 Task: Look for Airbnb options in Vung TÃ u, Vietnam from 10th December, 2023 to 15th December, 2023 for 7 adults. Place can be entire room or shared room with 4 bedrooms having 7 beds and 4 bathrooms. Property type can be house. Amenities needed are: wifi, TV, free parkinig on premises, gym, breakfast.
Action: Mouse moved to (583, 132)
Screenshot: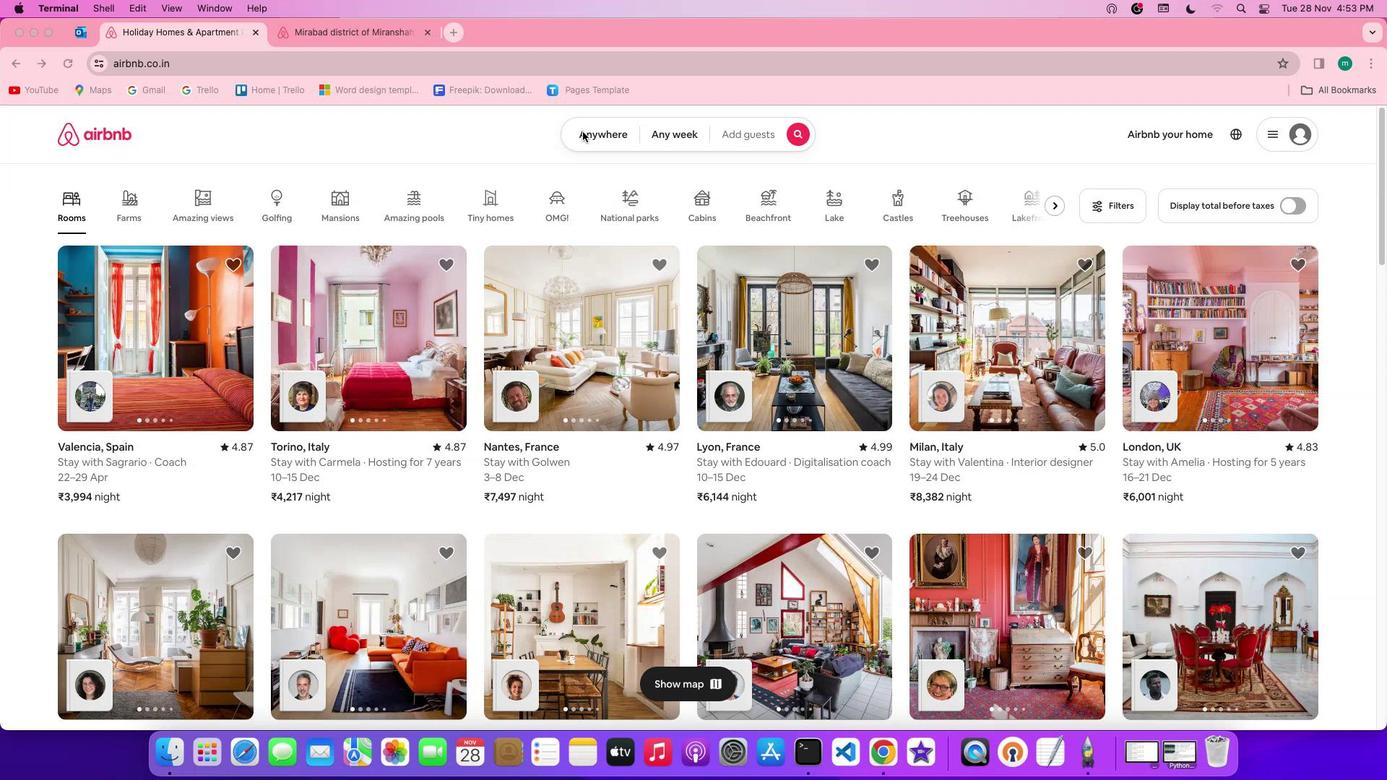 
Action: Mouse pressed left at (583, 132)
Screenshot: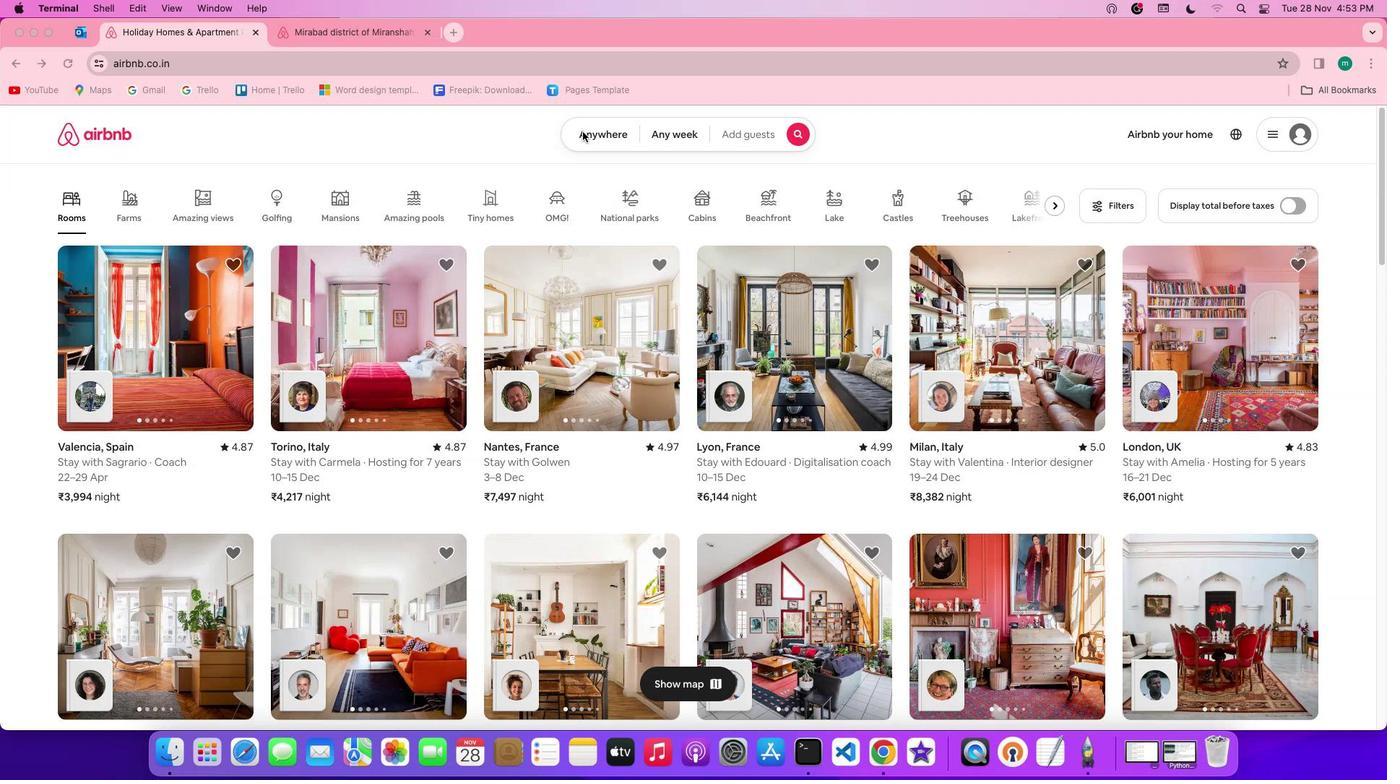 
Action: Mouse pressed left at (583, 132)
Screenshot: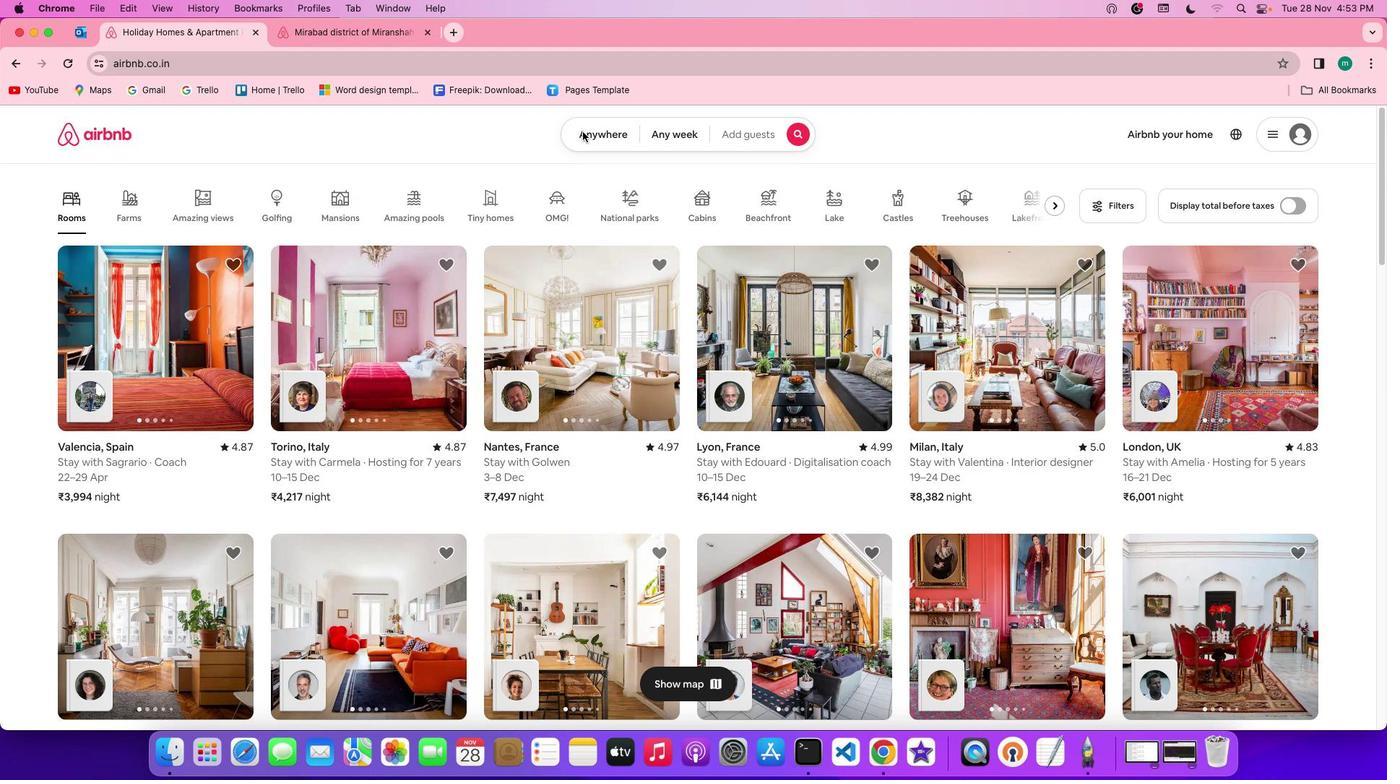 
Action: Mouse moved to (514, 196)
Screenshot: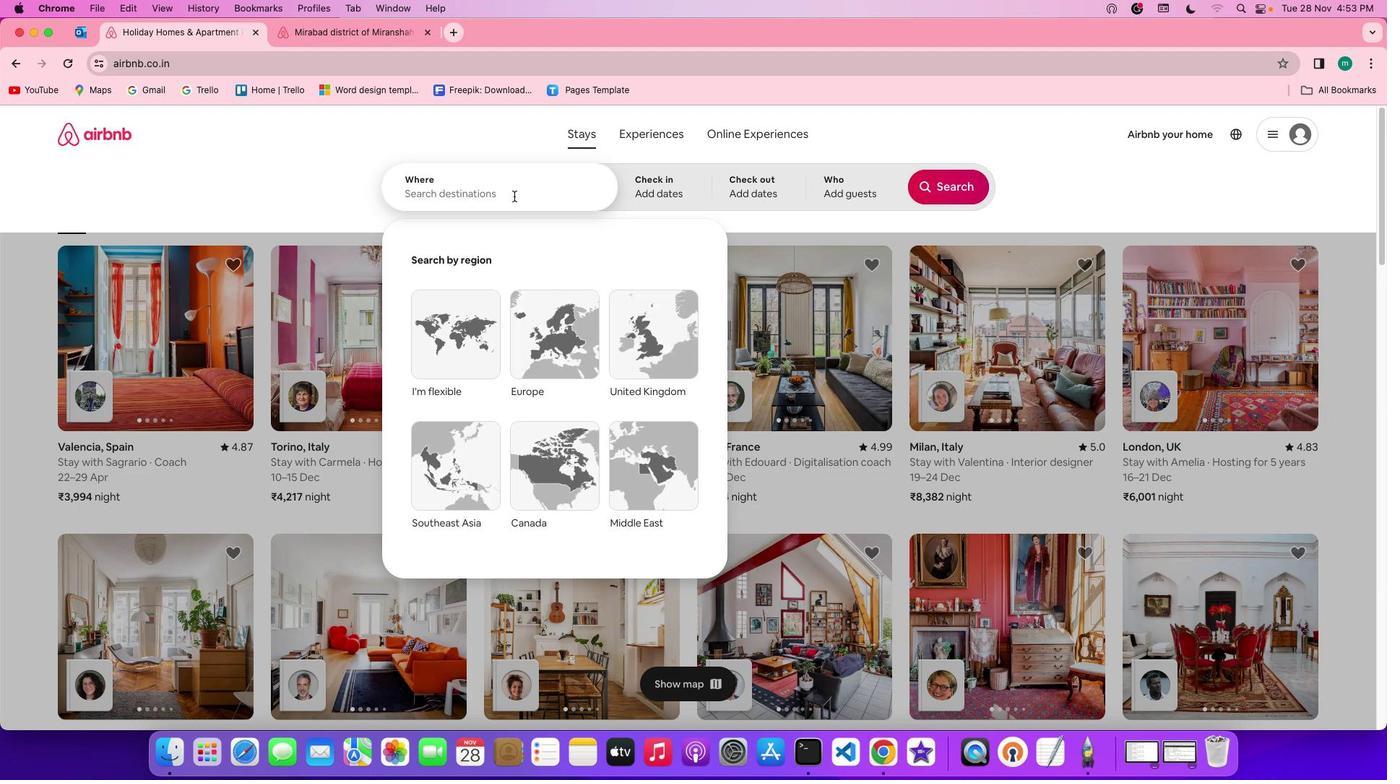 
Action: Mouse pressed left at (514, 196)
Screenshot: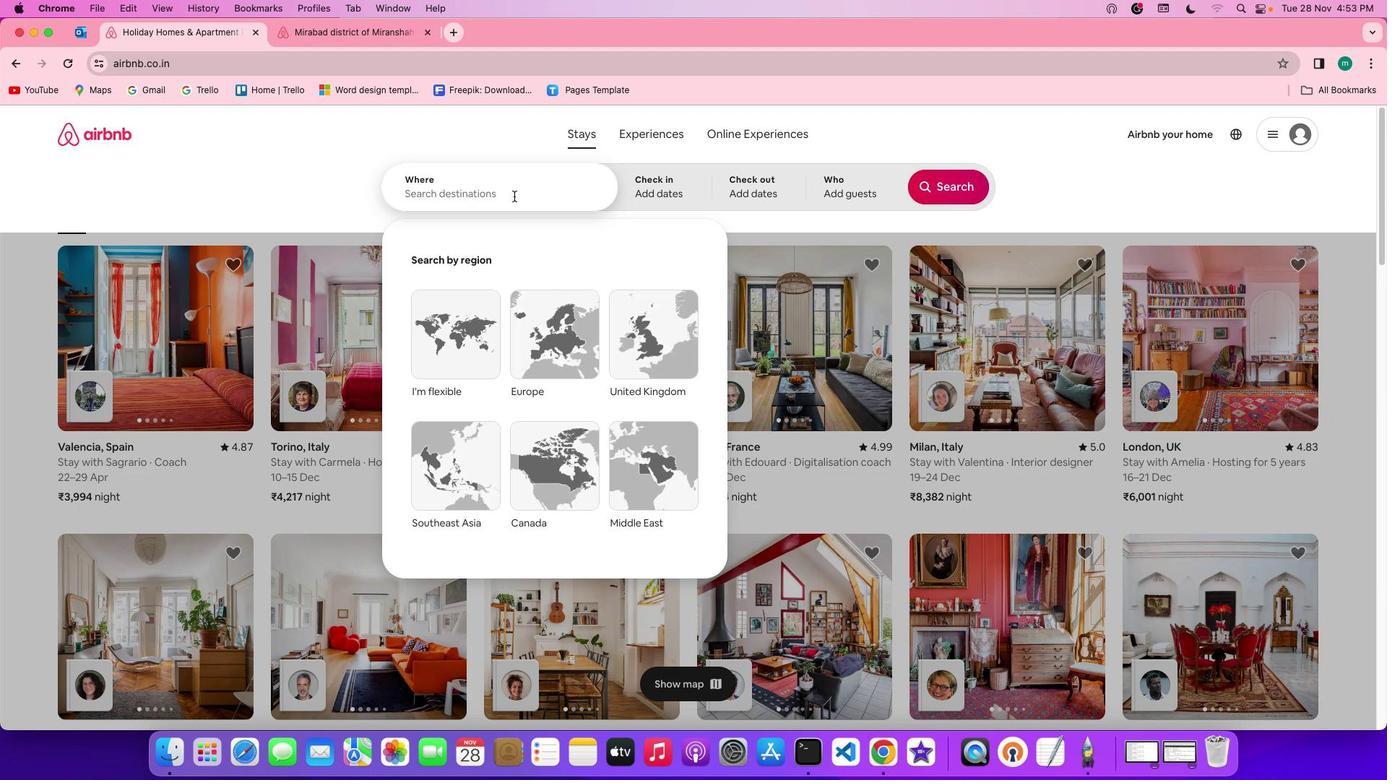 
Action: Key pressed Key.shift'V''u''n''g'Key.spaceKey.shift't''a''u'','Key.spaceKey.shift'v''i''e''t''n''a''m'
Screenshot: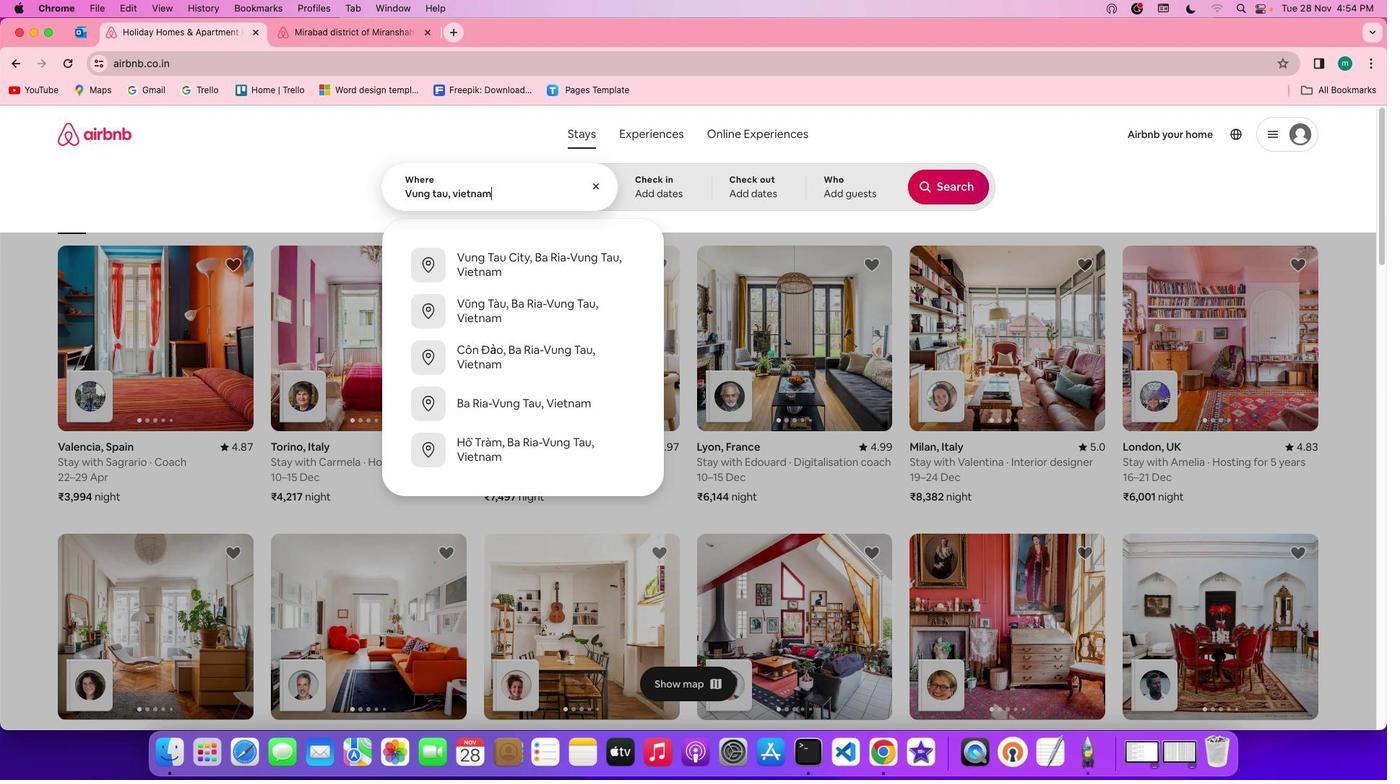 
Action: Mouse moved to (653, 197)
Screenshot: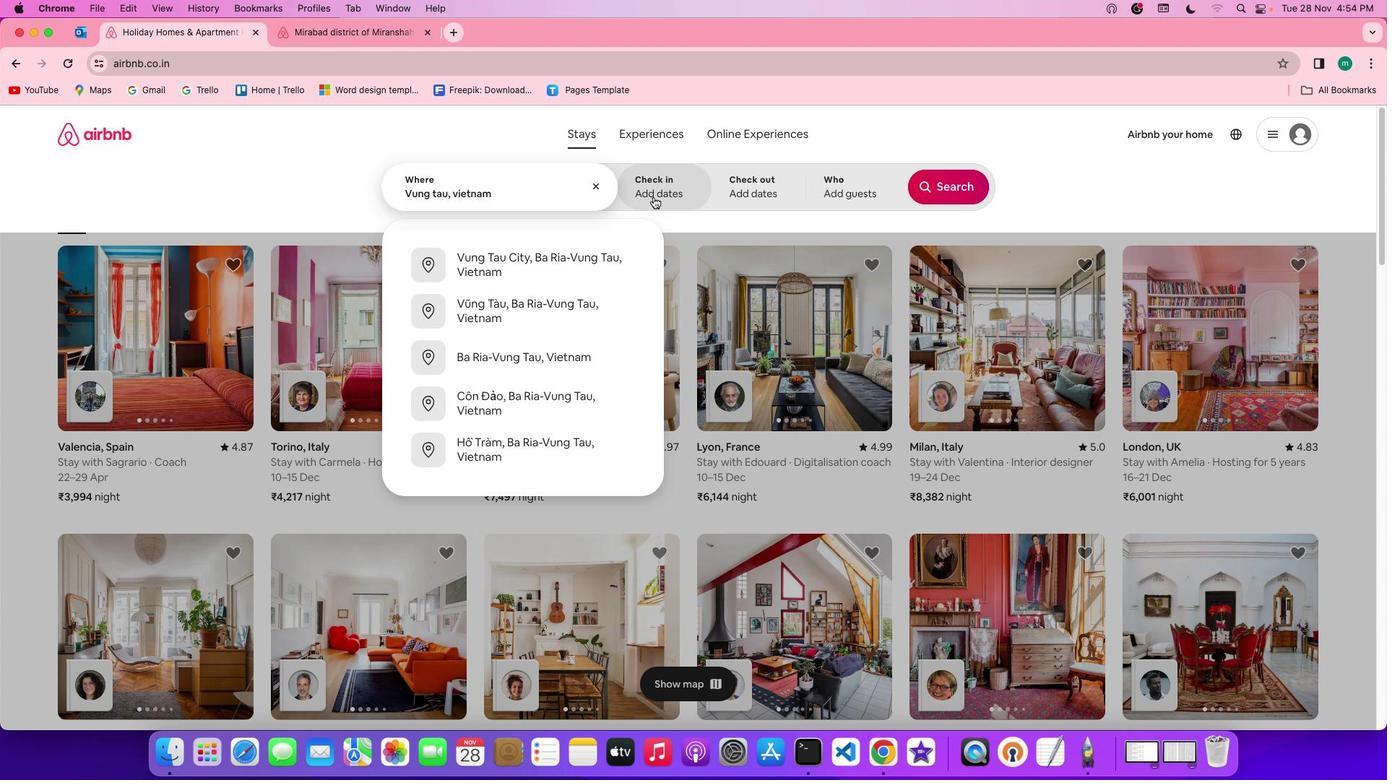 
Action: Mouse pressed left at (653, 197)
Screenshot: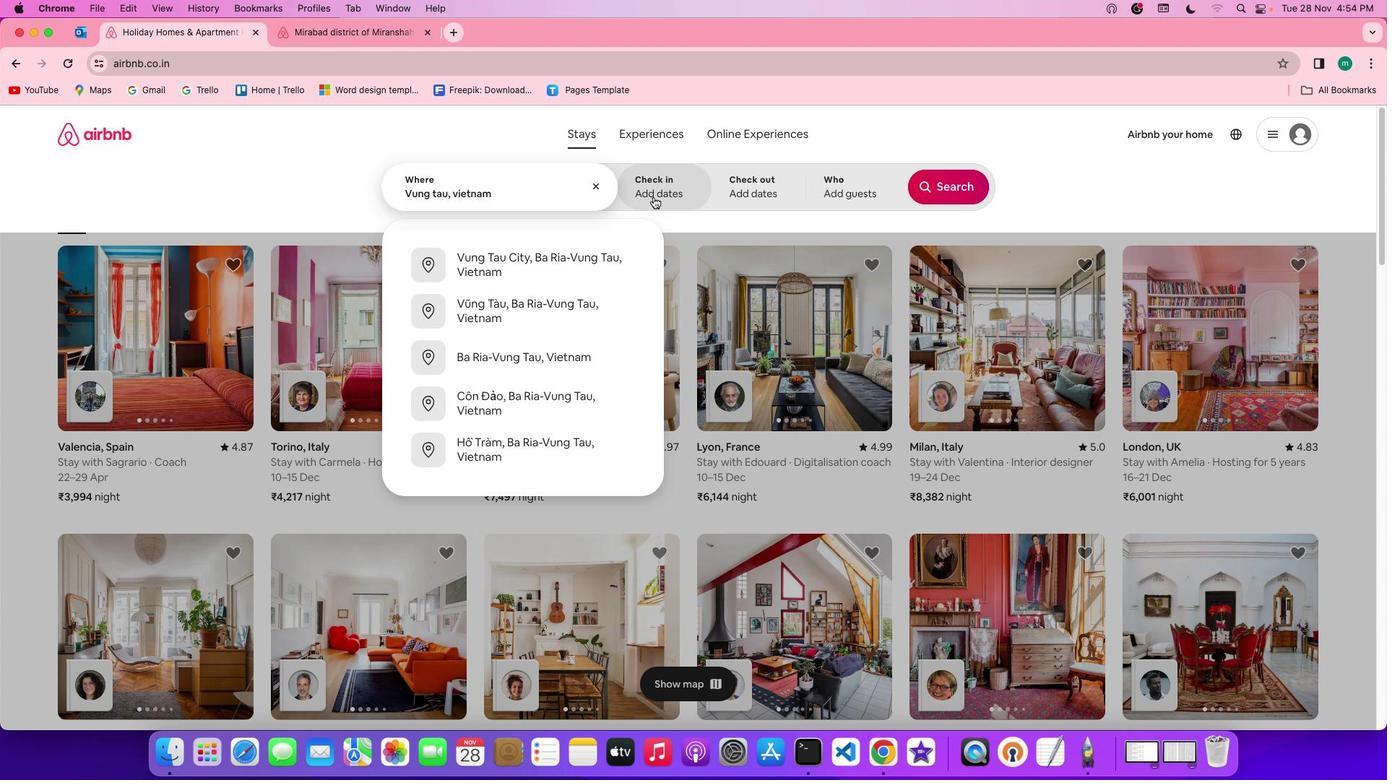 
Action: Mouse moved to (719, 439)
Screenshot: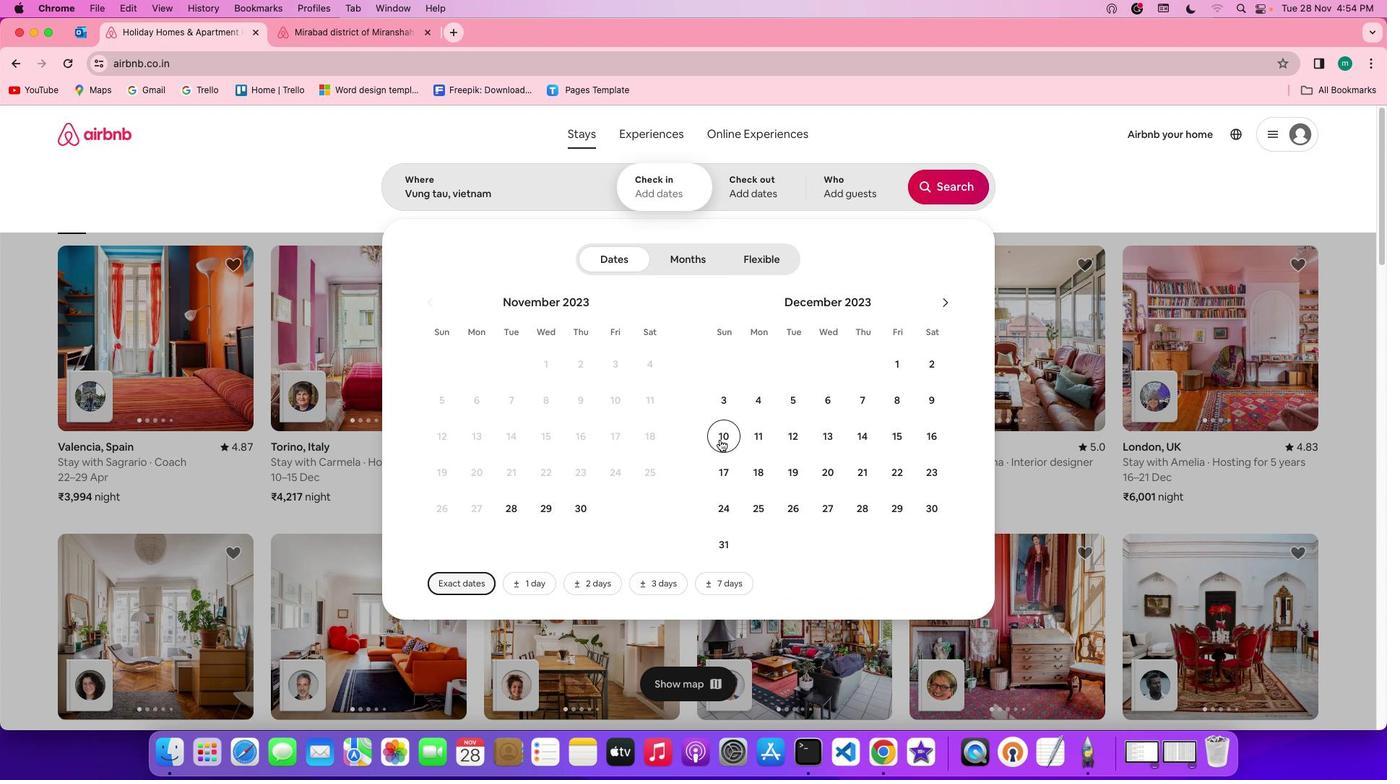 
Action: Mouse pressed left at (719, 439)
Screenshot: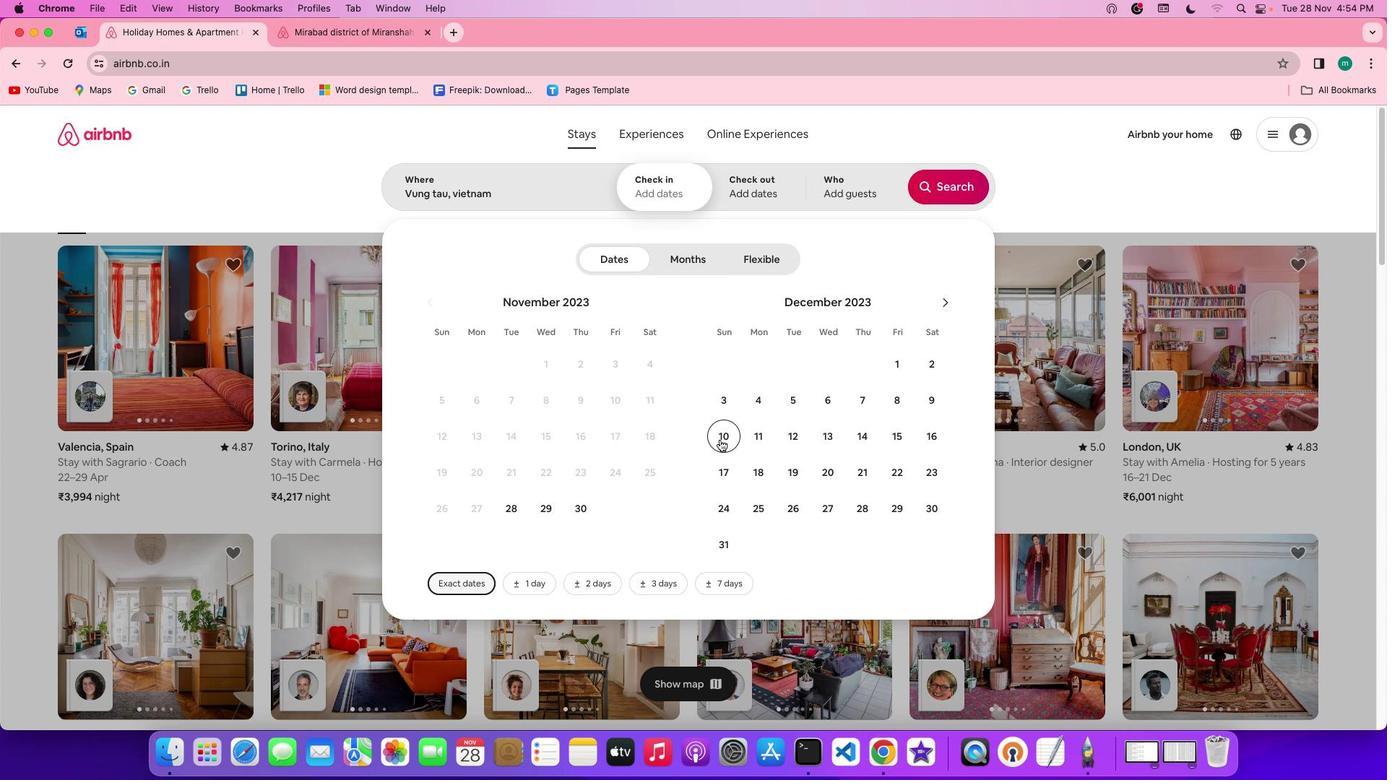 
Action: Mouse moved to (883, 437)
Screenshot: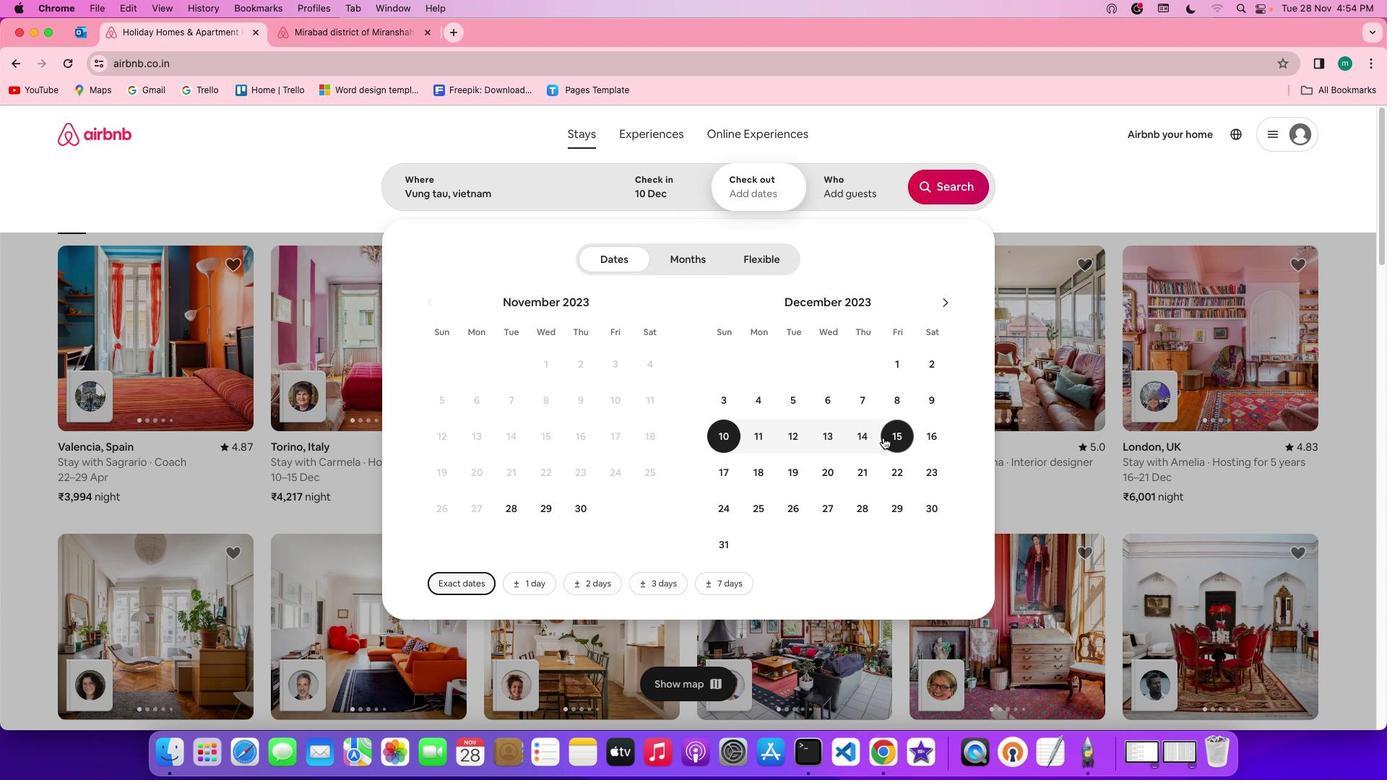 
Action: Mouse pressed left at (883, 437)
Screenshot: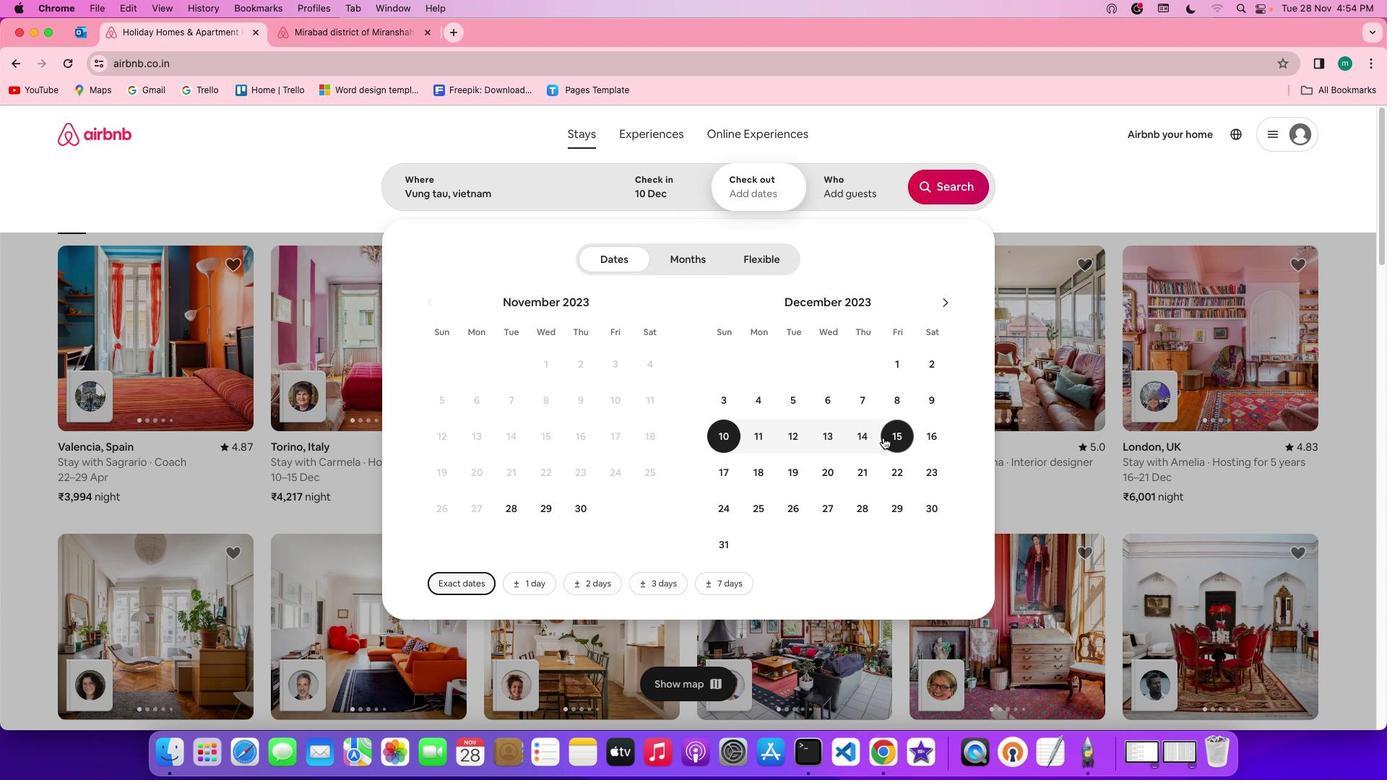 
Action: Mouse moved to (851, 183)
Screenshot: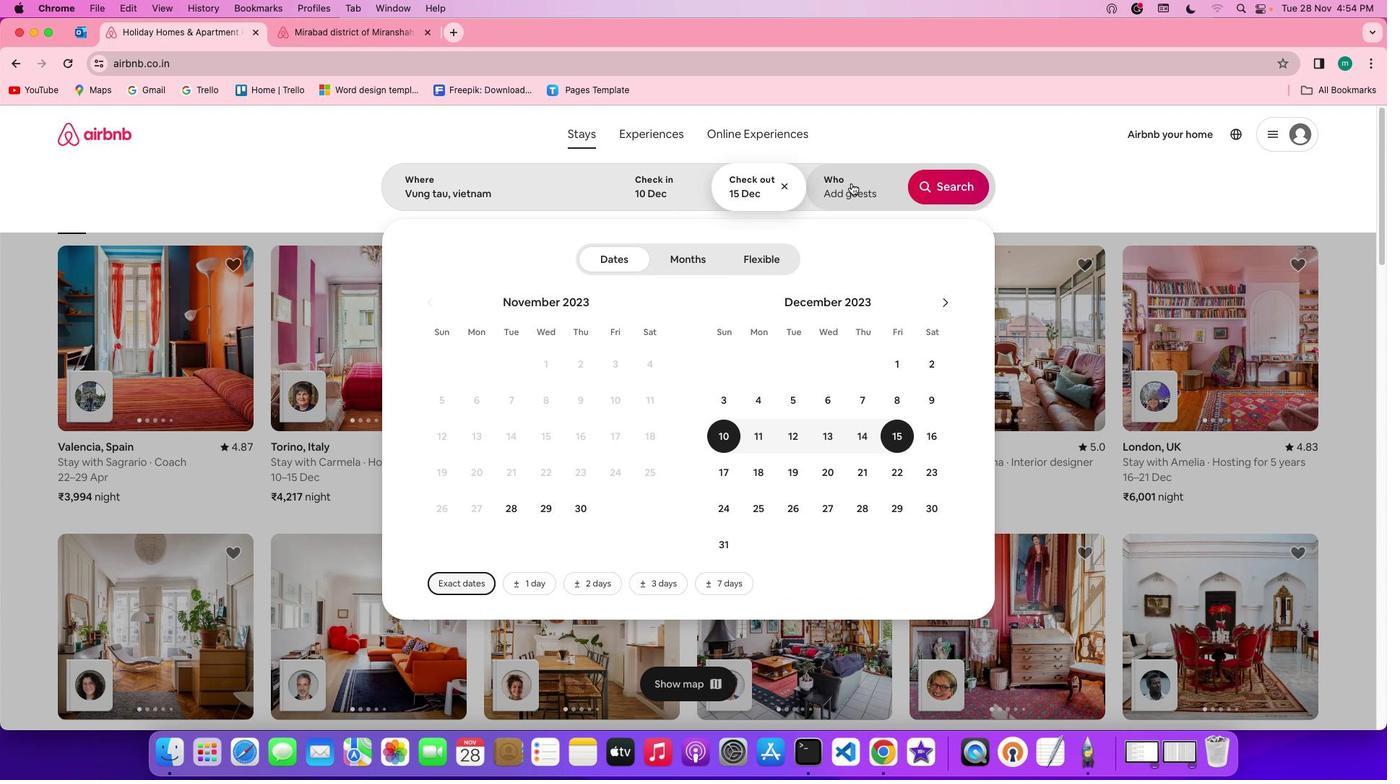 
Action: Mouse pressed left at (851, 183)
Screenshot: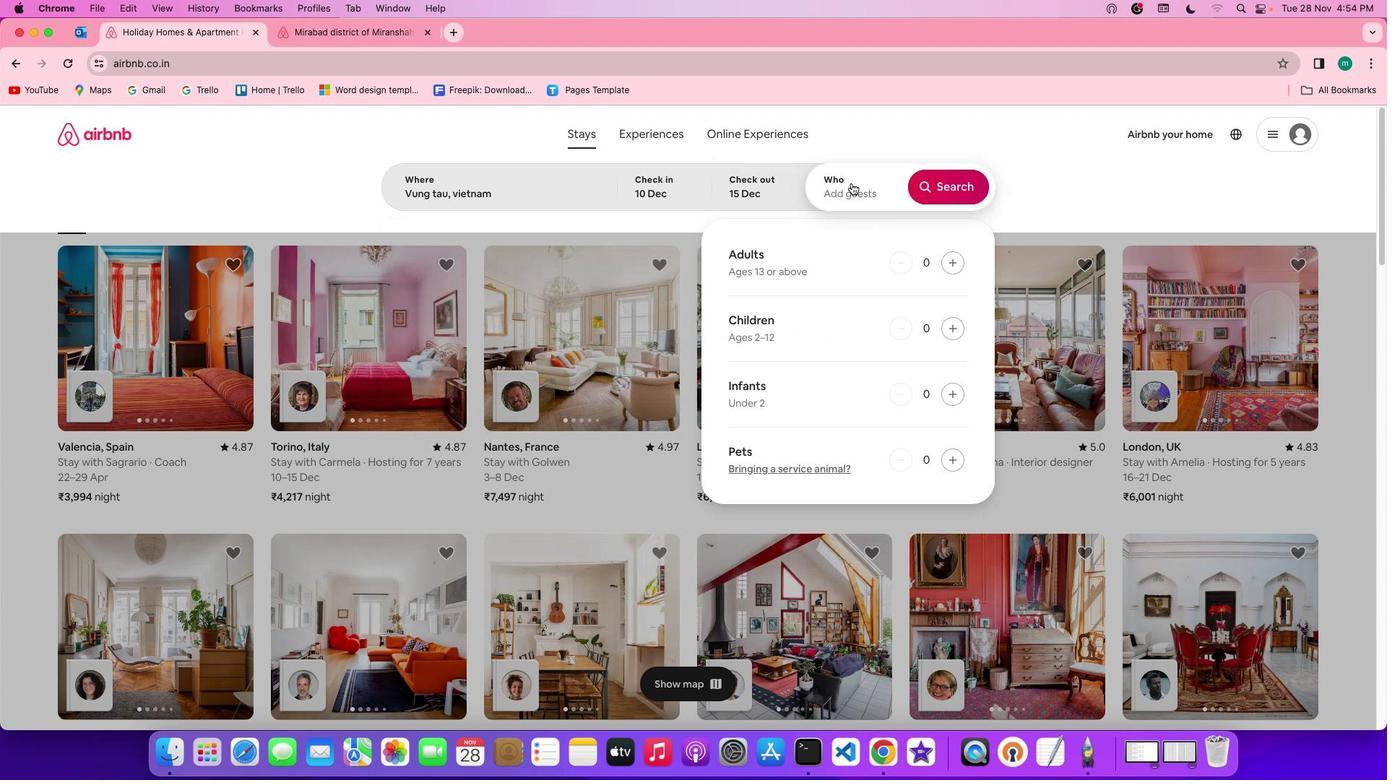 
Action: Mouse moved to (958, 257)
Screenshot: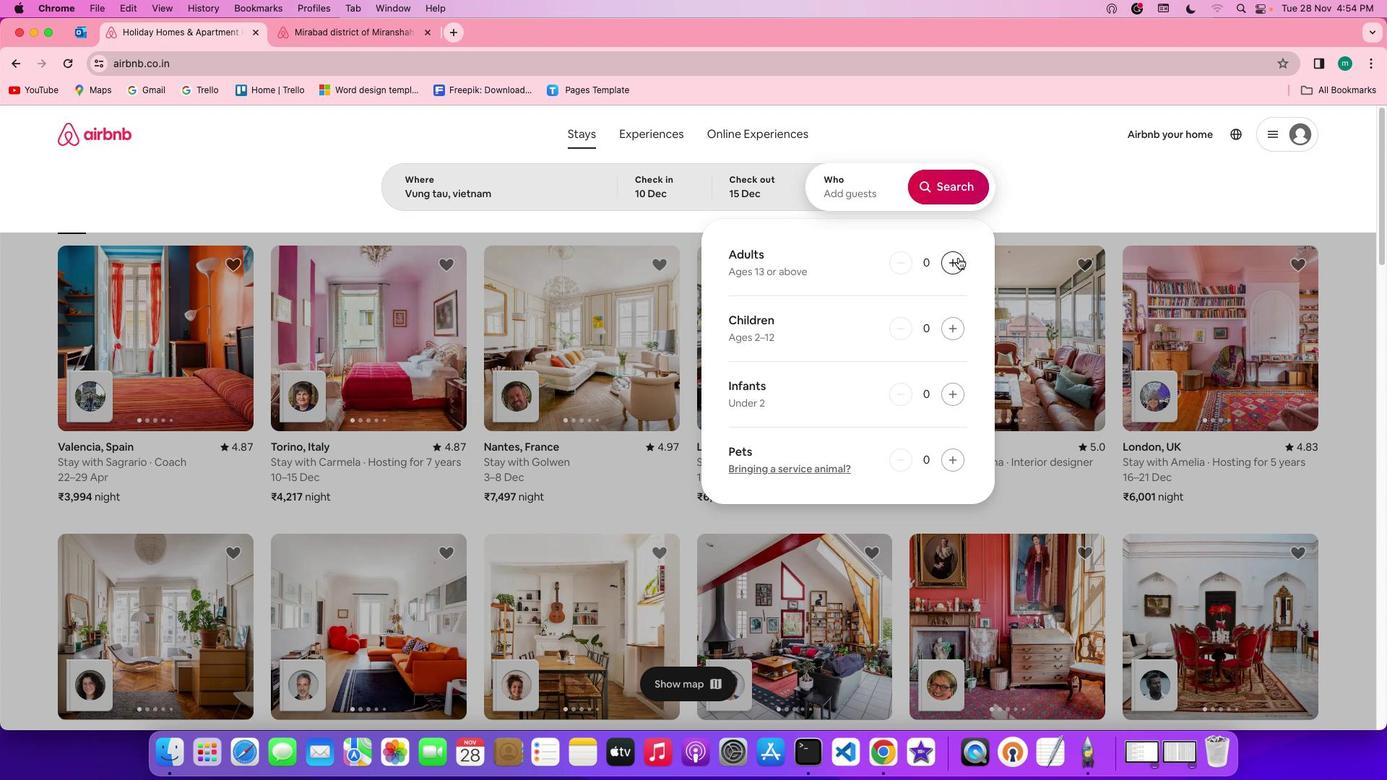
Action: Mouse pressed left at (958, 257)
Screenshot: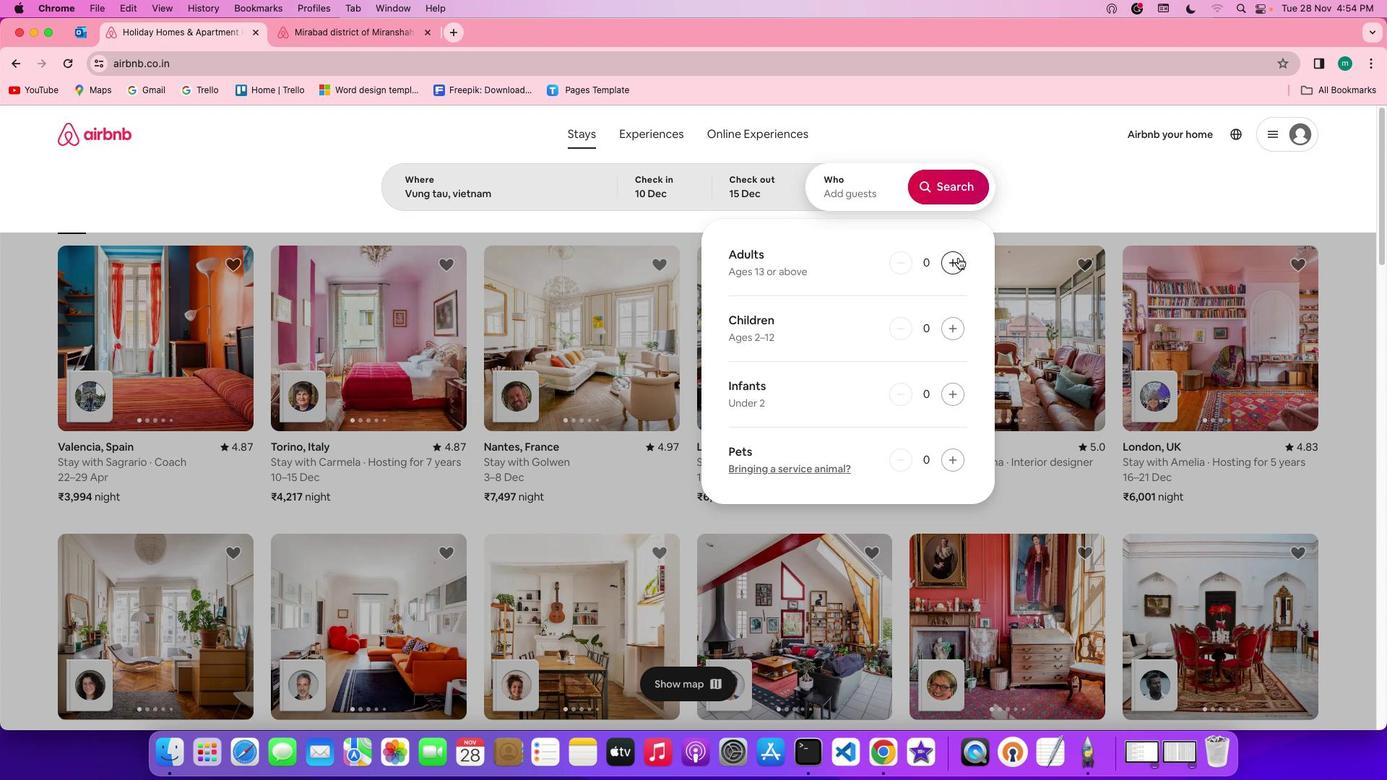 
Action: Mouse pressed left at (958, 257)
Screenshot: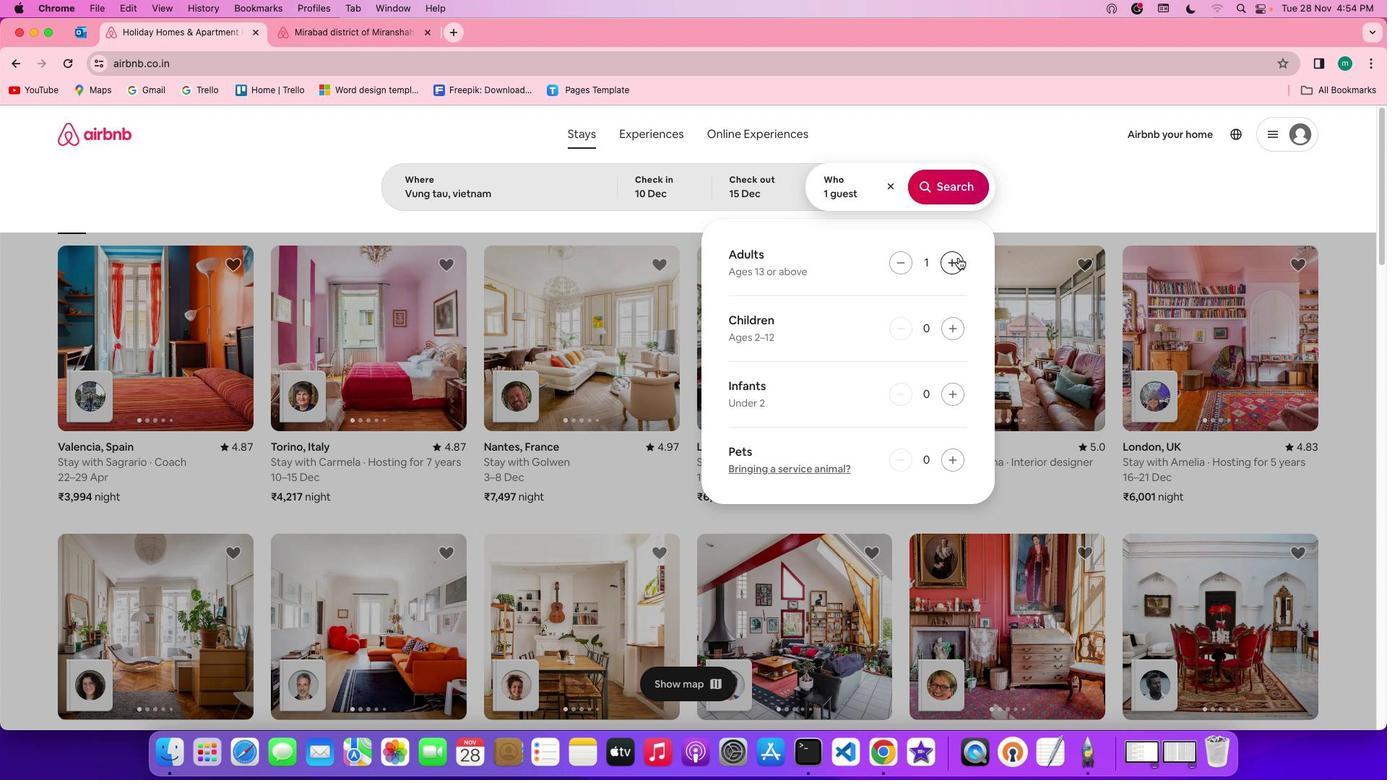 
Action: Mouse pressed left at (958, 257)
Screenshot: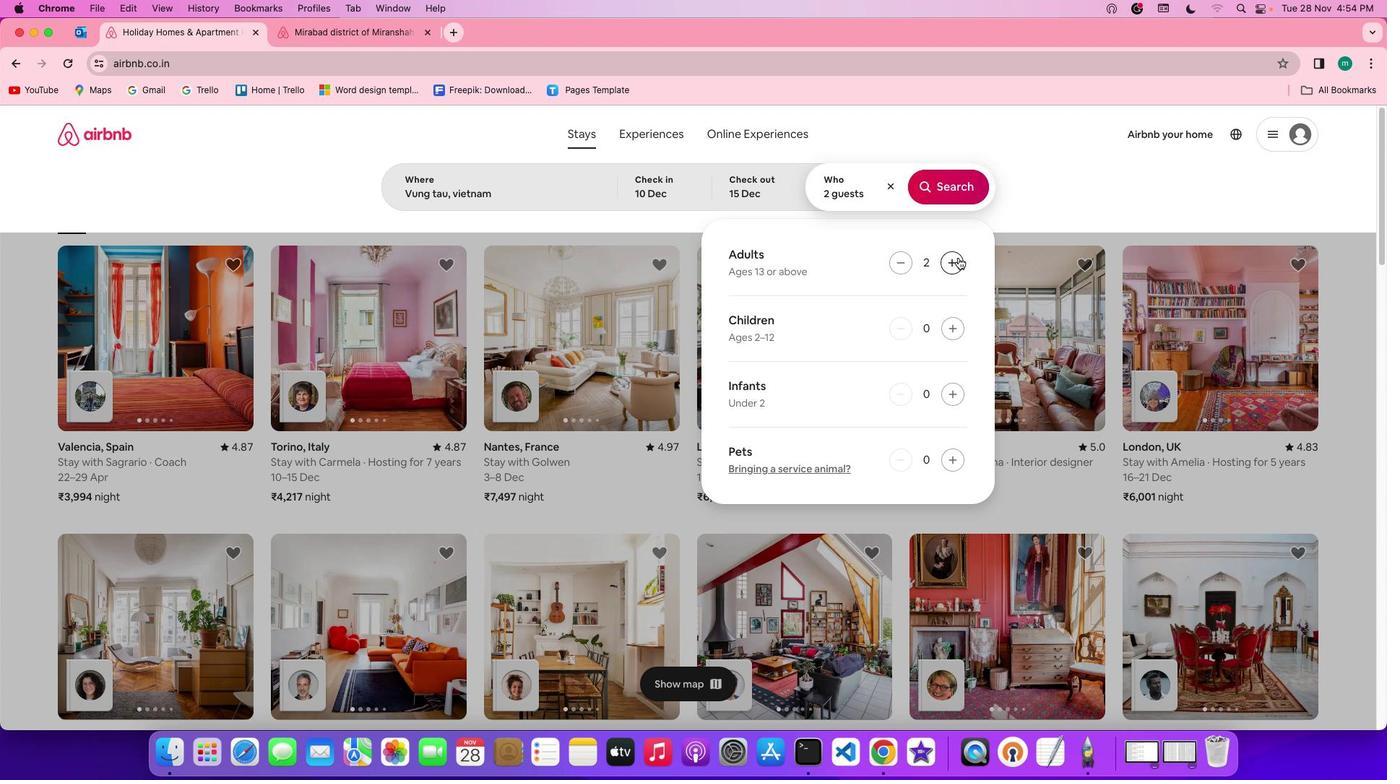 
Action: Mouse pressed left at (958, 257)
Screenshot: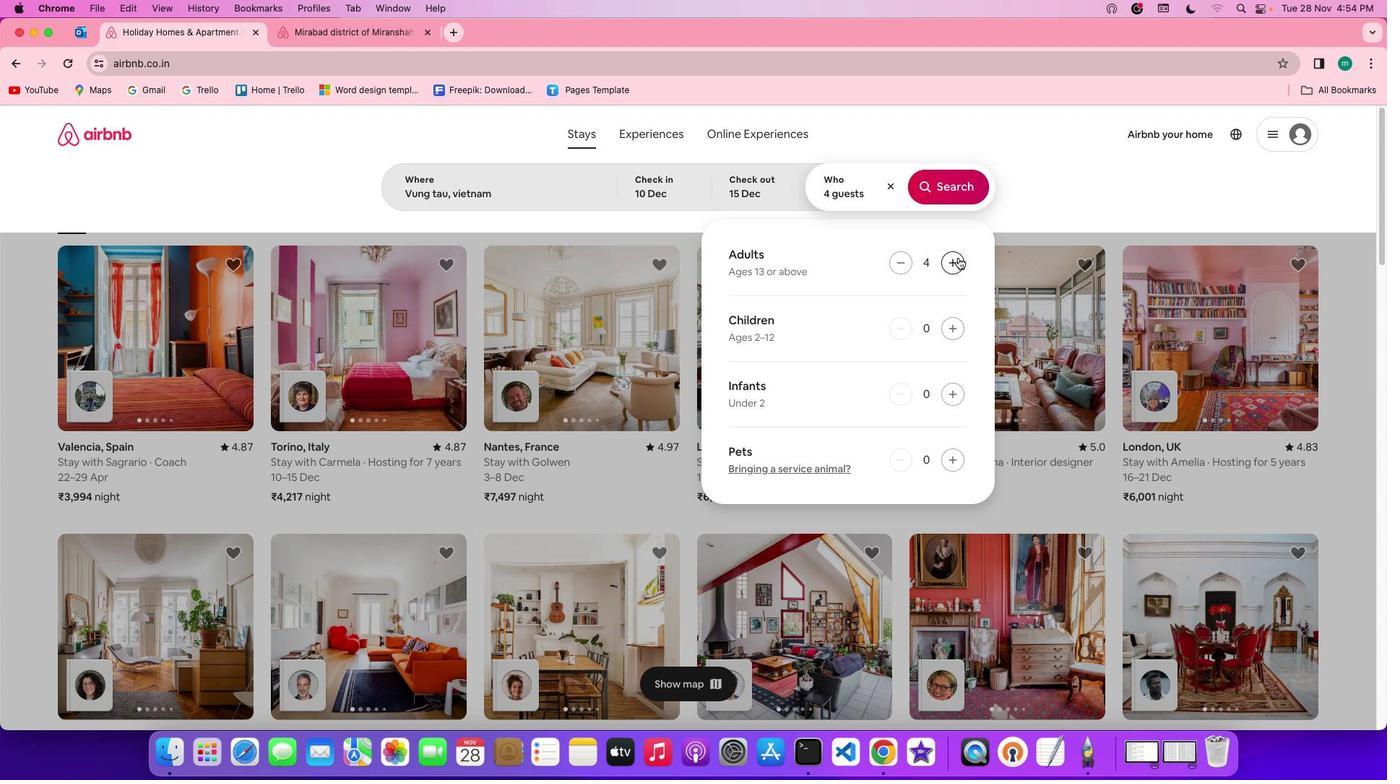 
Action: Mouse pressed left at (958, 257)
Screenshot: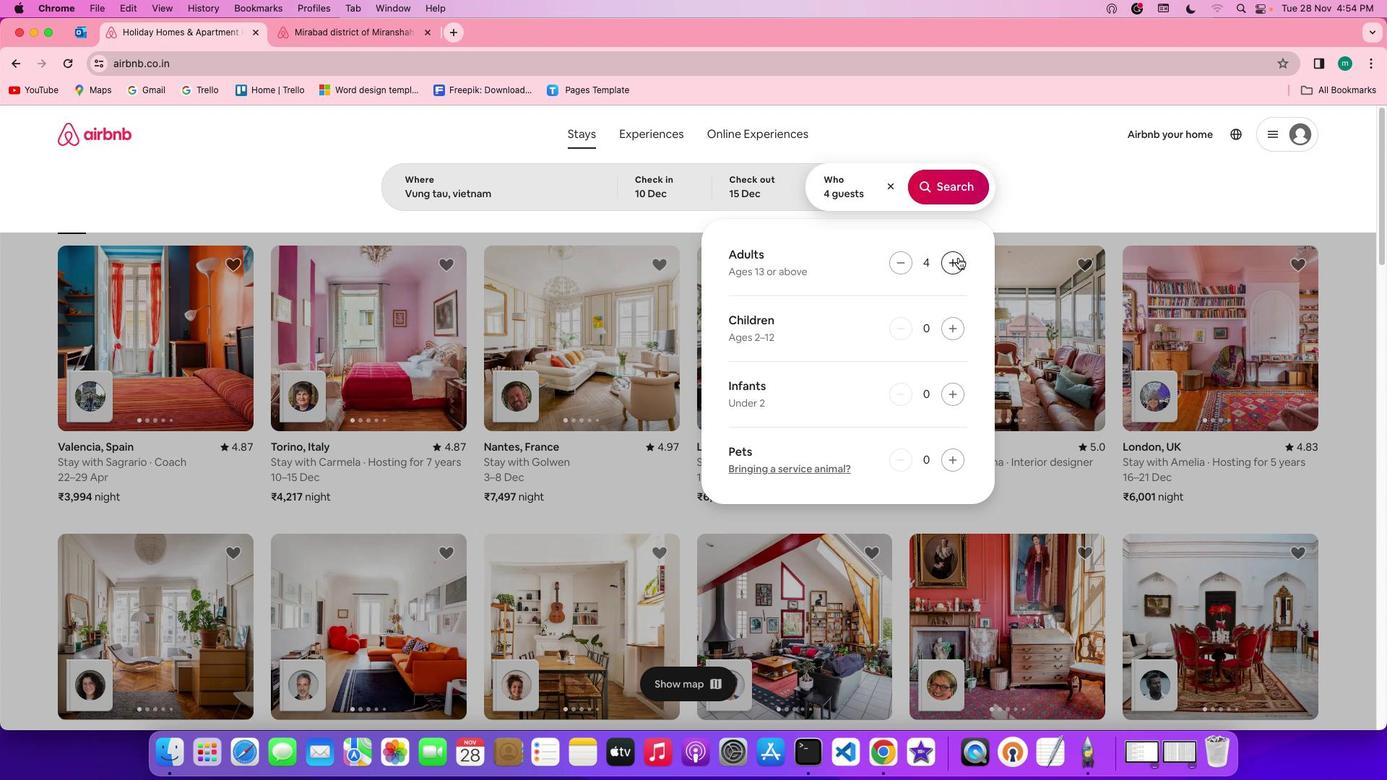 
Action: Mouse pressed left at (958, 257)
Screenshot: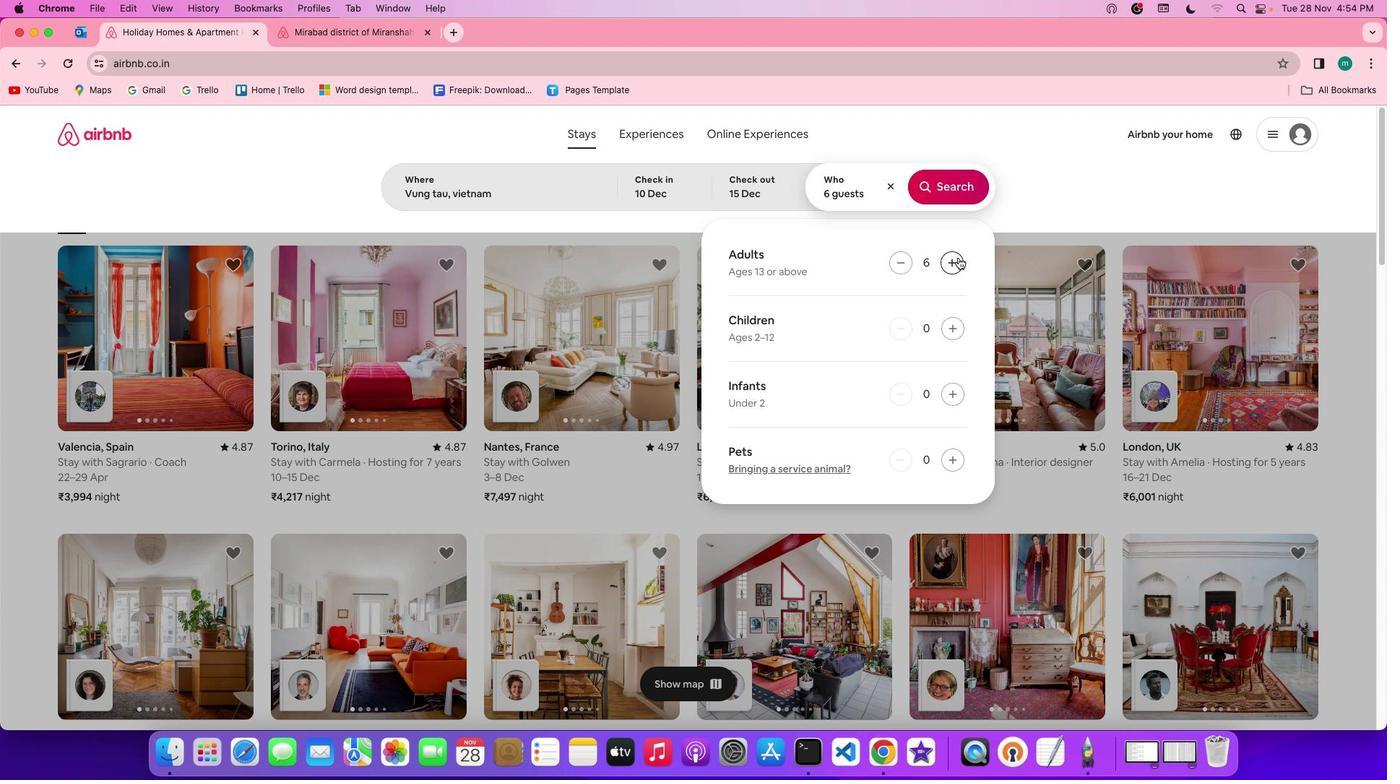 
Action: Mouse pressed left at (958, 257)
Screenshot: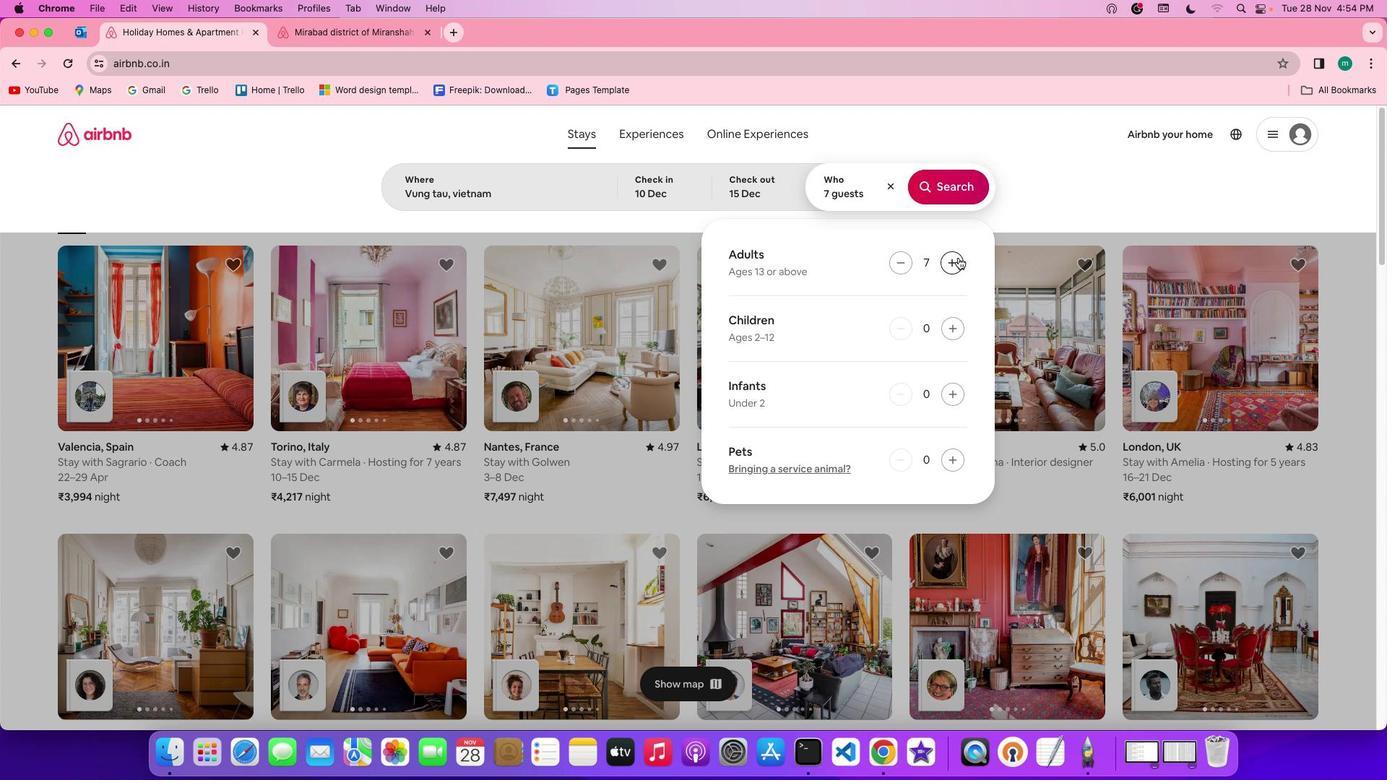 
Action: Mouse moved to (943, 184)
Screenshot: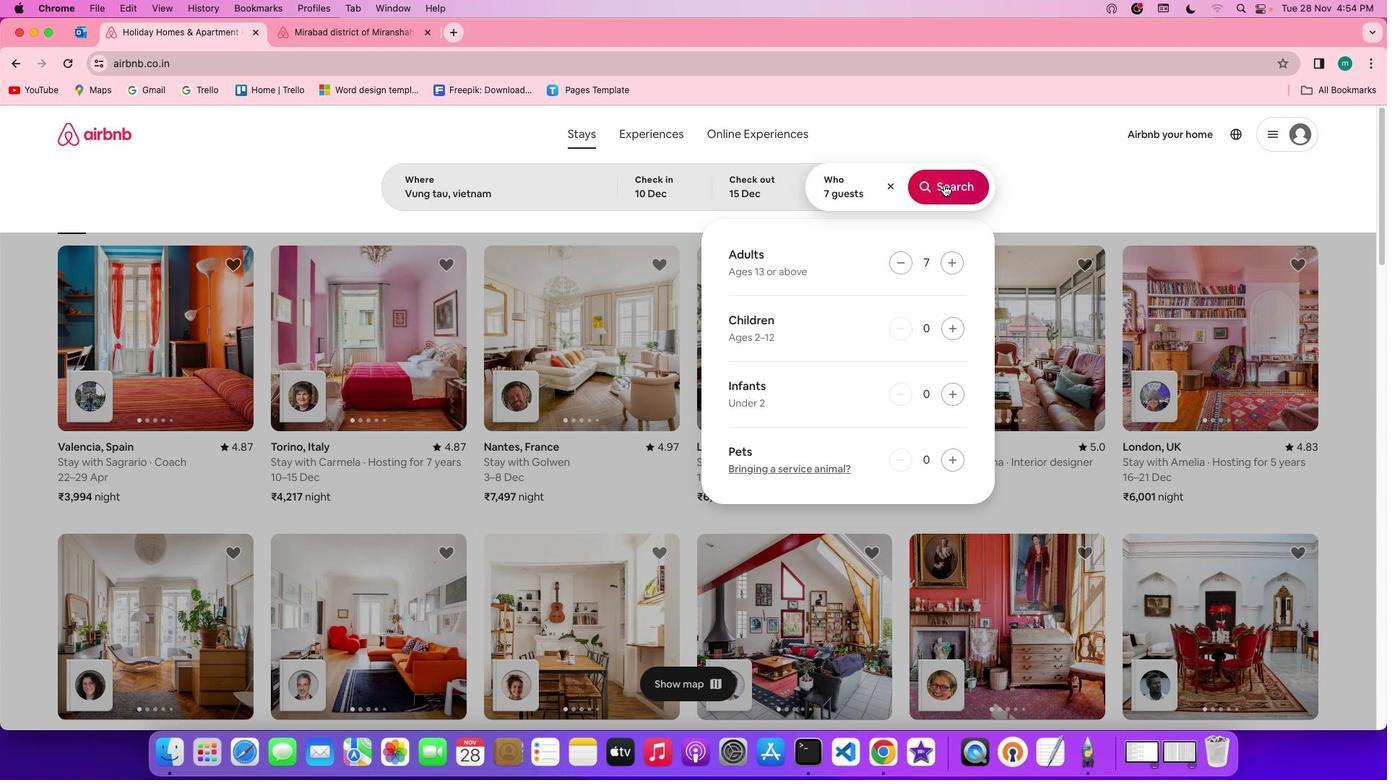 
Action: Mouse pressed left at (943, 184)
Screenshot: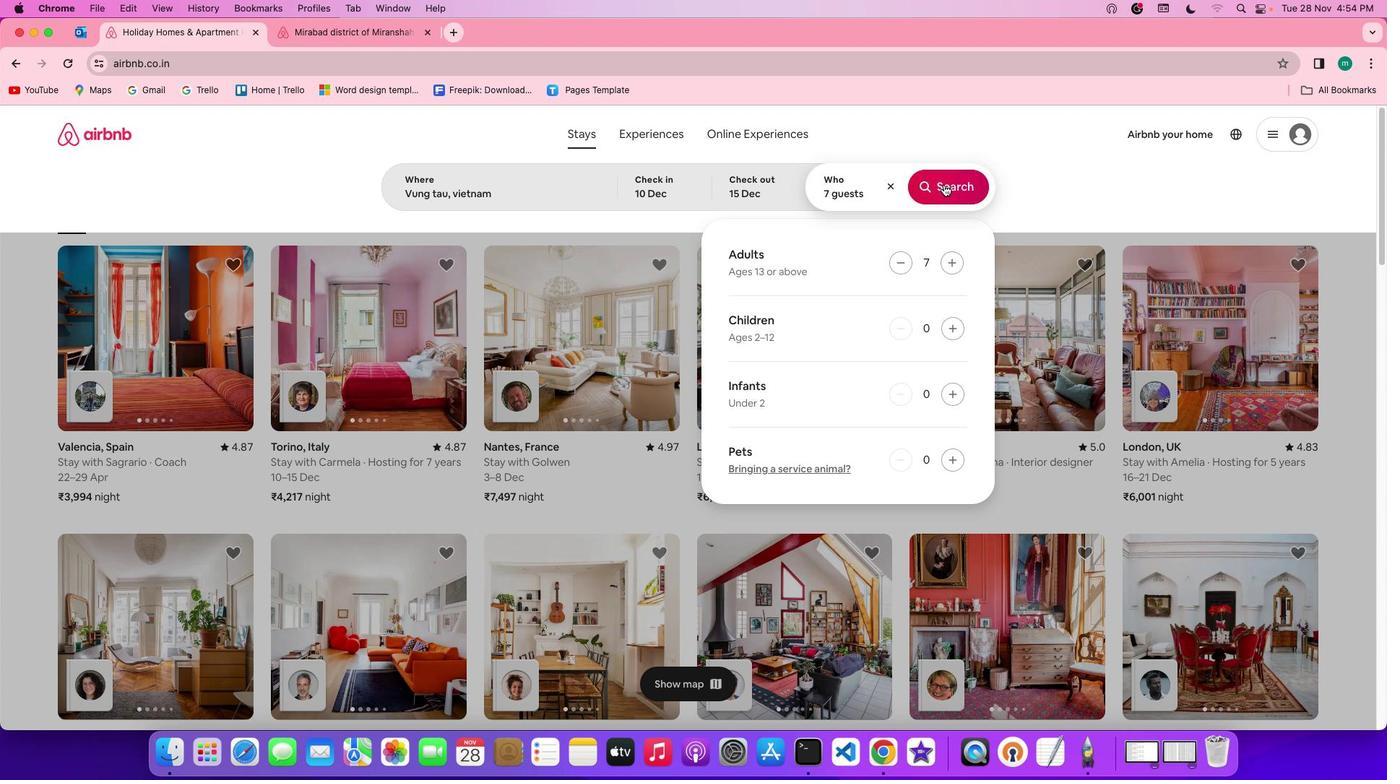 
Action: Mouse moved to (1159, 183)
Screenshot: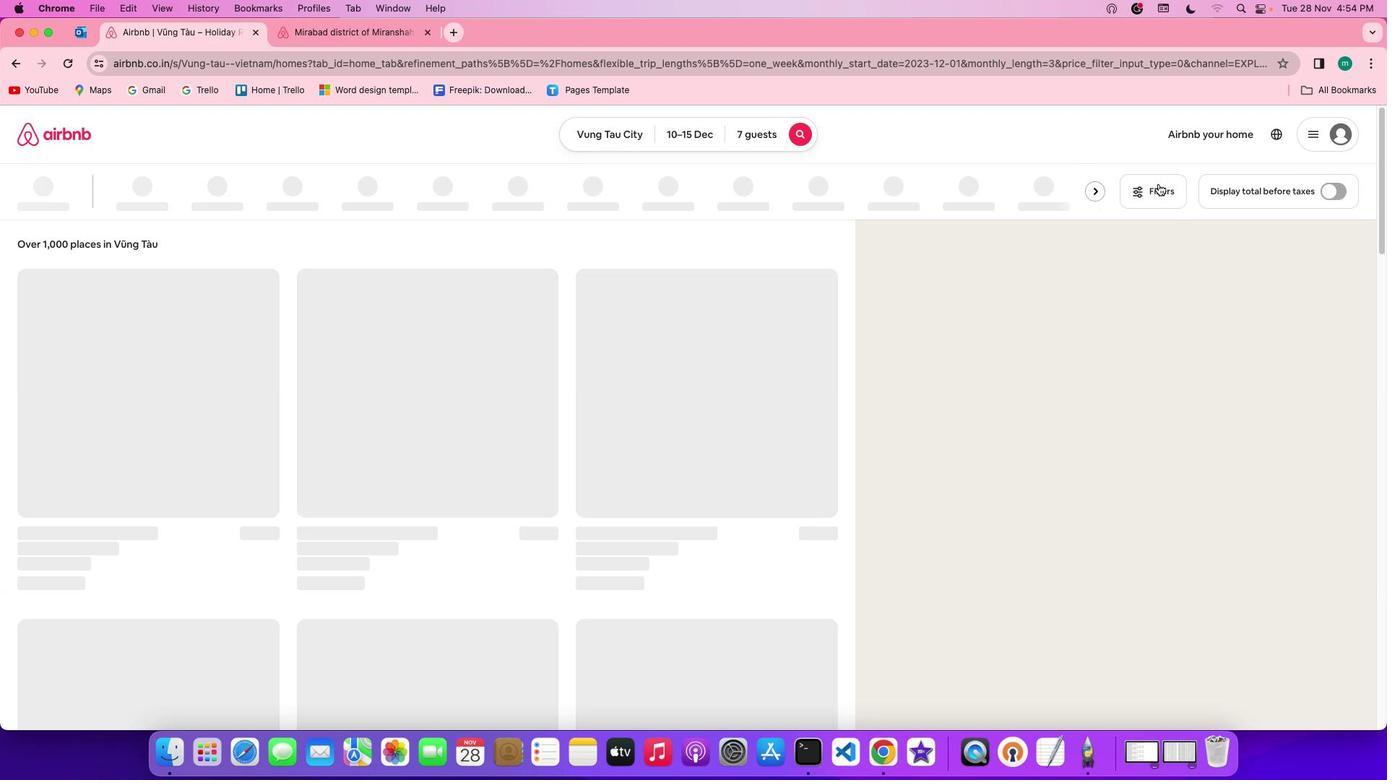 
Action: Mouse pressed left at (1159, 183)
Screenshot: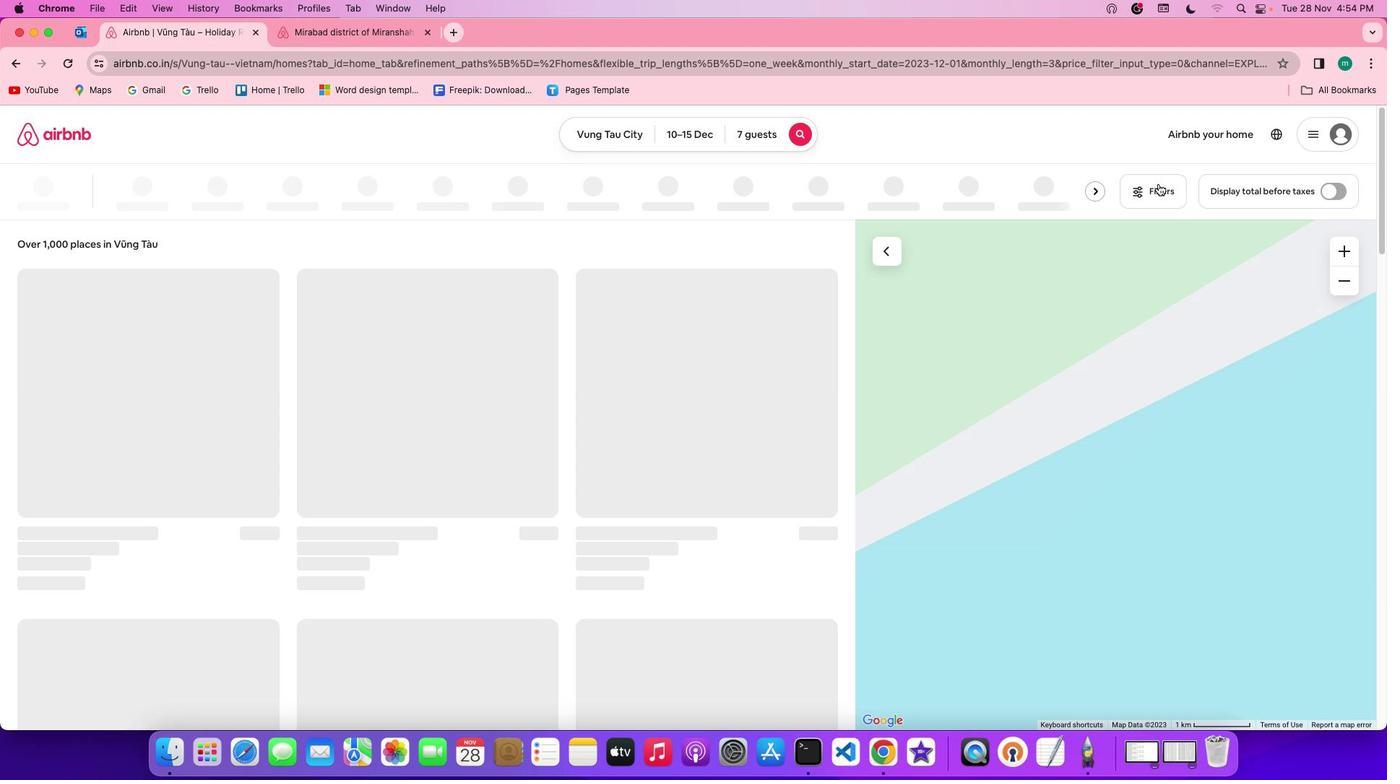
Action: Mouse moved to (709, 376)
Screenshot: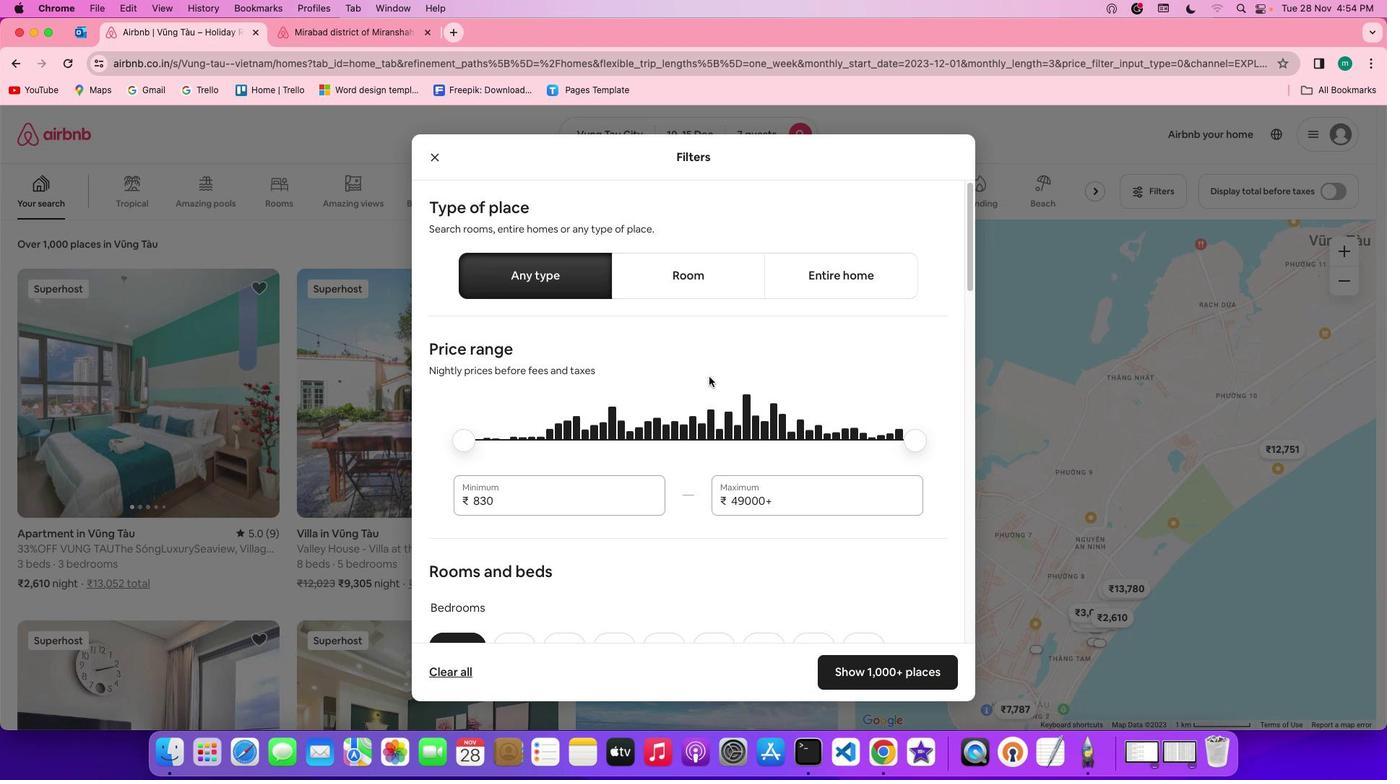 
Action: Mouse scrolled (709, 376) with delta (0, 0)
Screenshot: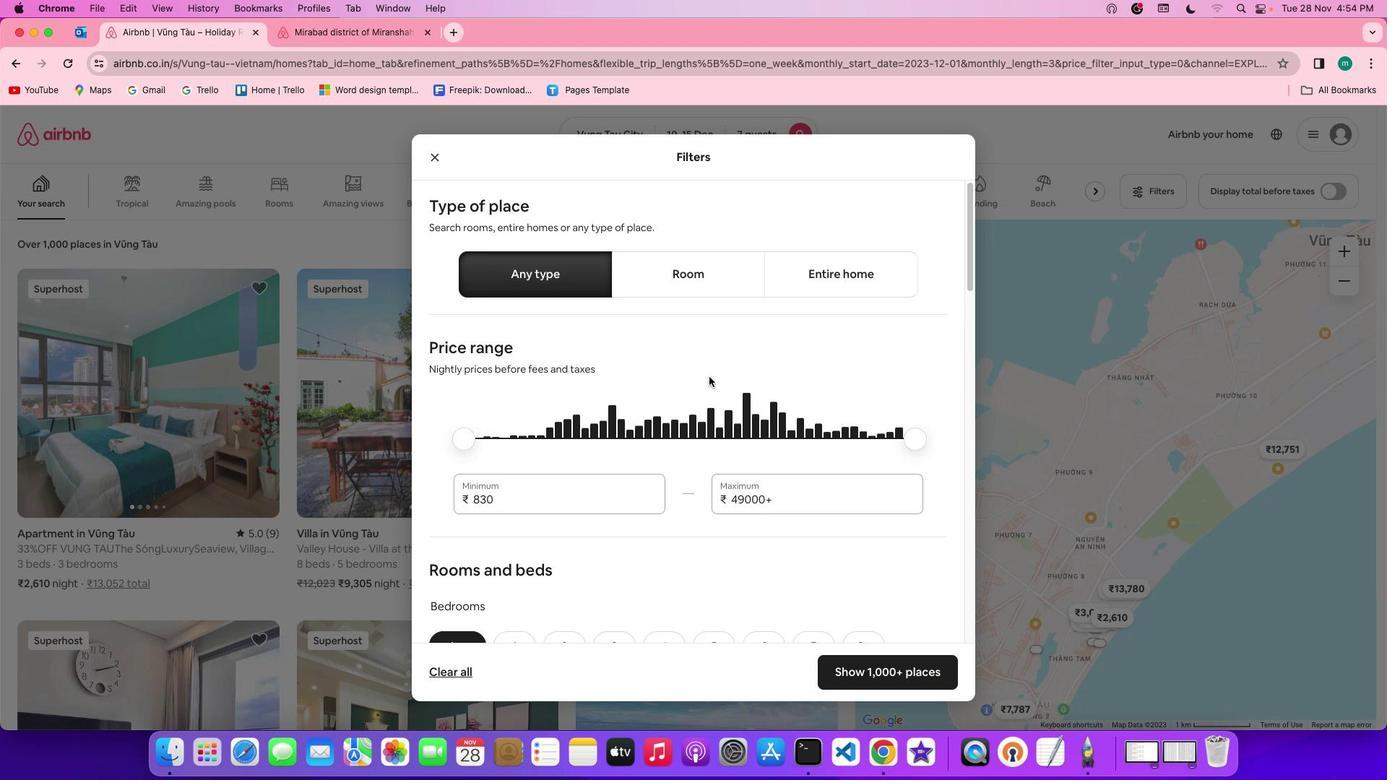 
Action: Mouse scrolled (709, 376) with delta (0, 0)
Screenshot: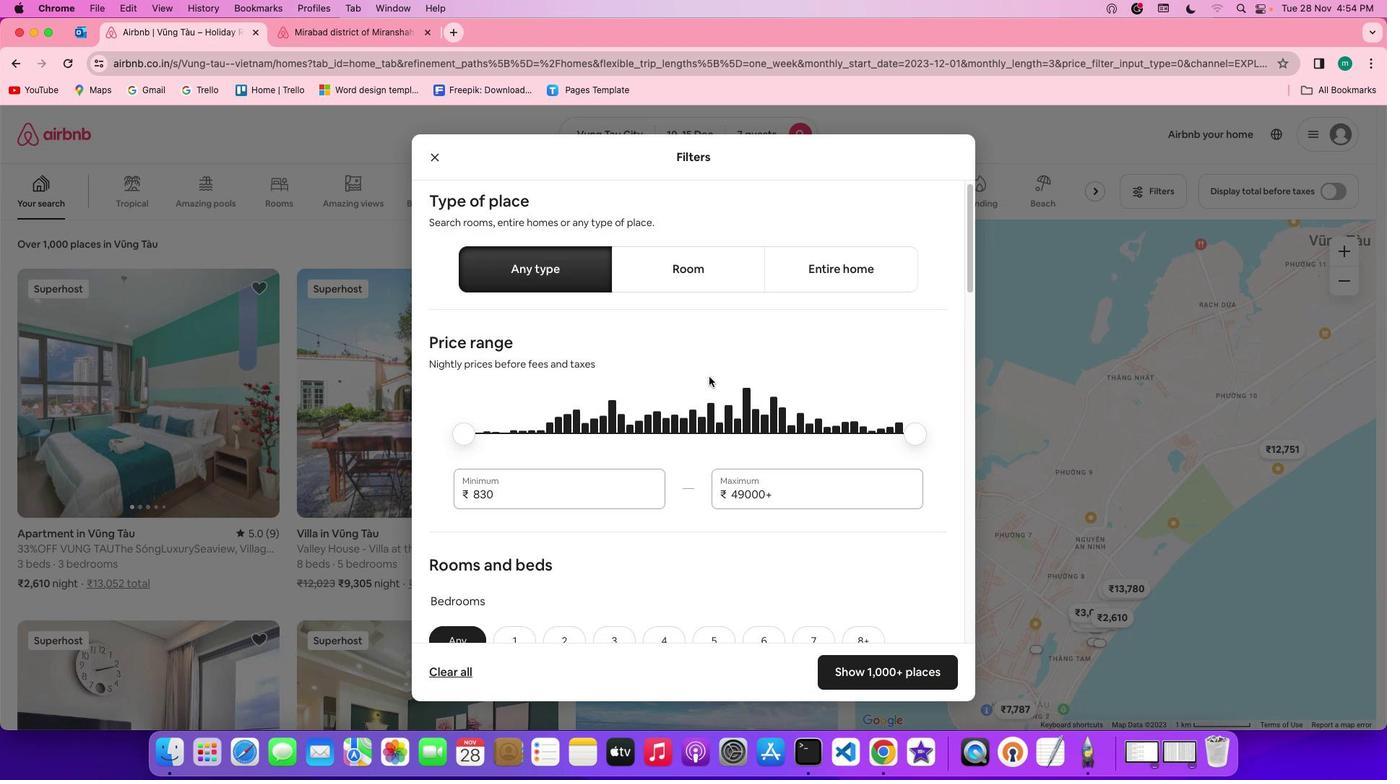 
Action: Mouse scrolled (709, 376) with delta (0, 0)
Screenshot: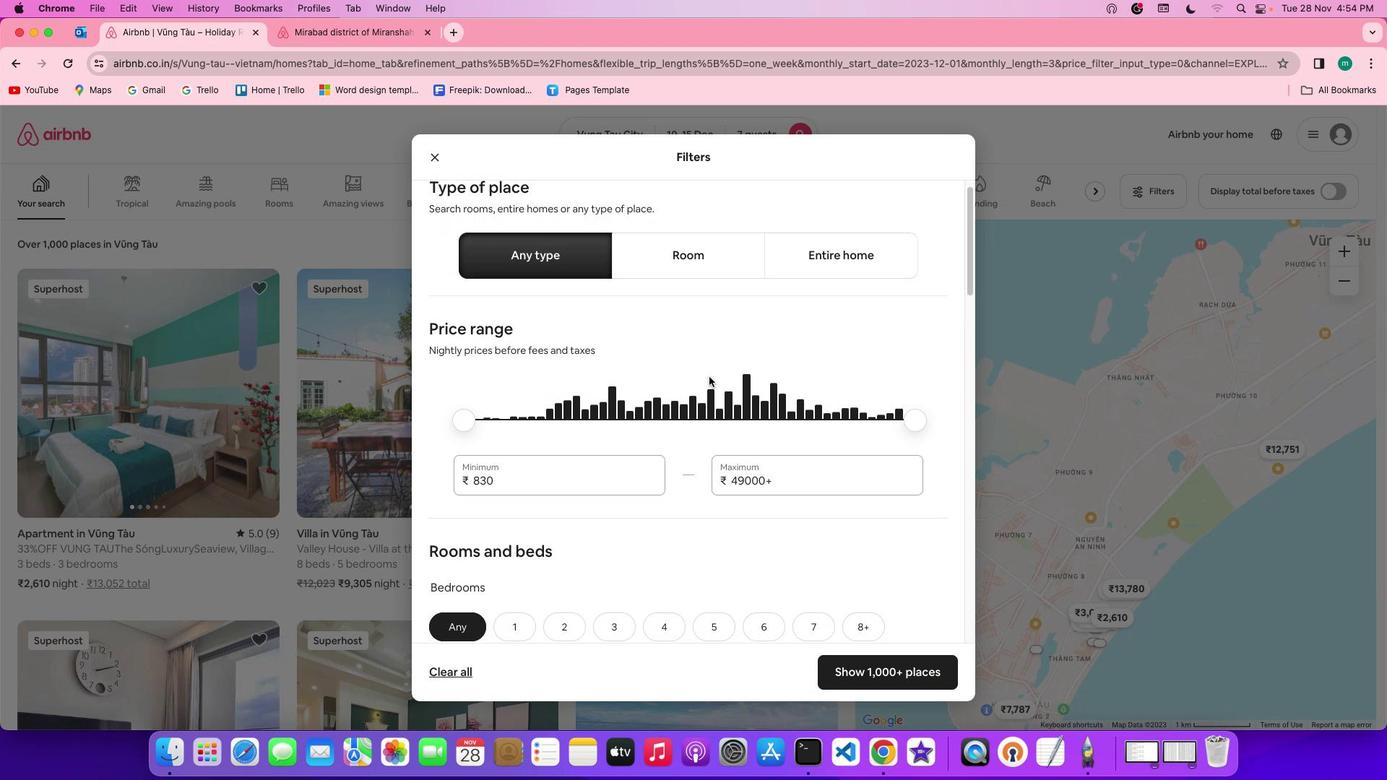 
Action: Mouse scrolled (709, 376) with delta (0, 0)
Screenshot: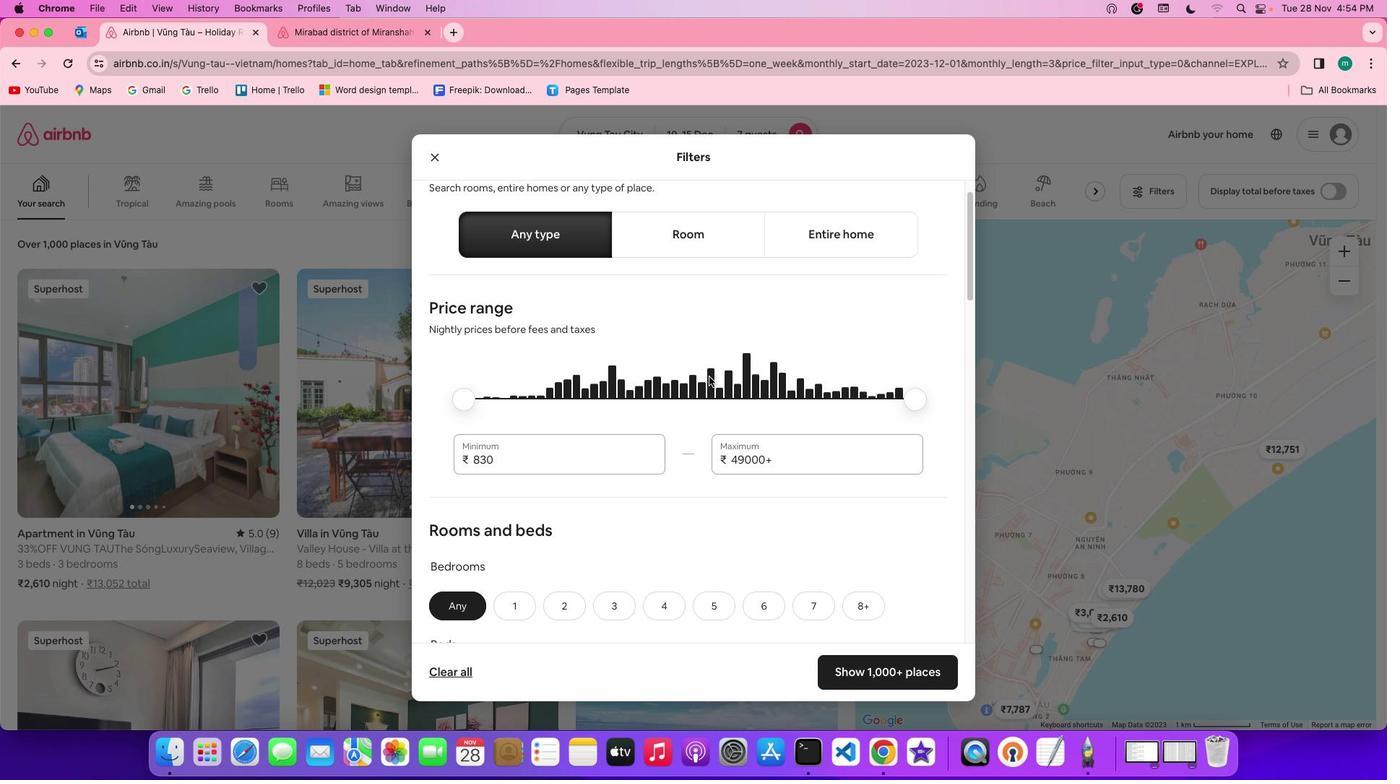 
Action: Mouse scrolled (709, 376) with delta (0, 0)
Screenshot: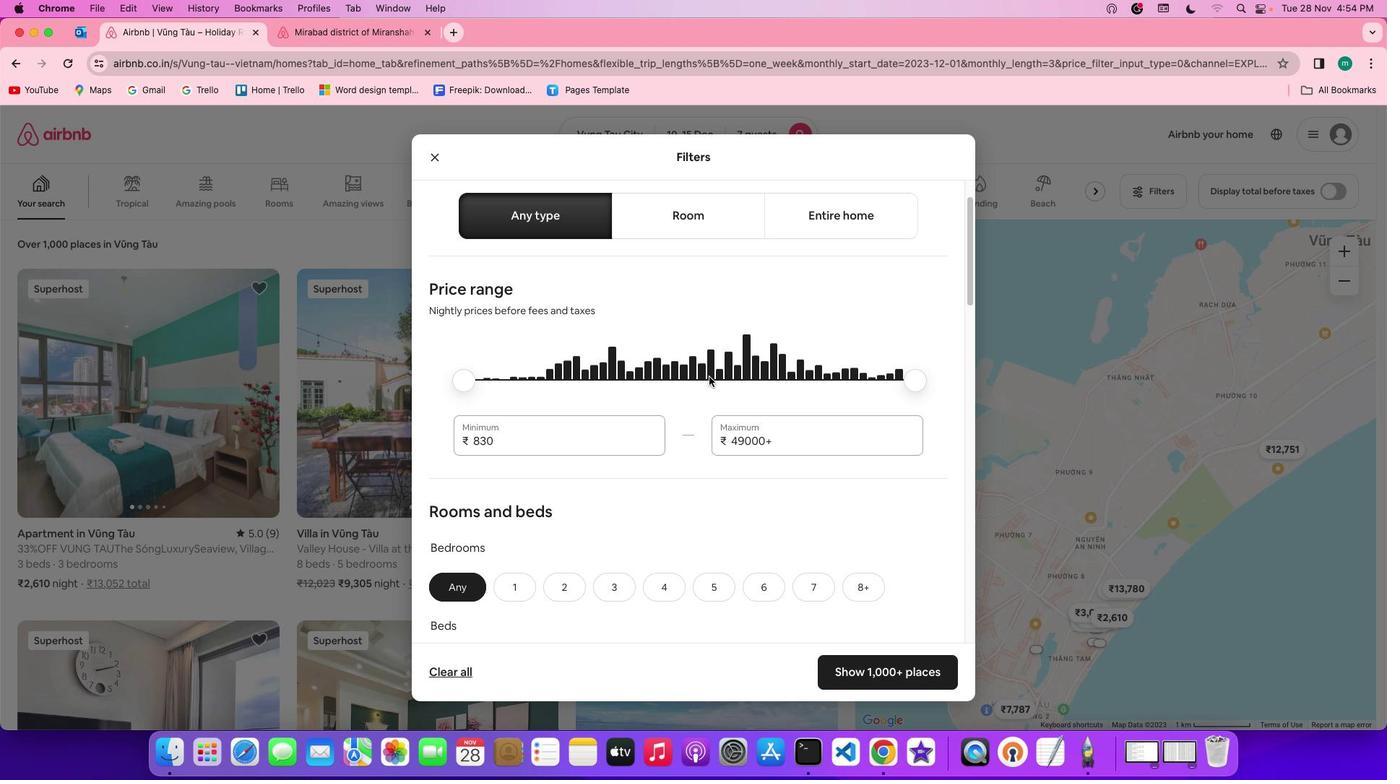 
Action: Mouse scrolled (709, 376) with delta (0, 0)
Screenshot: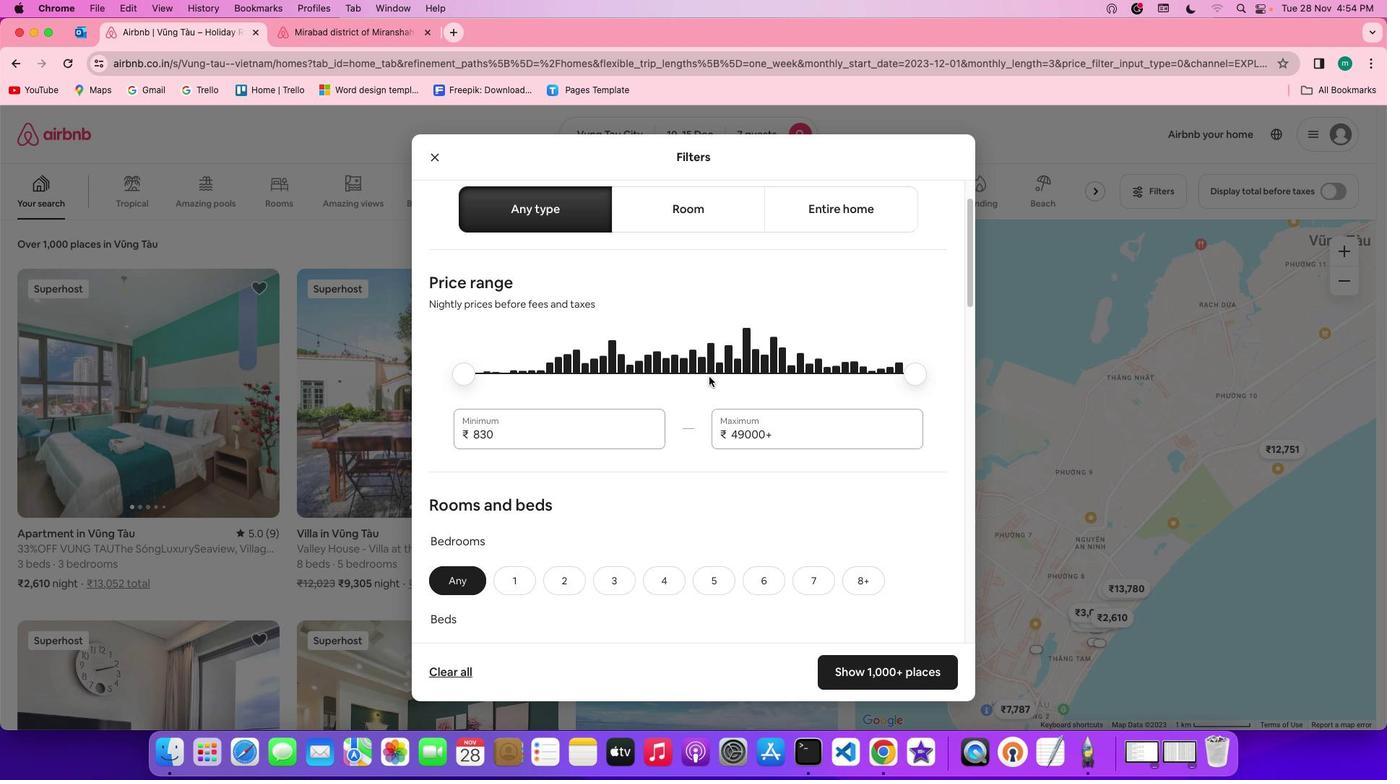 
Action: Mouse scrolled (709, 376) with delta (0, 0)
Screenshot: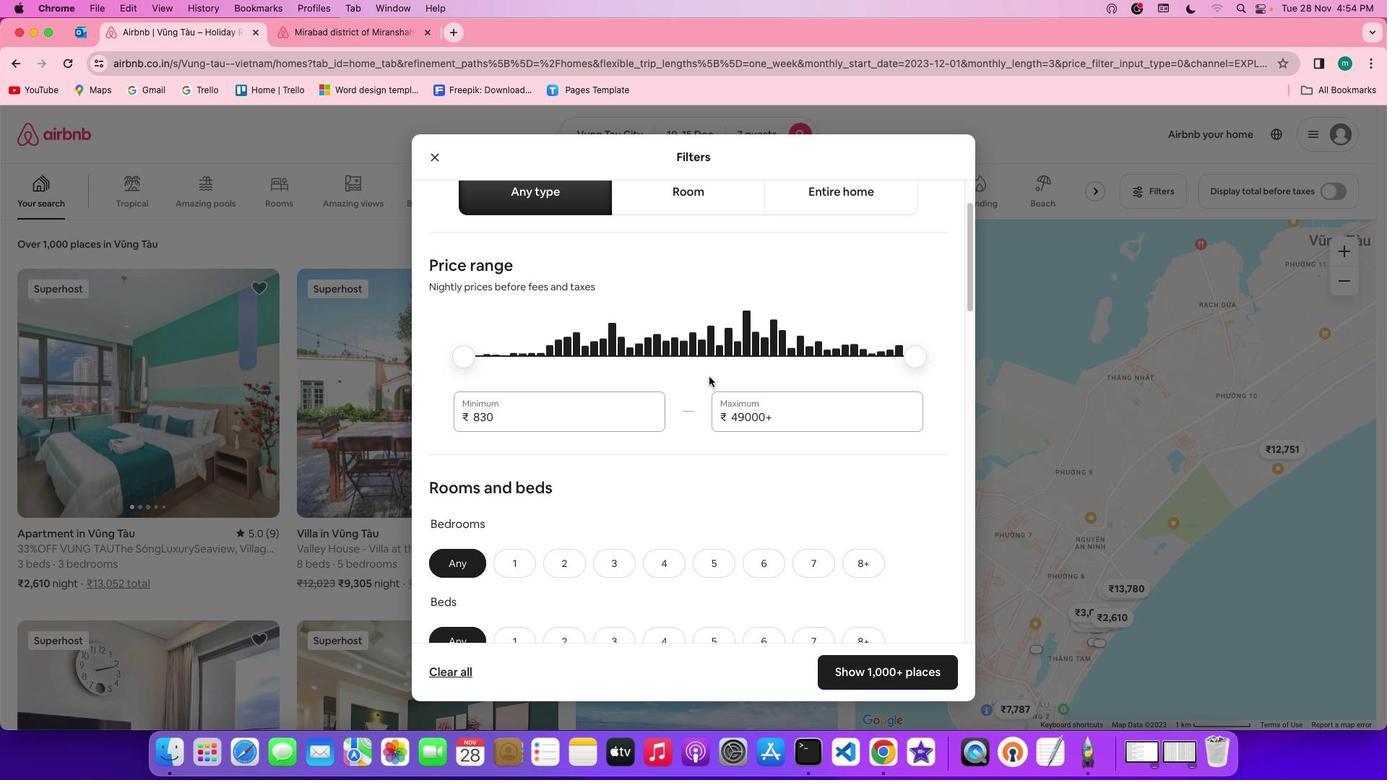 
Action: Mouse scrolled (709, 376) with delta (0, 0)
Screenshot: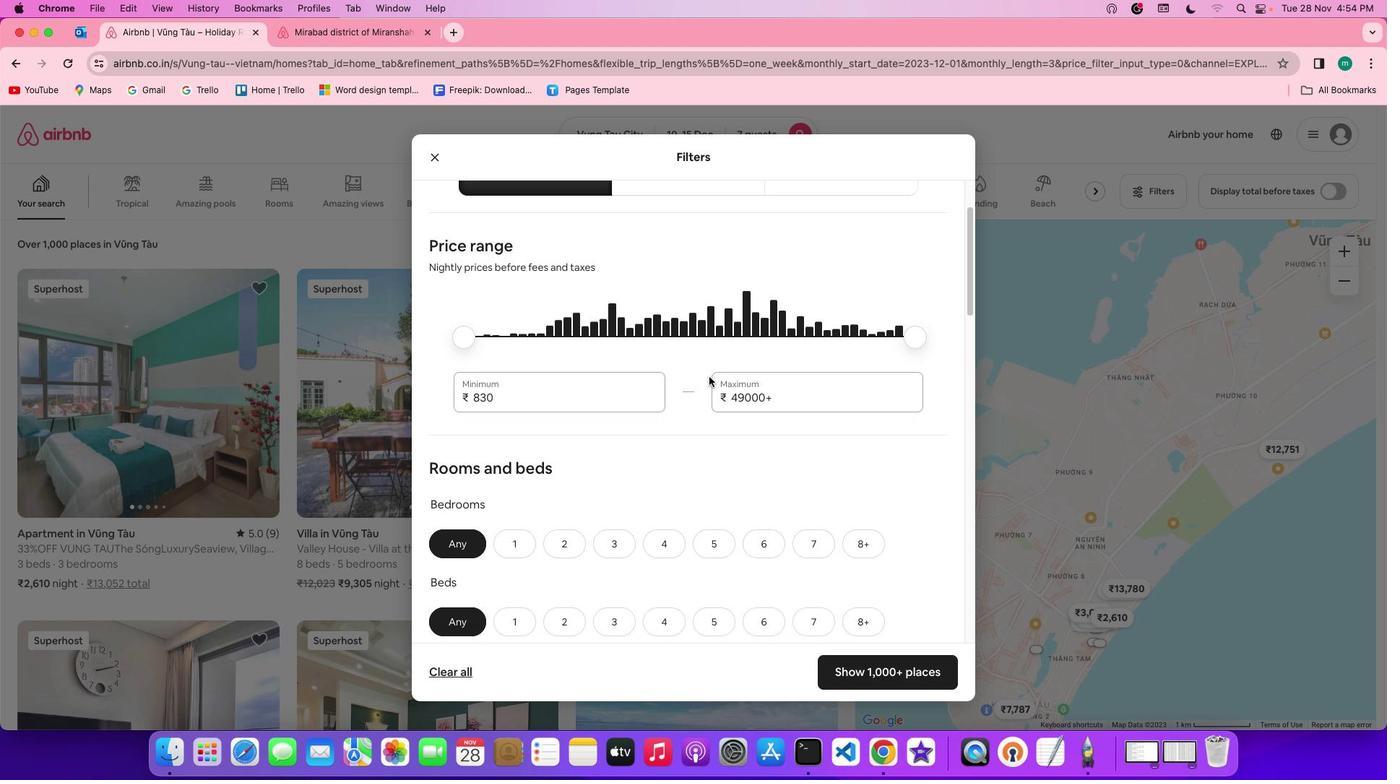 
Action: Mouse scrolled (709, 376) with delta (0, 0)
Screenshot: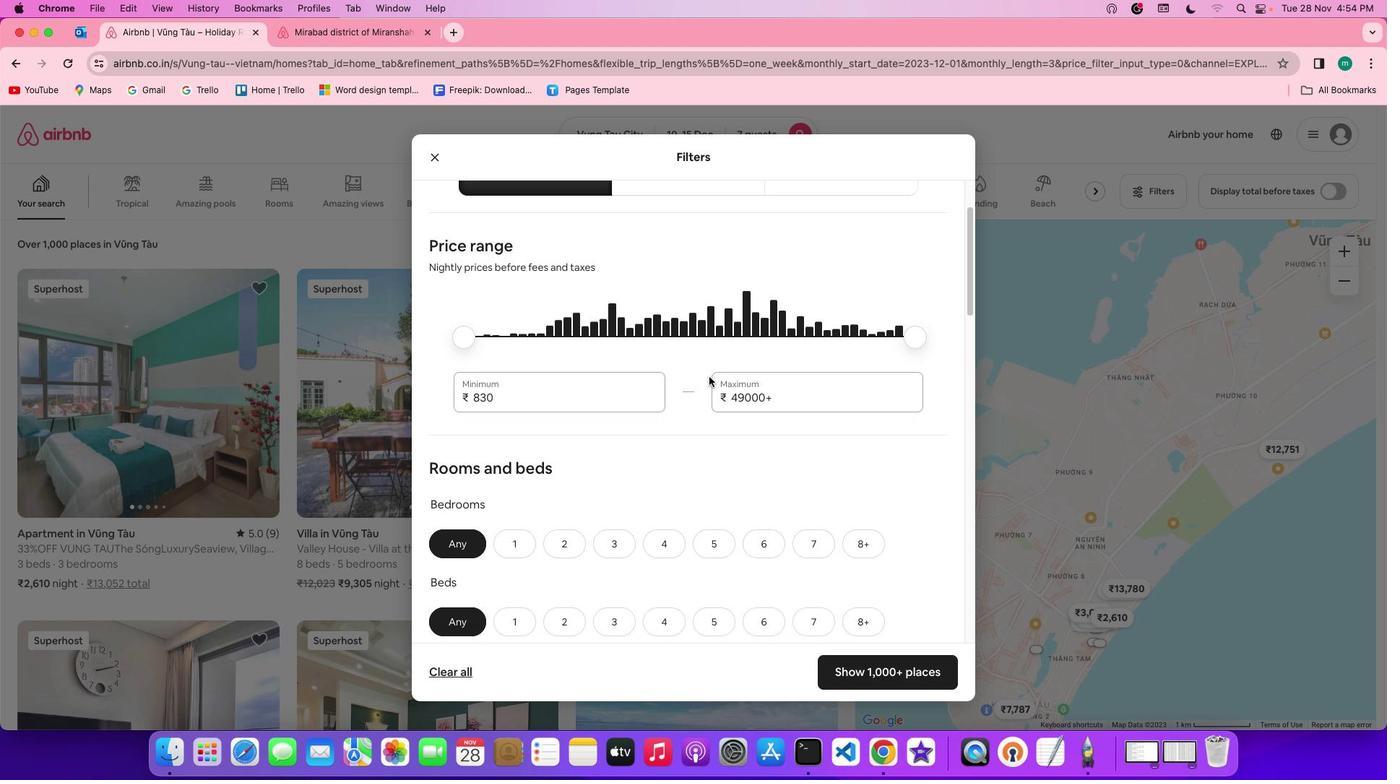 
Action: Mouse scrolled (709, 376) with delta (0, -1)
Screenshot: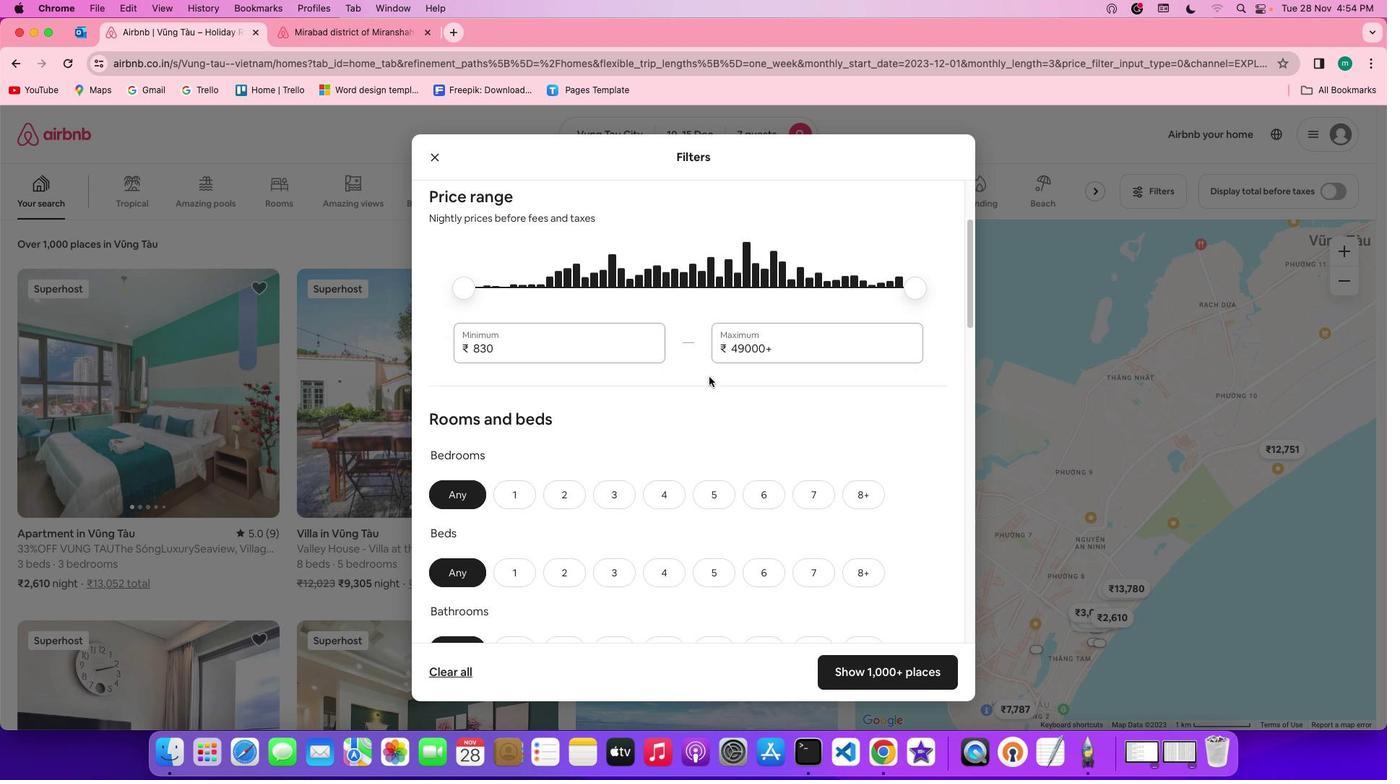 
Action: Mouse moved to (672, 434)
Screenshot: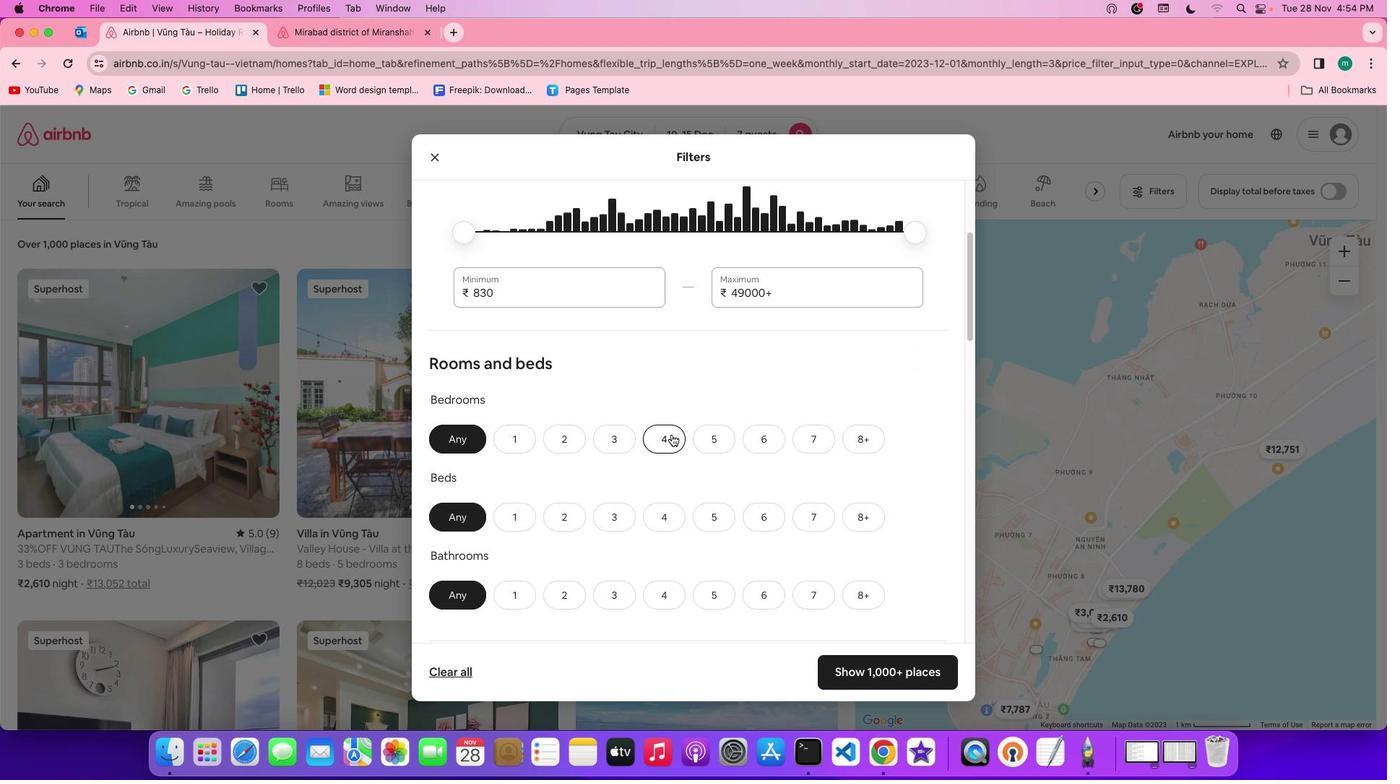 
Action: Mouse pressed left at (672, 434)
Screenshot: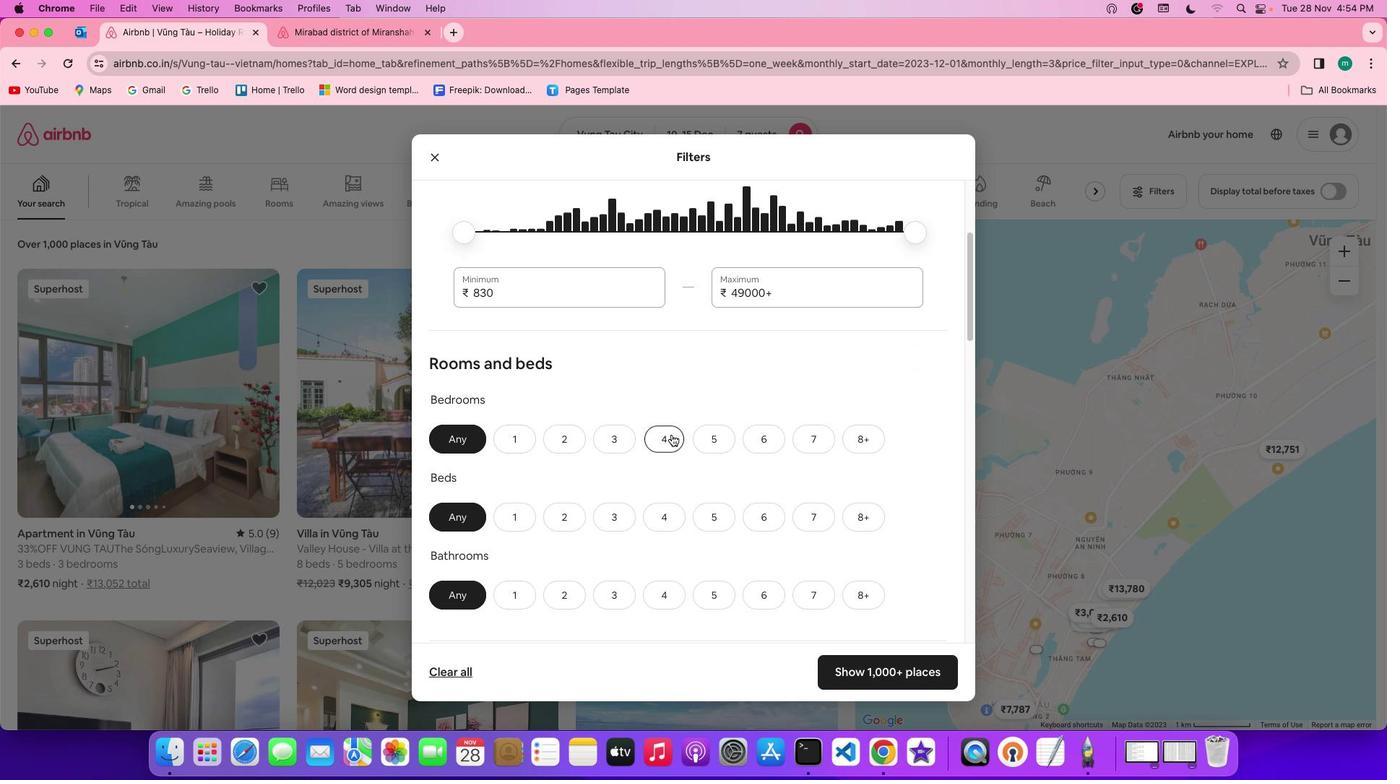 
Action: Mouse moved to (806, 517)
Screenshot: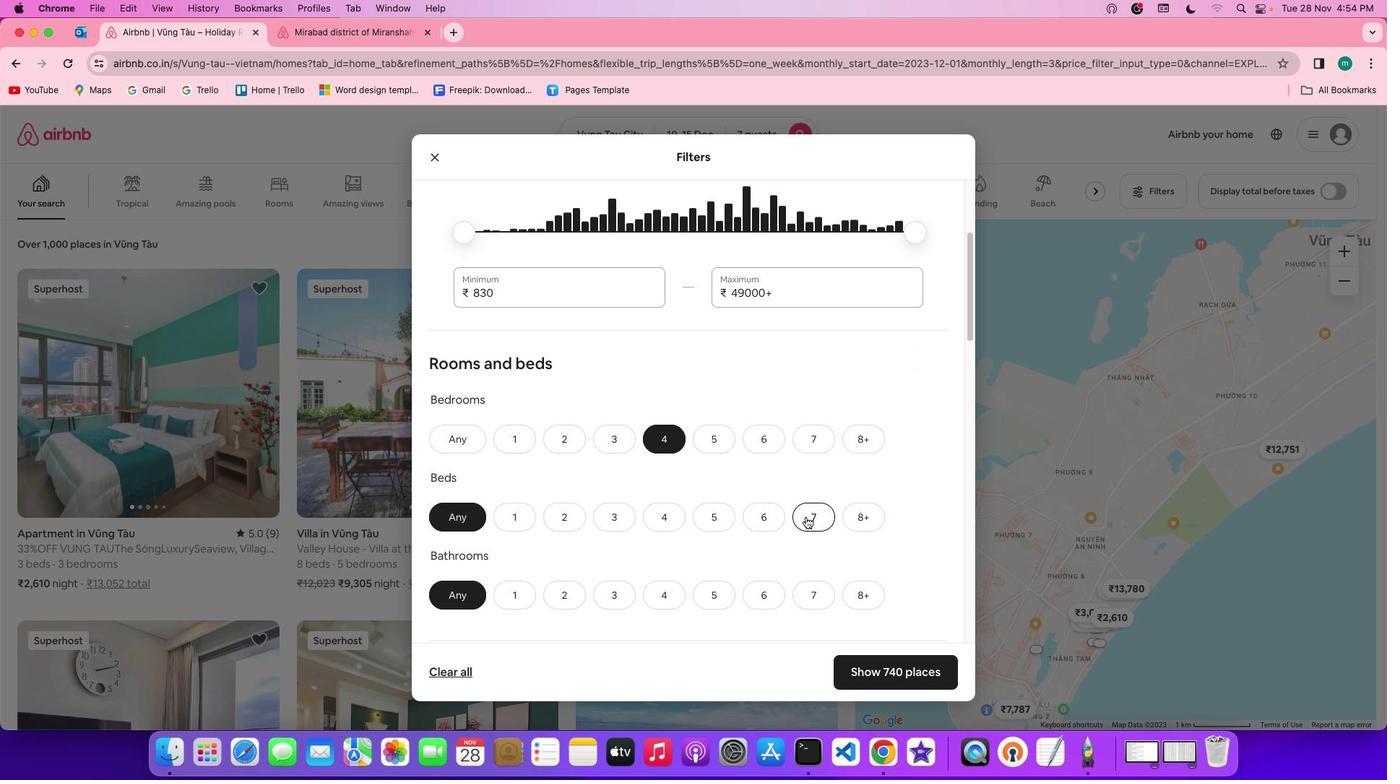 
Action: Mouse pressed left at (806, 517)
Screenshot: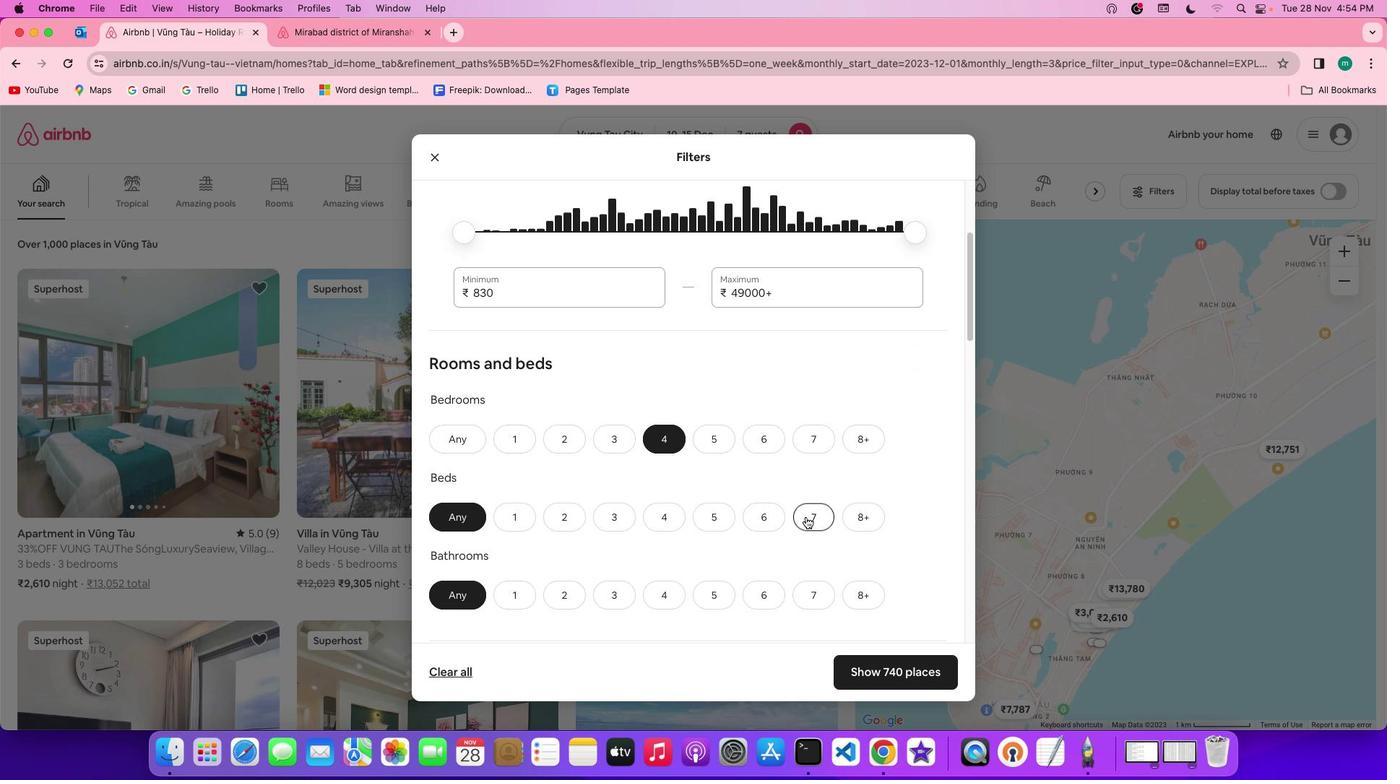 
Action: Mouse moved to (662, 596)
Screenshot: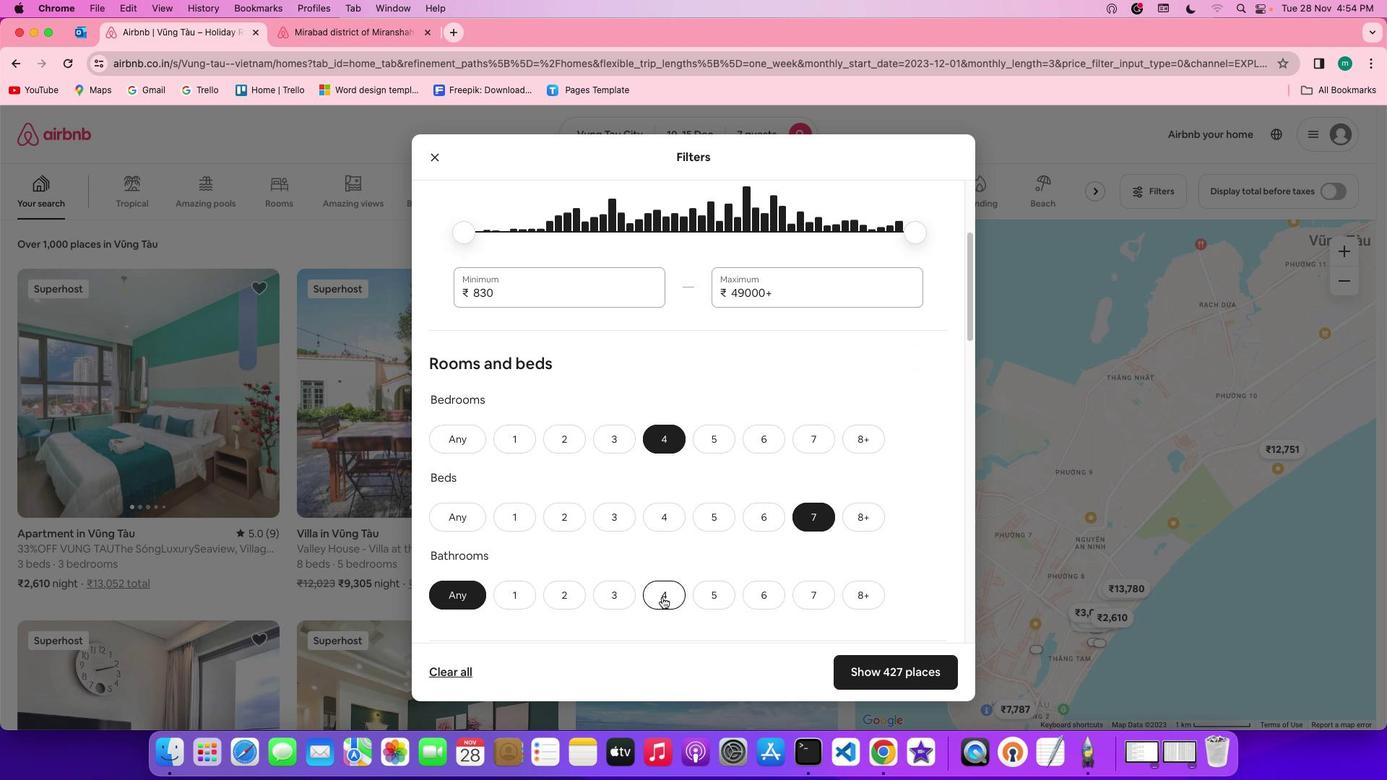 
Action: Mouse pressed left at (662, 596)
Screenshot: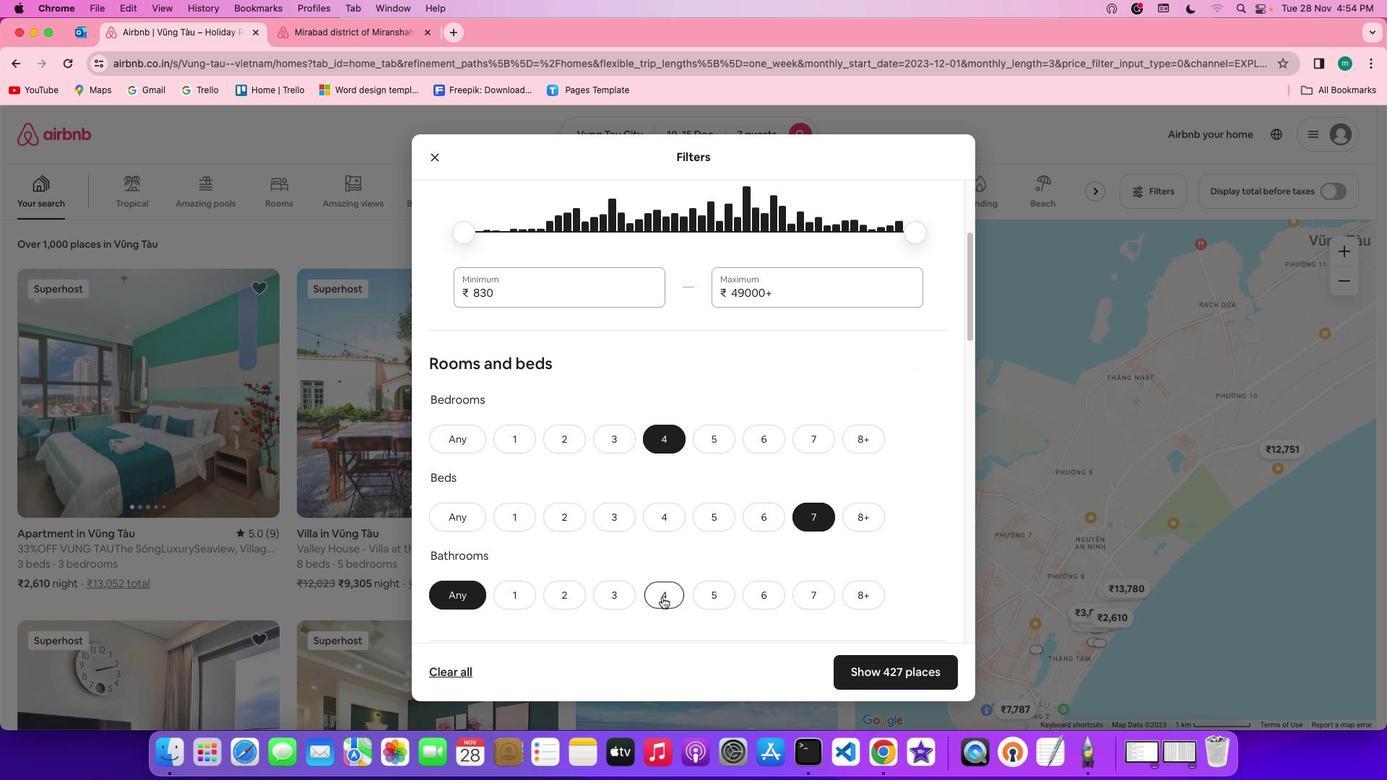 
Action: Mouse moved to (733, 544)
Screenshot: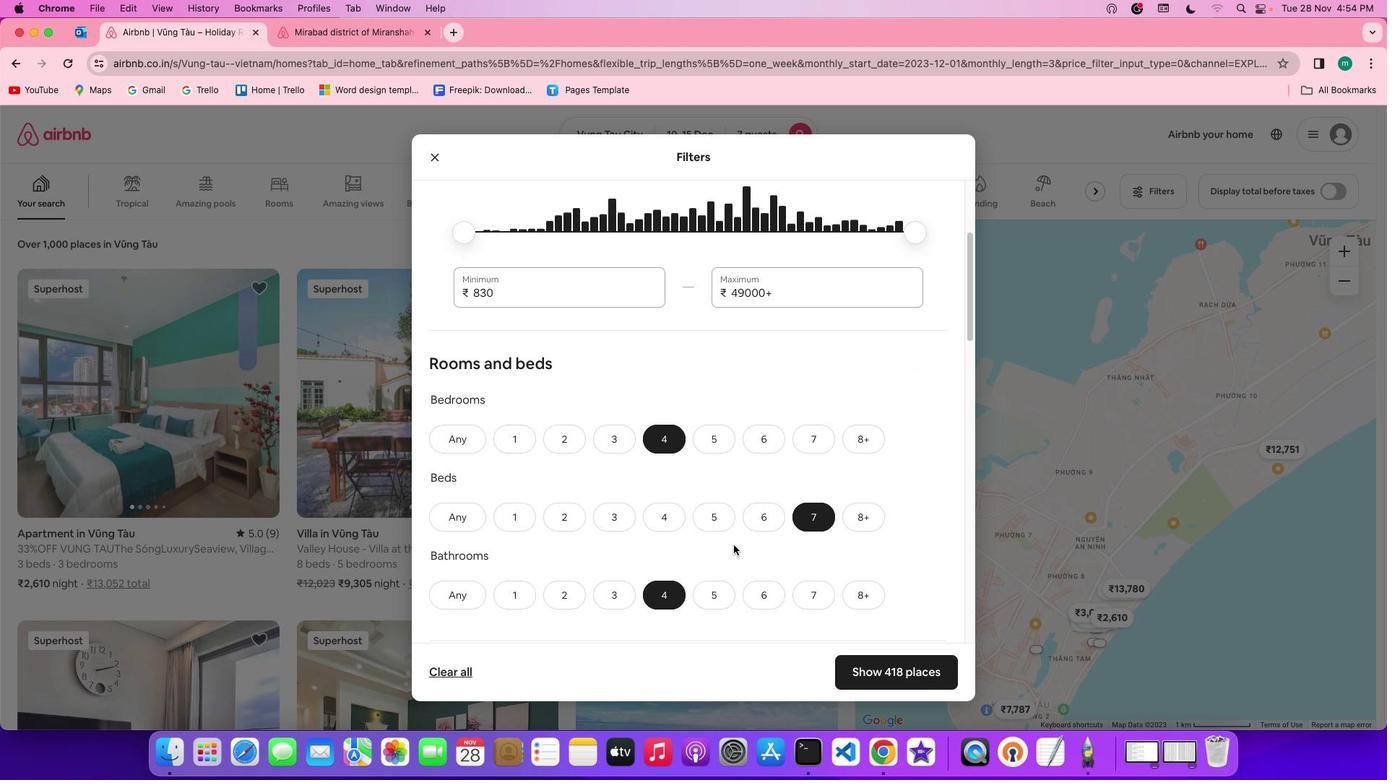 
Action: Mouse scrolled (733, 544) with delta (0, 0)
Screenshot: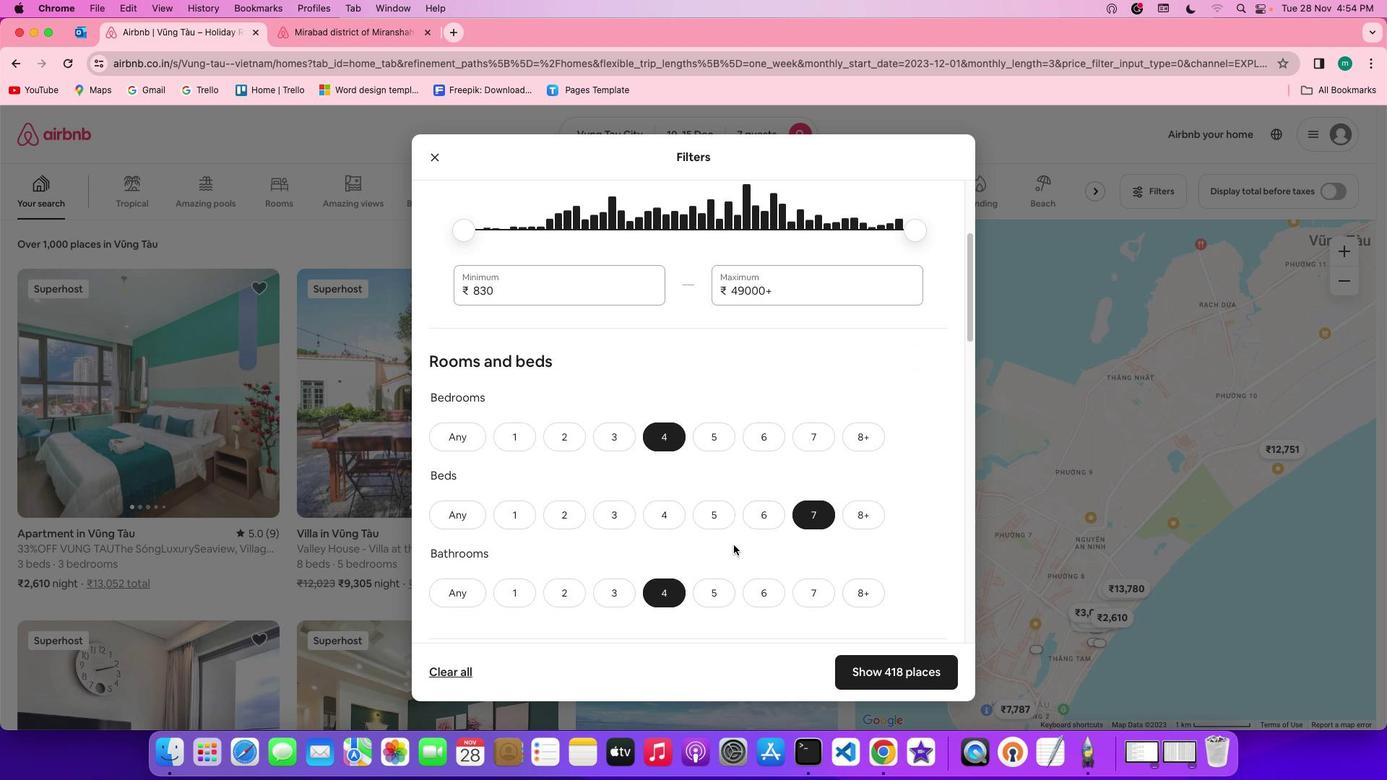 
Action: Mouse scrolled (733, 544) with delta (0, 0)
Screenshot: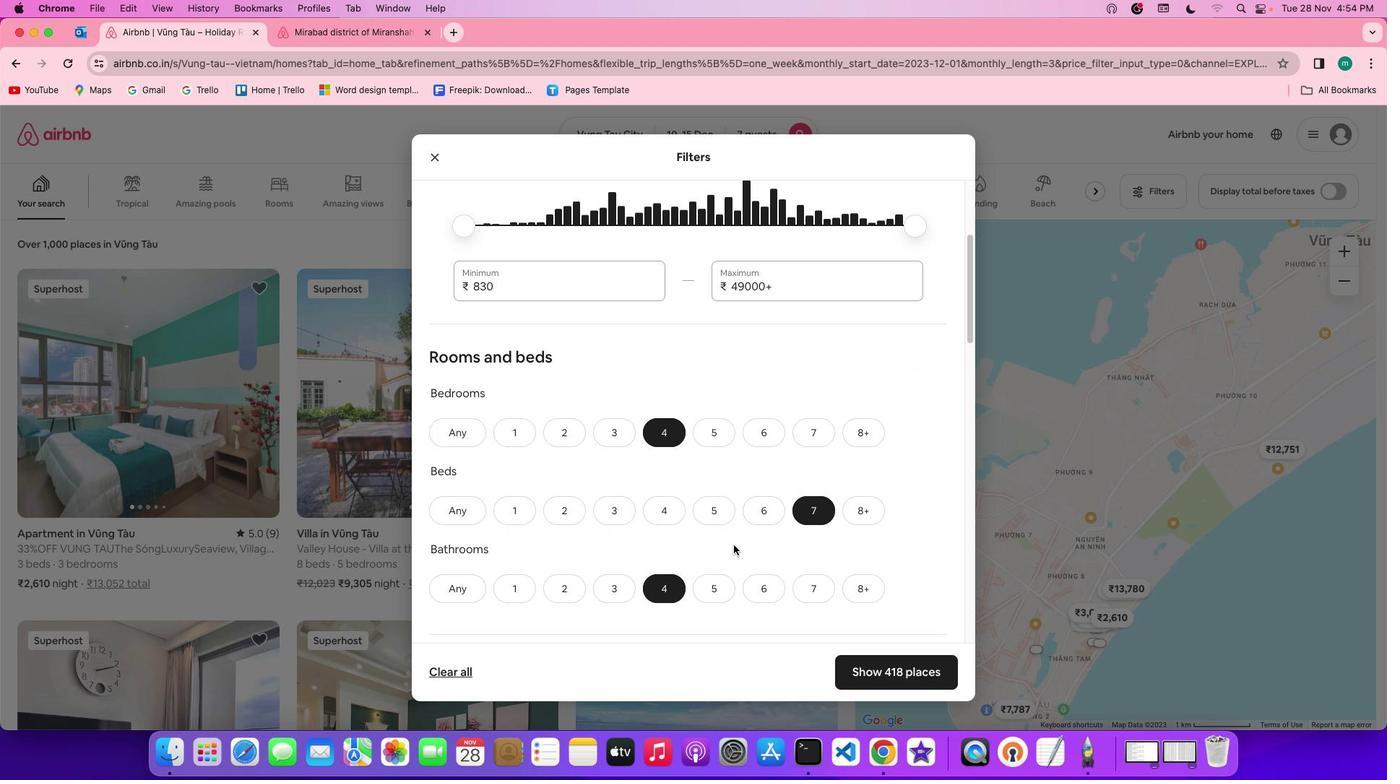 
Action: Mouse scrolled (733, 544) with delta (0, 0)
Screenshot: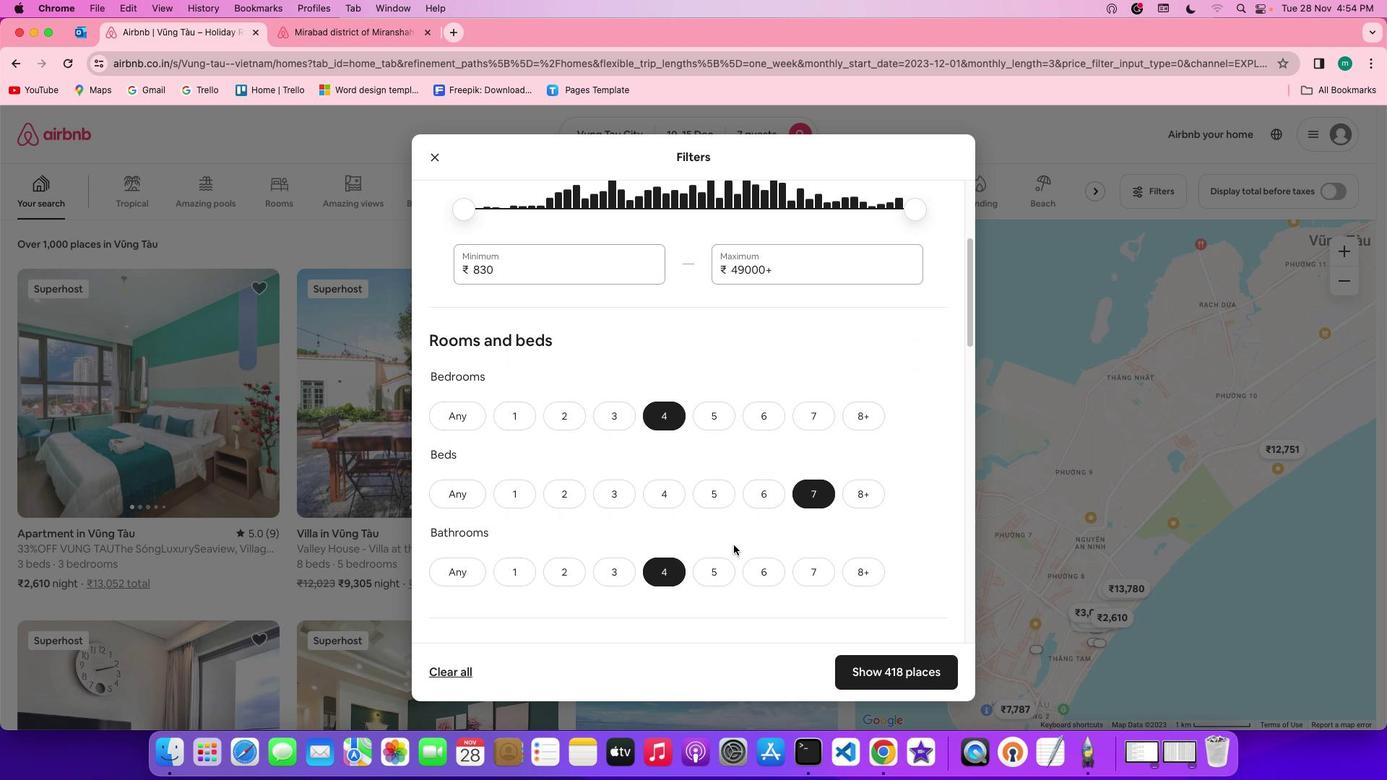 
Action: Mouse moved to (732, 534)
Screenshot: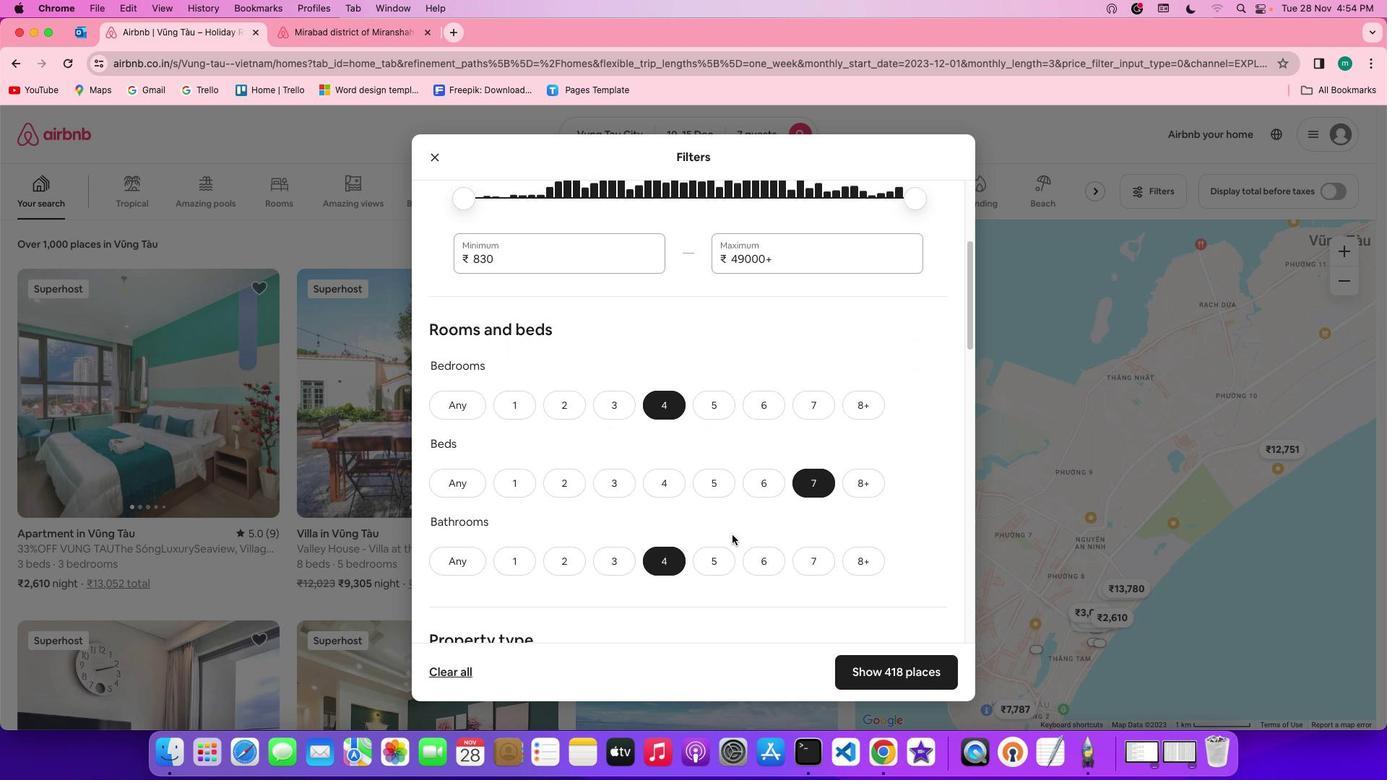 
Action: Mouse scrolled (732, 534) with delta (0, 0)
Screenshot: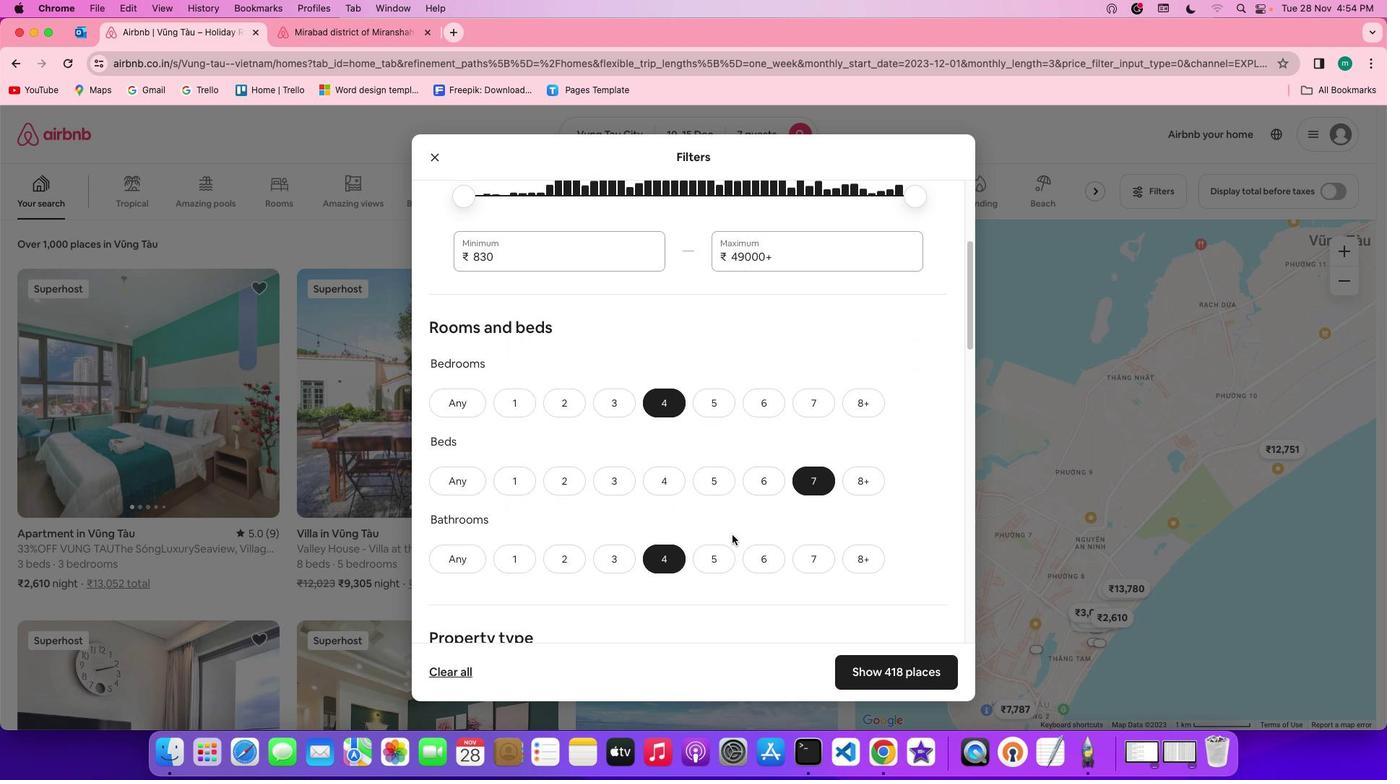 
Action: Mouse scrolled (732, 534) with delta (0, 0)
Screenshot: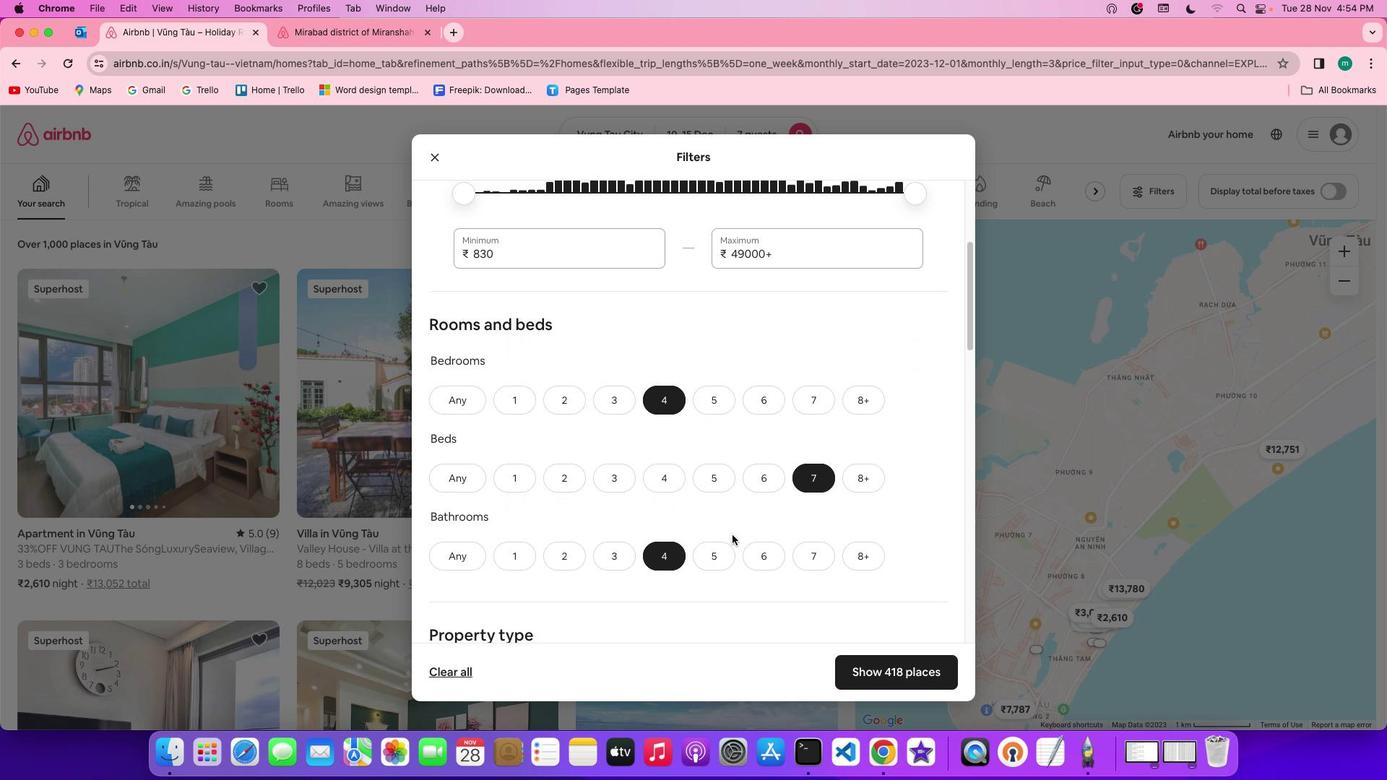 
Action: Mouse moved to (729, 539)
Screenshot: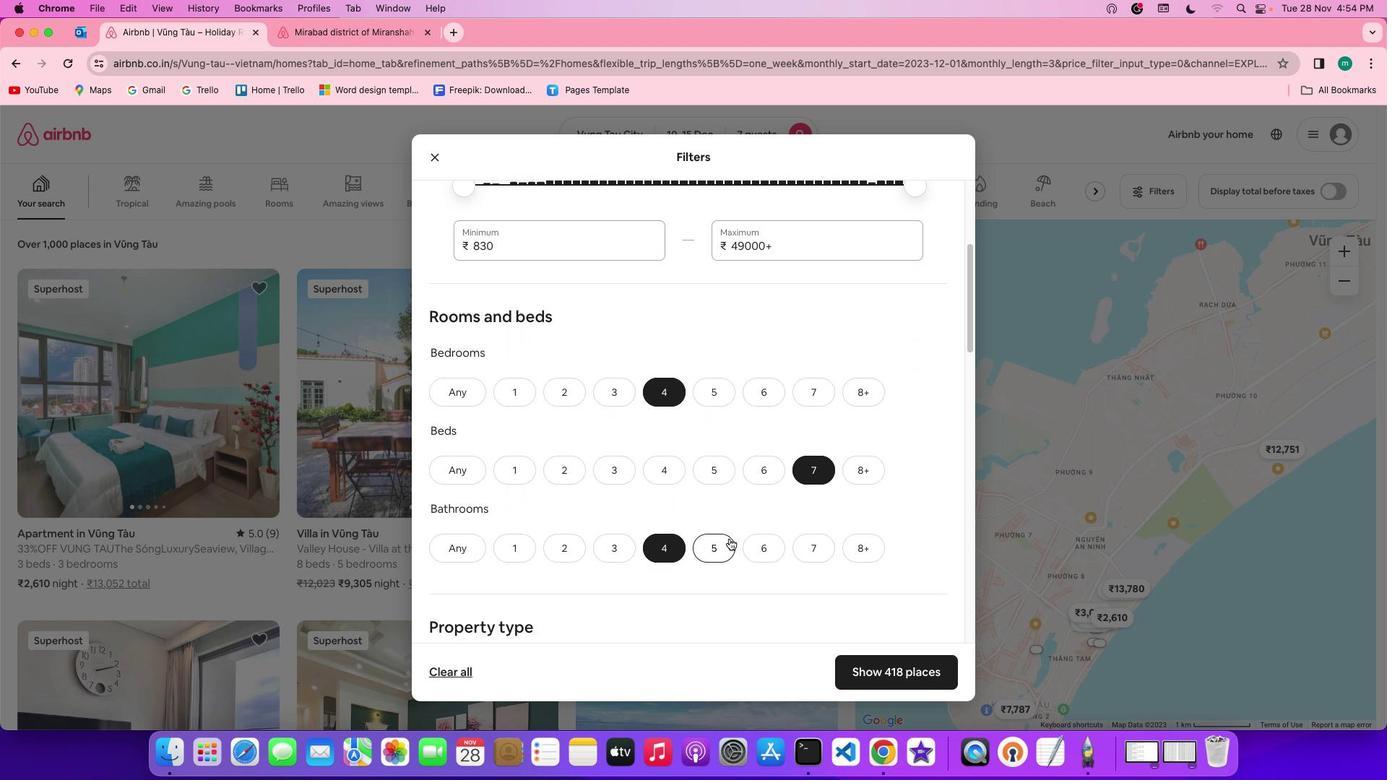 
Action: Mouse scrolled (729, 539) with delta (0, 0)
Screenshot: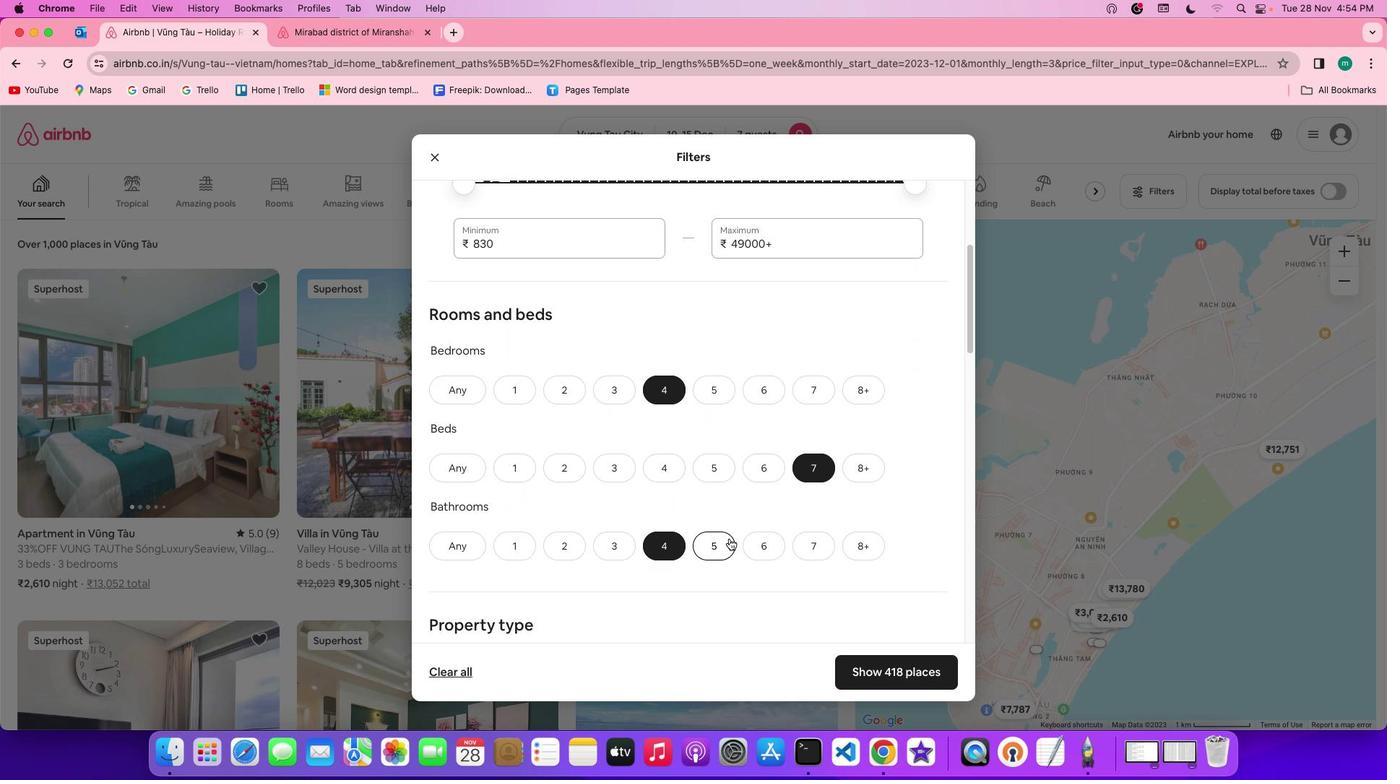 
Action: Mouse scrolled (729, 539) with delta (0, 0)
Screenshot: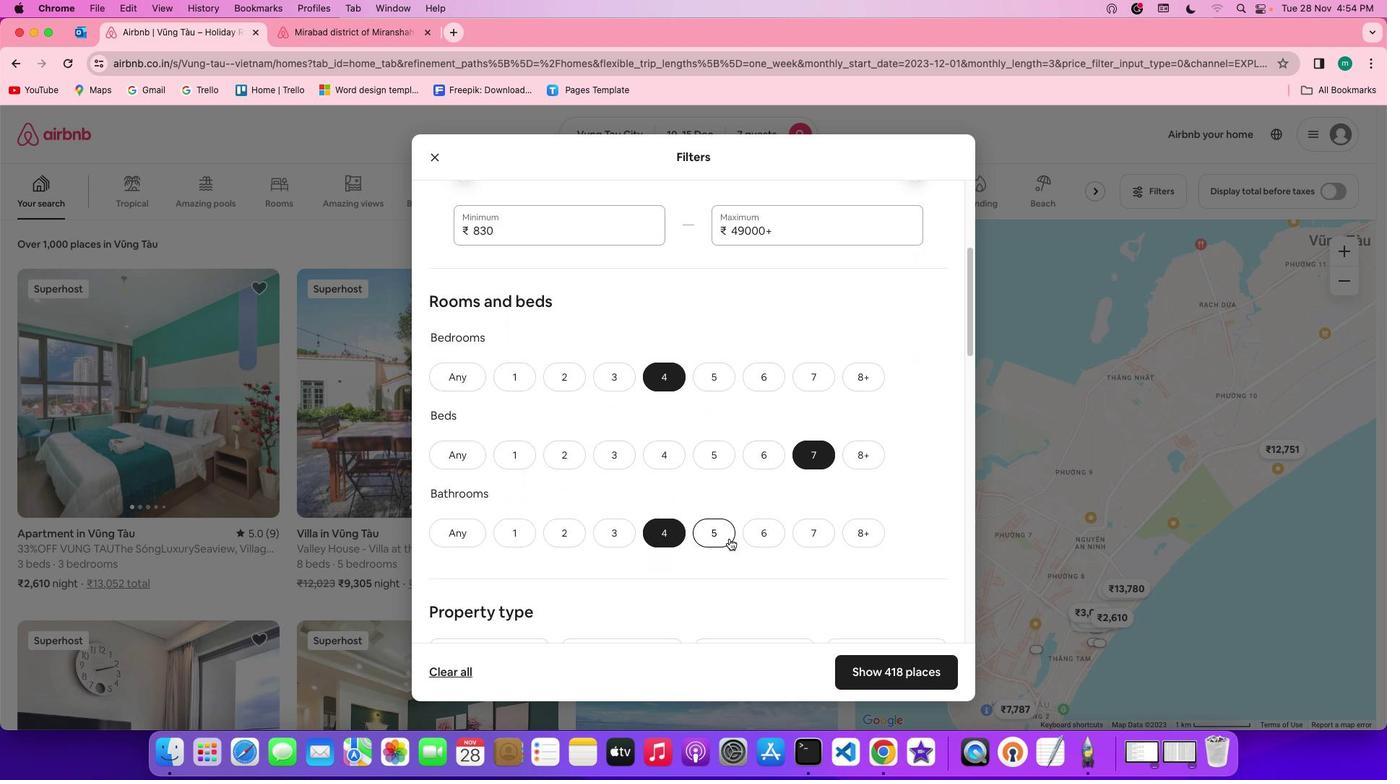 
Action: Mouse scrolled (729, 539) with delta (0, -1)
Screenshot: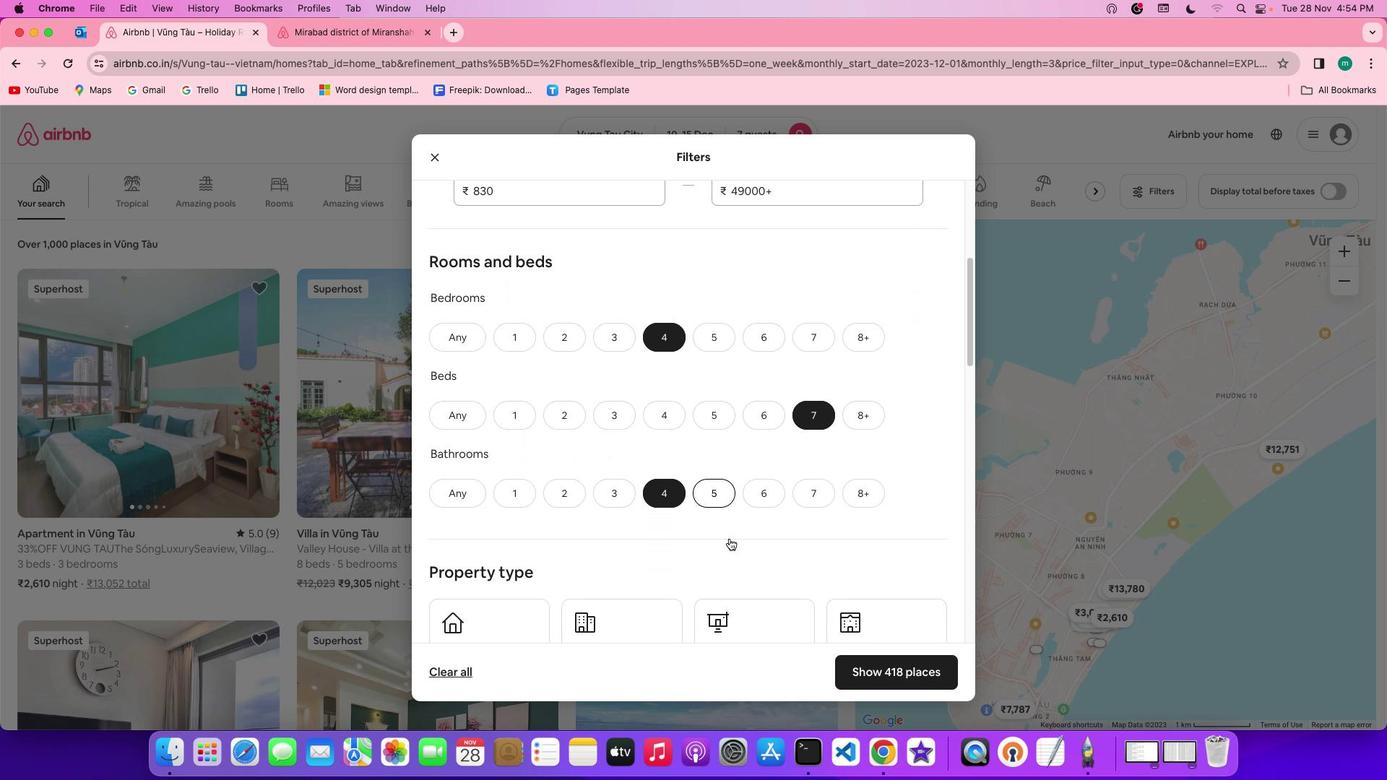 
Action: Mouse scrolled (729, 539) with delta (0, -1)
Screenshot: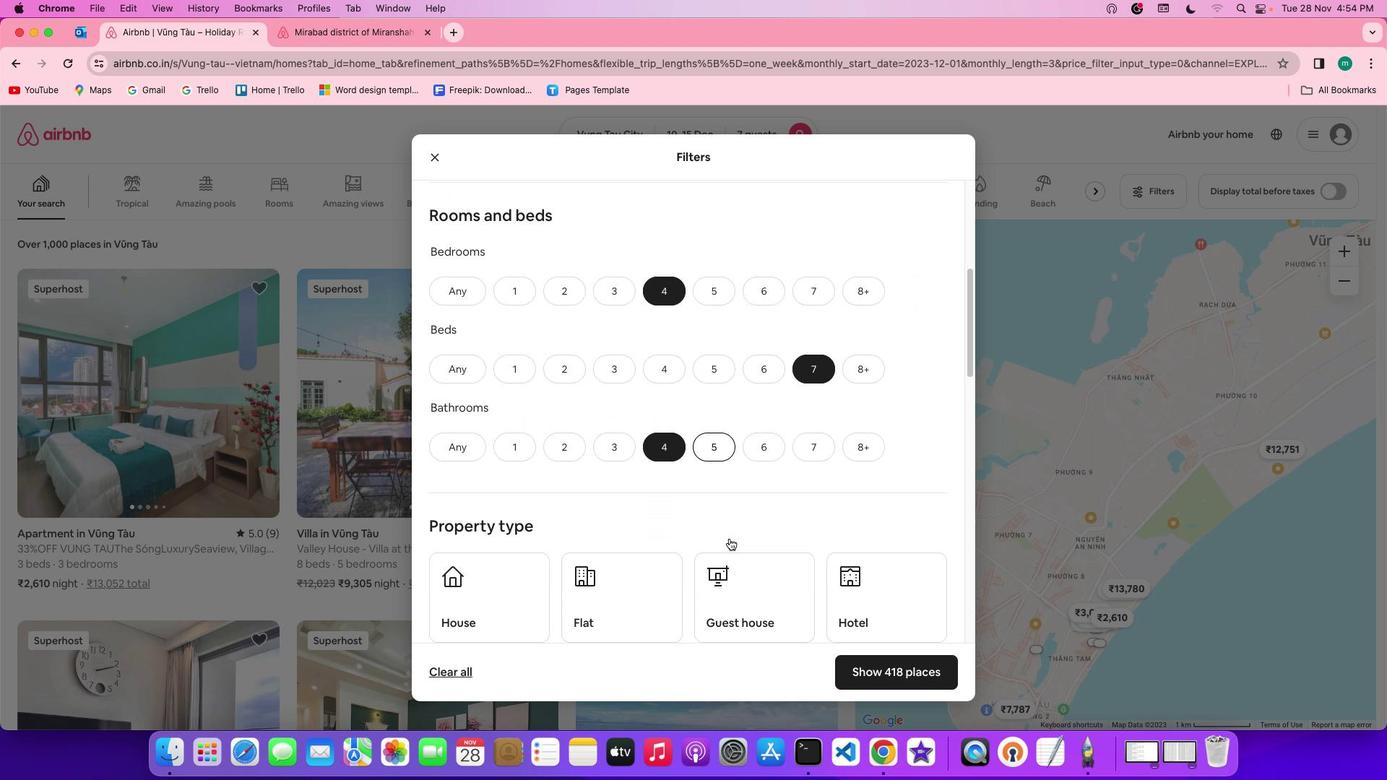 
Action: Mouse moved to (725, 536)
Screenshot: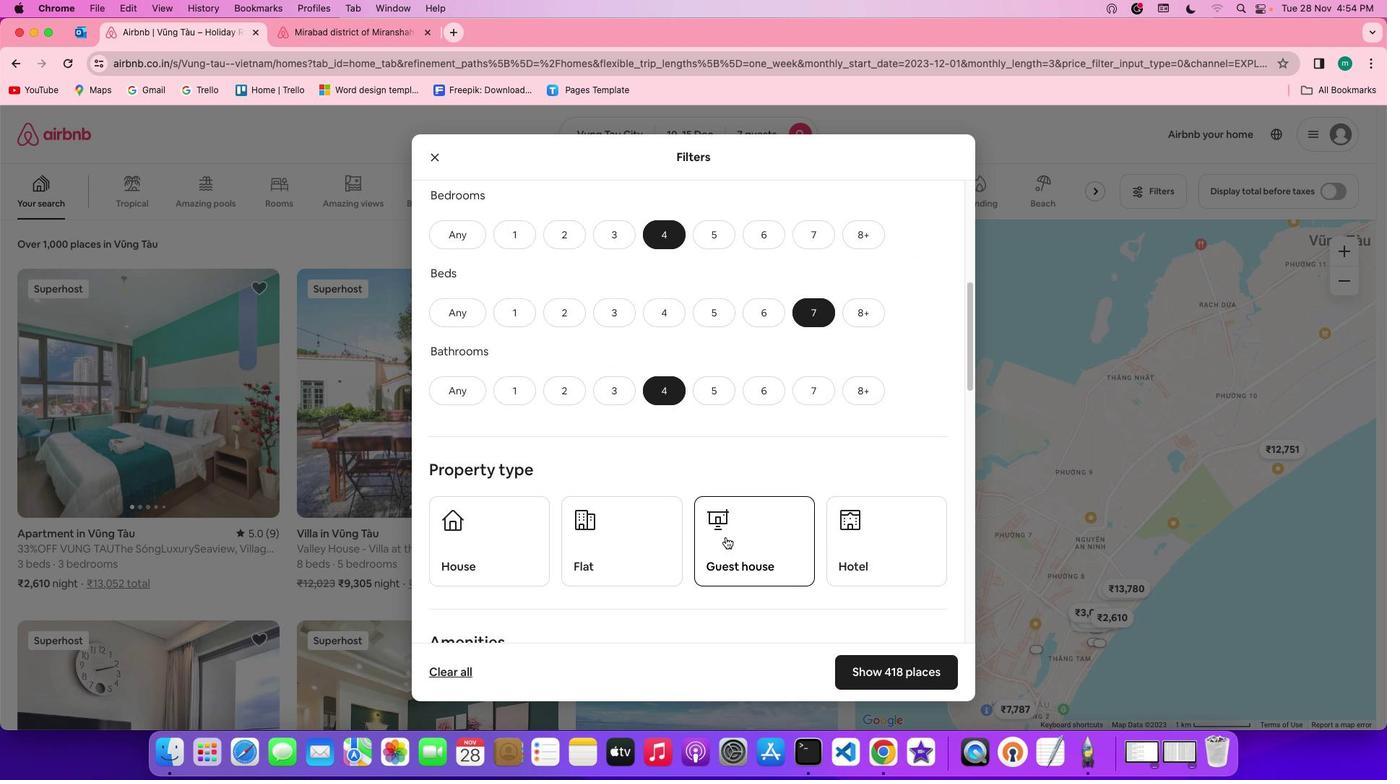 
Action: Mouse scrolled (725, 536) with delta (0, 0)
Screenshot: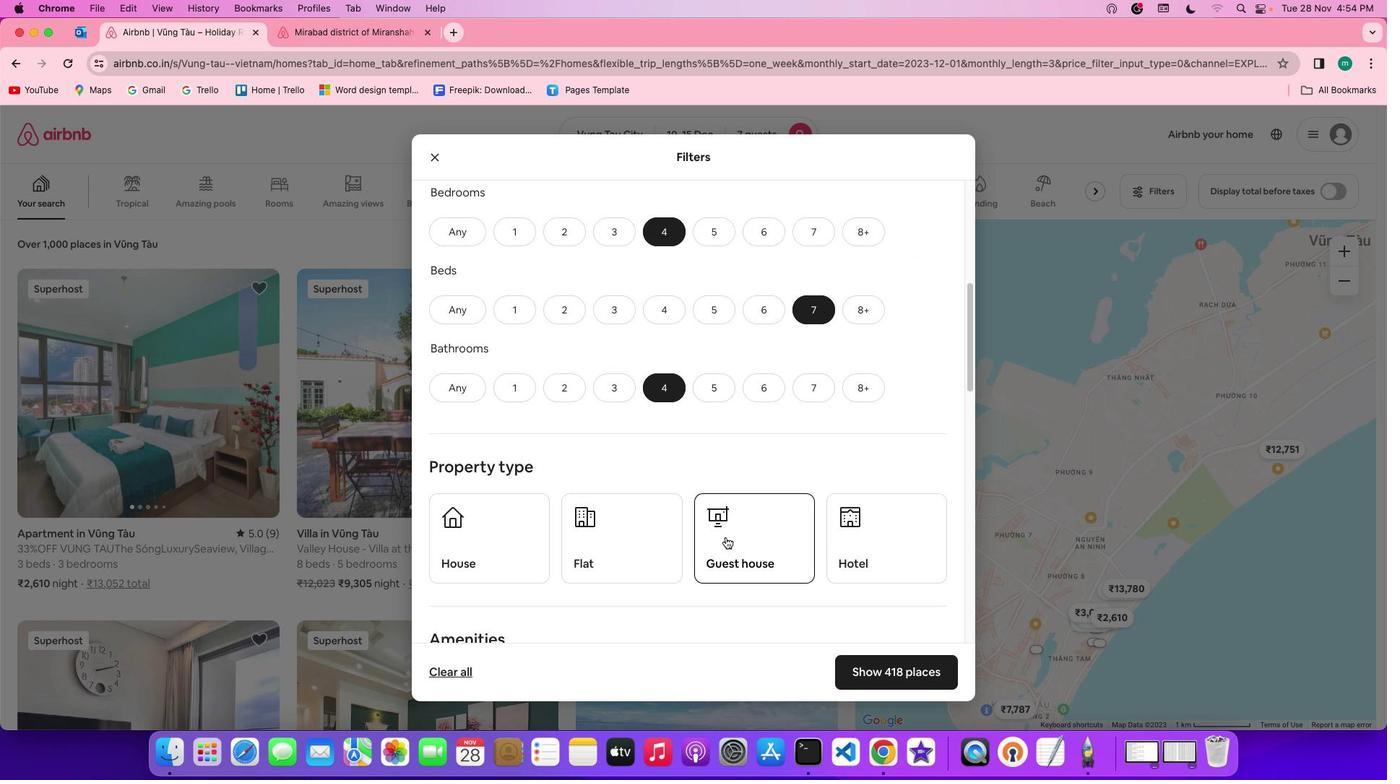 
Action: Mouse scrolled (725, 536) with delta (0, 0)
Screenshot: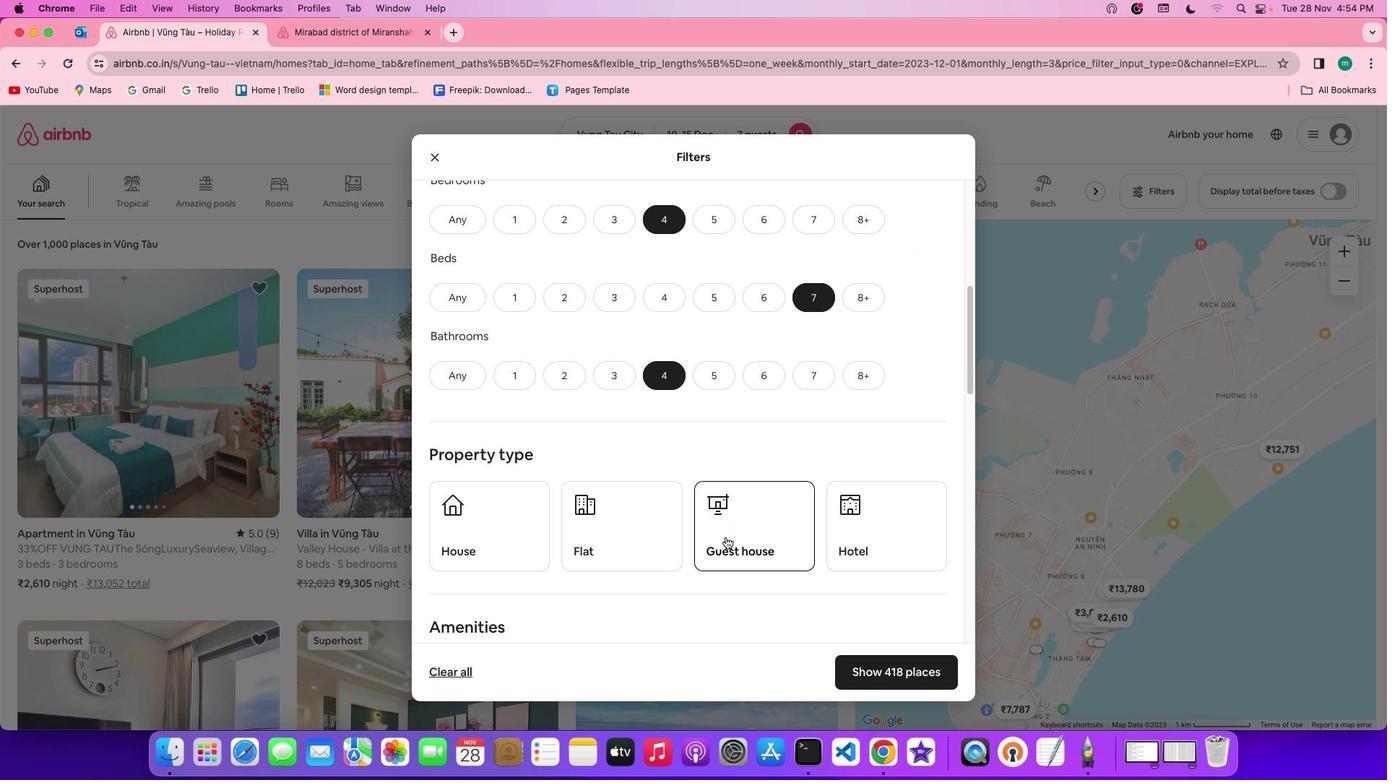 
Action: Mouse scrolled (725, 536) with delta (0, 0)
Screenshot: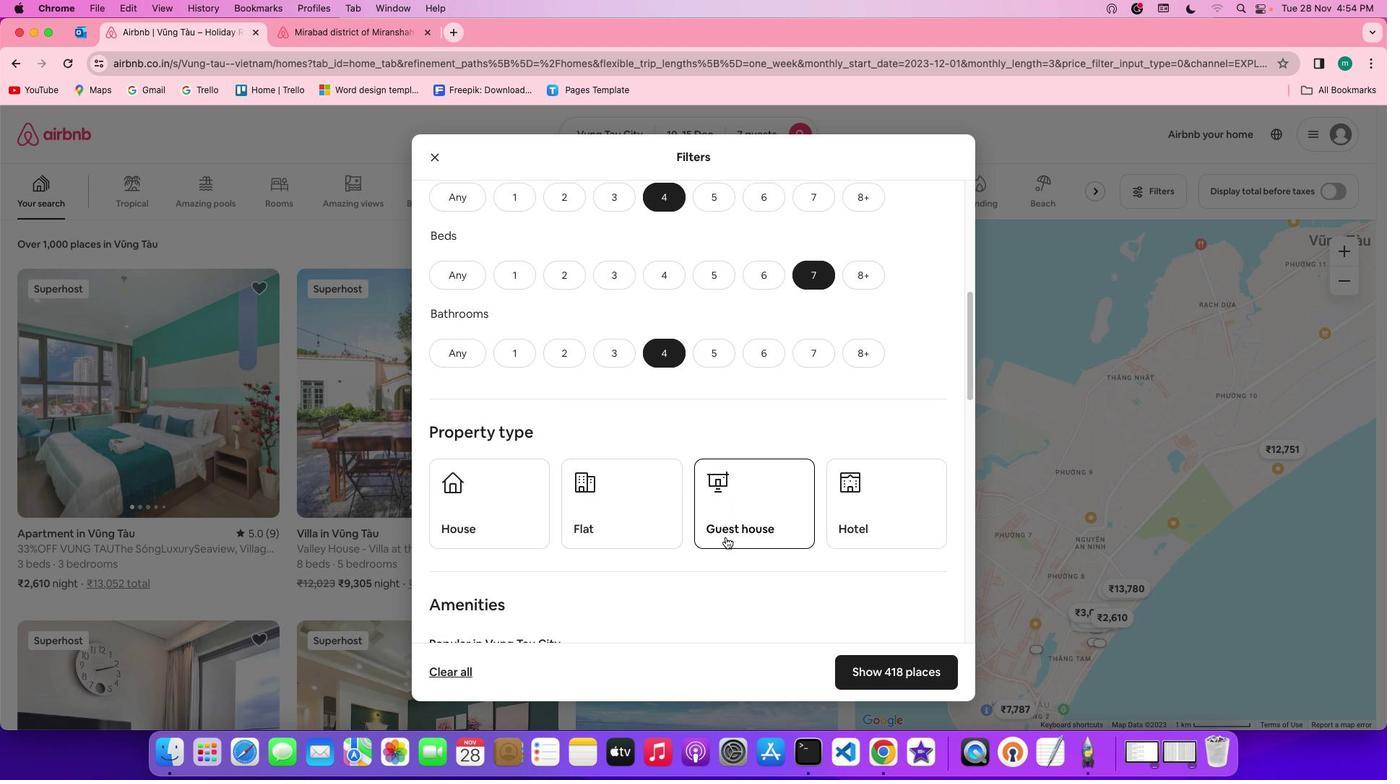 
Action: Mouse moved to (474, 455)
Screenshot: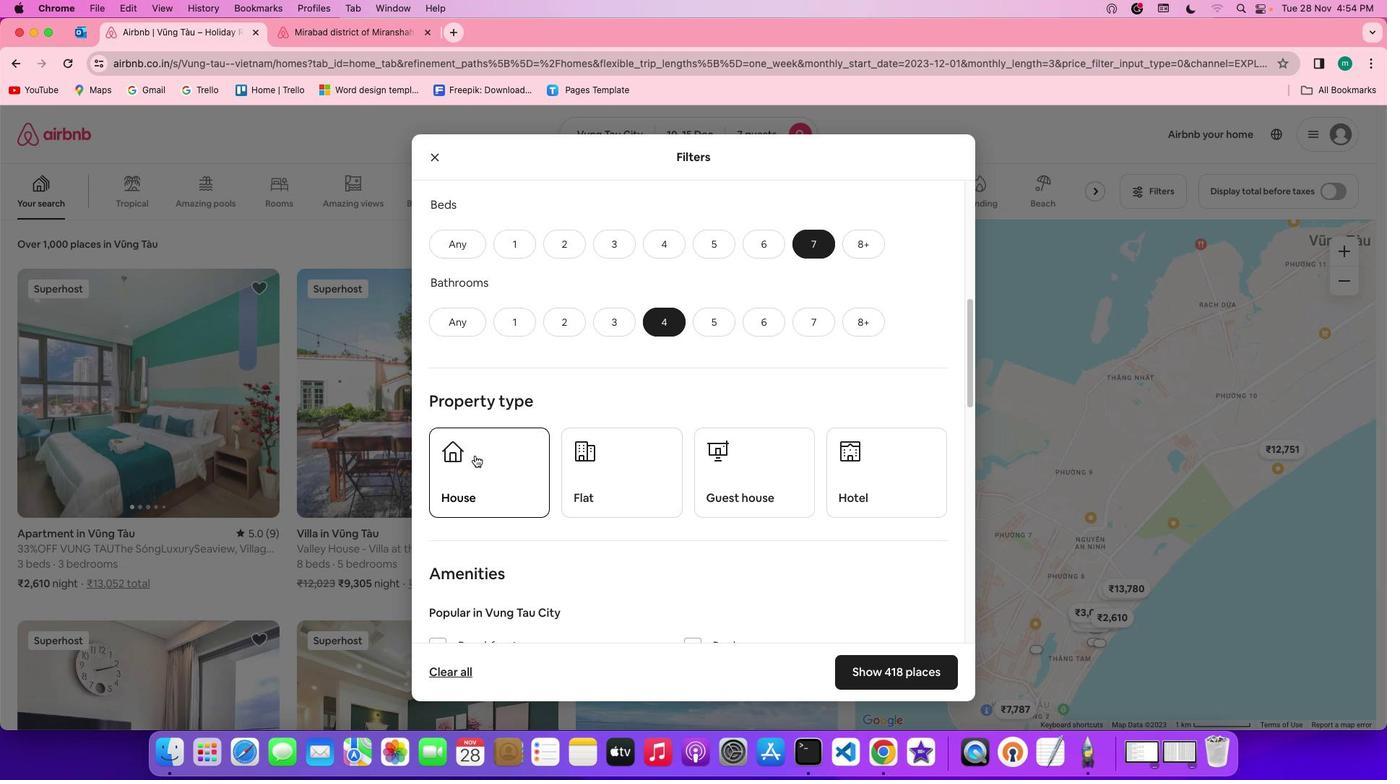 
Action: Mouse pressed left at (474, 455)
Screenshot: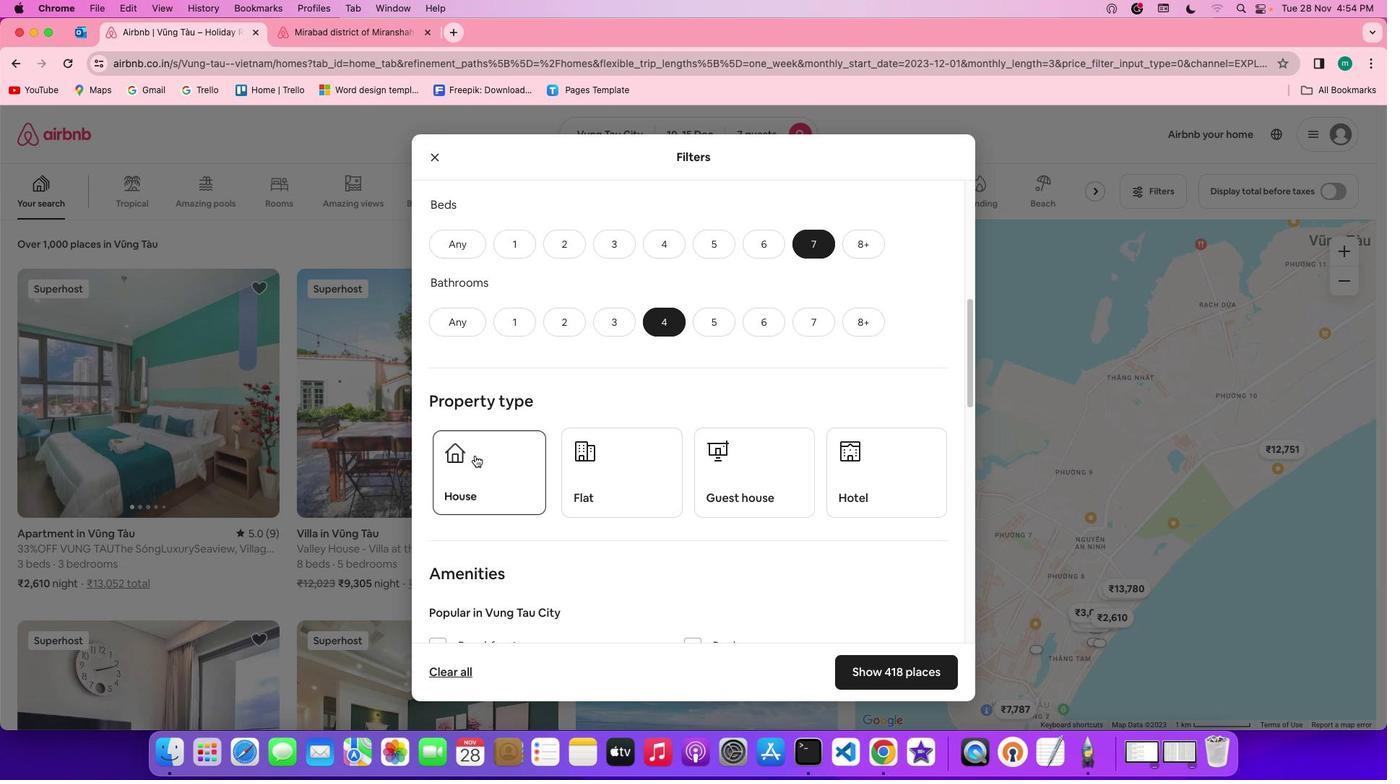 
Action: Mouse moved to (682, 526)
Screenshot: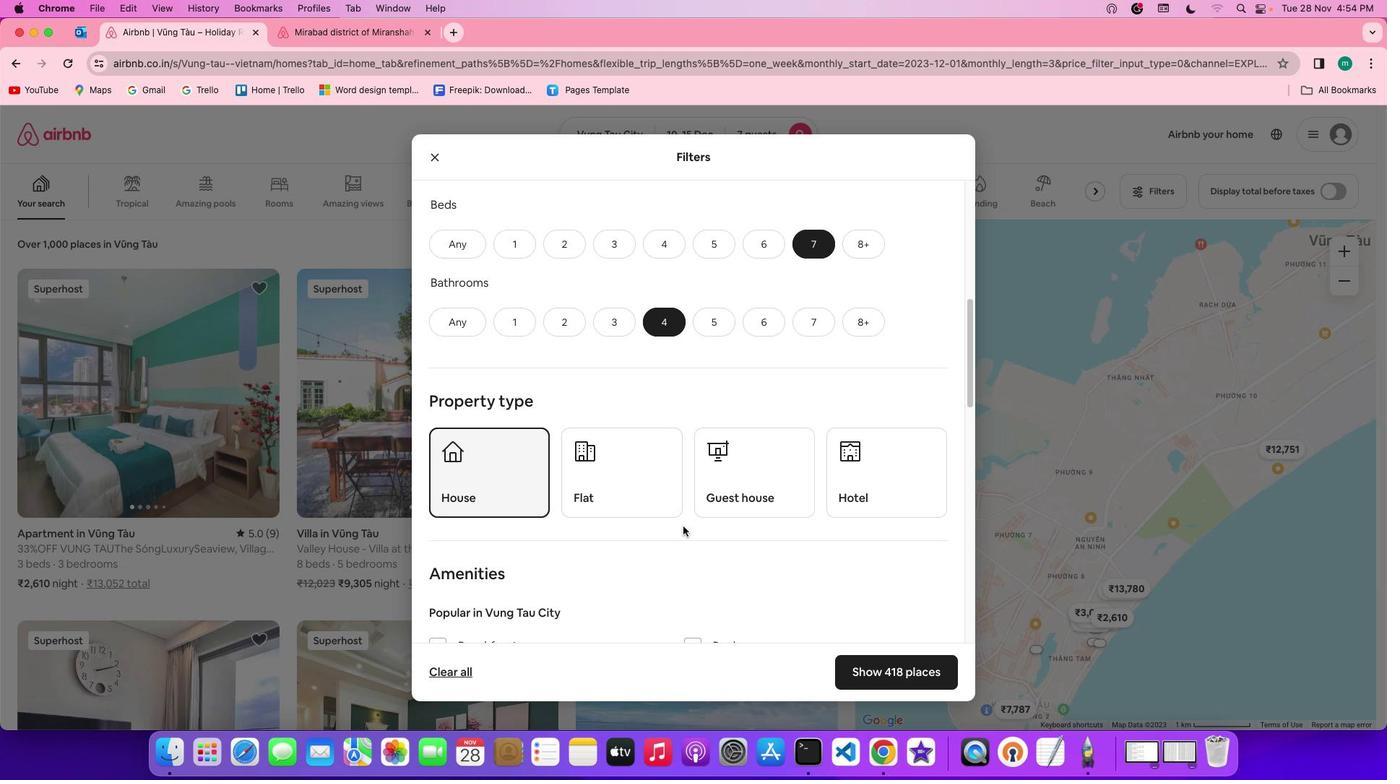 
Action: Mouse scrolled (682, 526) with delta (0, 0)
Screenshot: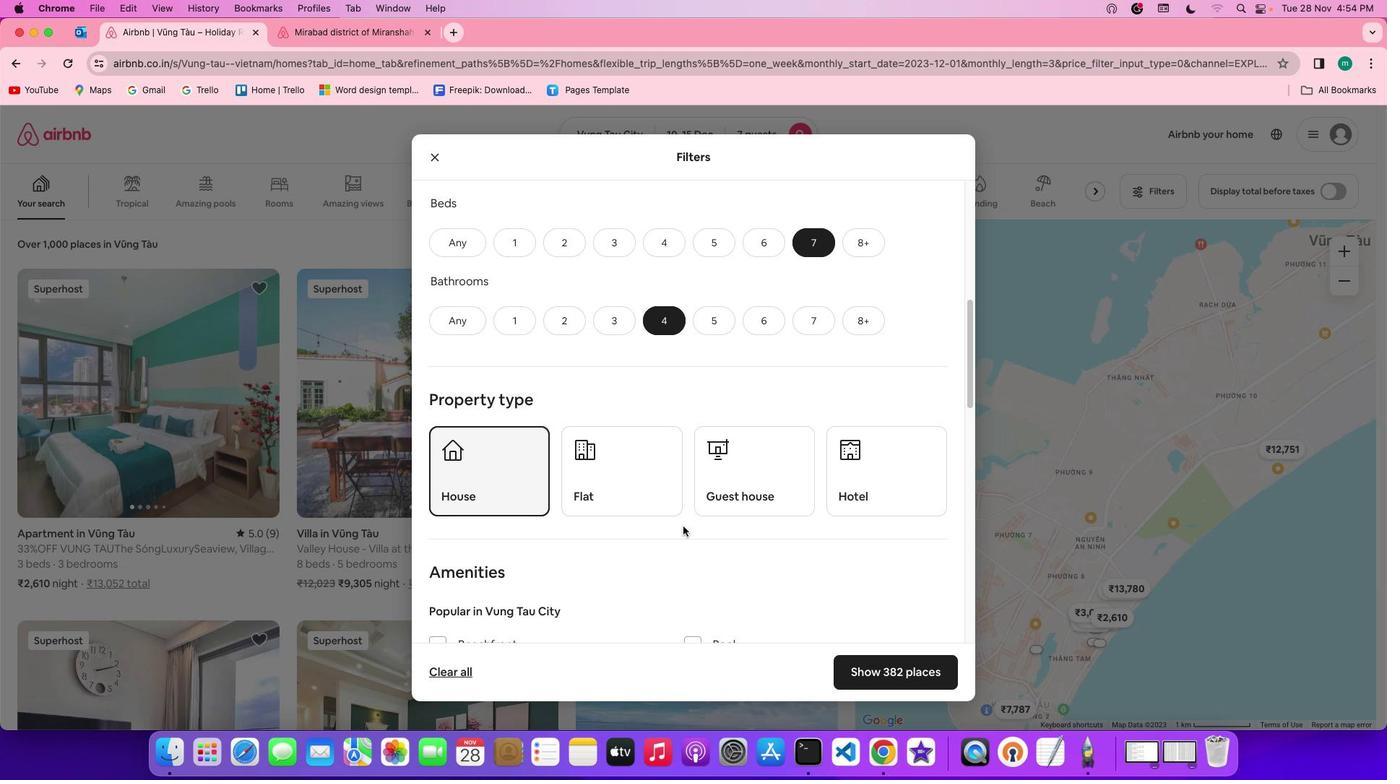 
Action: Mouse scrolled (682, 526) with delta (0, 0)
Screenshot: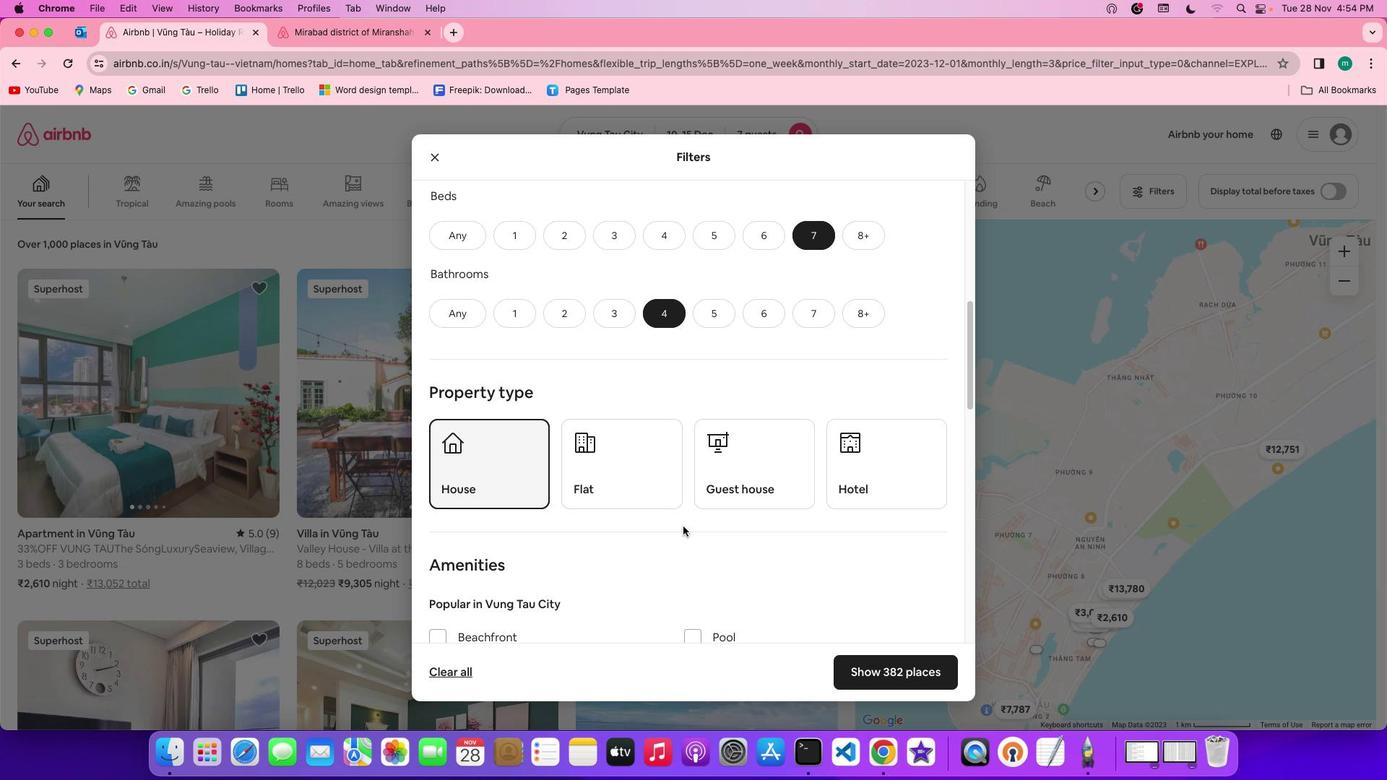 
Action: Mouse scrolled (682, 526) with delta (0, 0)
Screenshot: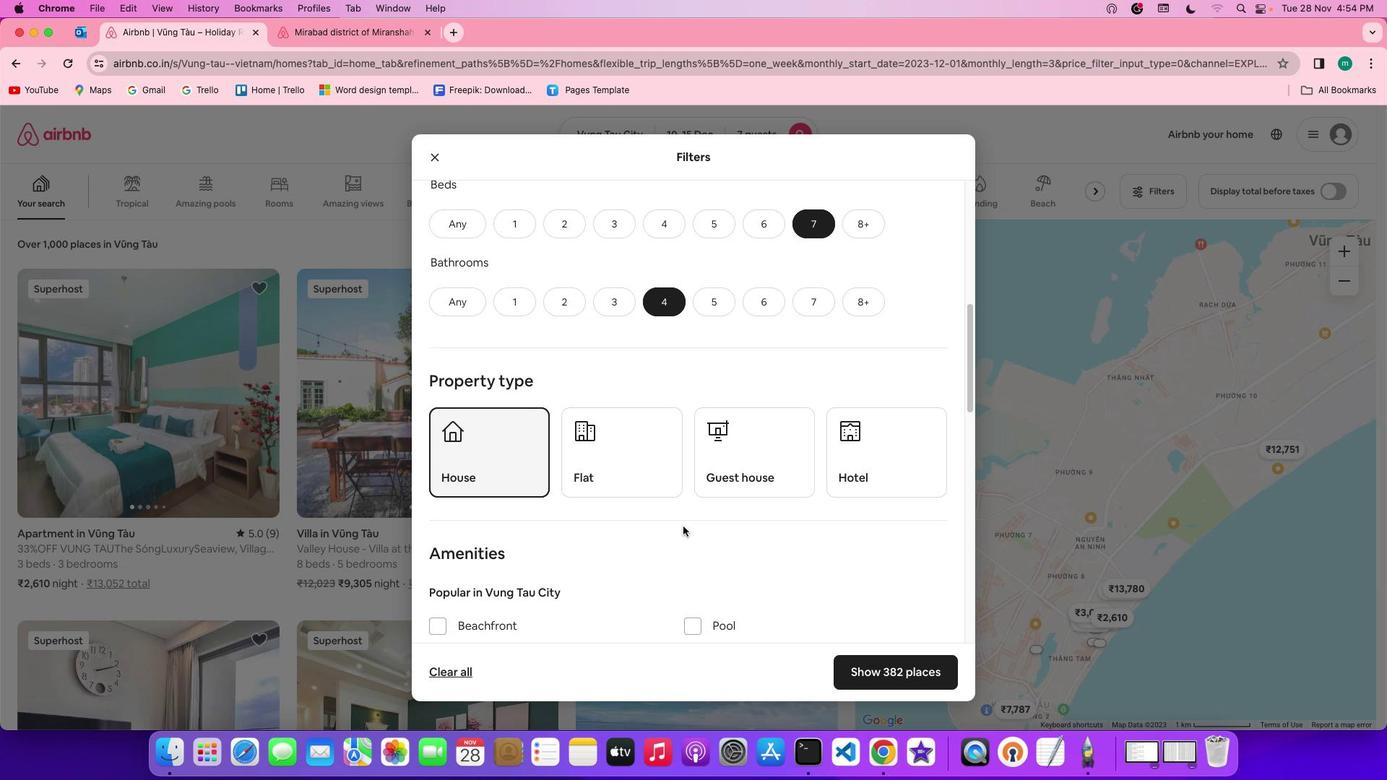 
Action: Mouse scrolled (682, 526) with delta (0, 0)
Screenshot: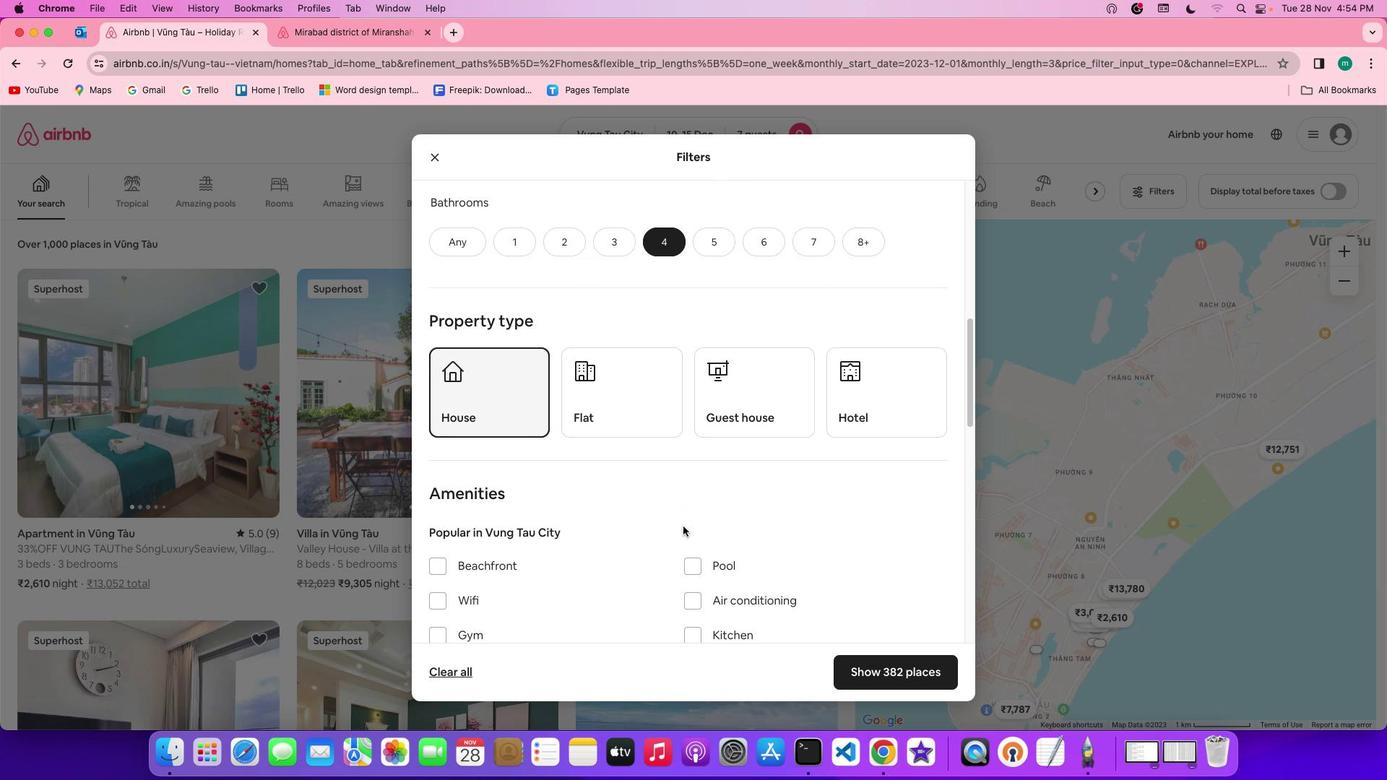 
Action: Mouse moved to (682, 526)
Screenshot: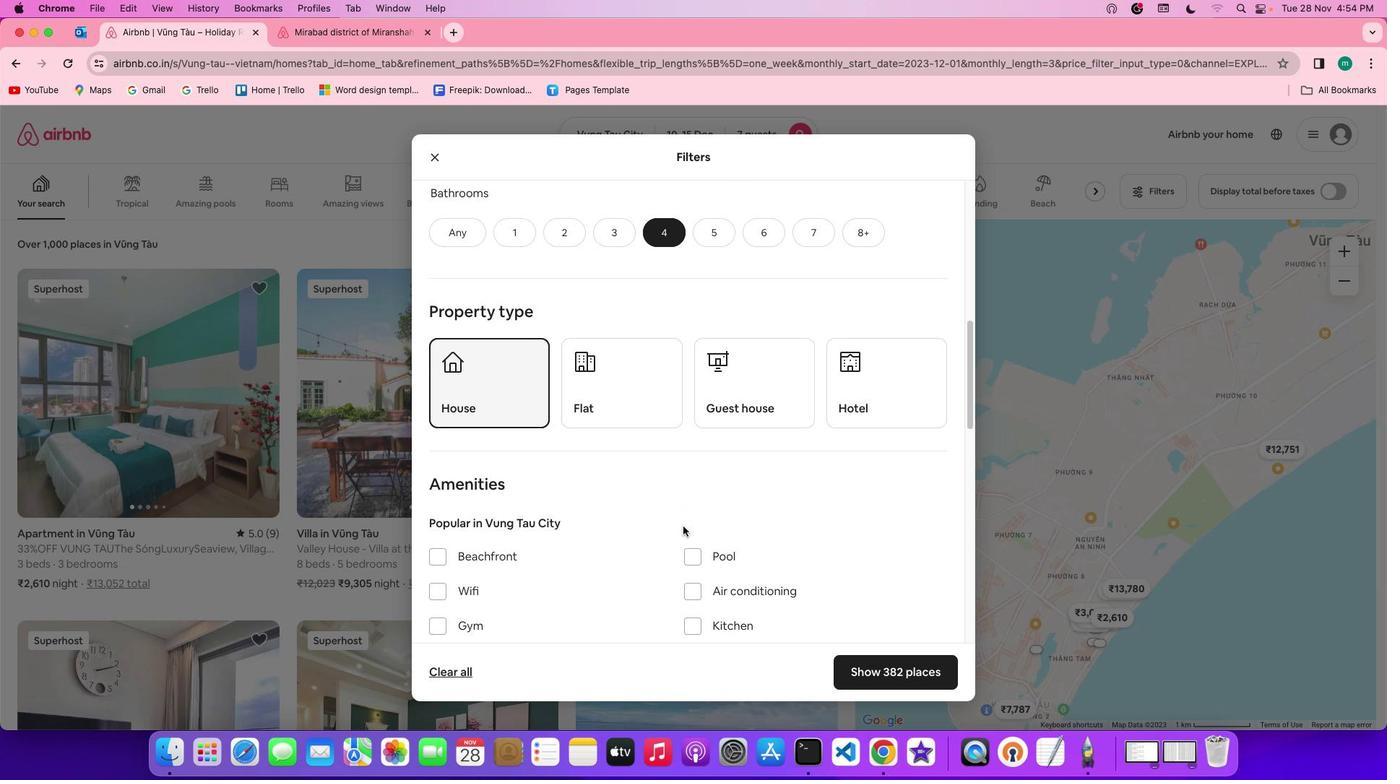 
Action: Mouse scrolled (682, 526) with delta (0, 0)
Screenshot: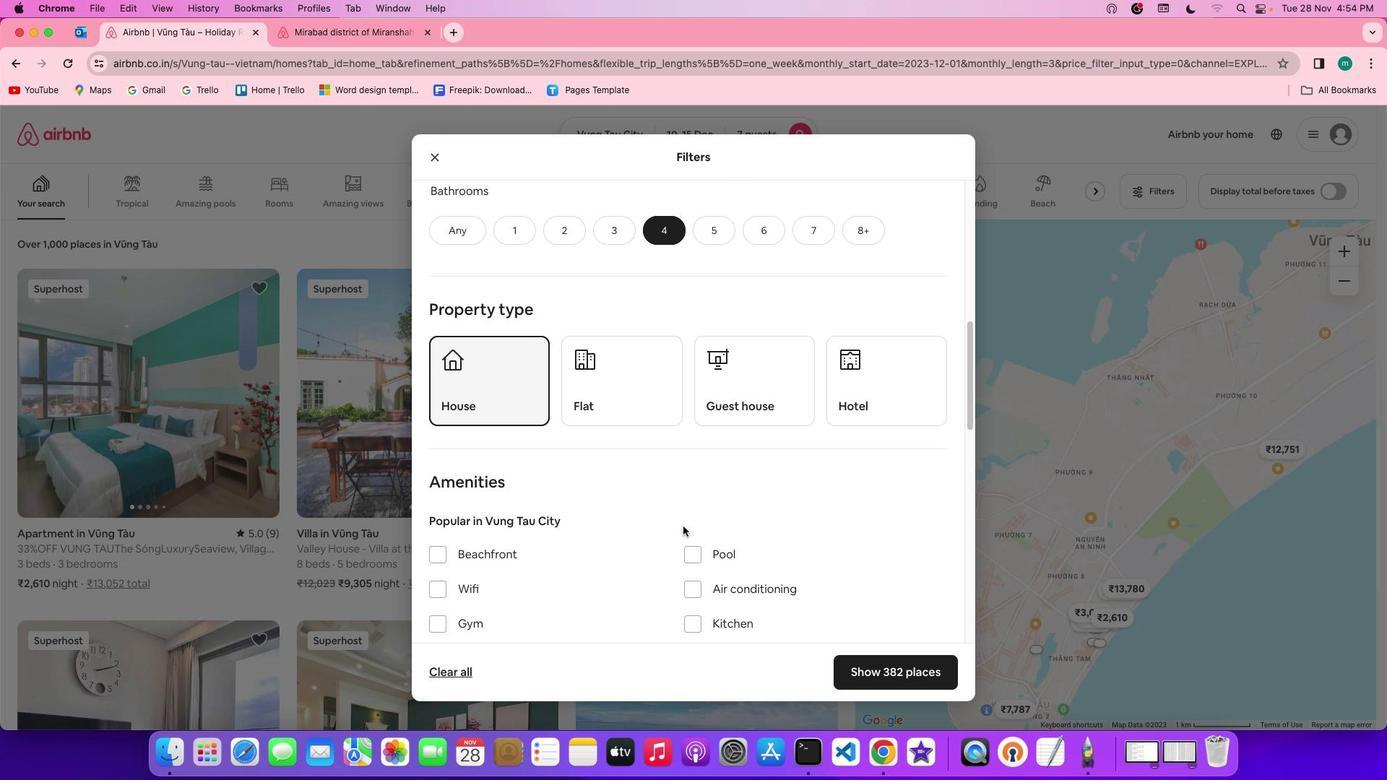 
Action: Mouse scrolled (682, 526) with delta (0, 0)
Screenshot: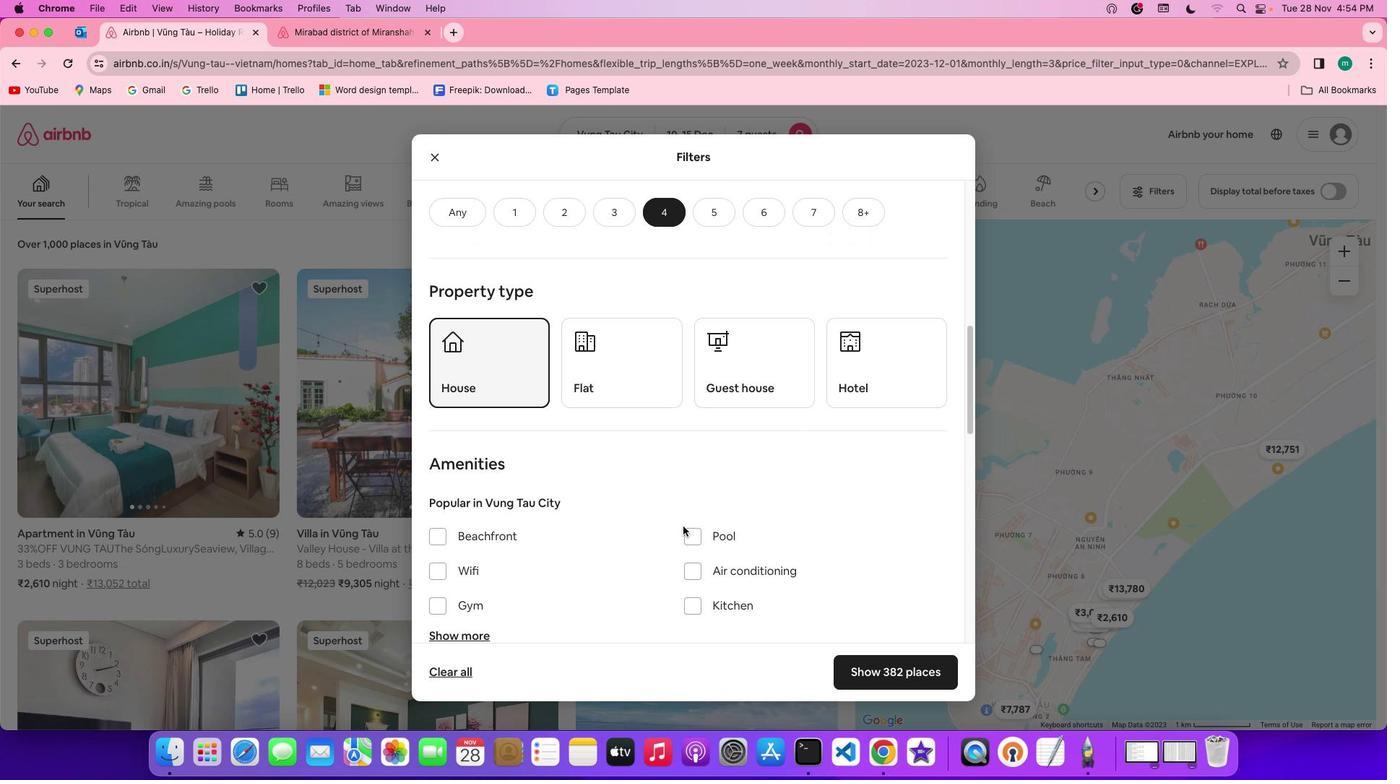 
Action: Mouse scrolled (682, 526) with delta (0, 0)
Screenshot: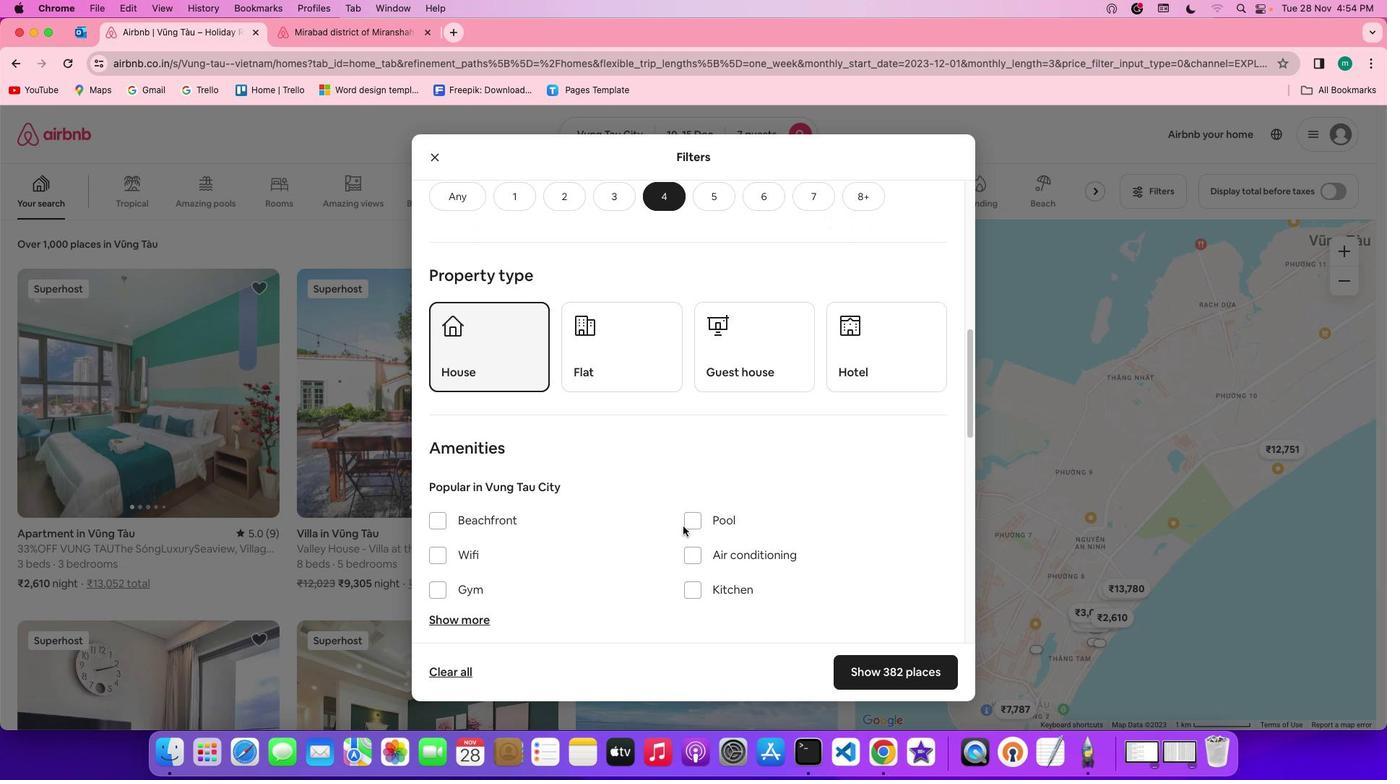 
Action: Mouse scrolled (682, 526) with delta (0, 0)
Screenshot: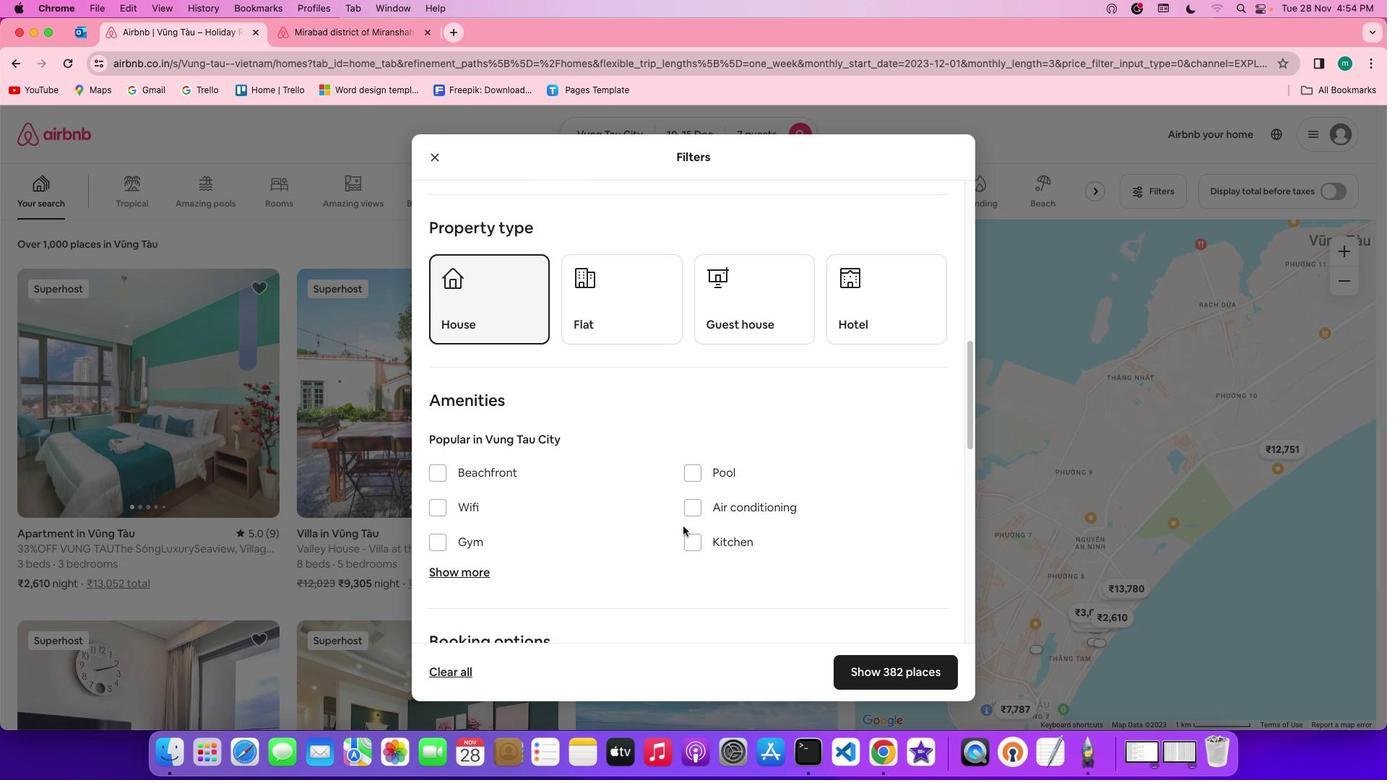 
Action: Mouse scrolled (682, 526) with delta (0, 0)
Screenshot: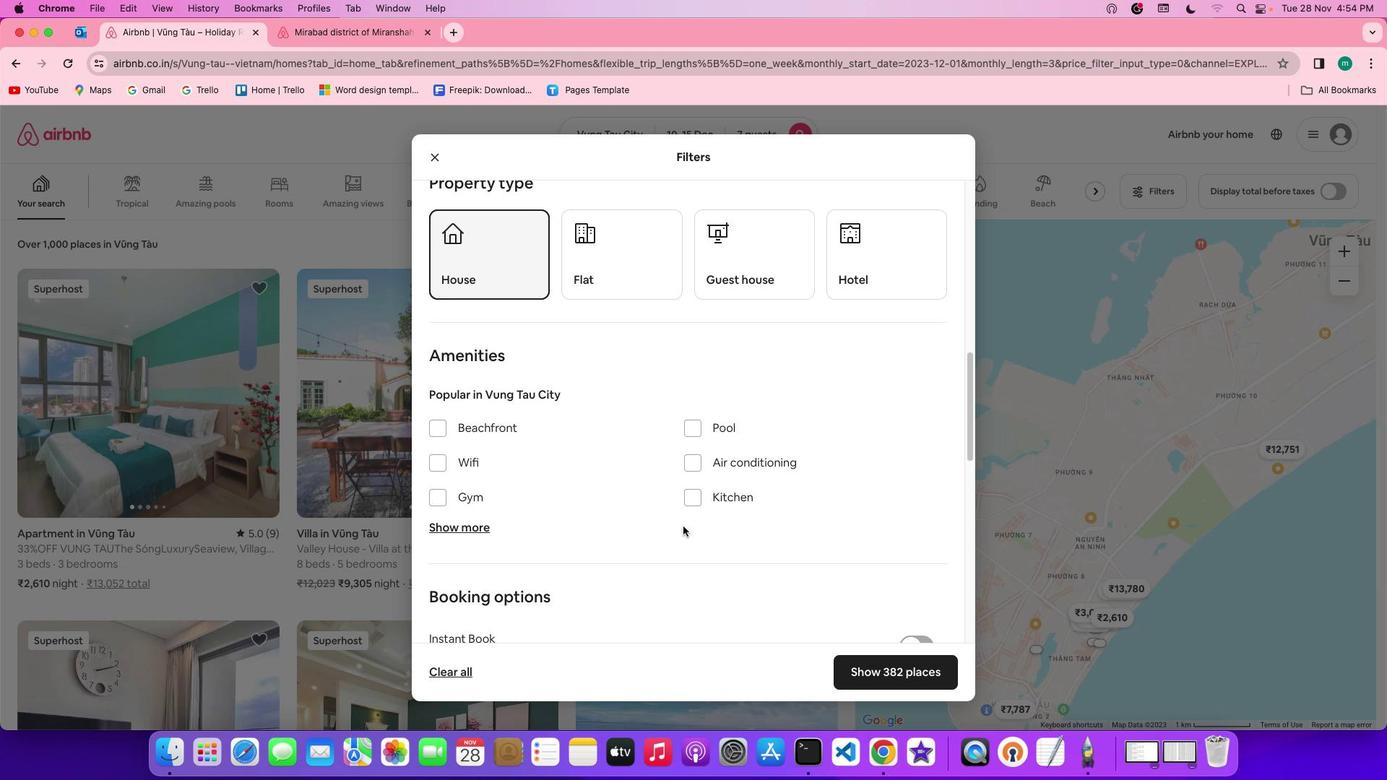 
Action: Mouse scrolled (682, 526) with delta (0, 0)
Screenshot: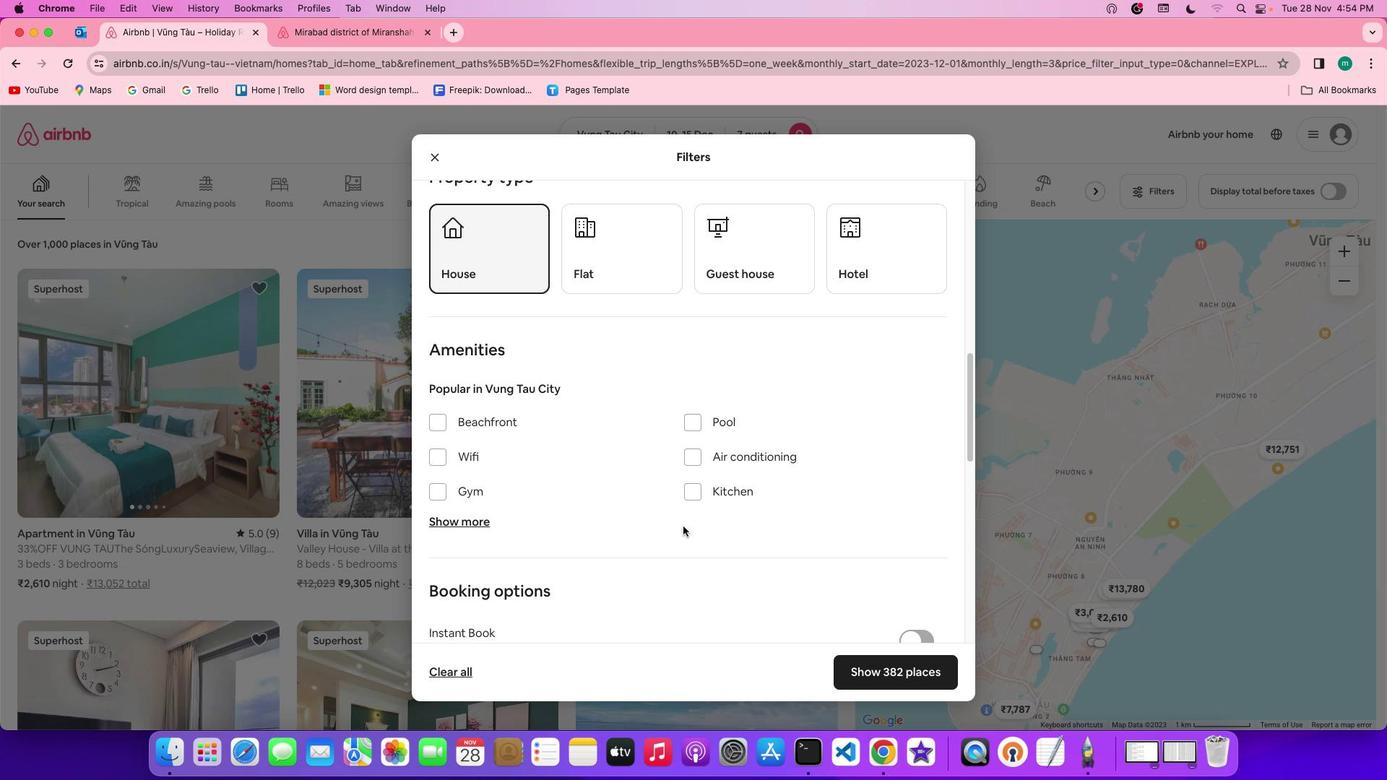 
Action: Mouse scrolled (682, 526) with delta (0, 0)
Screenshot: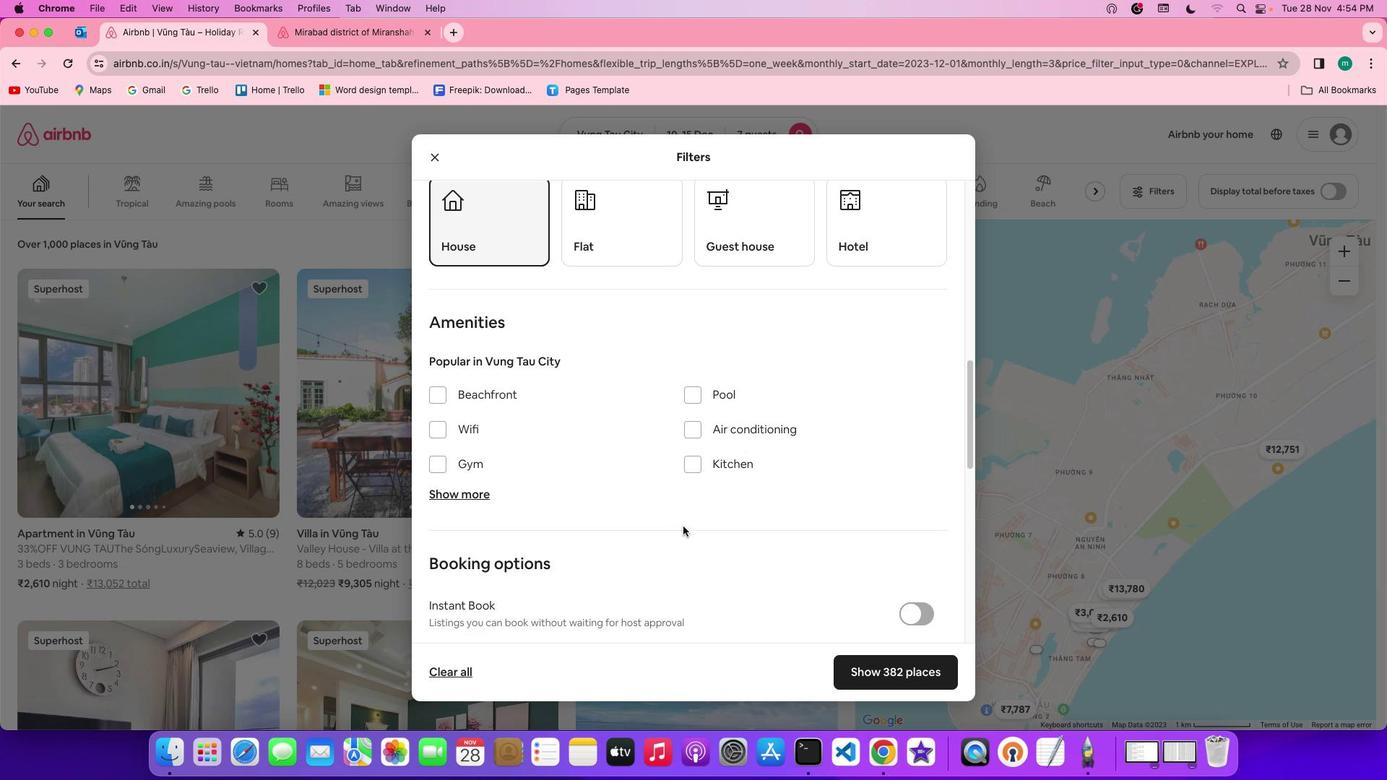 
Action: Mouse moved to (444, 391)
Screenshot: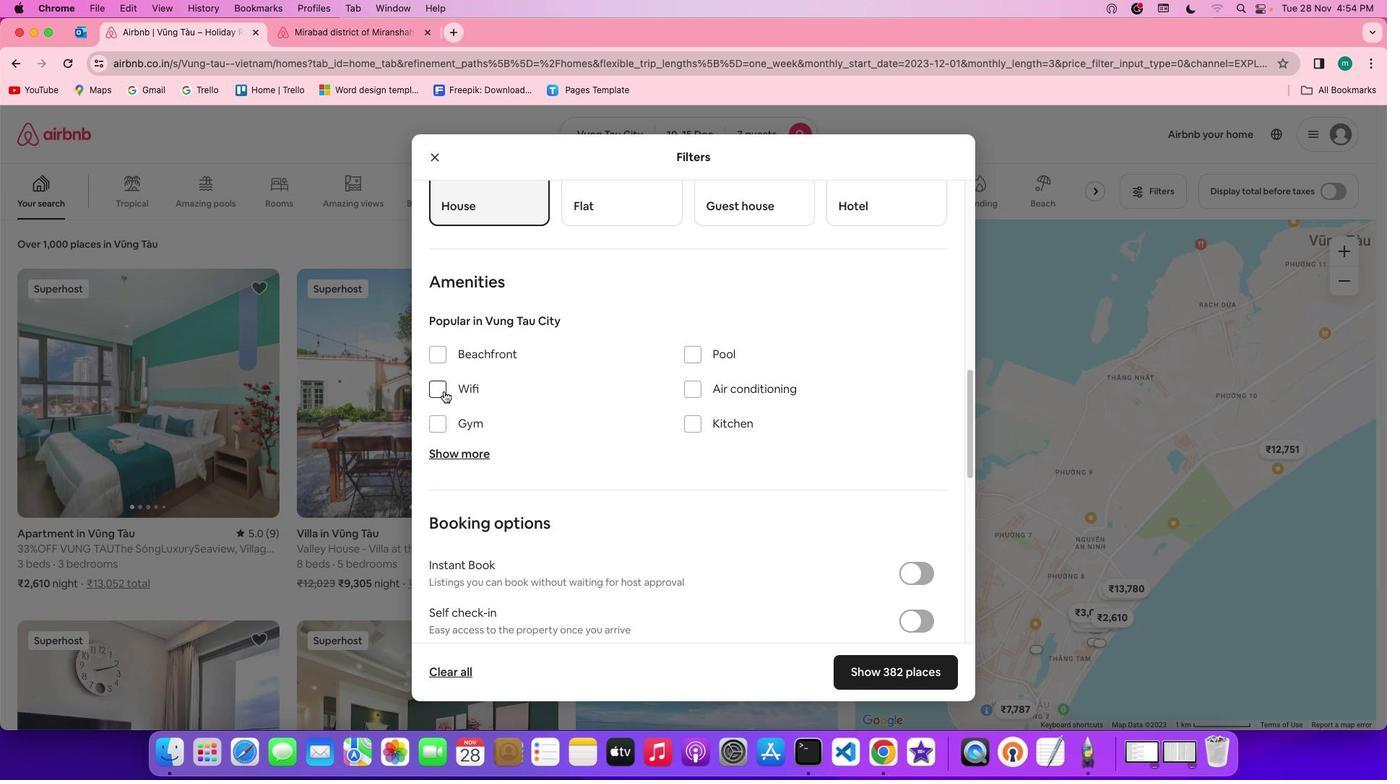 
Action: Mouse pressed left at (444, 391)
Screenshot: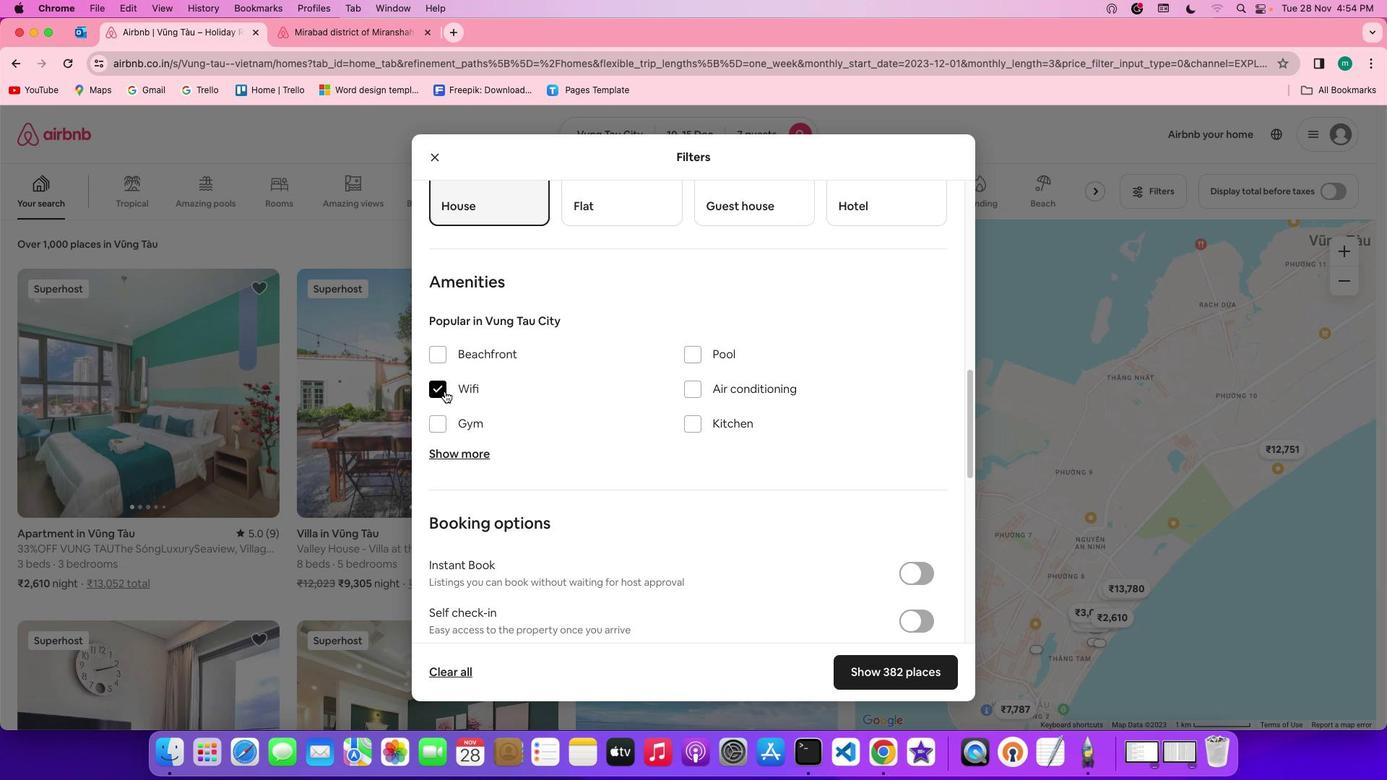 
Action: Mouse moved to (440, 456)
Screenshot: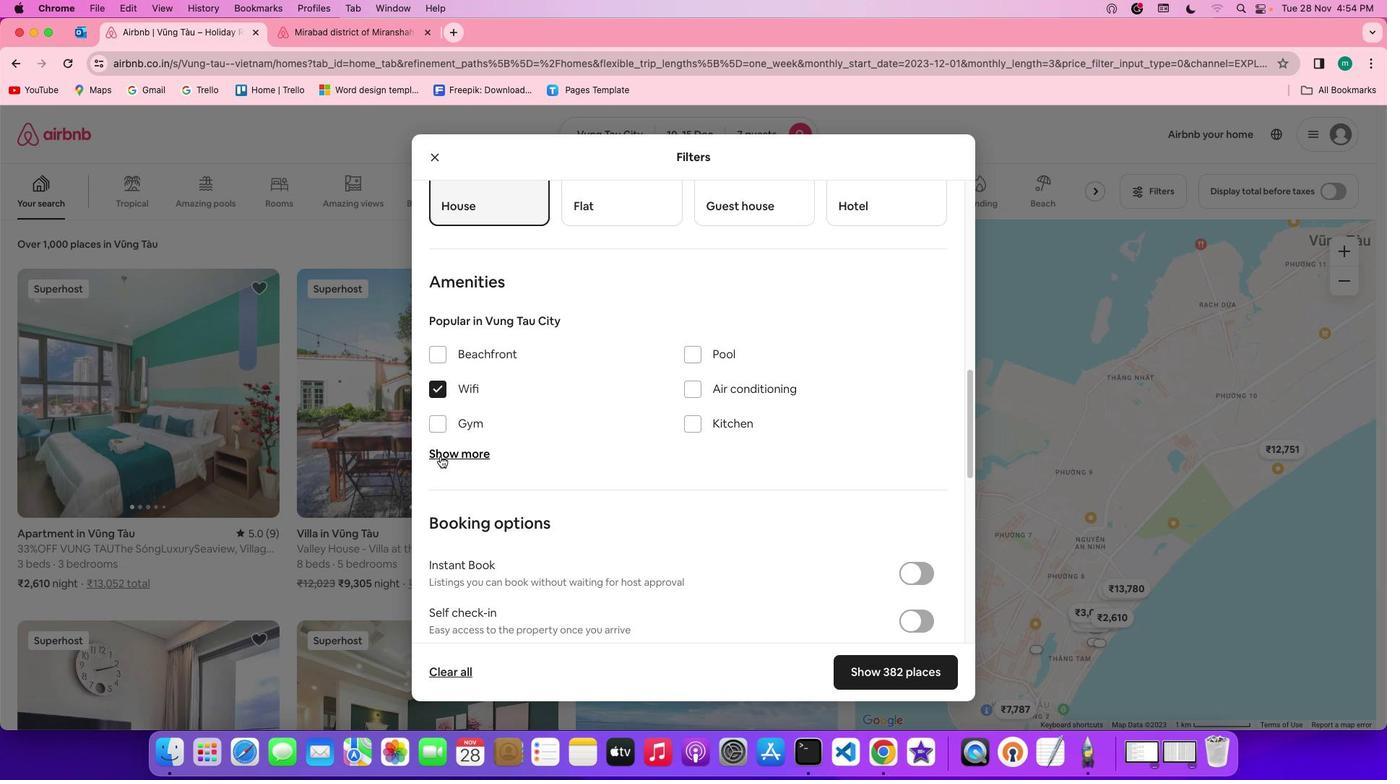 
Action: Mouse pressed left at (440, 456)
Screenshot: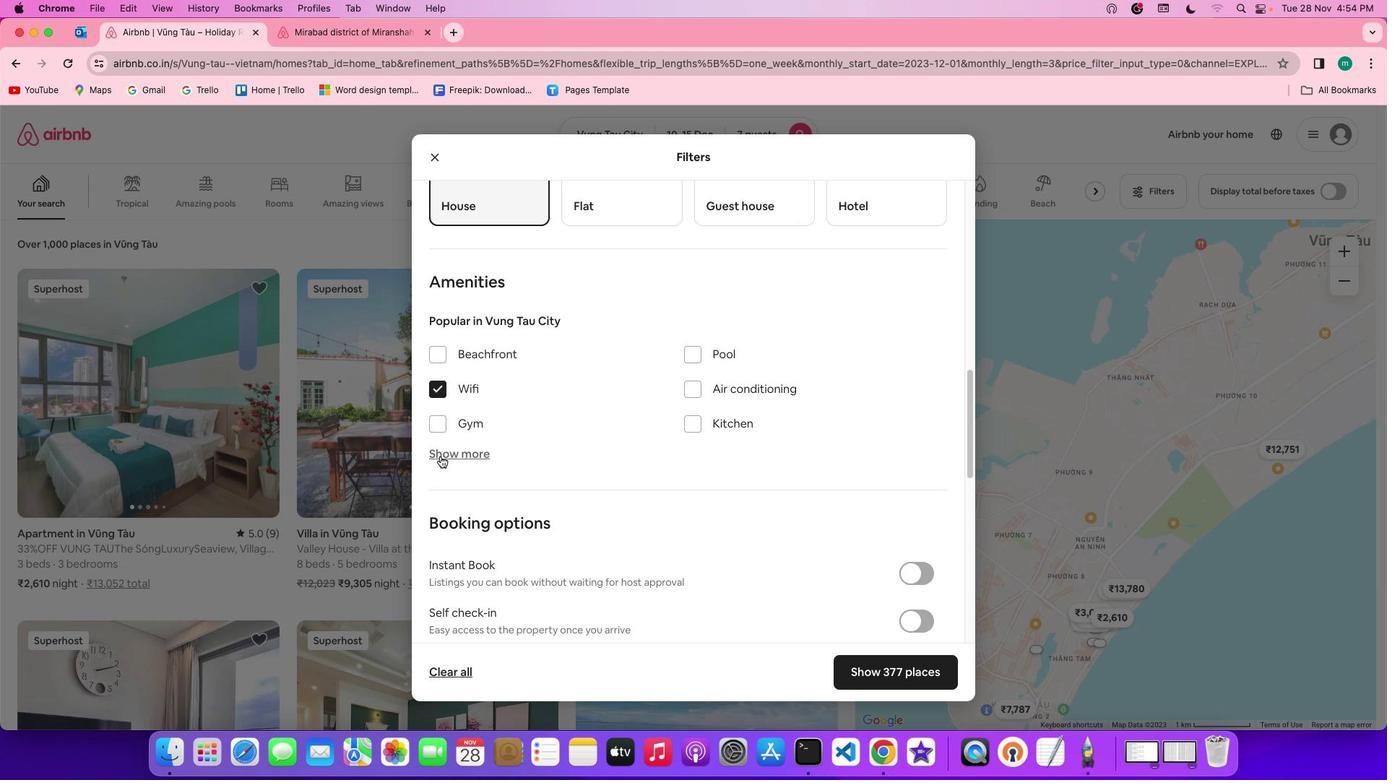 
Action: Mouse moved to (566, 499)
Screenshot: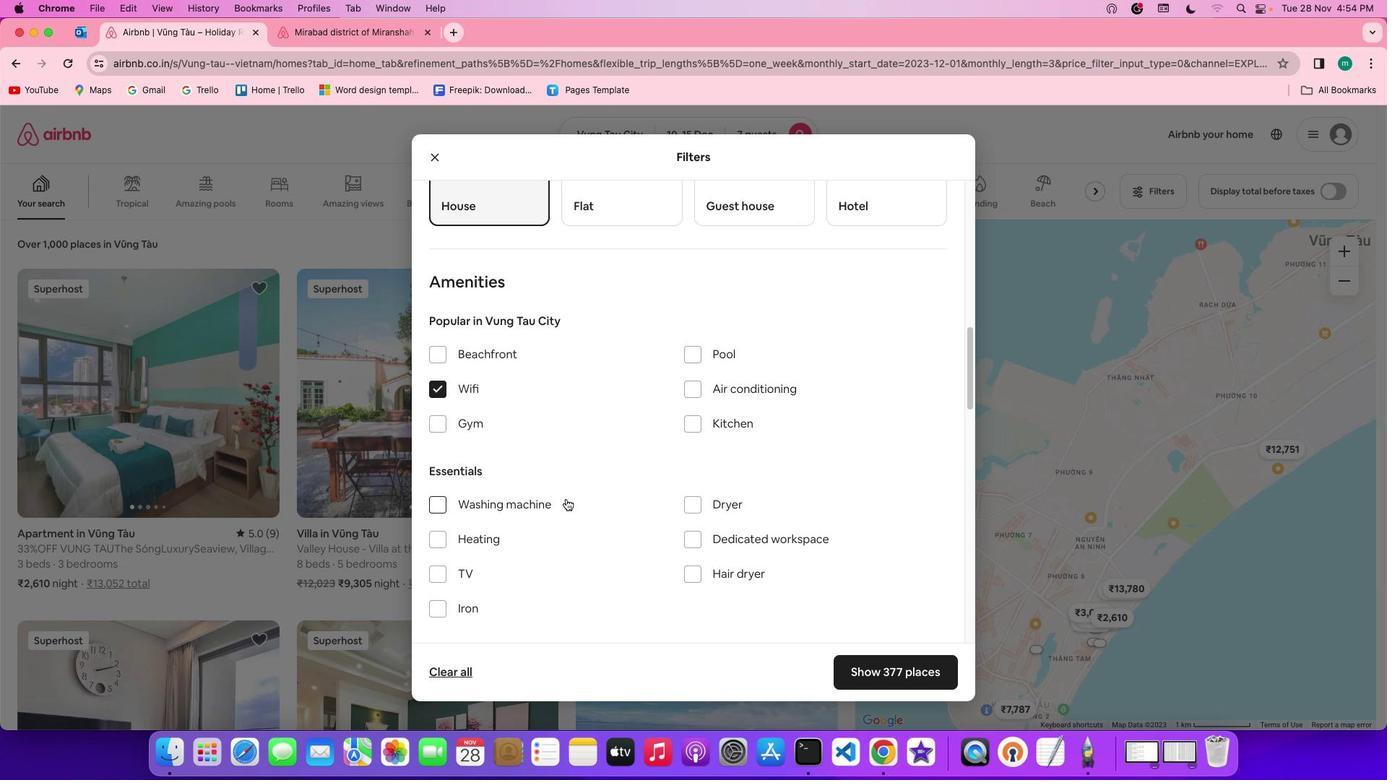 
Action: Mouse scrolled (566, 499) with delta (0, 0)
Screenshot: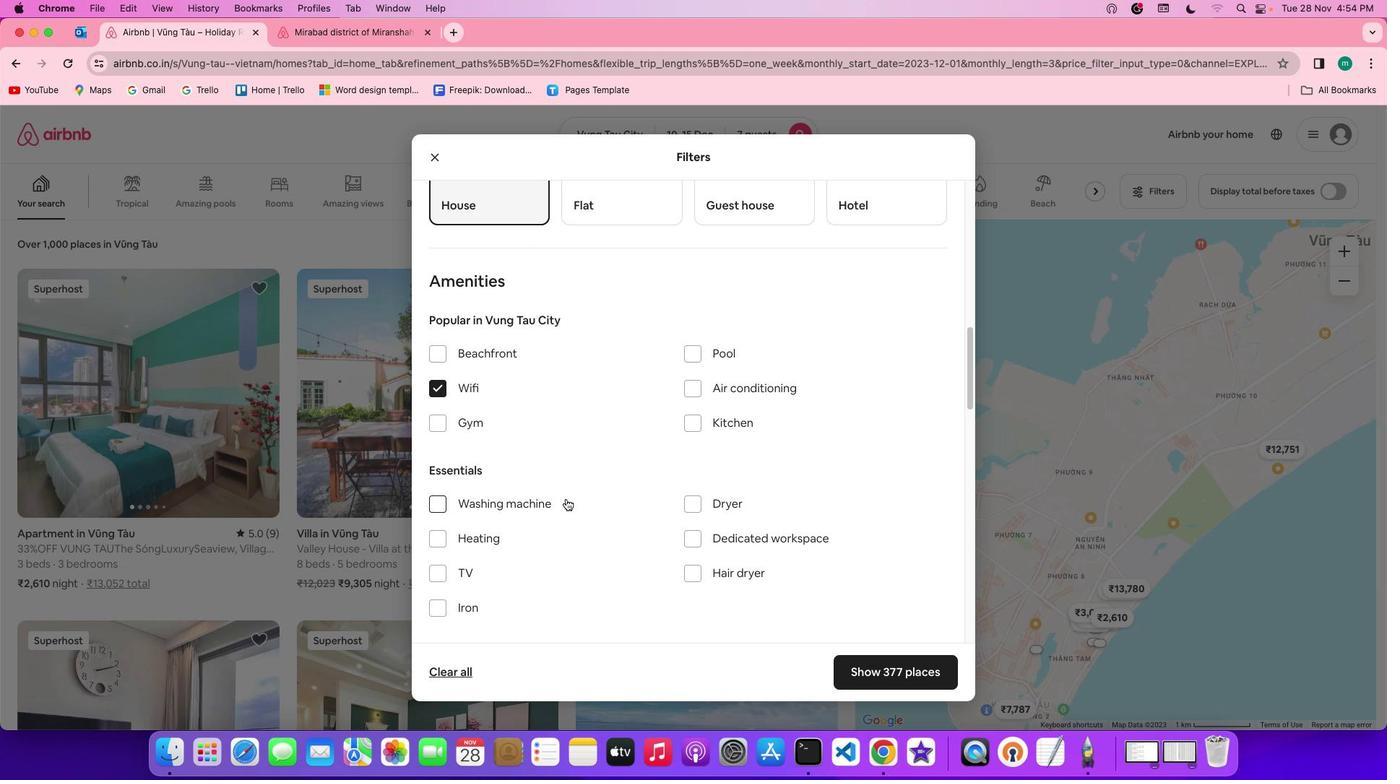 
Action: Mouse scrolled (566, 499) with delta (0, 0)
Screenshot: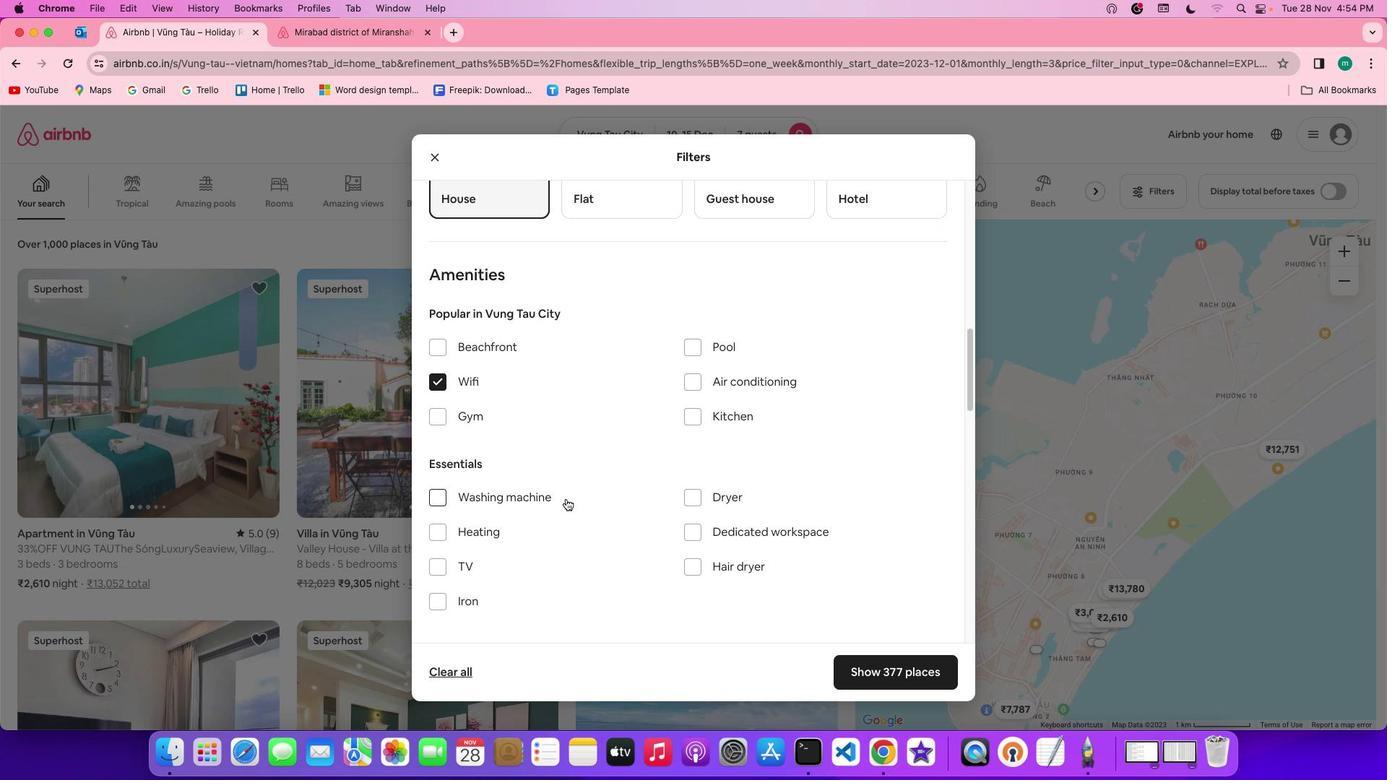 
Action: Mouse scrolled (566, 499) with delta (0, 0)
Screenshot: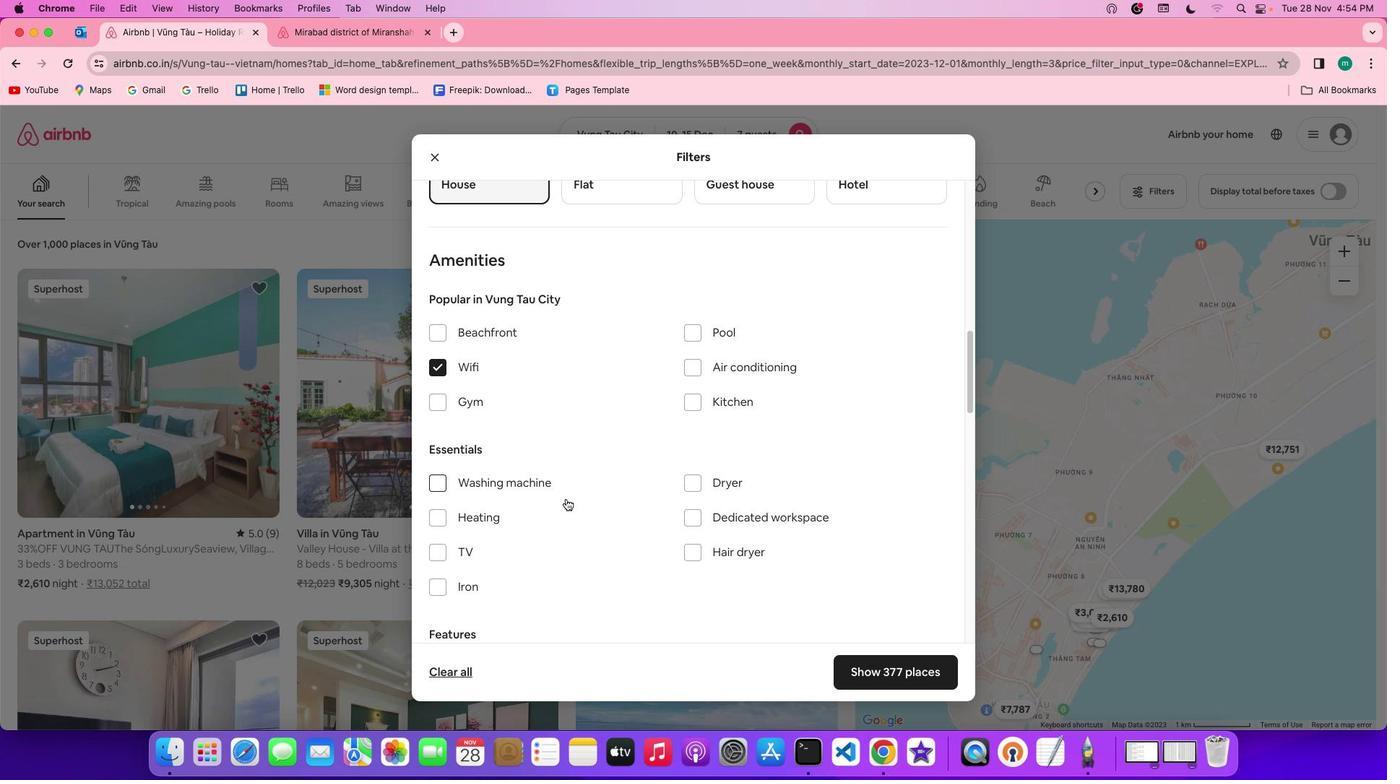 
Action: Mouse scrolled (566, 499) with delta (0, 0)
Screenshot: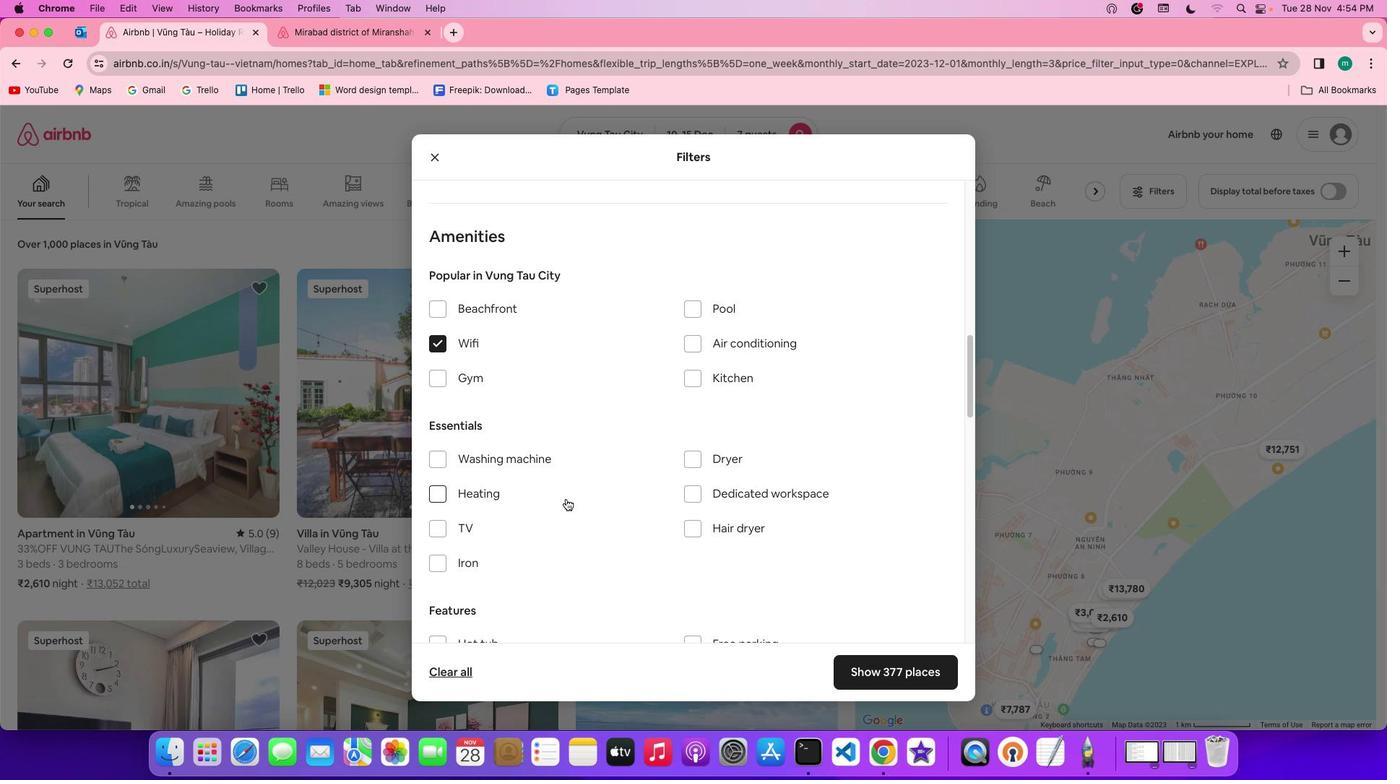 
Action: Mouse scrolled (566, 499) with delta (0, 0)
Screenshot: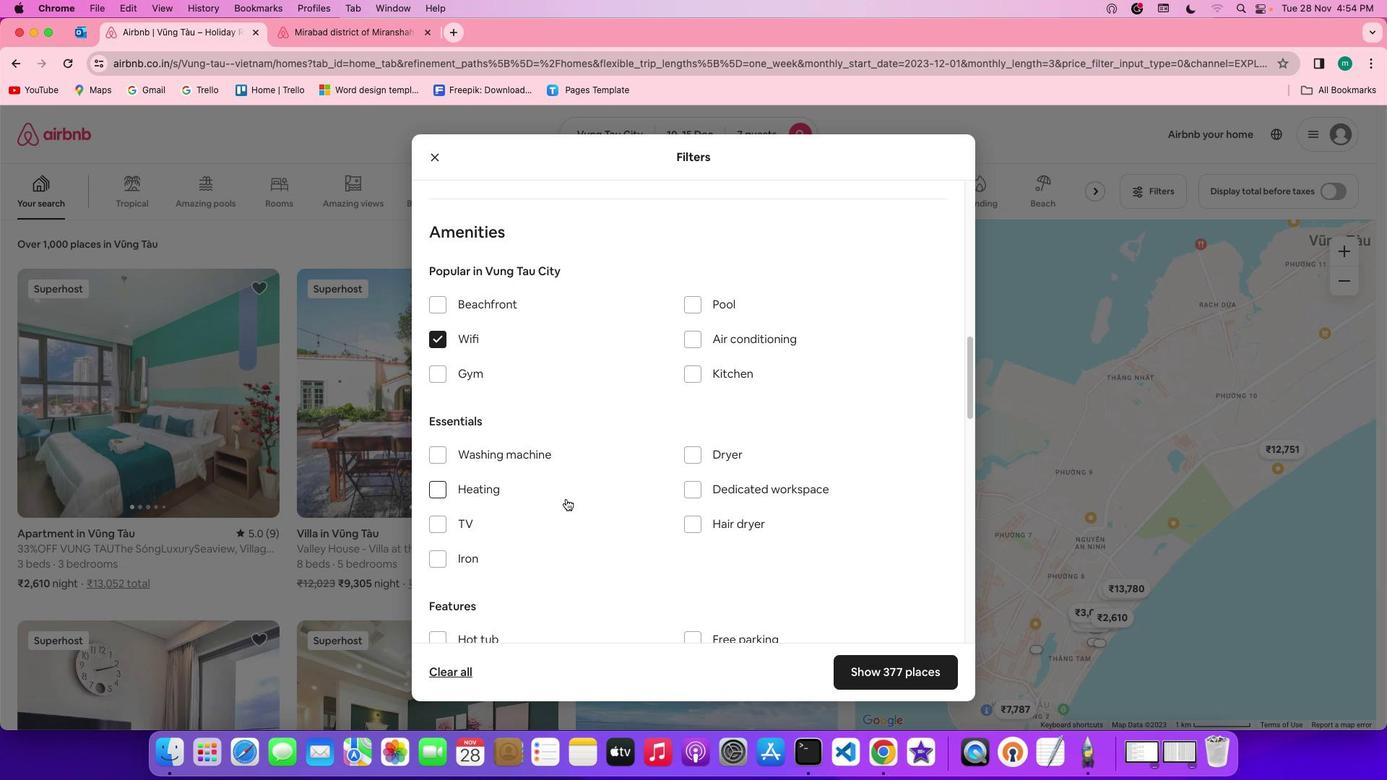 
Action: Mouse scrolled (566, 499) with delta (0, 0)
Screenshot: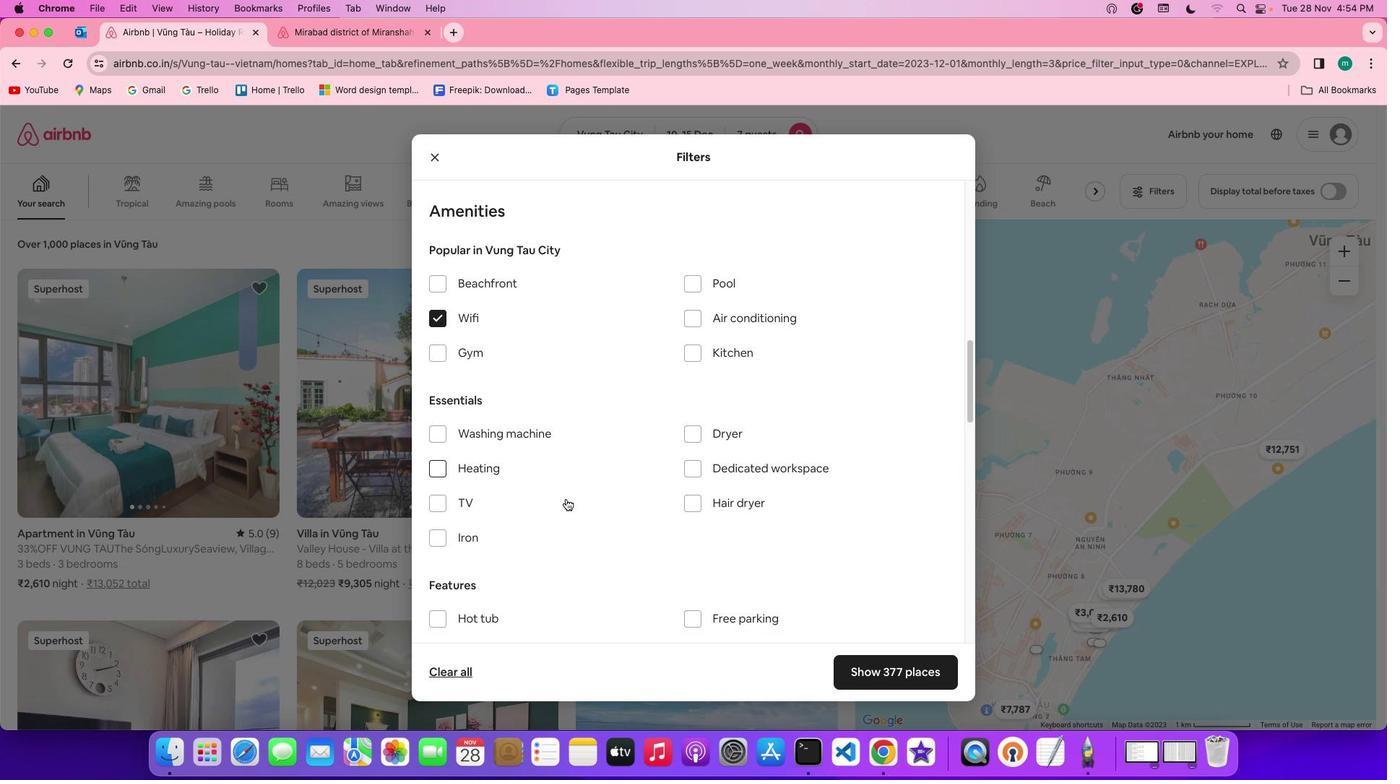 
Action: Mouse moved to (613, 424)
Screenshot: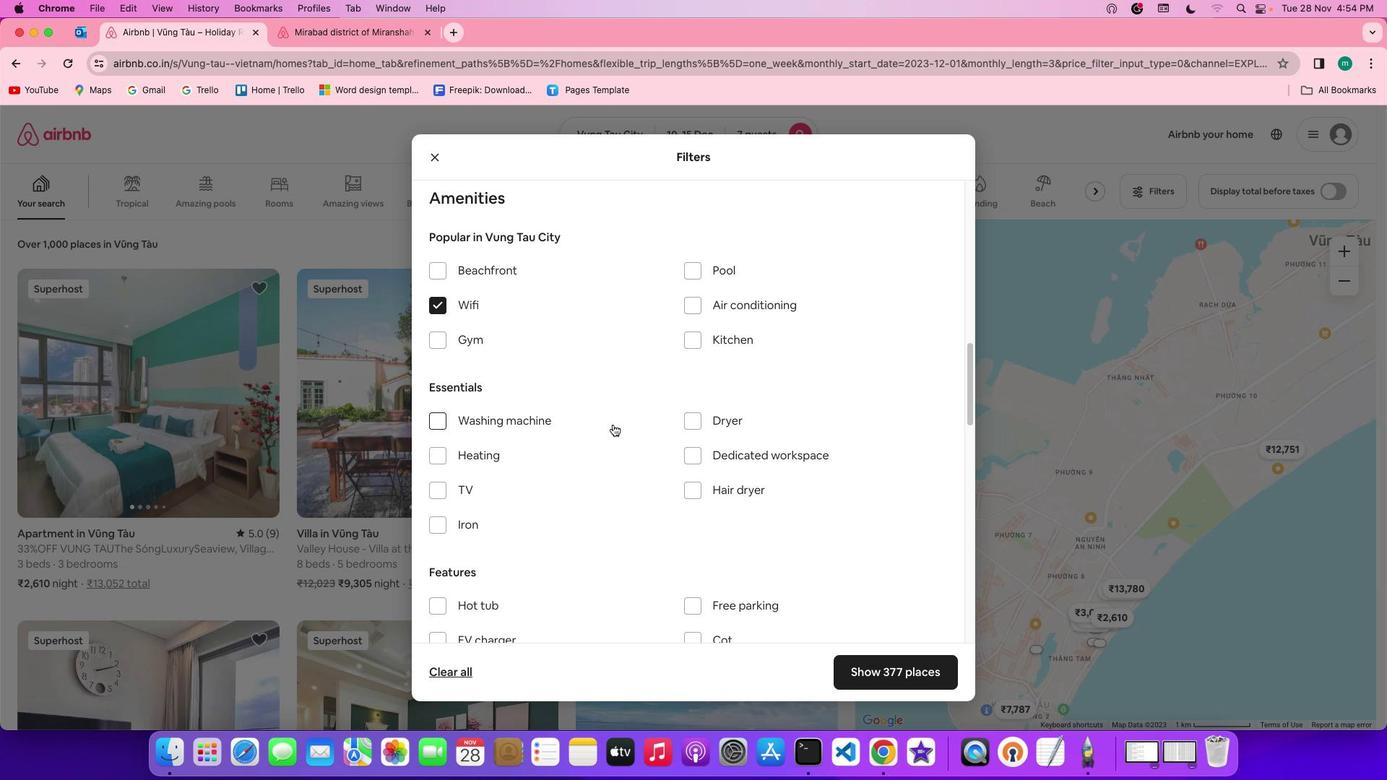 
Action: Mouse scrolled (613, 424) with delta (0, 0)
Screenshot: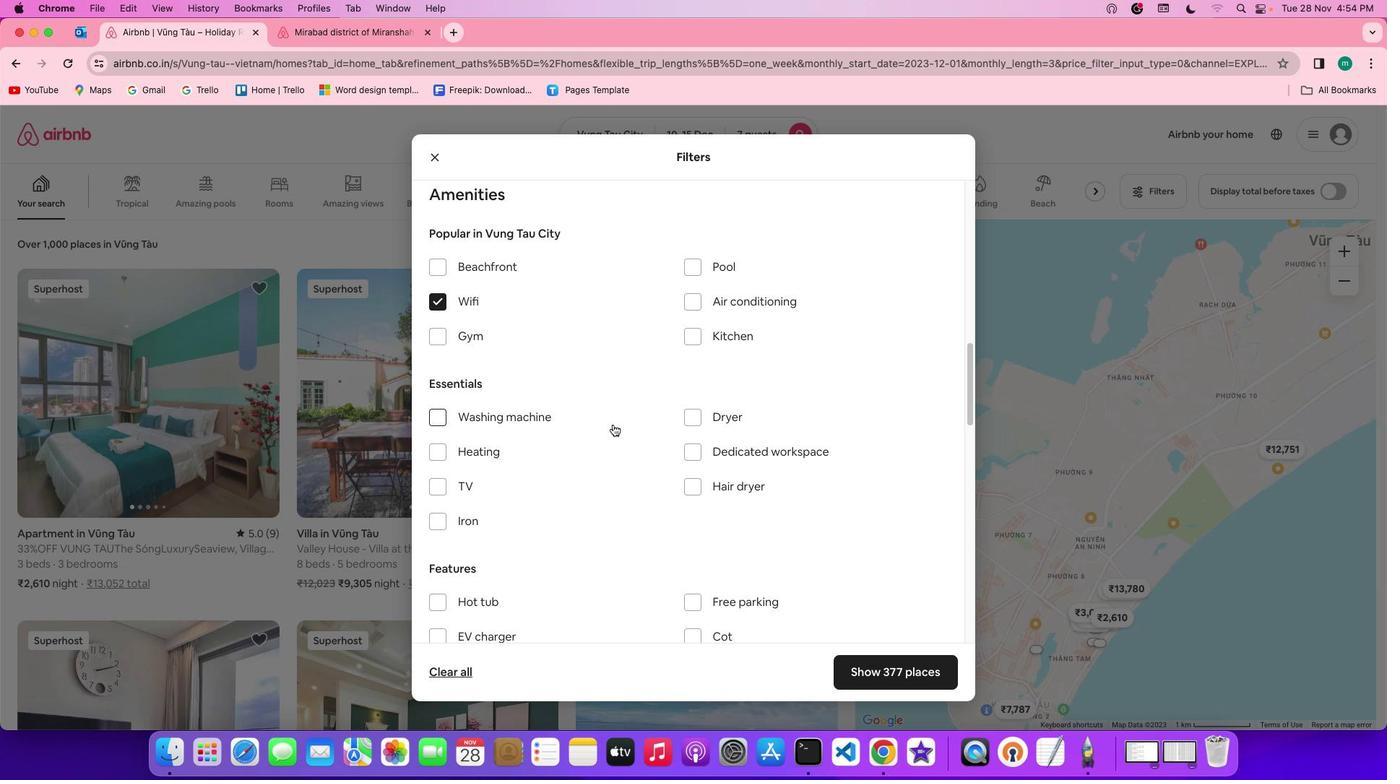 
Action: Mouse scrolled (613, 424) with delta (0, 0)
Screenshot: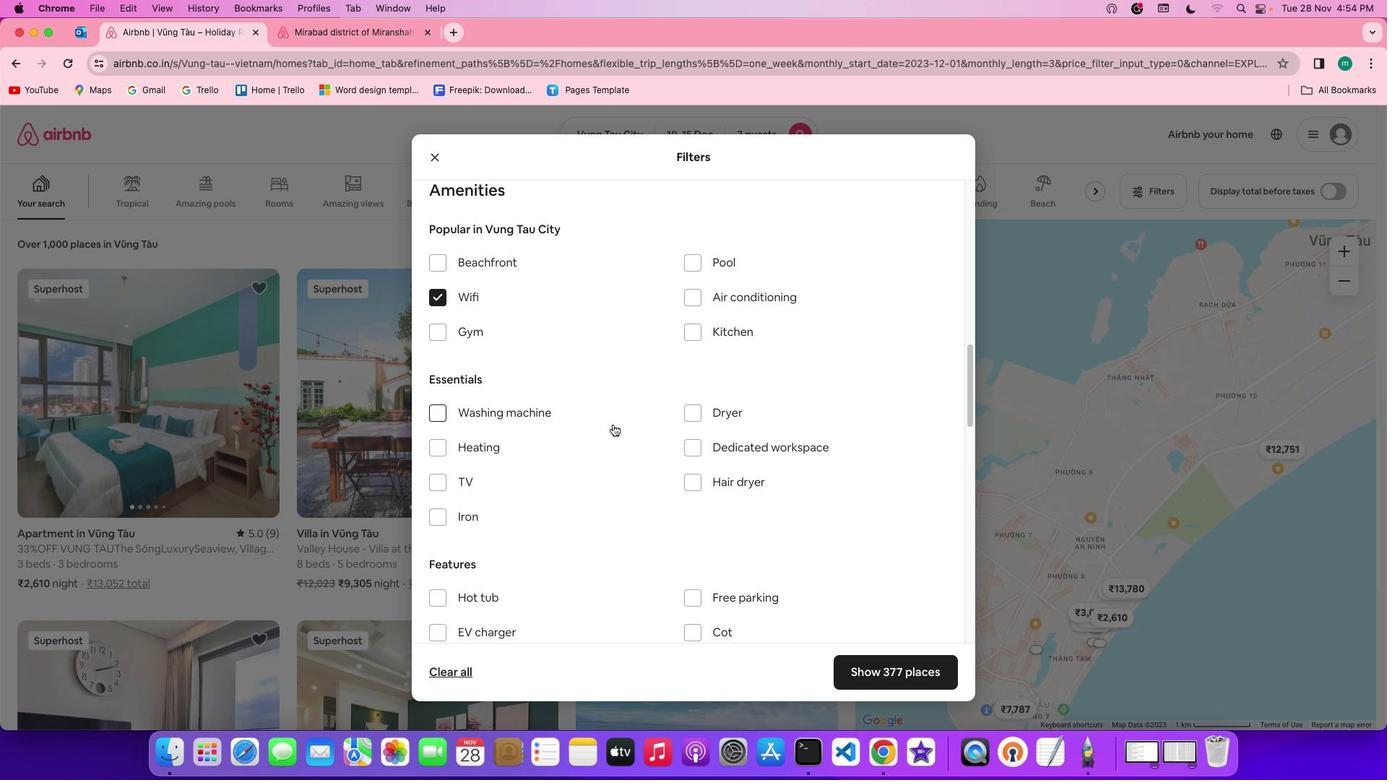 
Action: Mouse scrolled (613, 424) with delta (0, 0)
Screenshot: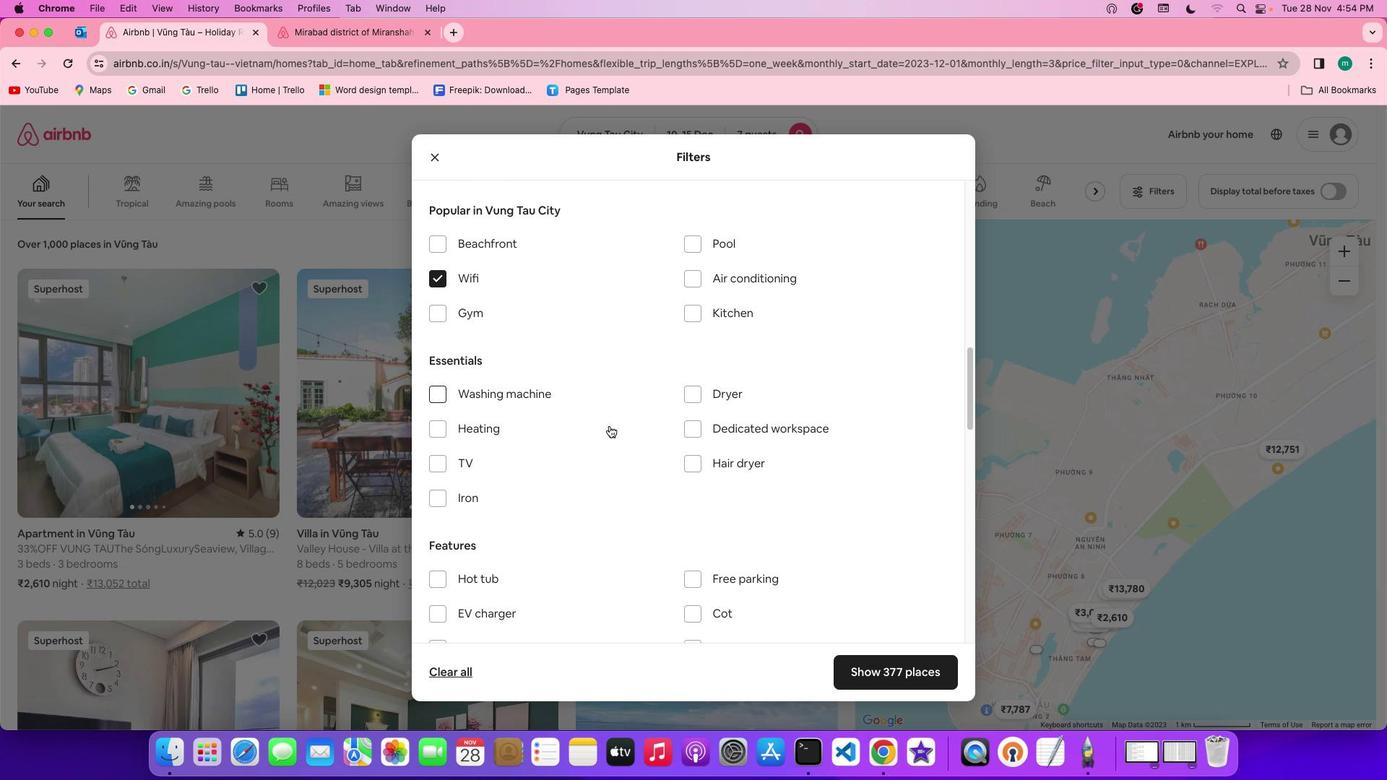 
Action: Mouse moved to (440, 442)
Screenshot: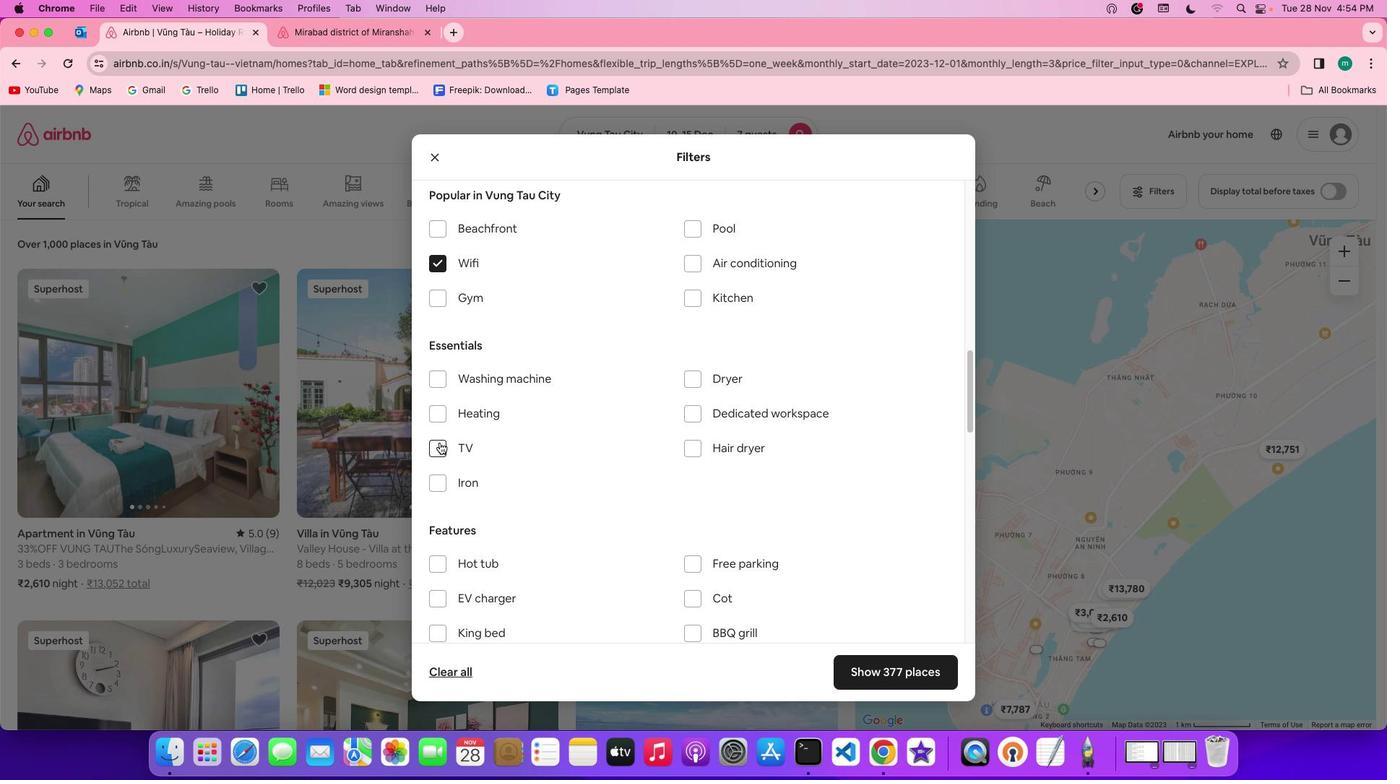 
Action: Mouse pressed left at (440, 442)
Screenshot: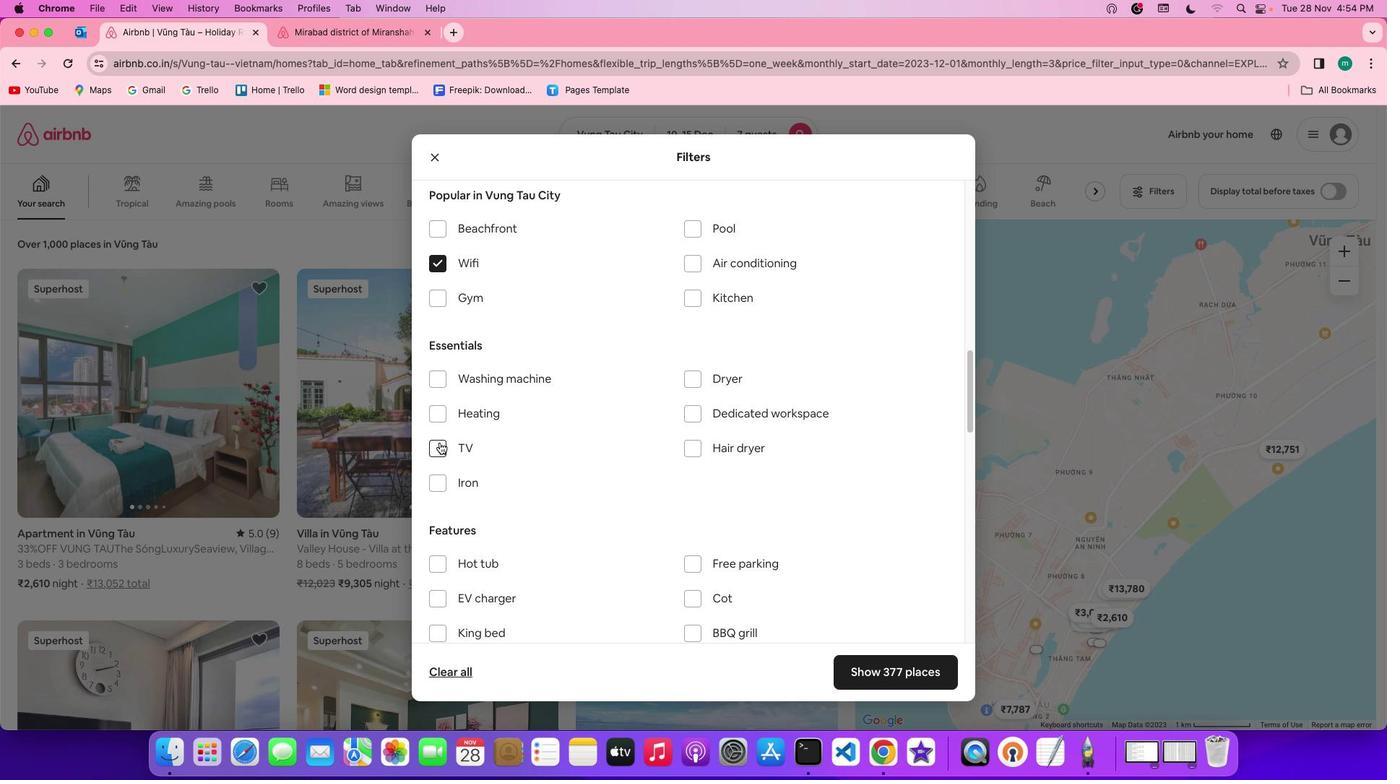 
Action: Mouse moved to (557, 463)
Screenshot: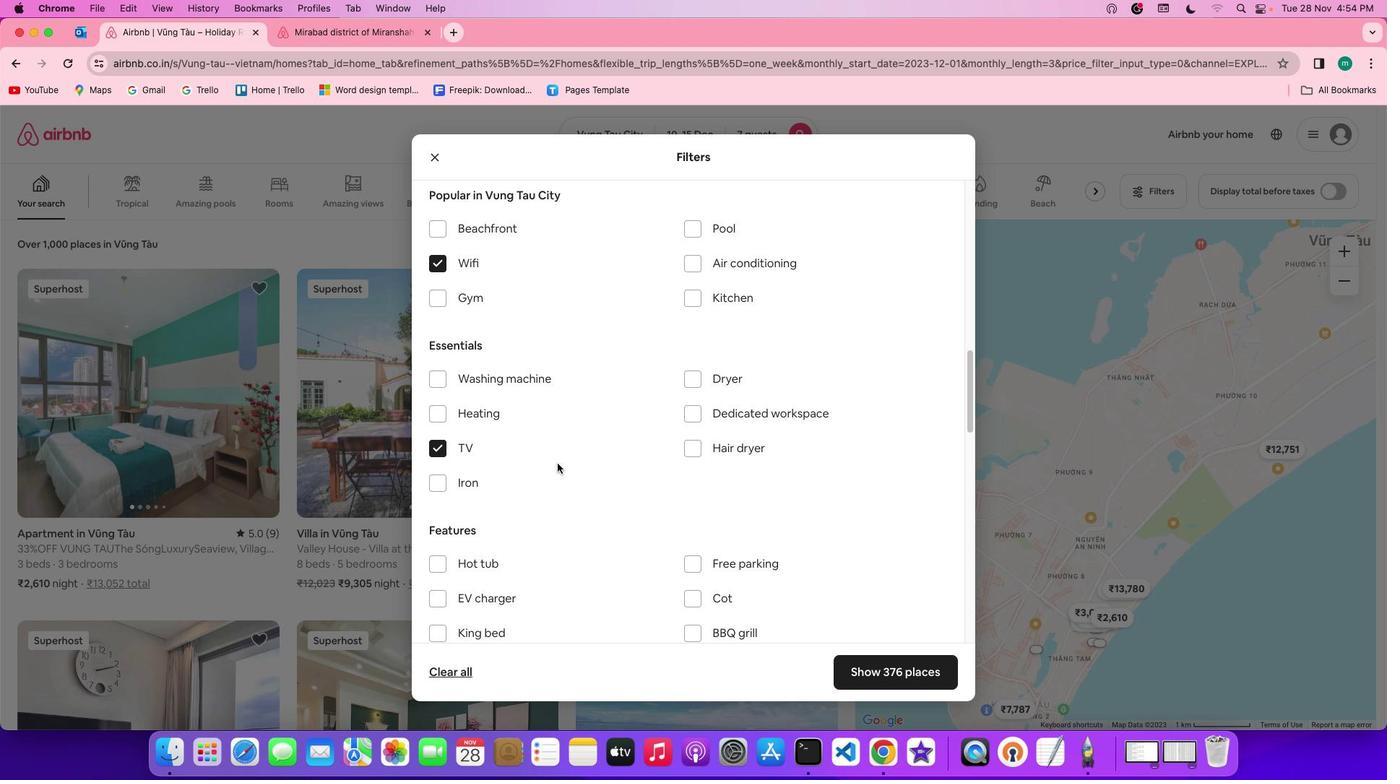 
Action: Mouse scrolled (557, 463) with delta (0, 0)
Screenshot: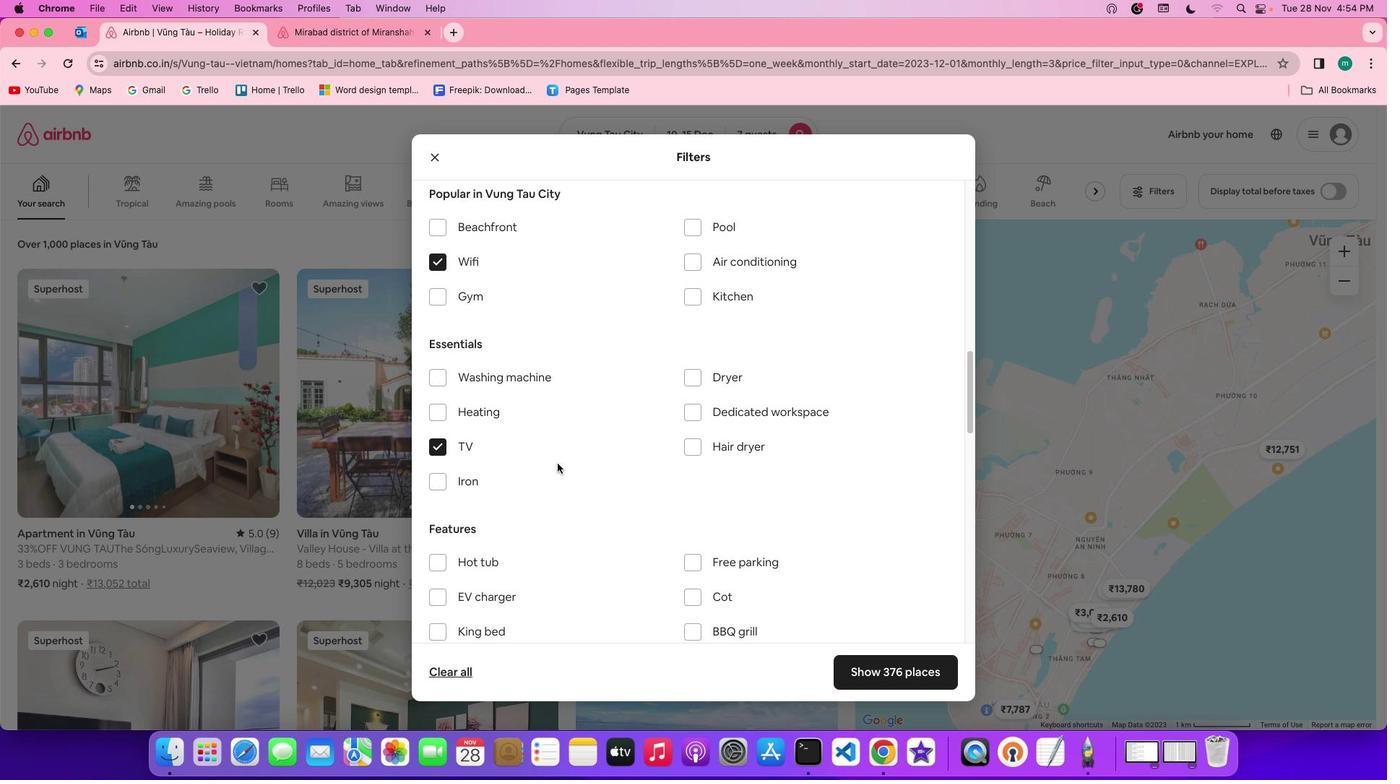 
Action: Mouse scrolled (557, 463) with delta (0, 0)
Screenshot: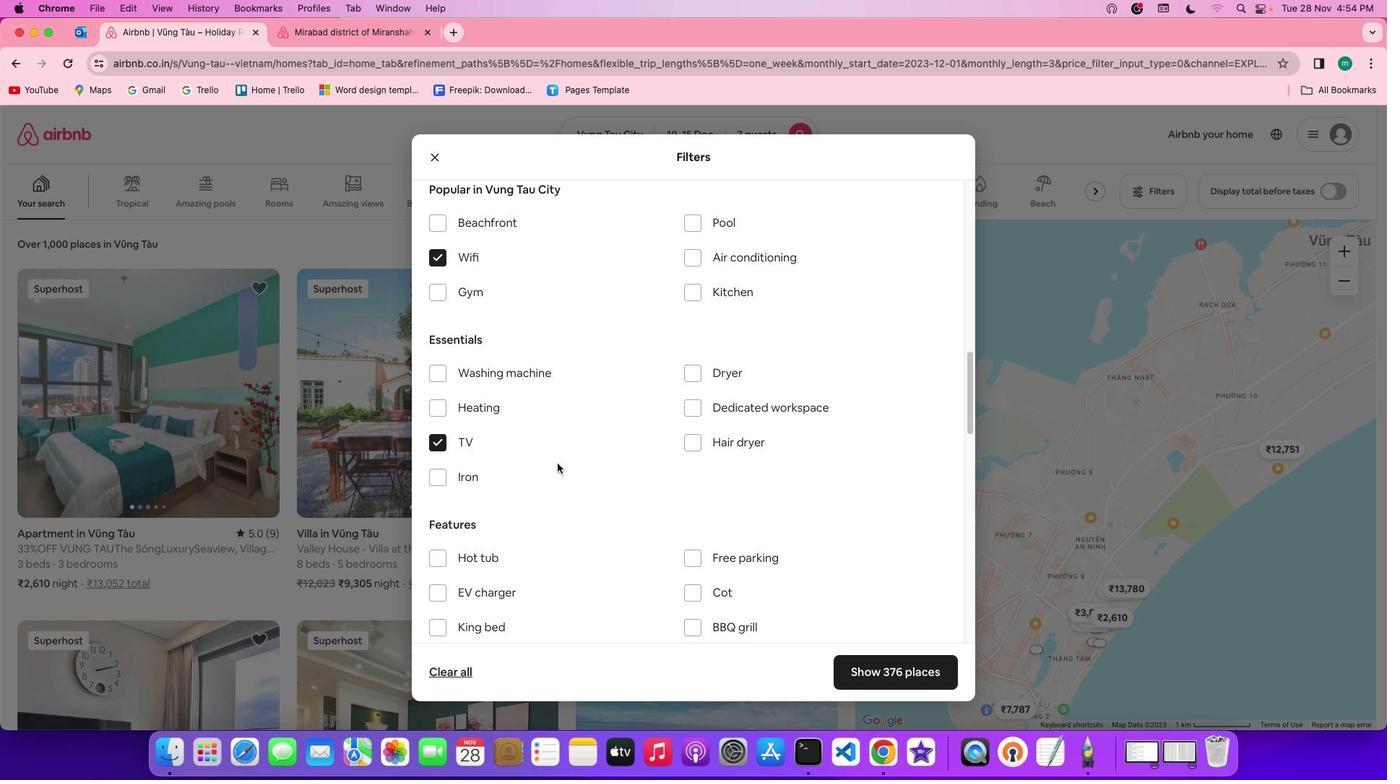 
Action: Mouse scrolled (557, 463) with delta (0, 0)
Screenshot: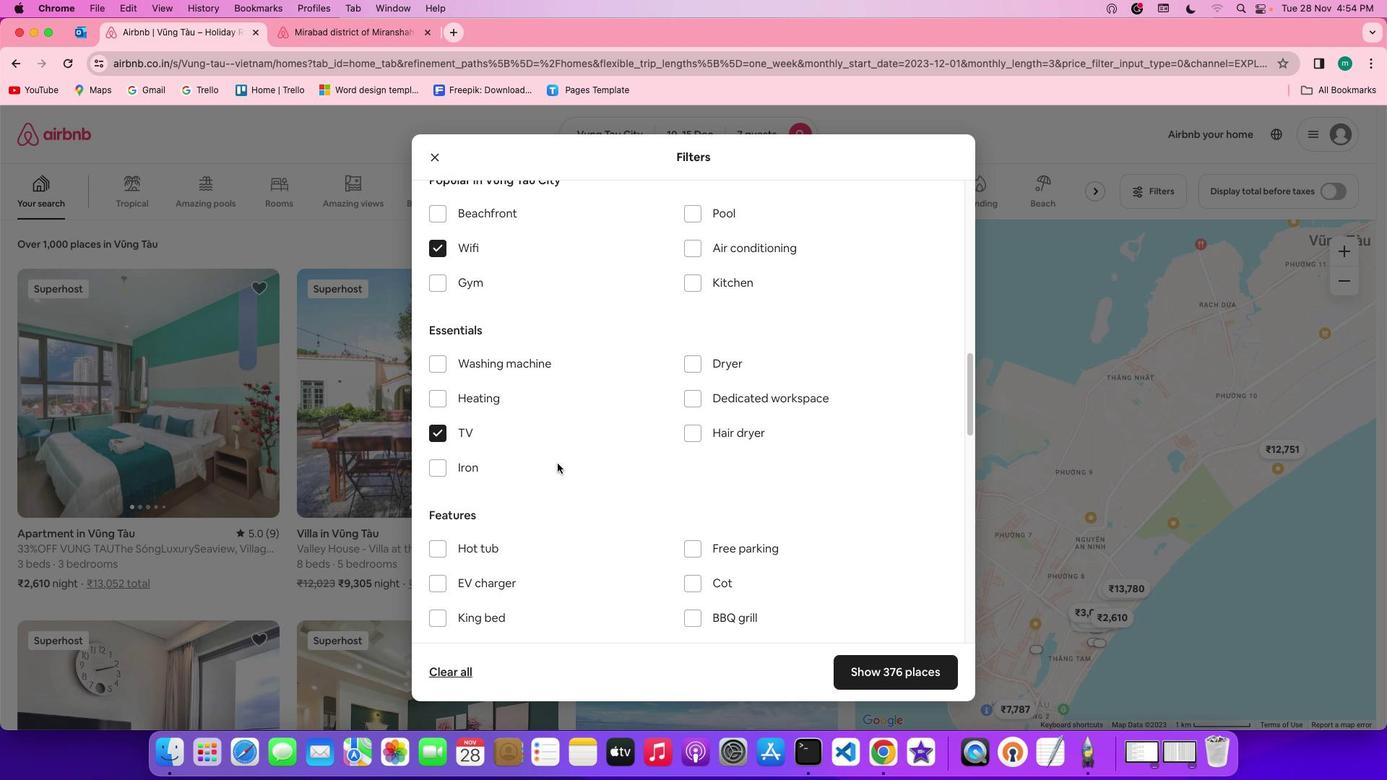 
Action: Mouse moved to (615, 363)
Screenshot: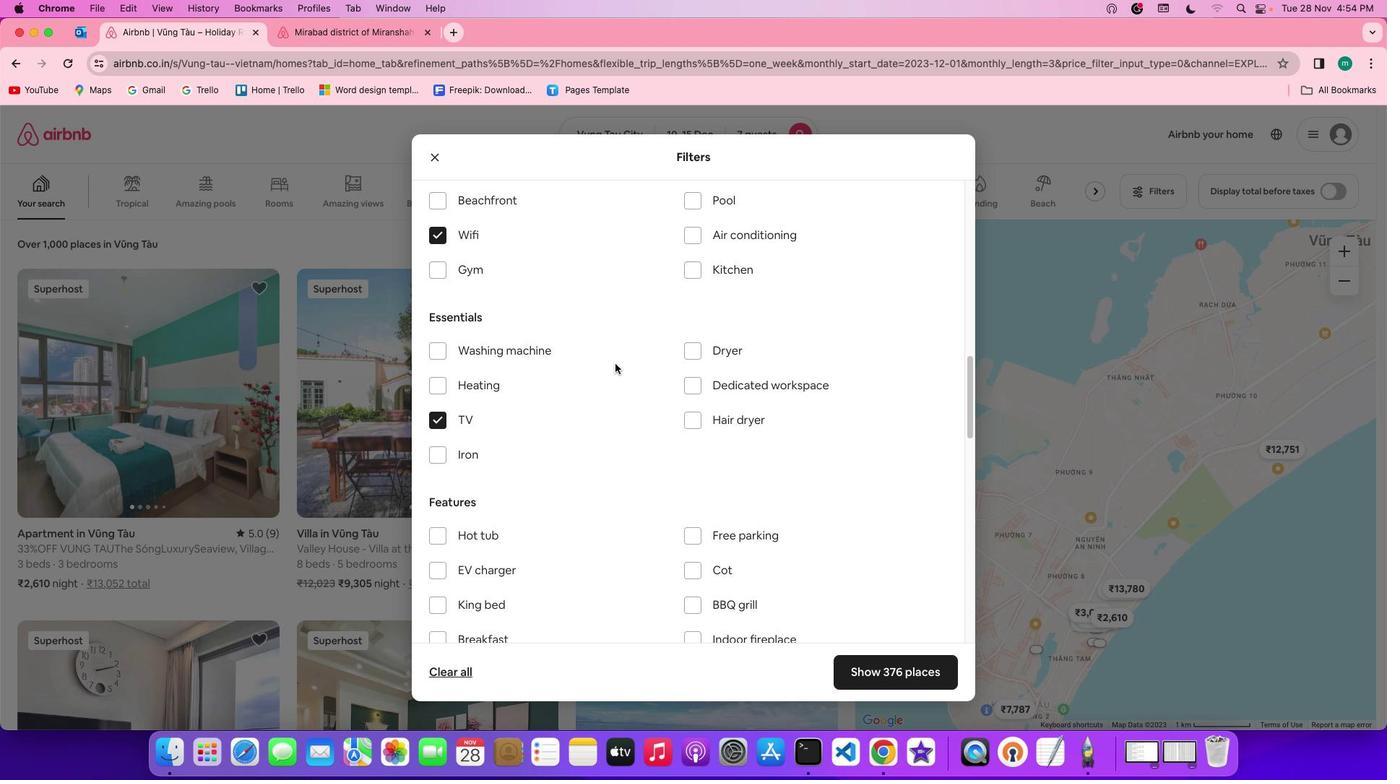 
Action: Mouse scrolled (615, 363) with delta (0, 0)
Screenshot: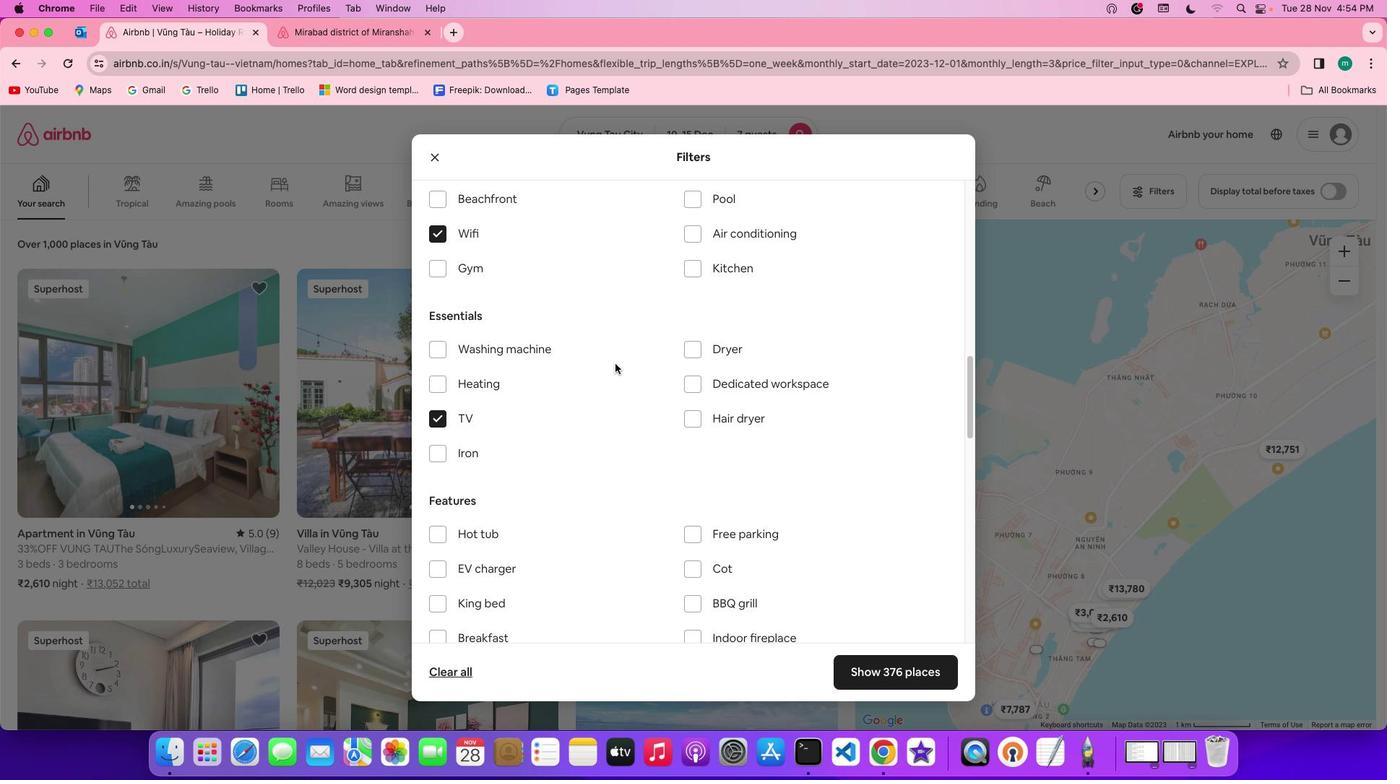 
Action: Mouse scrolled (615, 363) with delta (0, 0)
Screenshot: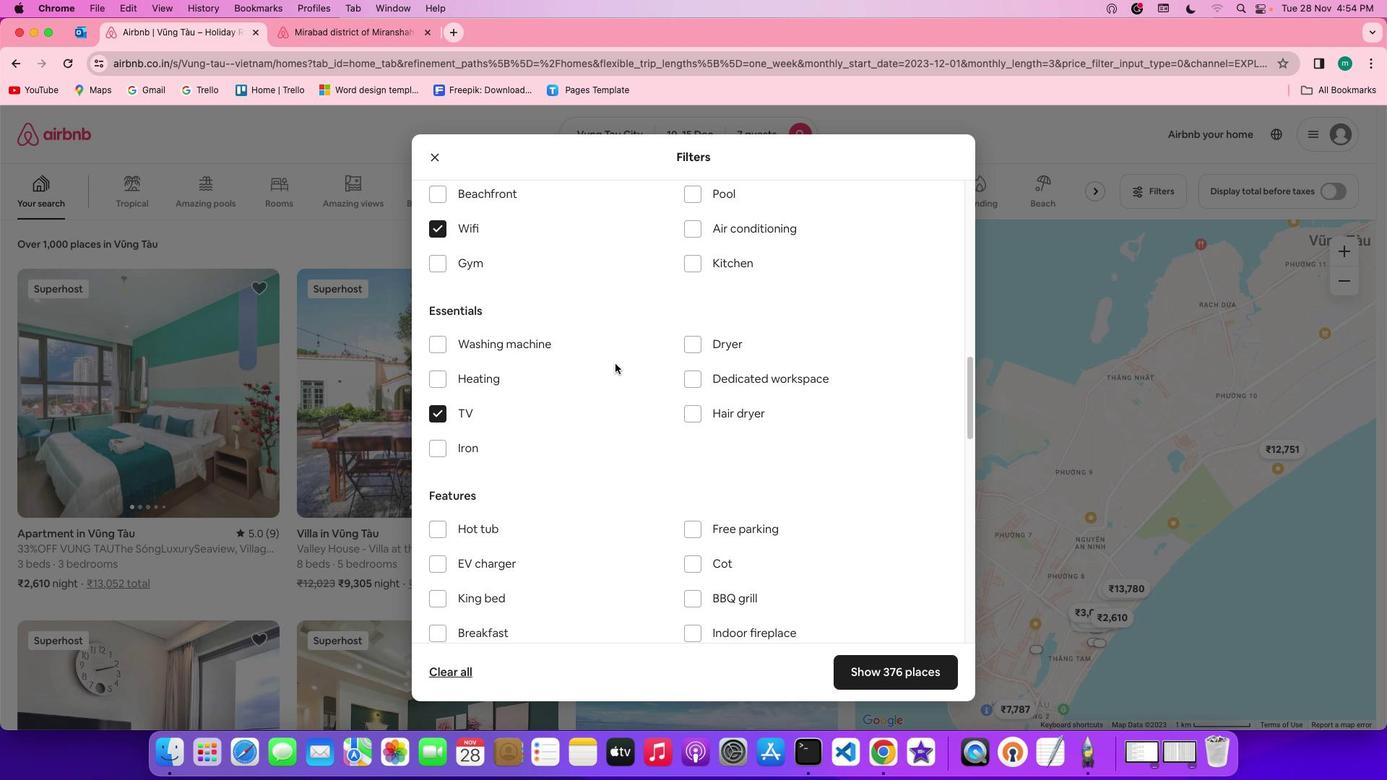 
Action: Mouse moved to (595, 330)
Screenshot: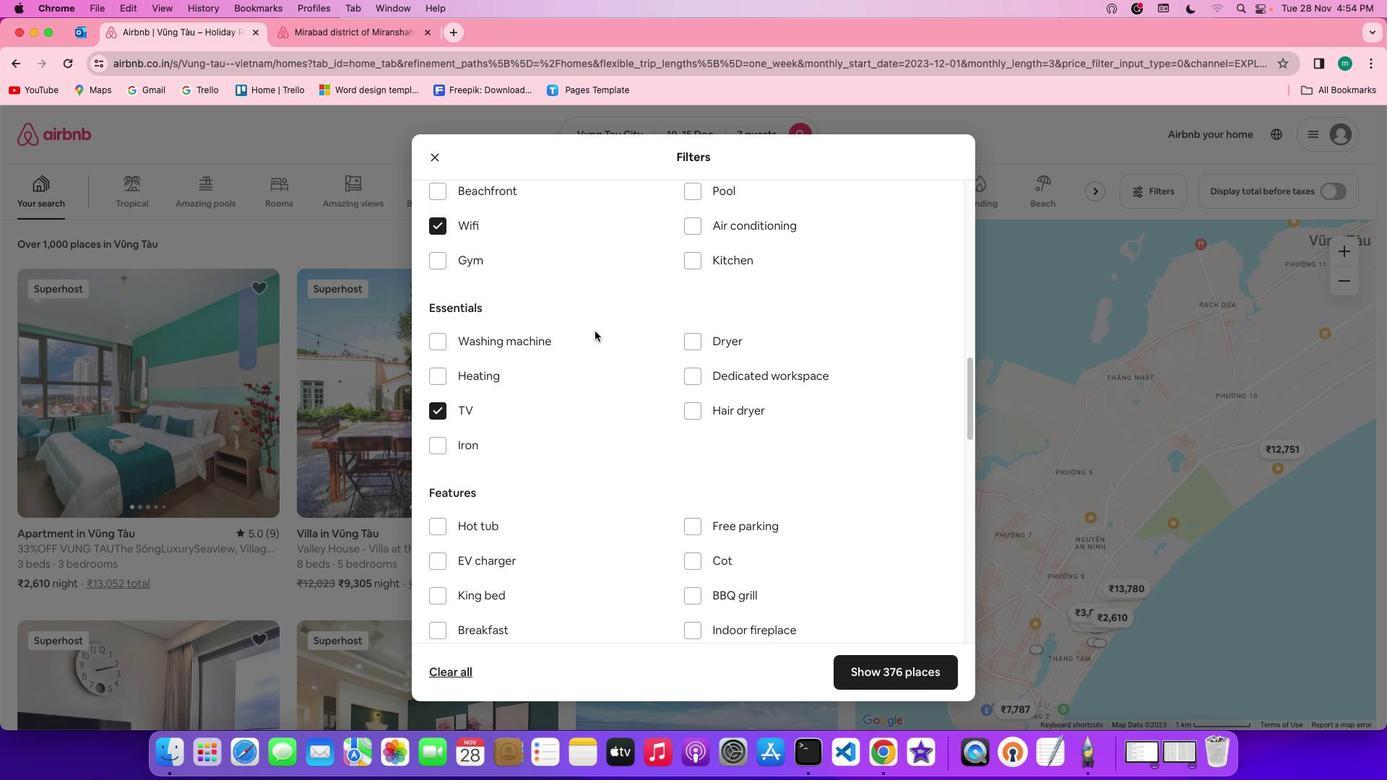 
Action: Mouse scrolled (595, 330) with delta (0, 0)
Screenshot: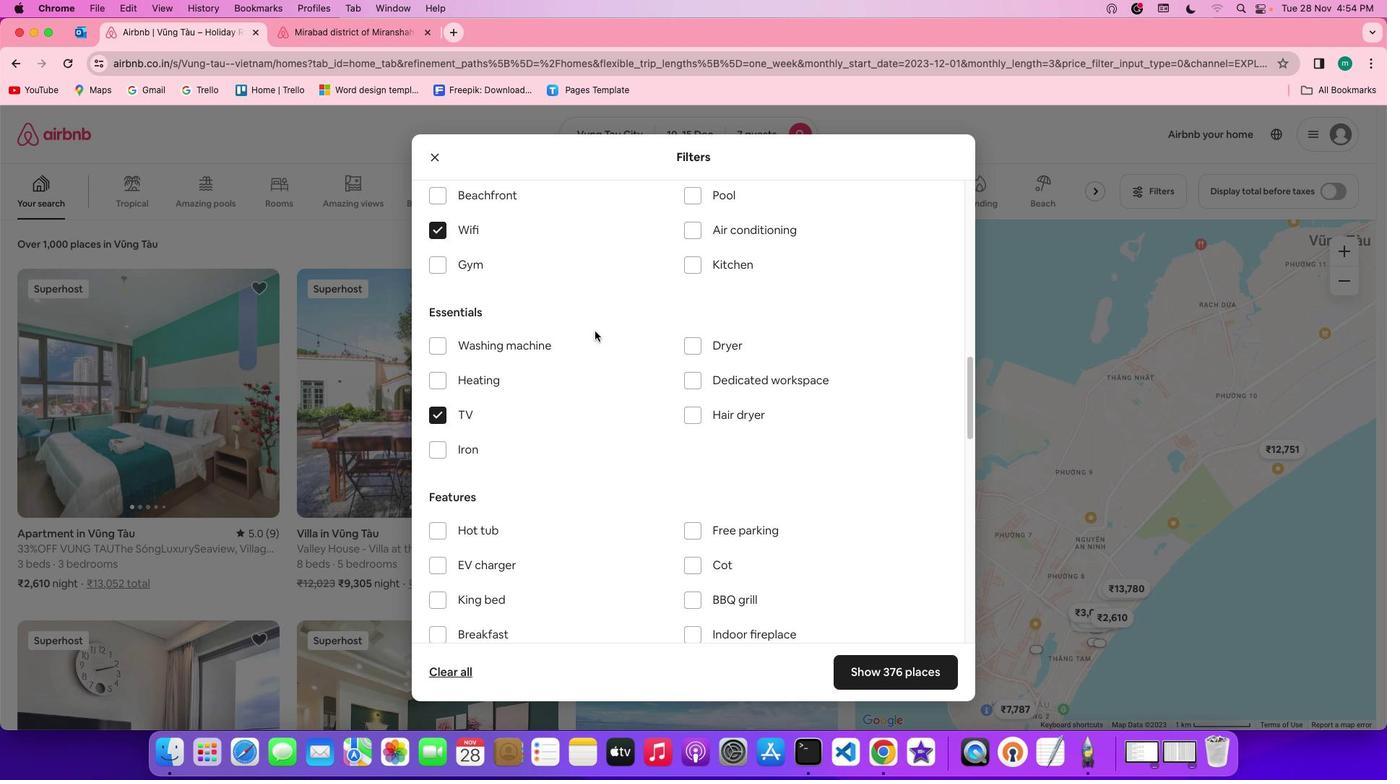 
Action: Mouse scrolled (595, 330) with delta (0, 0)
Screenshot: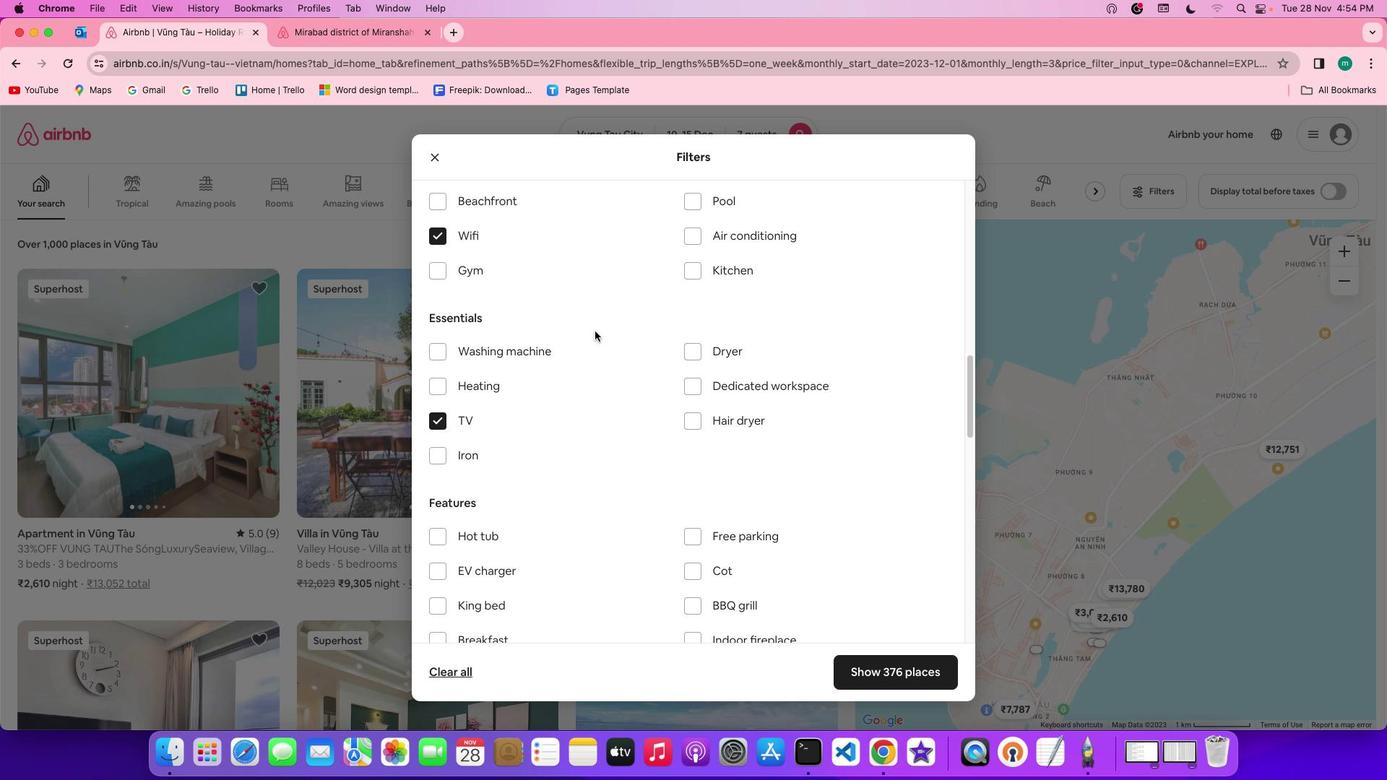
Action: Mouse scrolled (595, 330) with delta (0, 0)
Screenshot: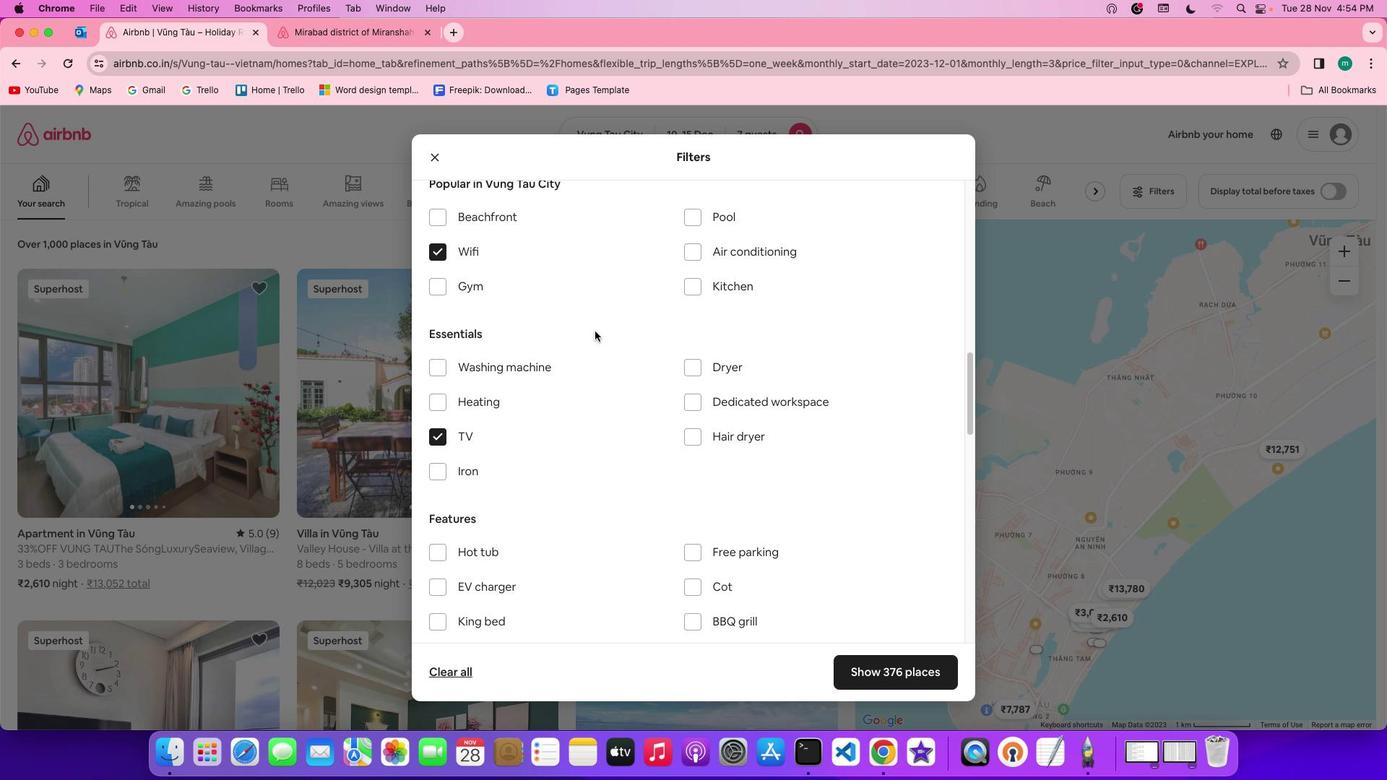 
Action: Mouse scrolled (595, 330) with delta (0, 0)
Screenshot: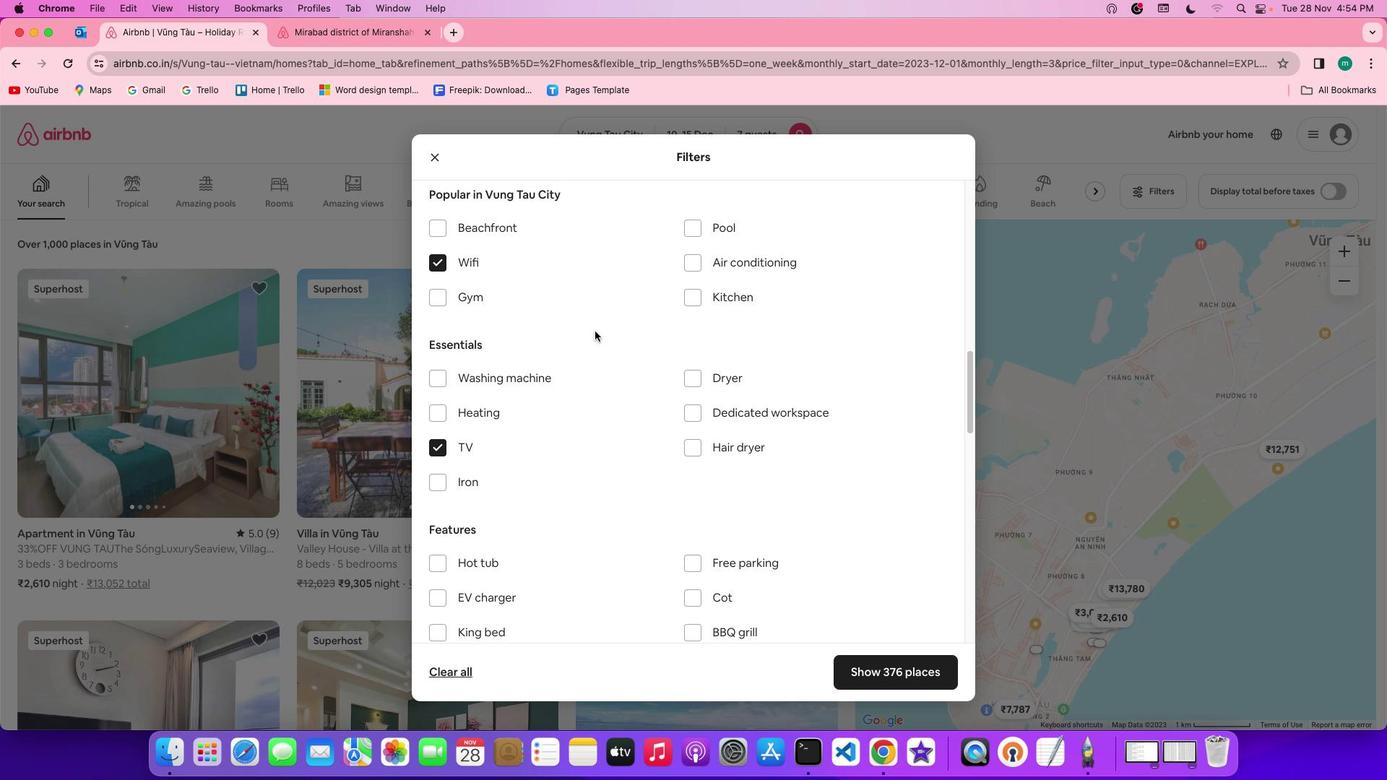 
Action: Mouse scrolled (595, 330) with delta (0, 0)
Screenshot: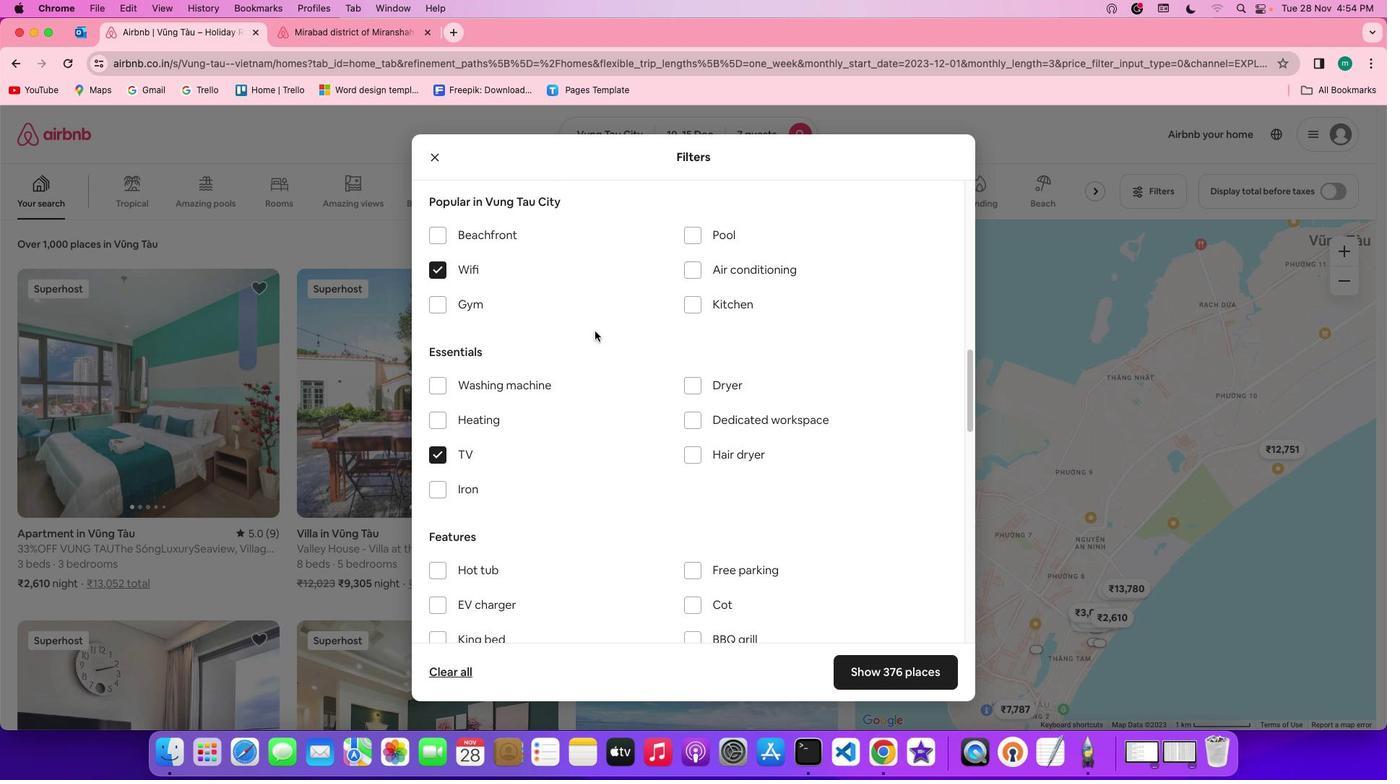 
Action: Mouse moved to (625, 406)
Screenshot: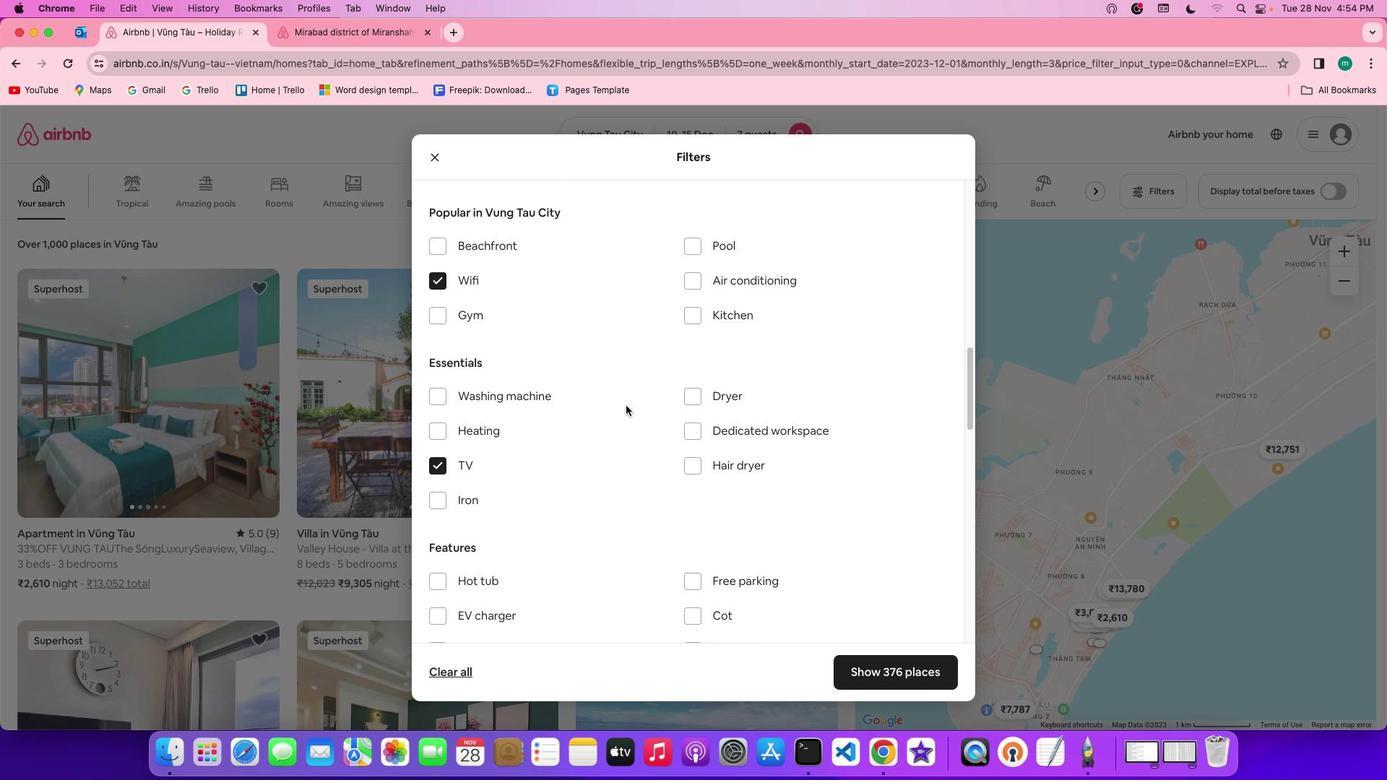 
Action: Mouse scrolled (625, 406) with delta (0, 0)
Screenshot: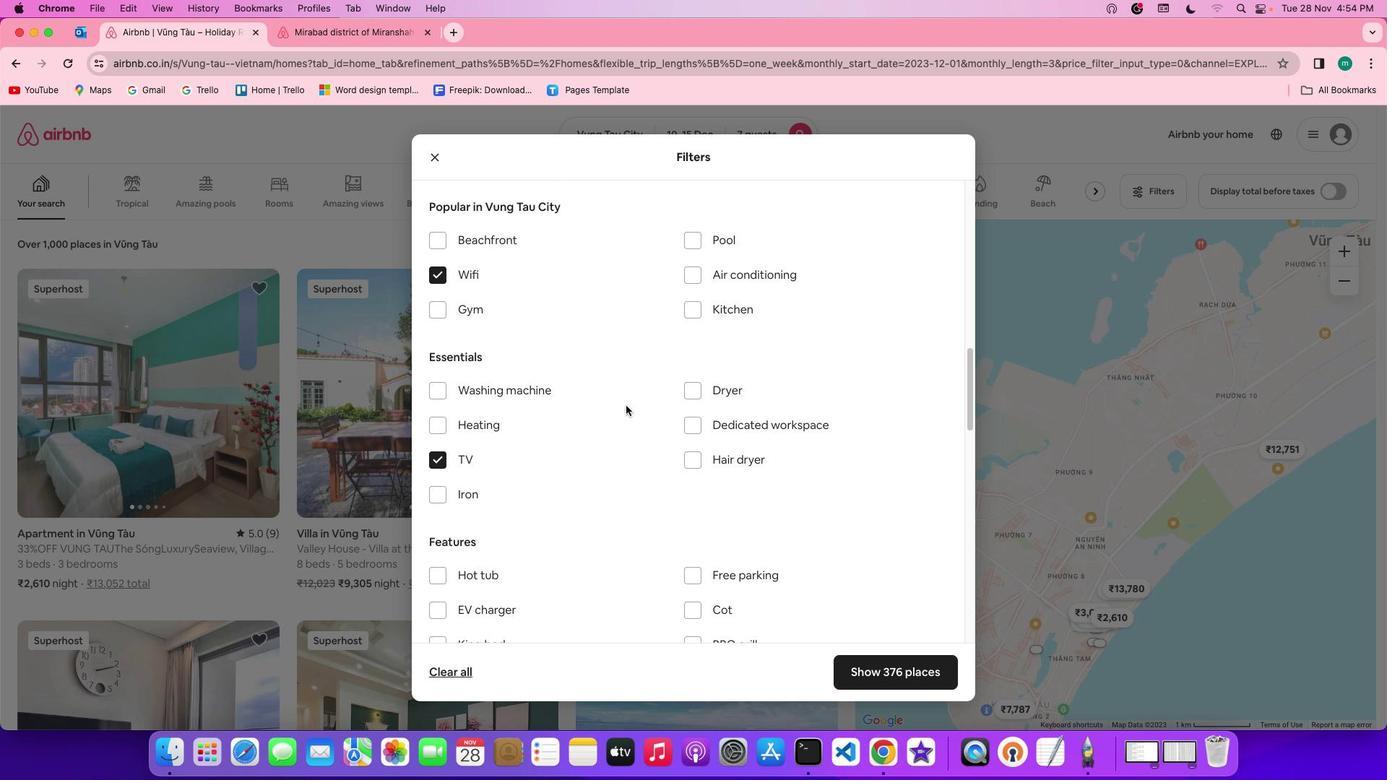 
Action: Mouse scrolled (625, 406) with delta (0, 0)
Screenshot: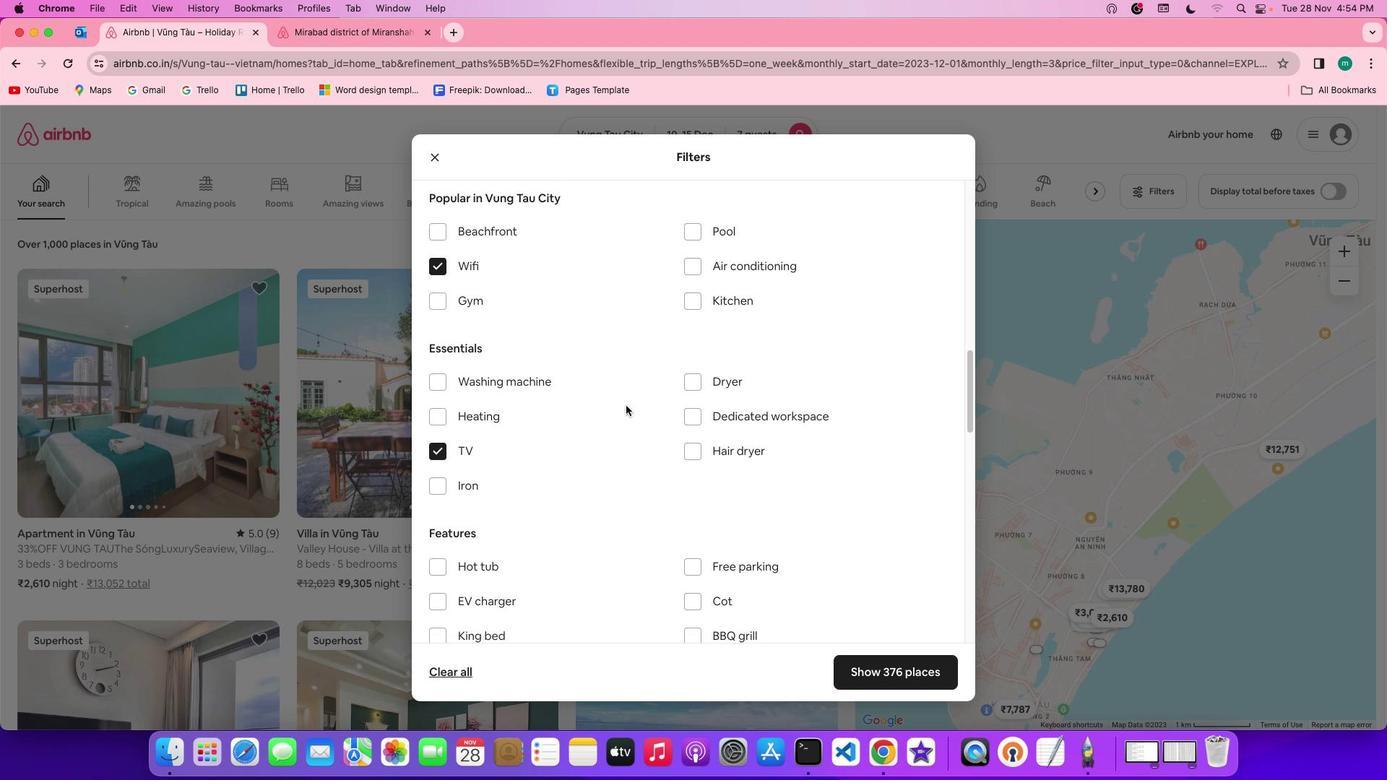 
Action: Mouse scrolled (625, 406) with delta (0, -1)
Screenshot: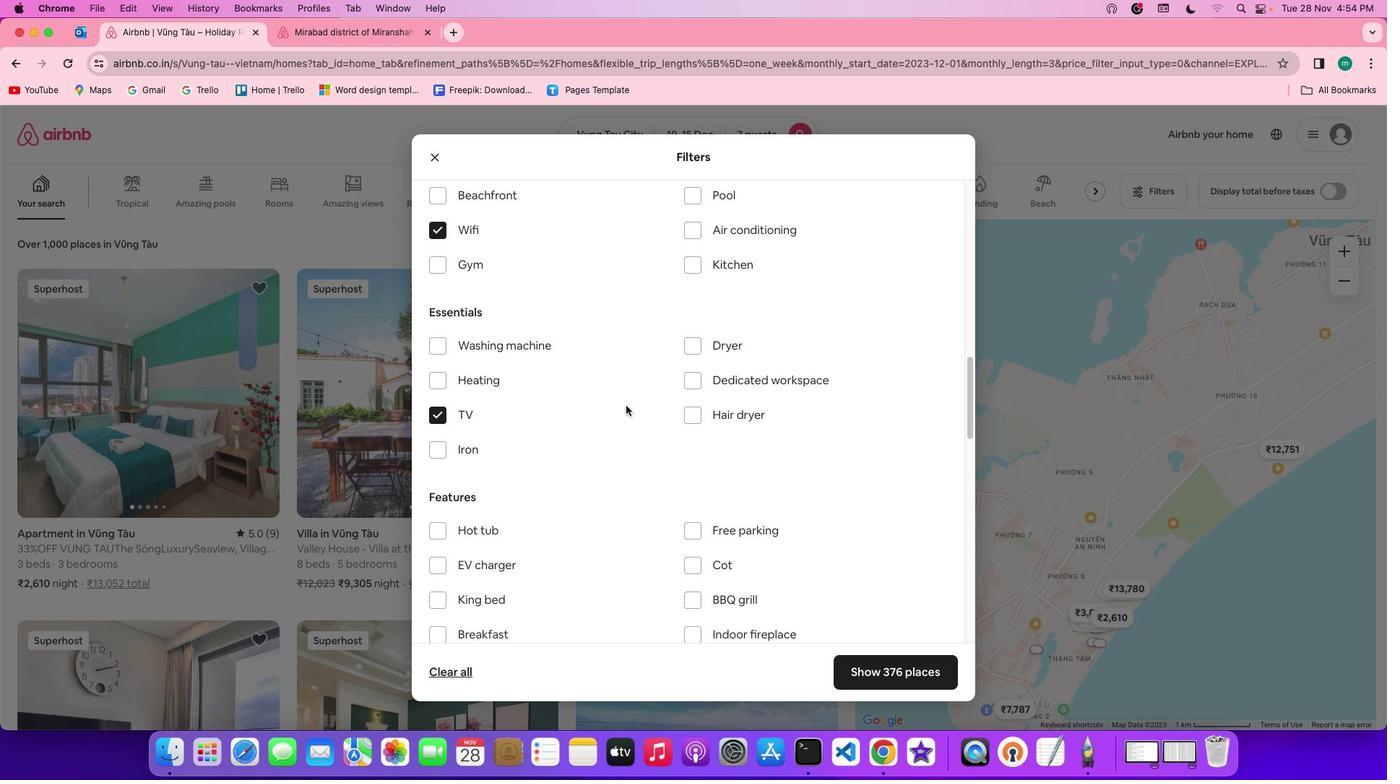
Action: Mouse moved to (625, 407)
Screenshot: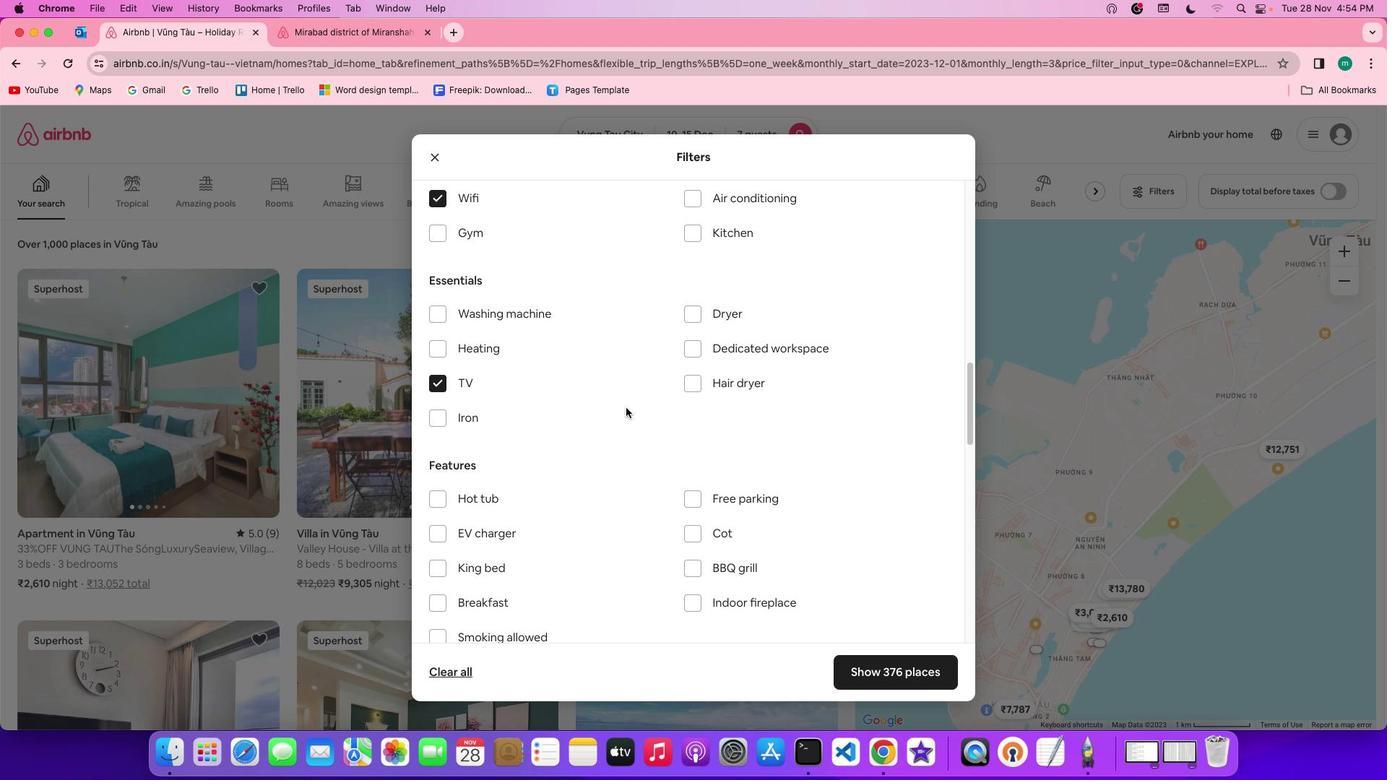 
Action: Mouse scrolled (625, 407) with delta (0, 0)
Screenshot: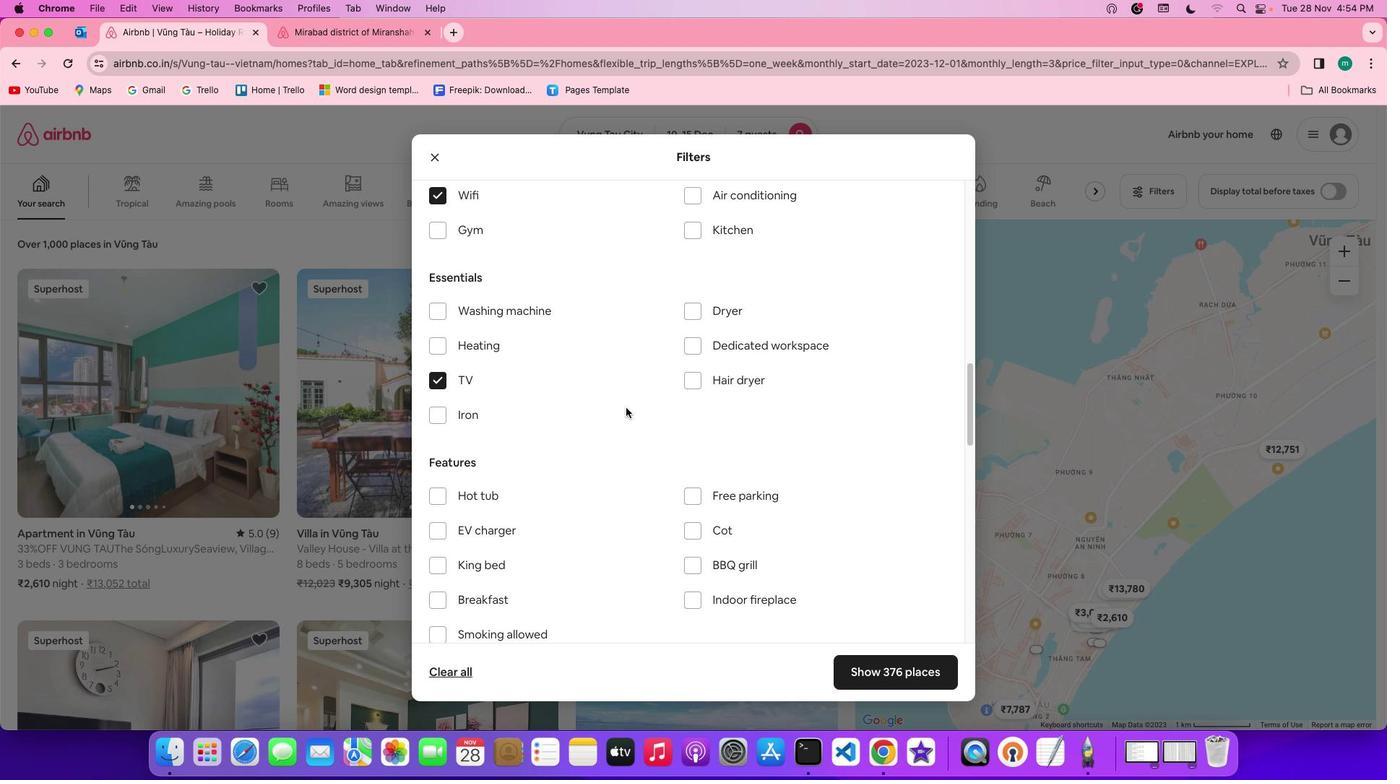 
Action: Mouse scrolled (625, 407) with delta (0, 0)
Screenshot: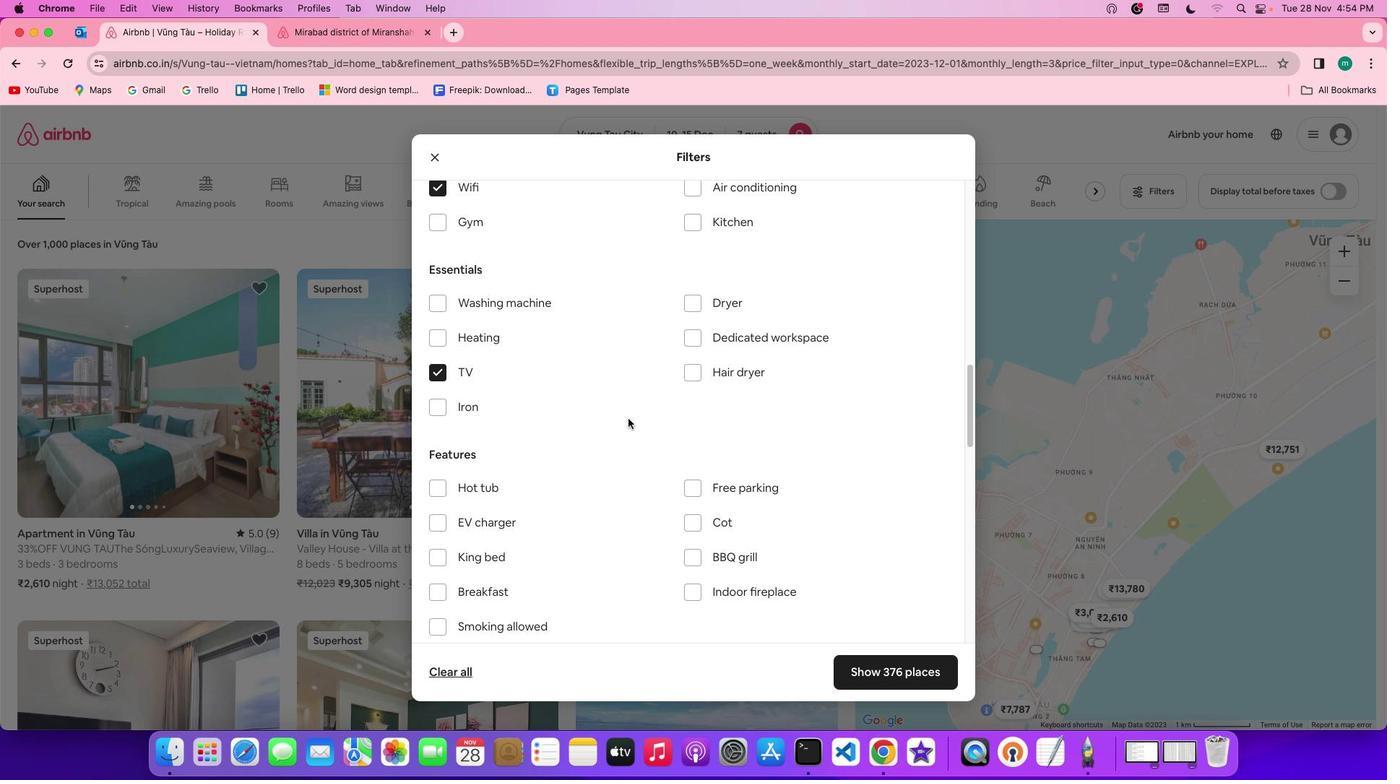 
Action: Mouse moved to (690, 482)
Screenshot: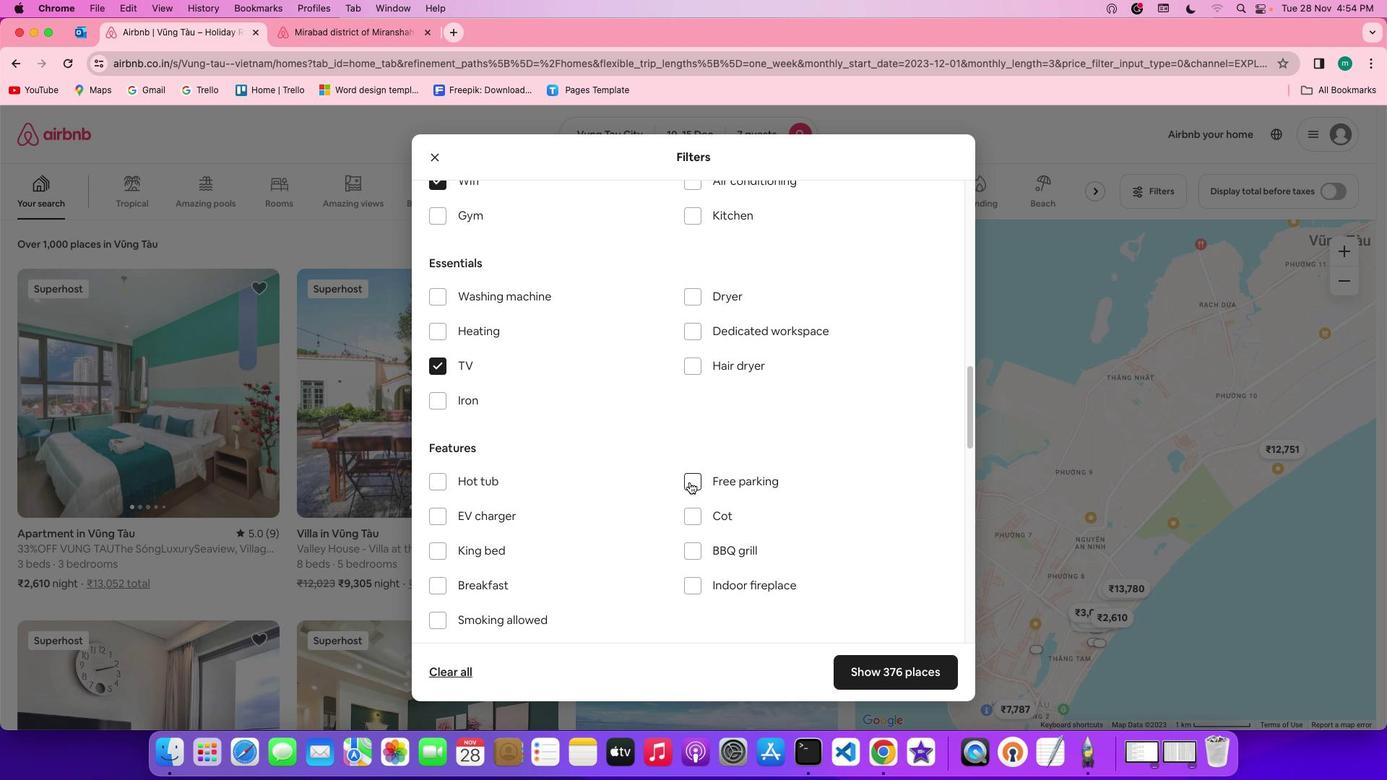 
Action: Mouse pressed left at (690, 482)
Screenshot: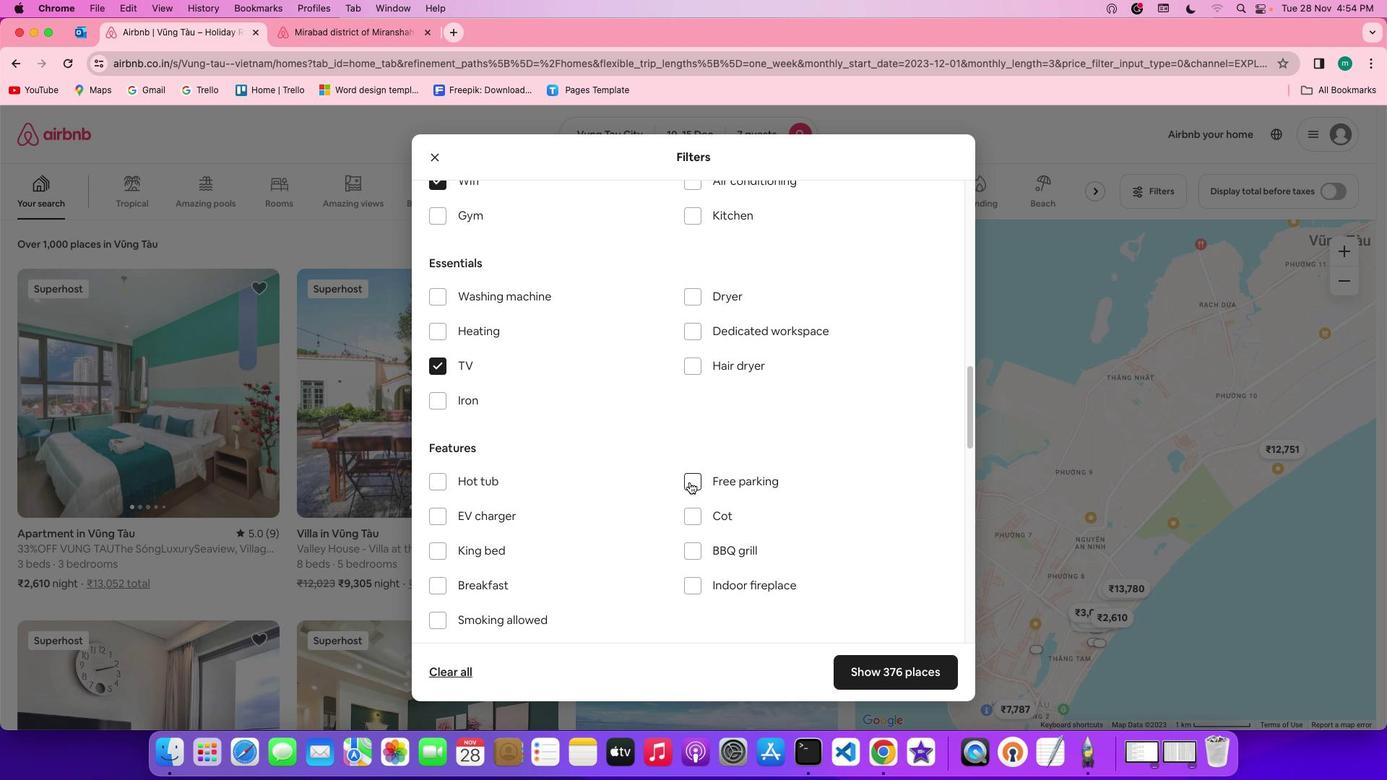 
Action: Mouse moved to (591, 481)
Screenshot: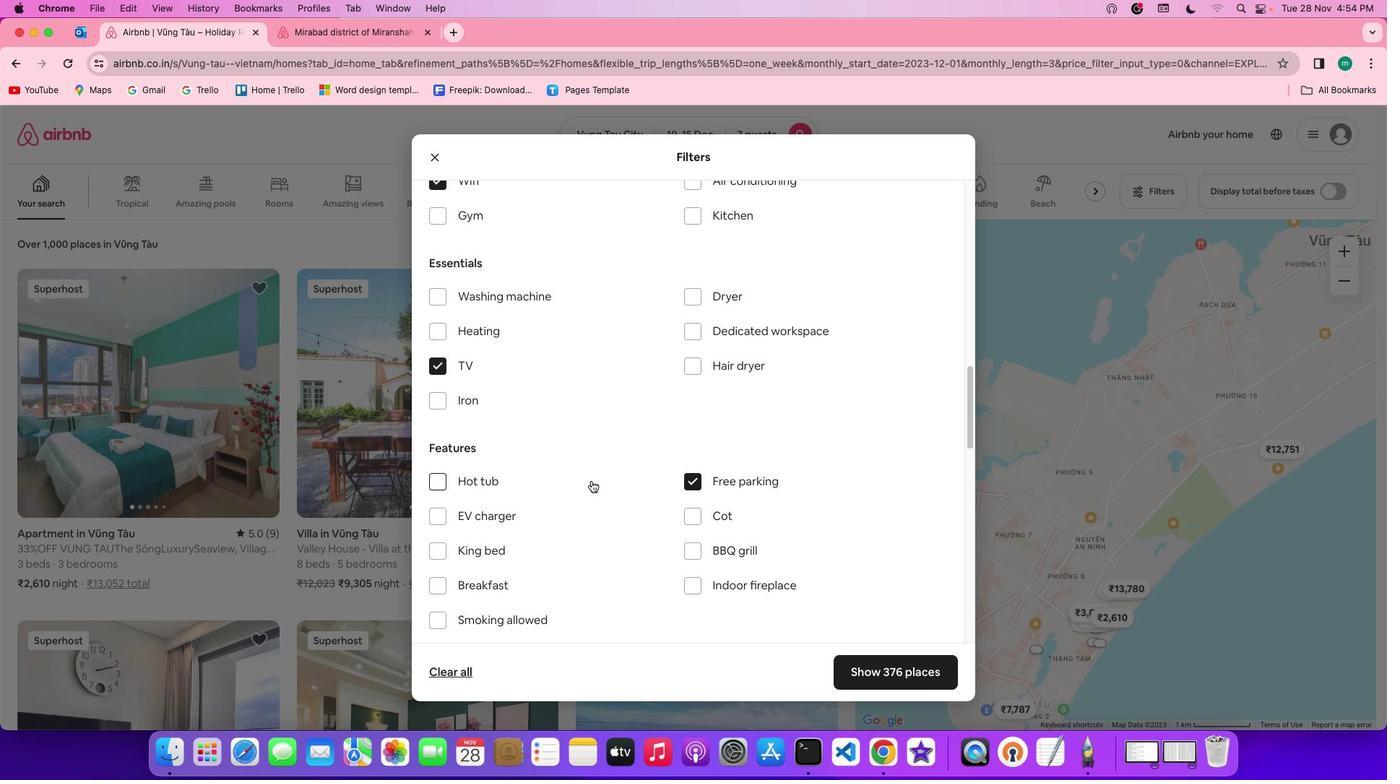 
Action: Mouse scrolled (591, 481) with delta (0, 0)
Screenshot: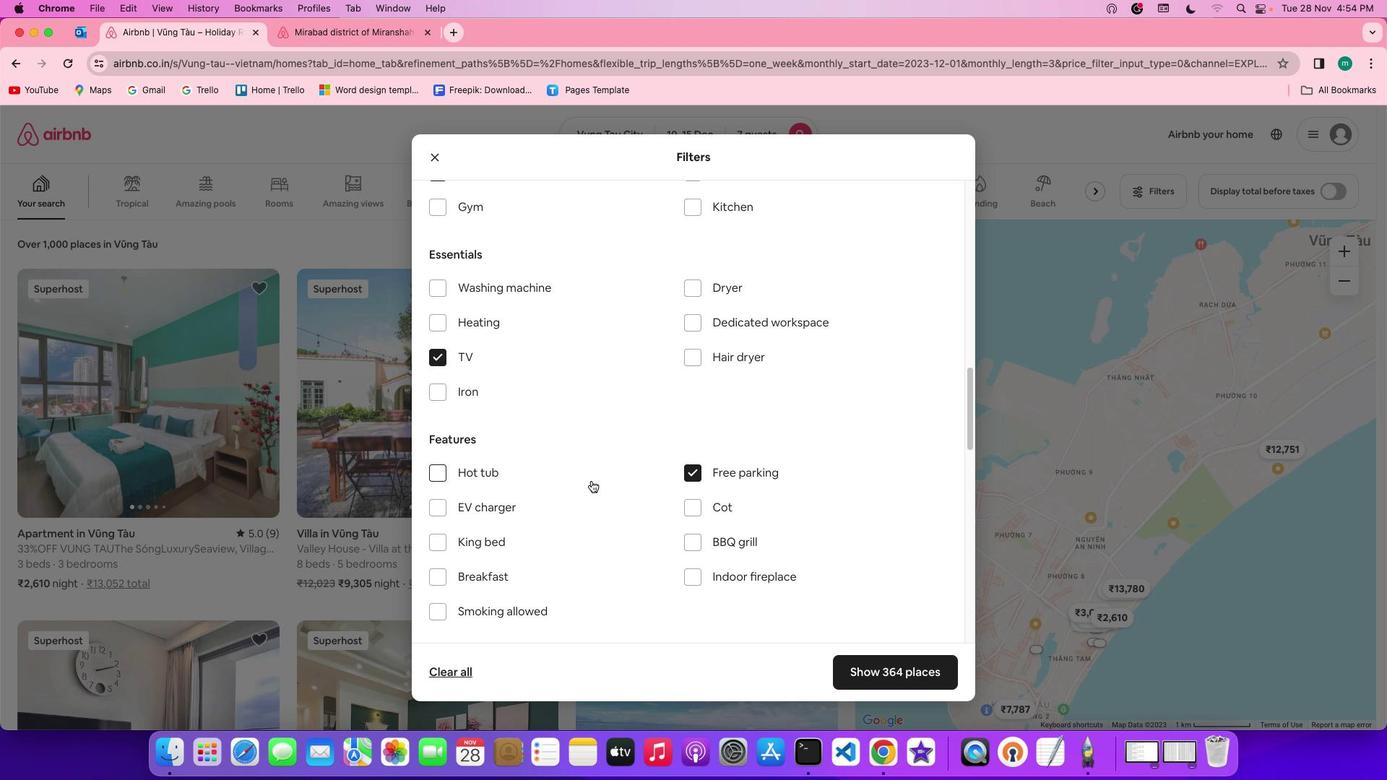 
Action: Mouse scrolled (591, 481) with delta (0, 0)
Screenshot: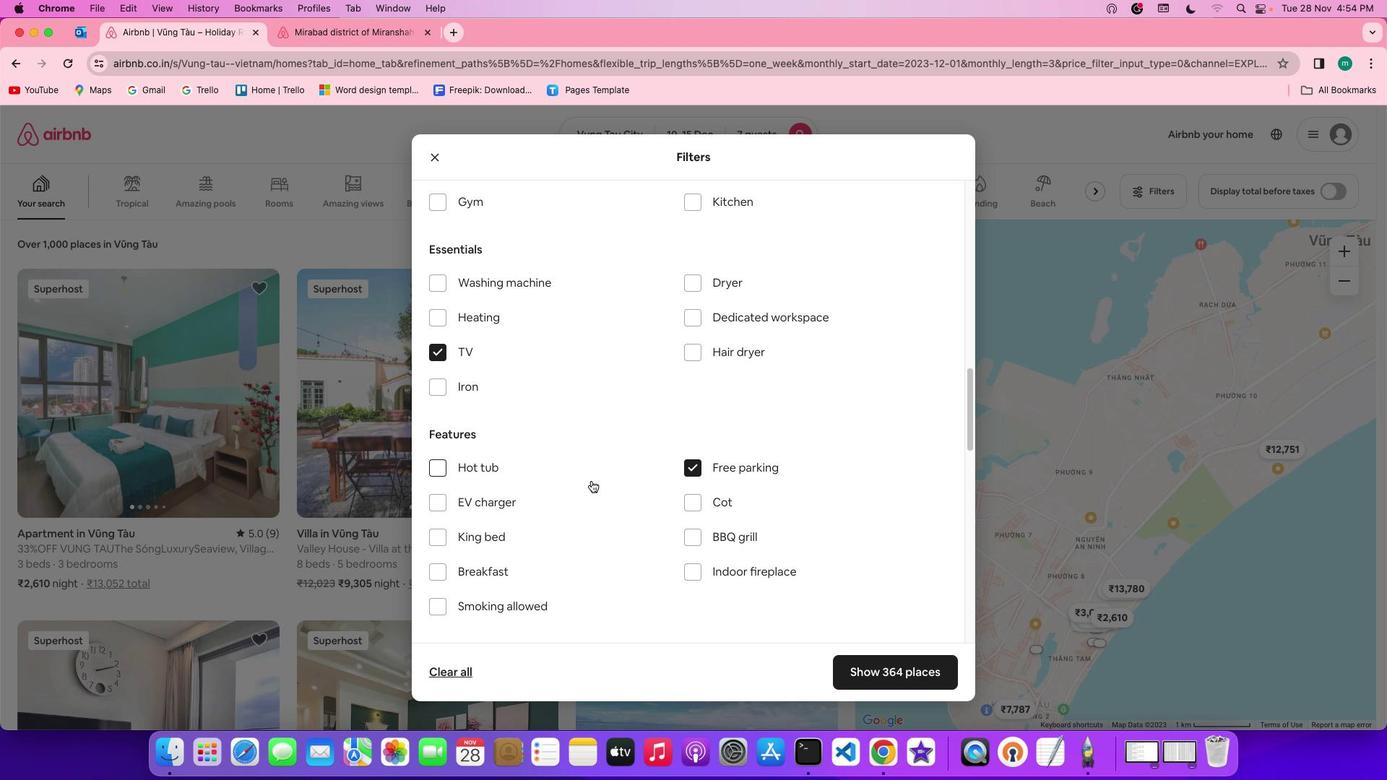 
Action: Mouse scrolled (591, 481) with delta (0, -1)
Screenshot: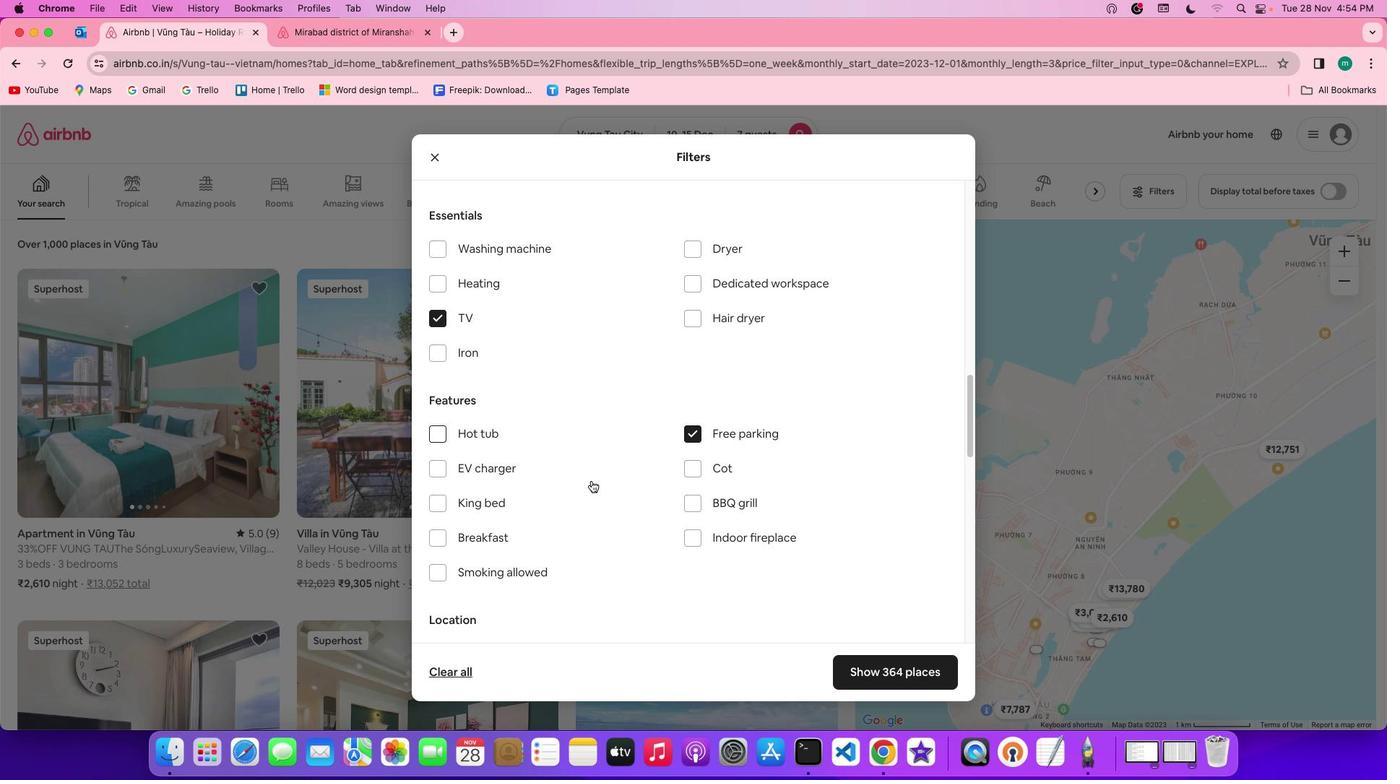 
Action: Mouse scrolled (591, 481) with delta (0, 0)
Screenshot: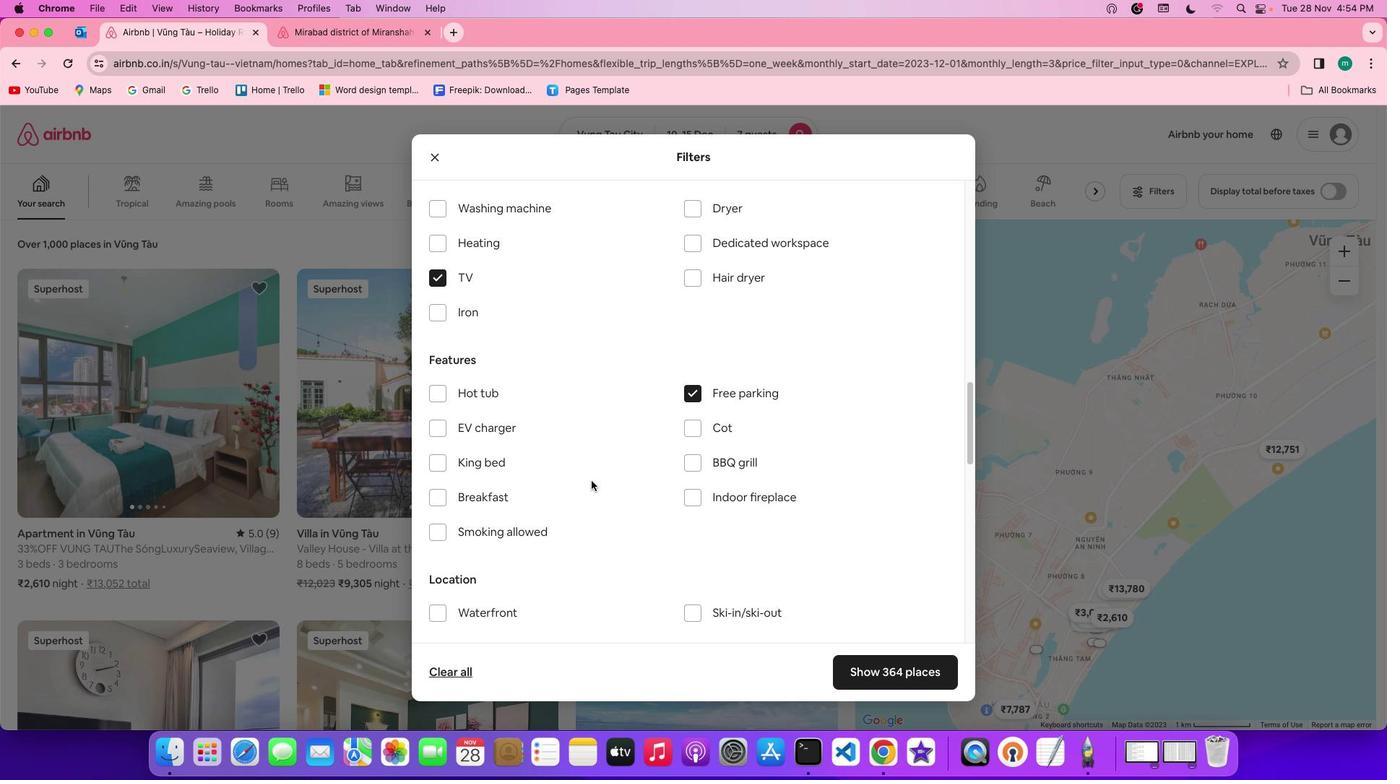 
Action: Mouse scrolled (591, 481) with delta (0, 0)
Screenshot: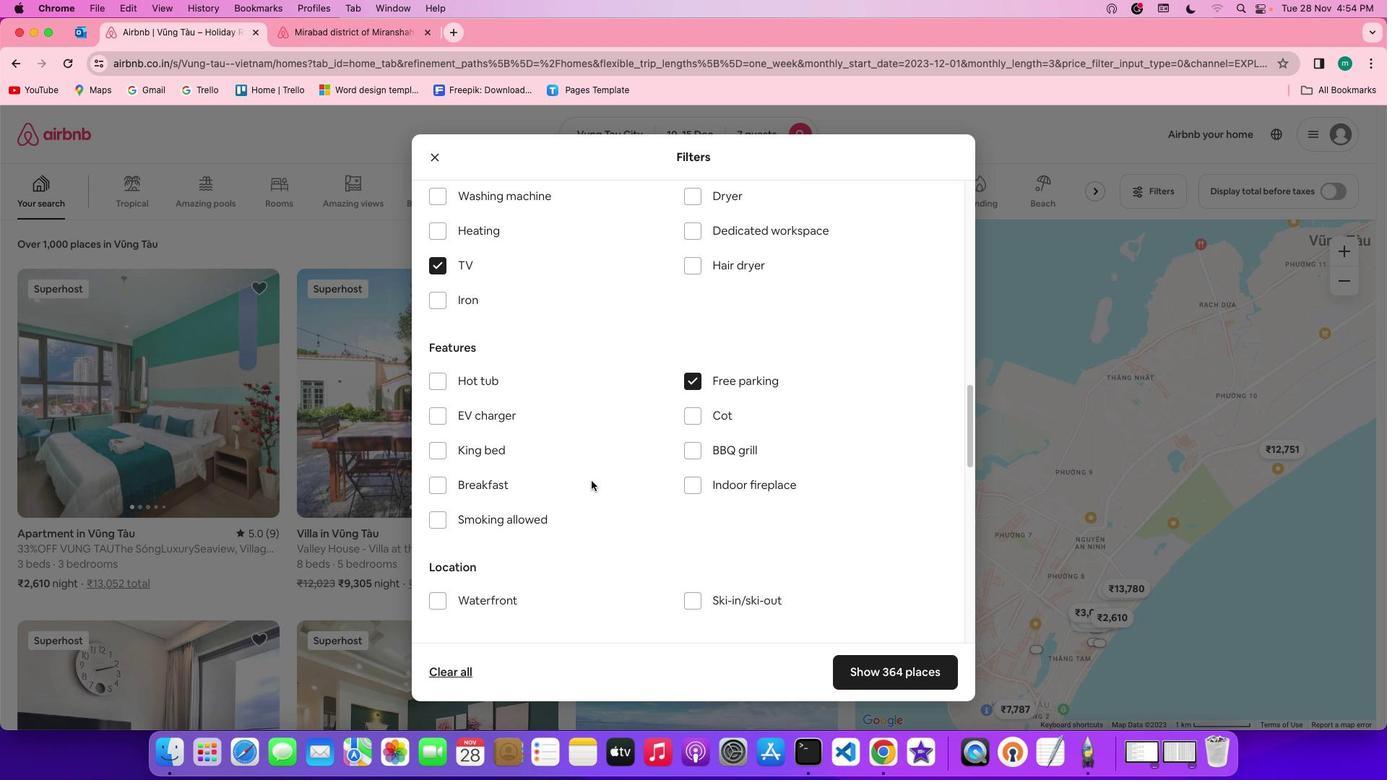 
Action: Mouse scrolled (591, 481) with delta (0, 0)
Screenshot: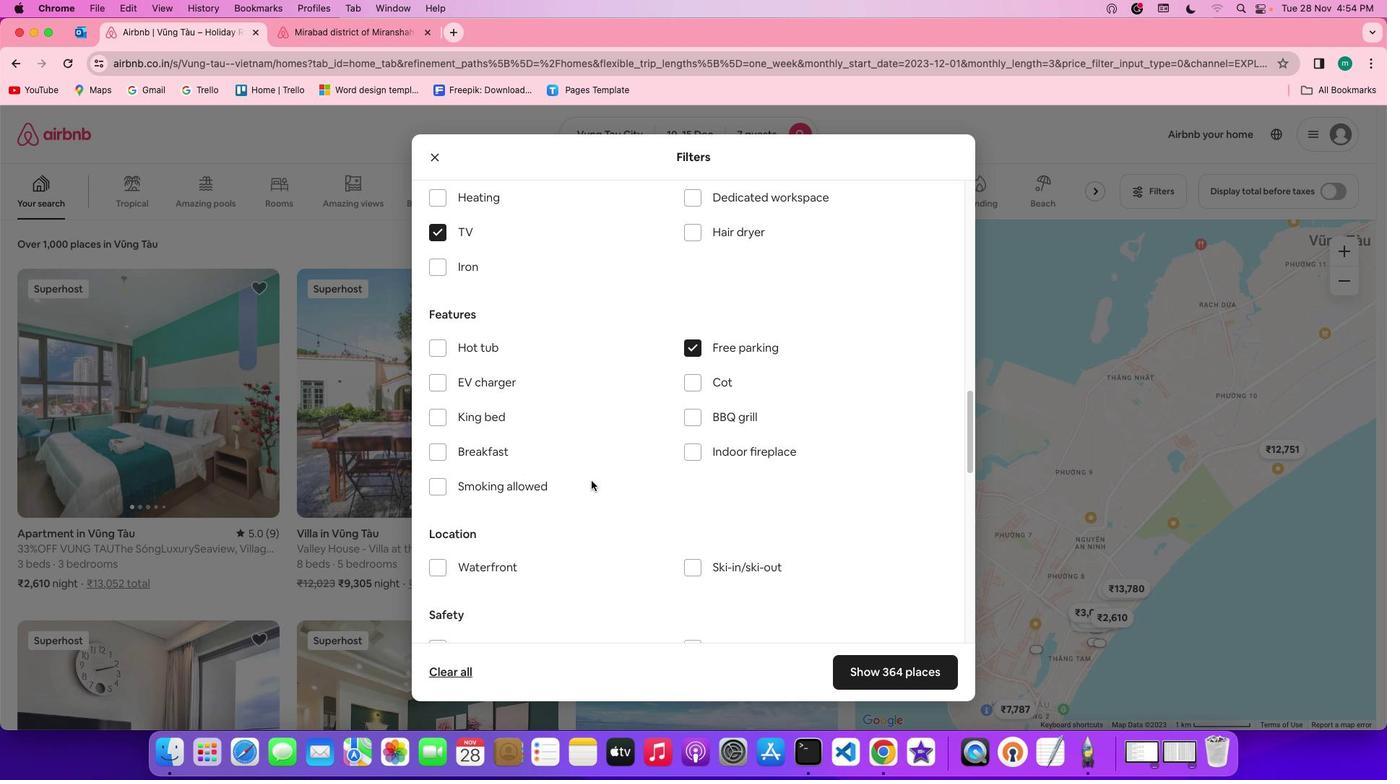 
Action: Mouse moved to (586, 476)
Screenshot: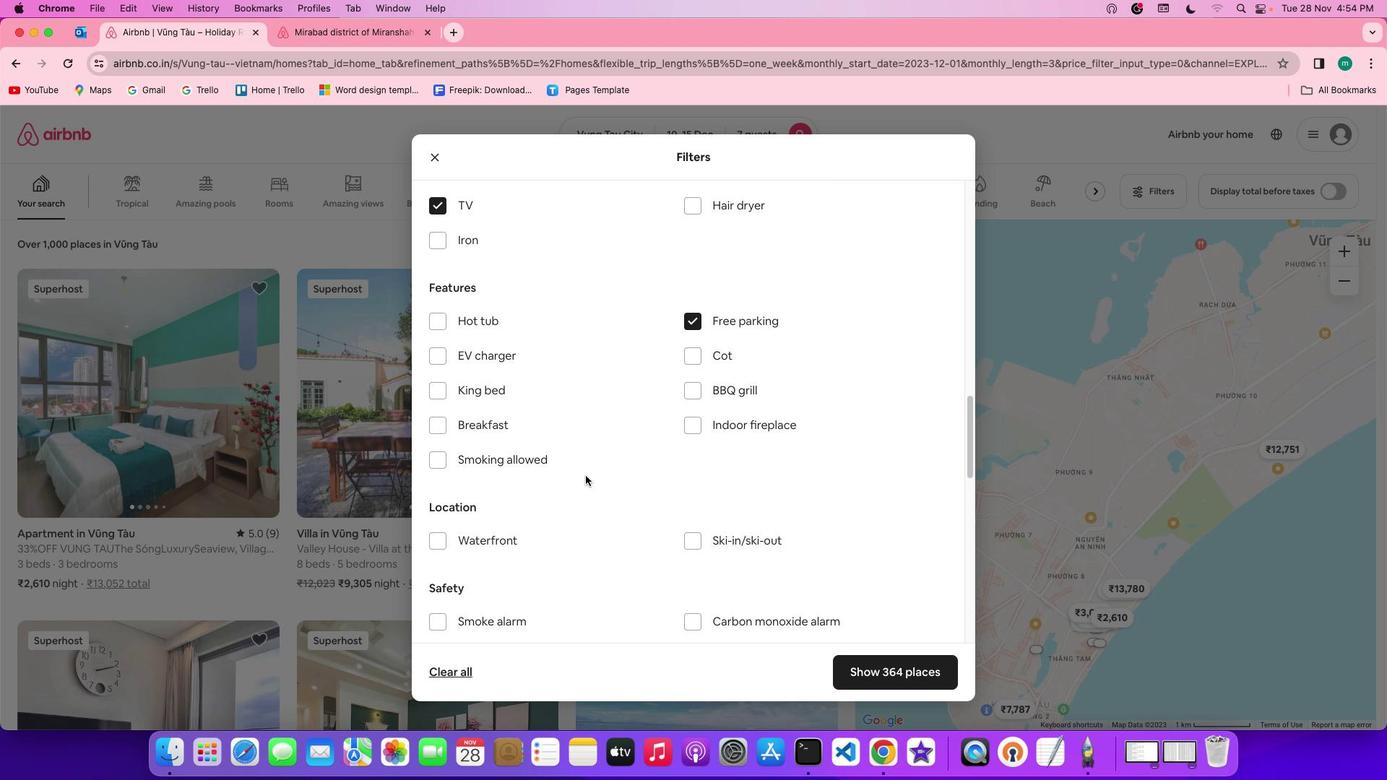 
Action: Mouse scrolled (586, 476) with delta (0, 0)
Screenshot: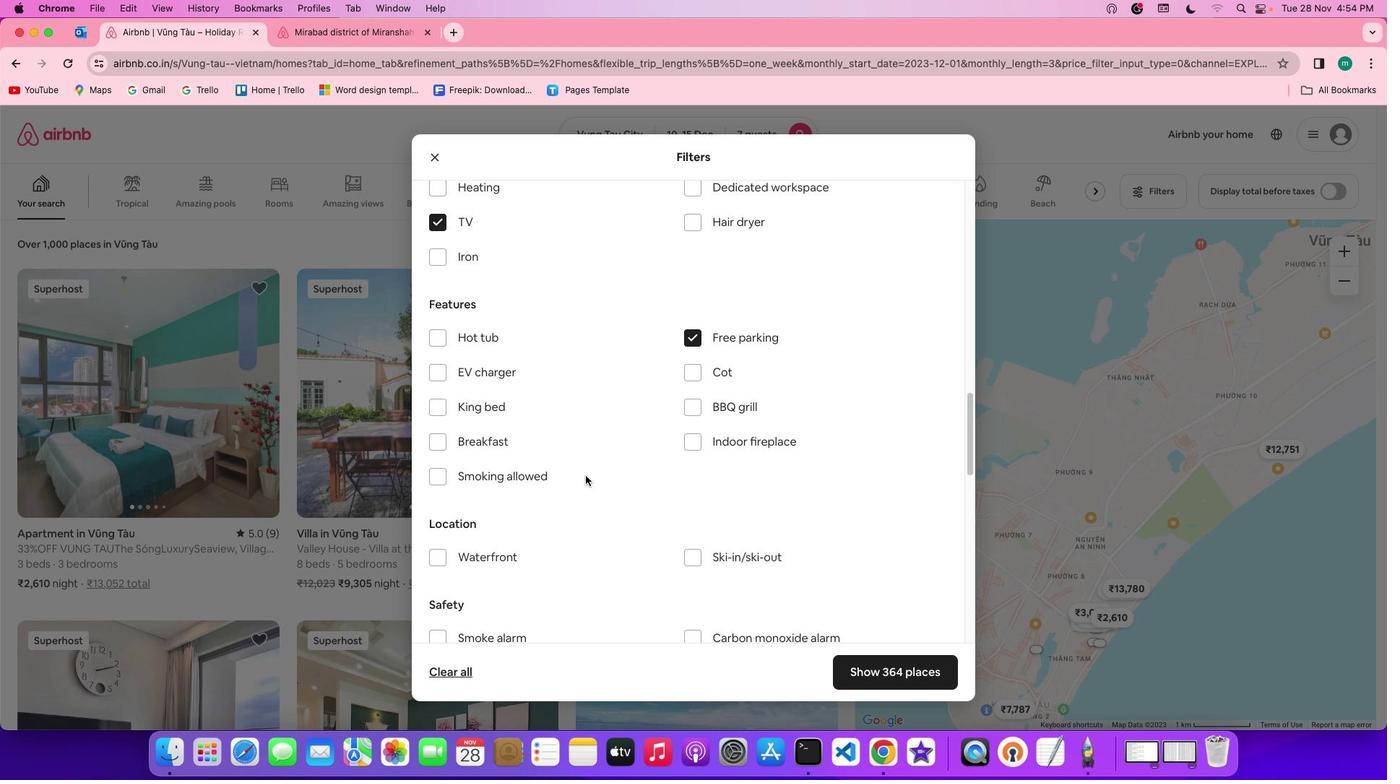 
Action: Mouse scrolled (586, 476) with delta (0, 0)
Screenshot: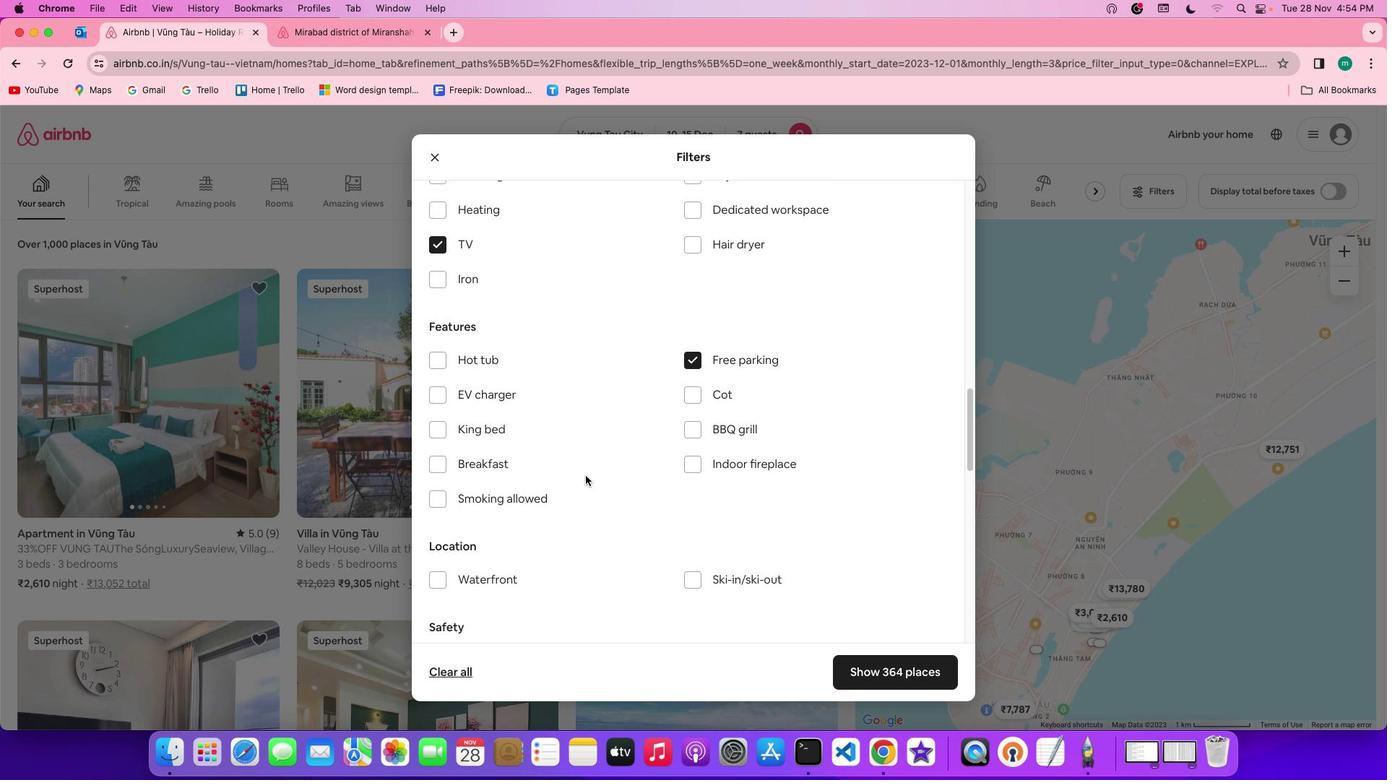
Action: Mouse scrolled (586, 476) with delta (0, 1)
Screenshot: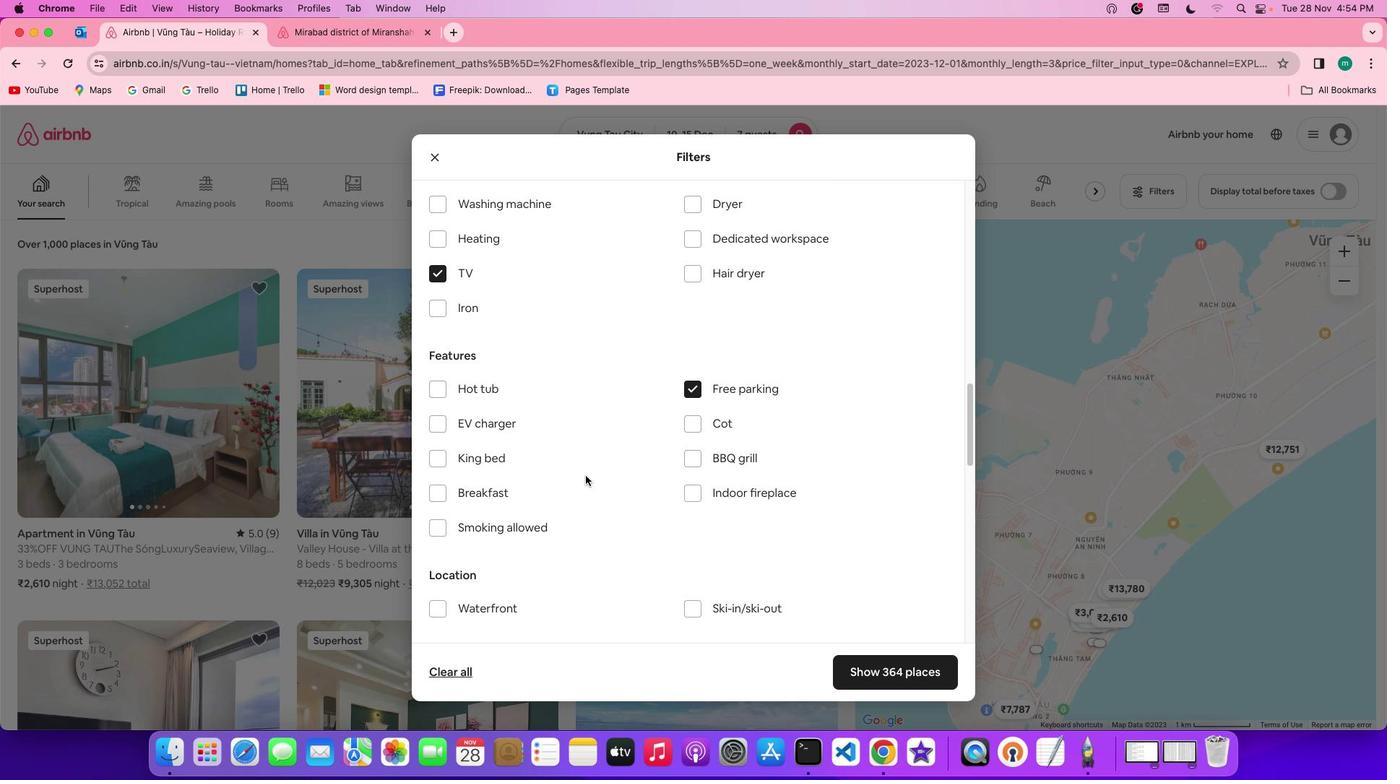 
Action: Mouse scrolled (586, 476) with delta (0, 0)
Screenshot: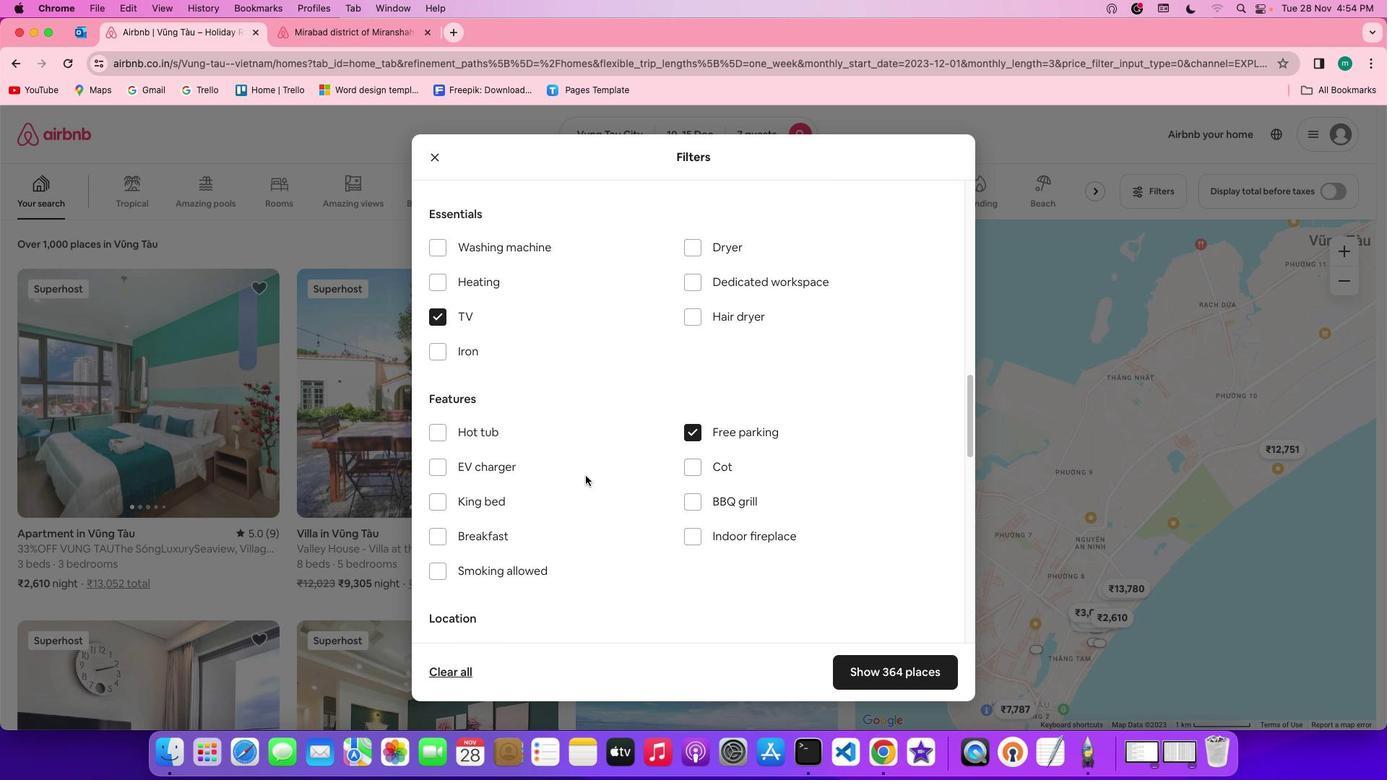 
Action: Mouse scrolled (586, 476) with delta (0, 0)
Screenshot: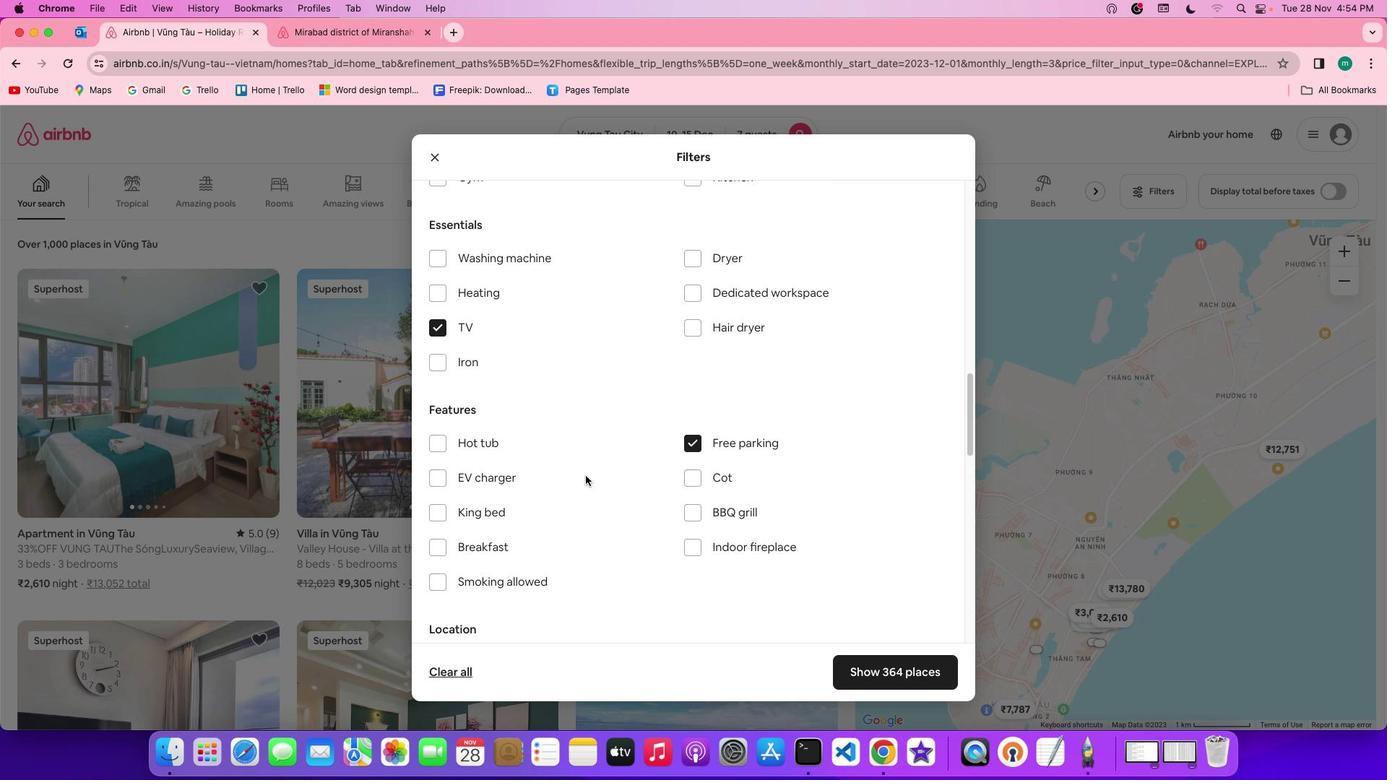 
Action: Mouse scrolled (586, 476) with delta (0, 0)
Screenshot: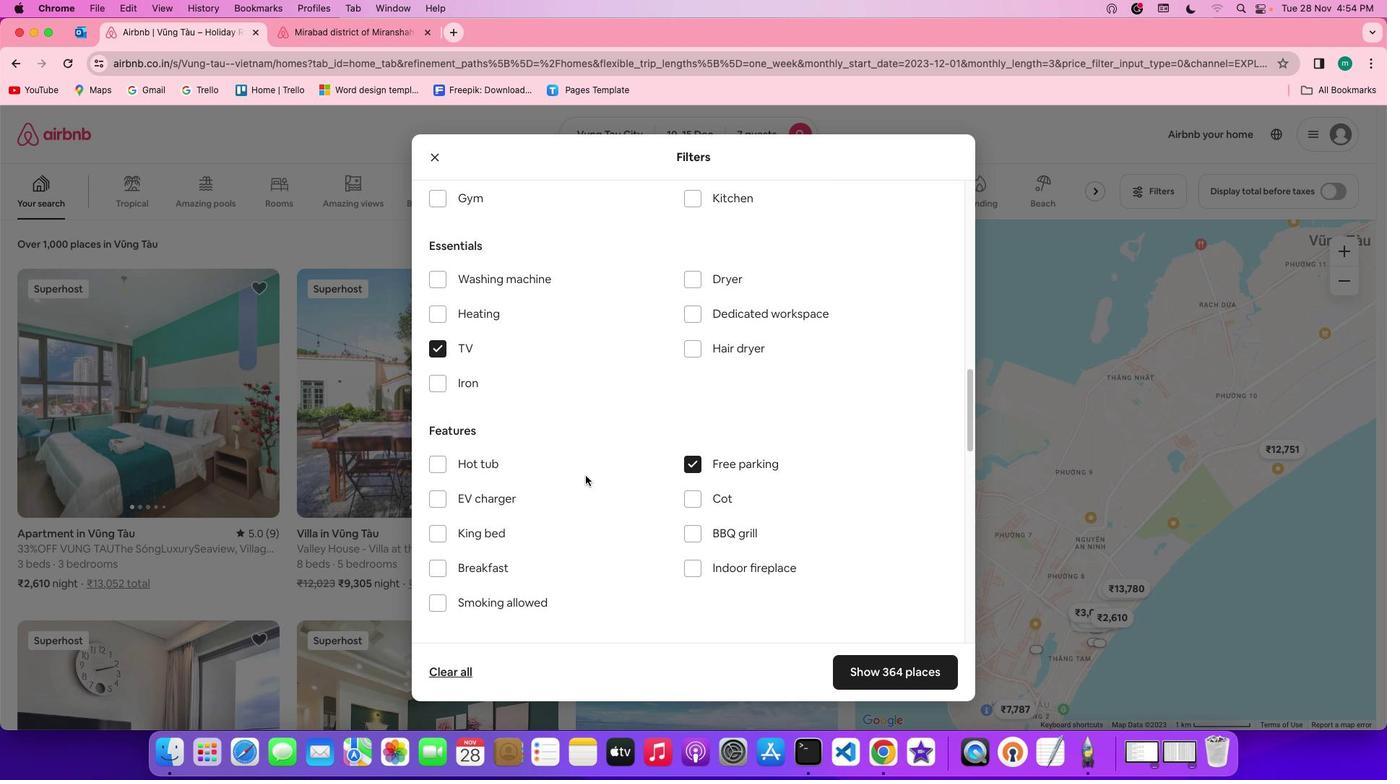 
Action: Mouse scrolled (586, 476) with delta (0, 1)
Screenshot: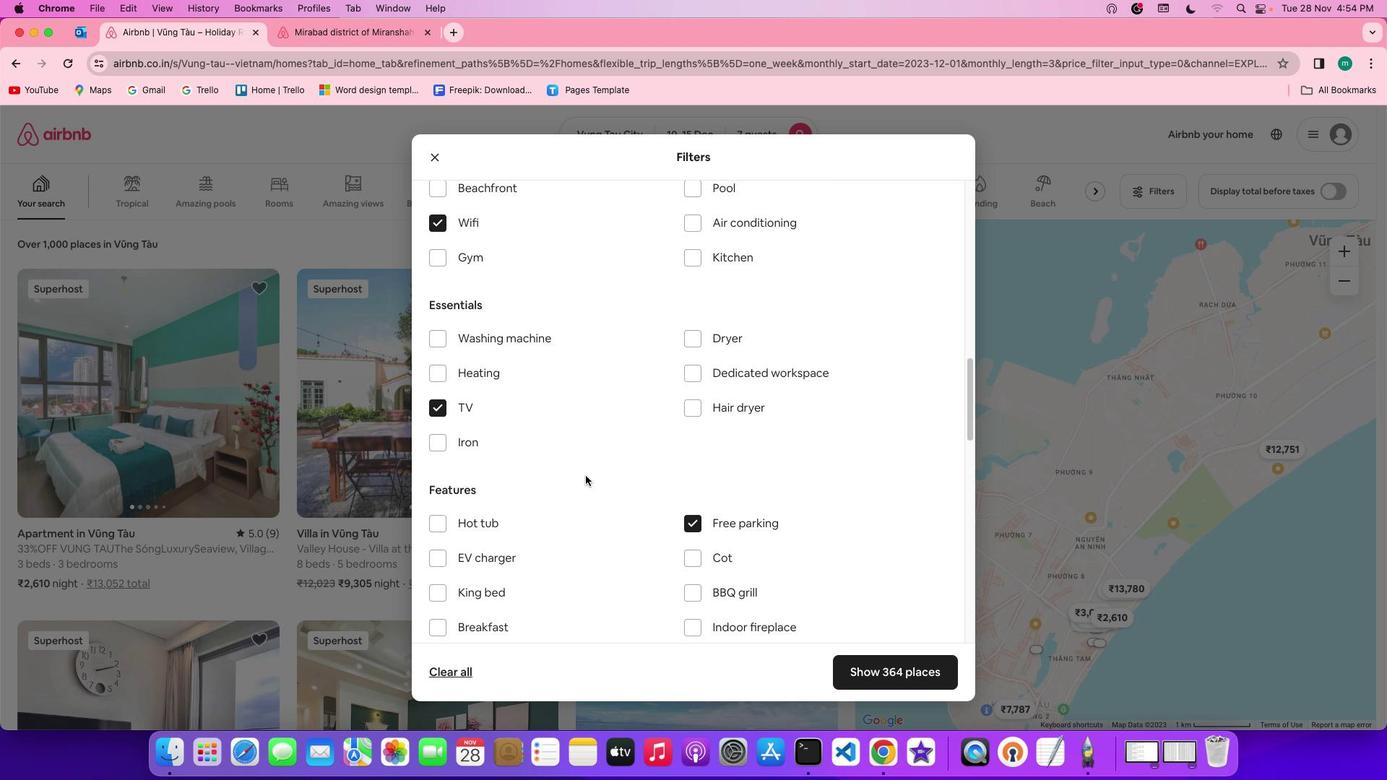 
Action: Mouse moved to (432, 279)
Screenshot: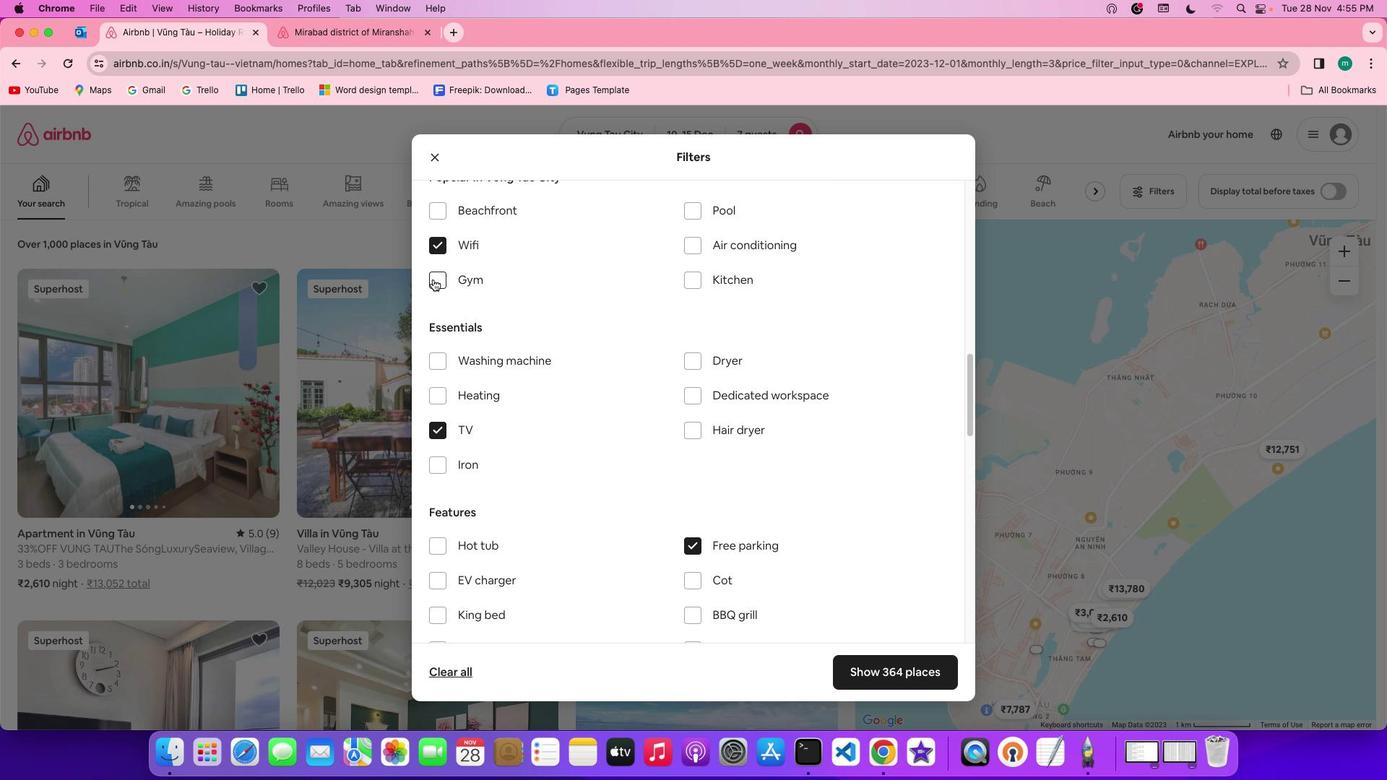 
Action: Mouse pressed left at (432, 279)
Screenshot: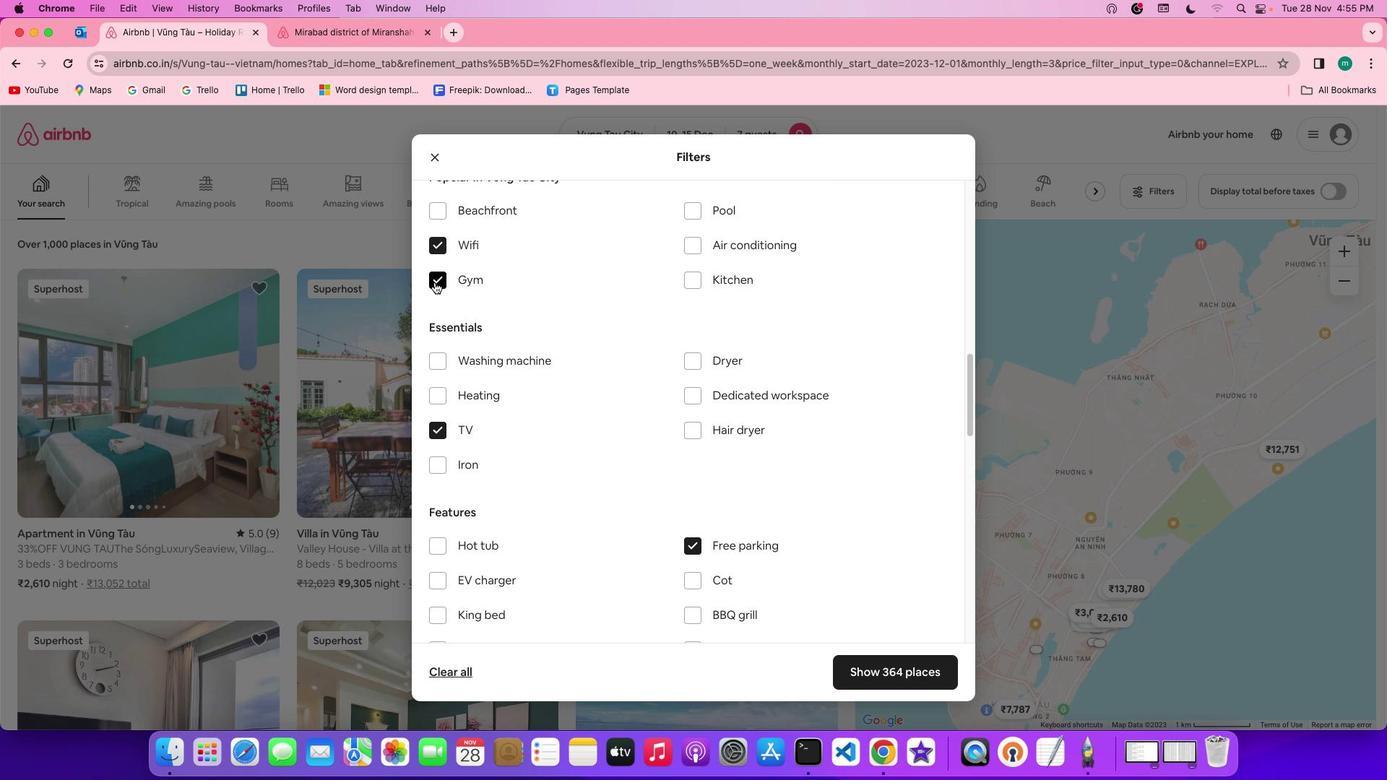 
Action: Mouse moved to (622, 438)
Screenshot: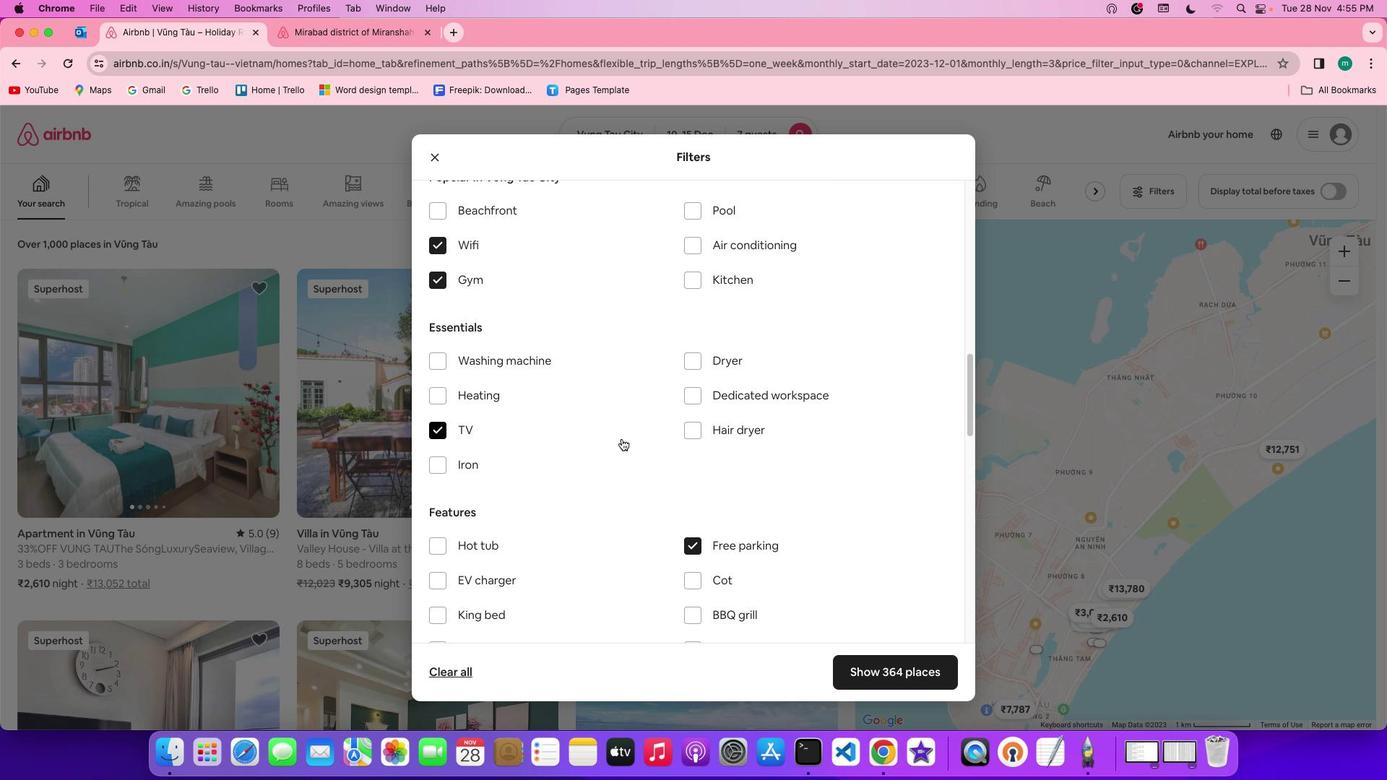 
Action: Mouse scrolled (622, 438) with delta (0, 0)
Screenshot: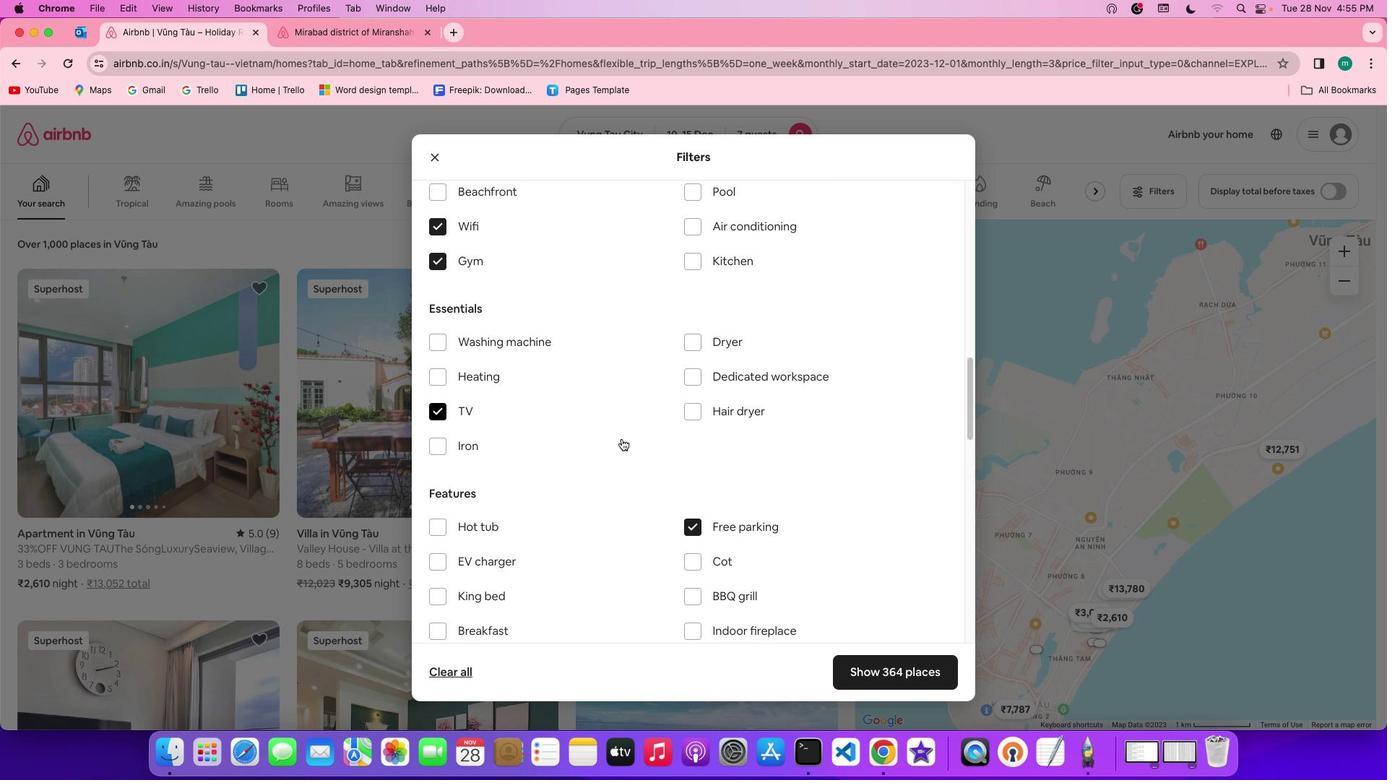 
Action: Mouse scrolled (622, 438) with delta (0, 0)
Screenshot: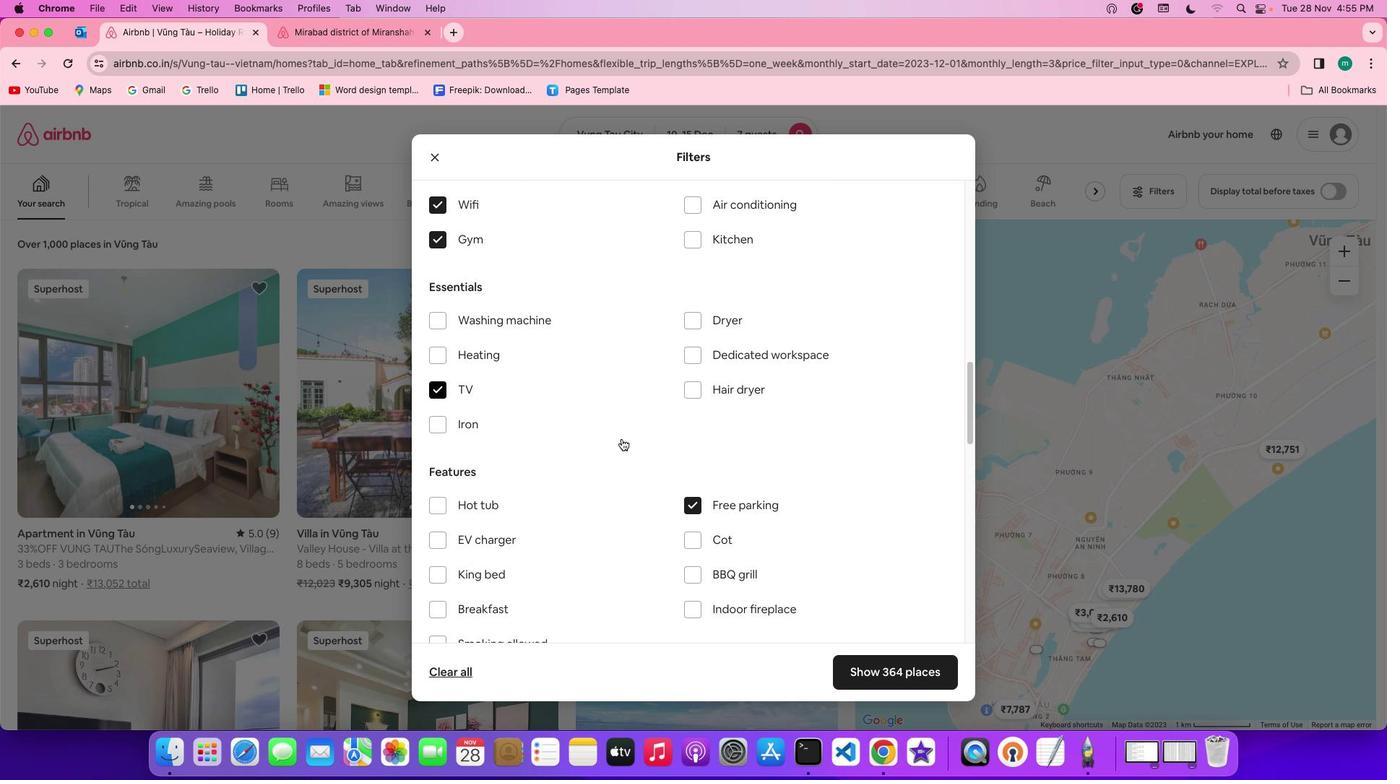 
Action: Mouse scrolled (622, 438) with delta (0, -1)
Screenshot: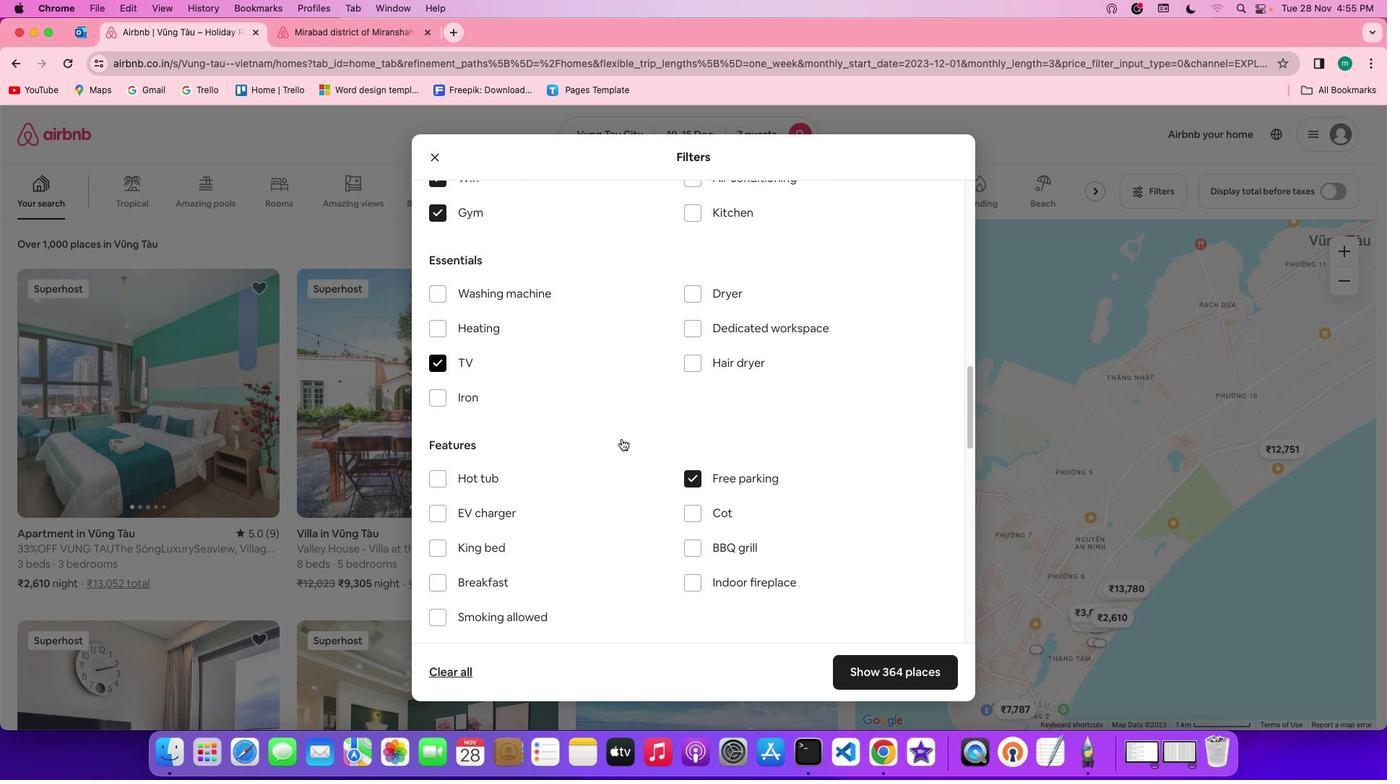 
Action: Mouse moved to (450, 544)
Screenshot: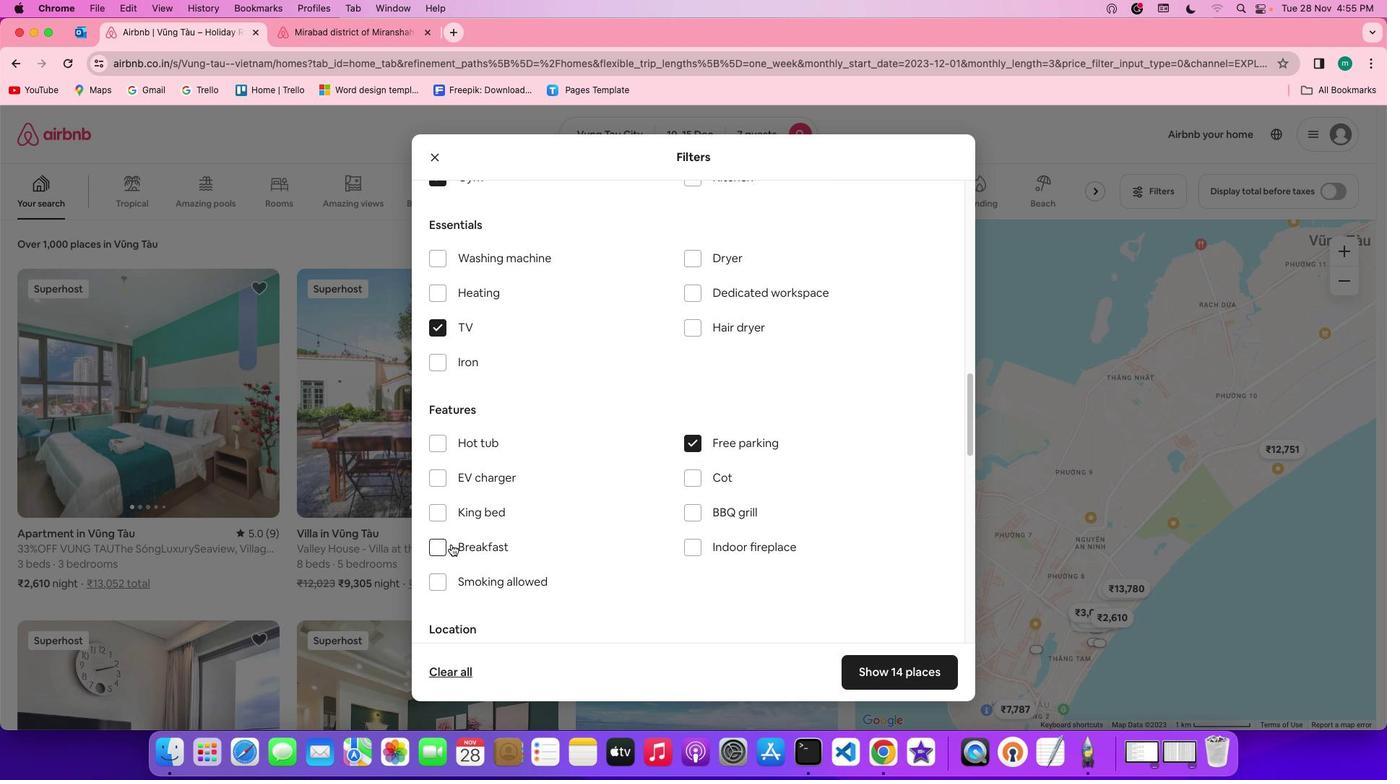 
Action: Mouse pressed left at (450, 544)
Screenshot: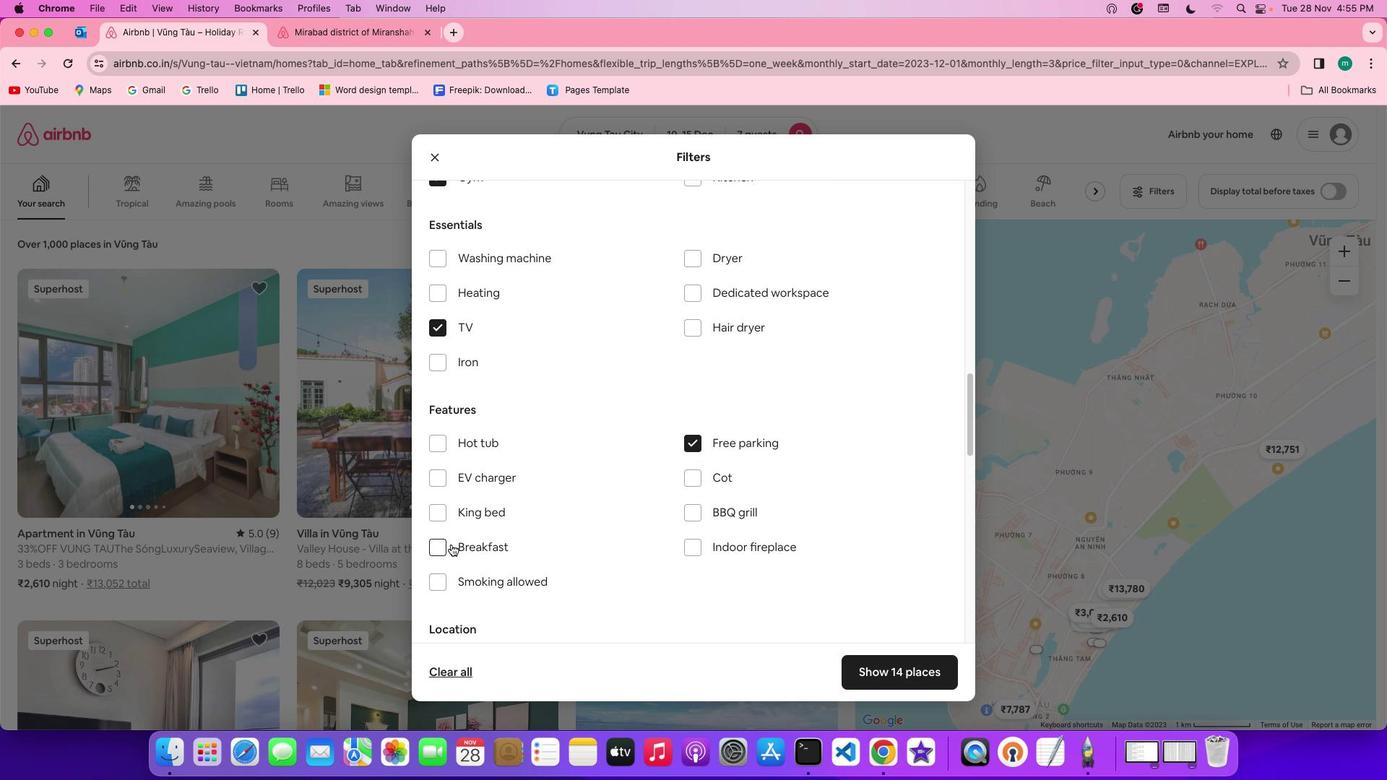 
Action: Mouse moved to (624, 592)
Screenshot: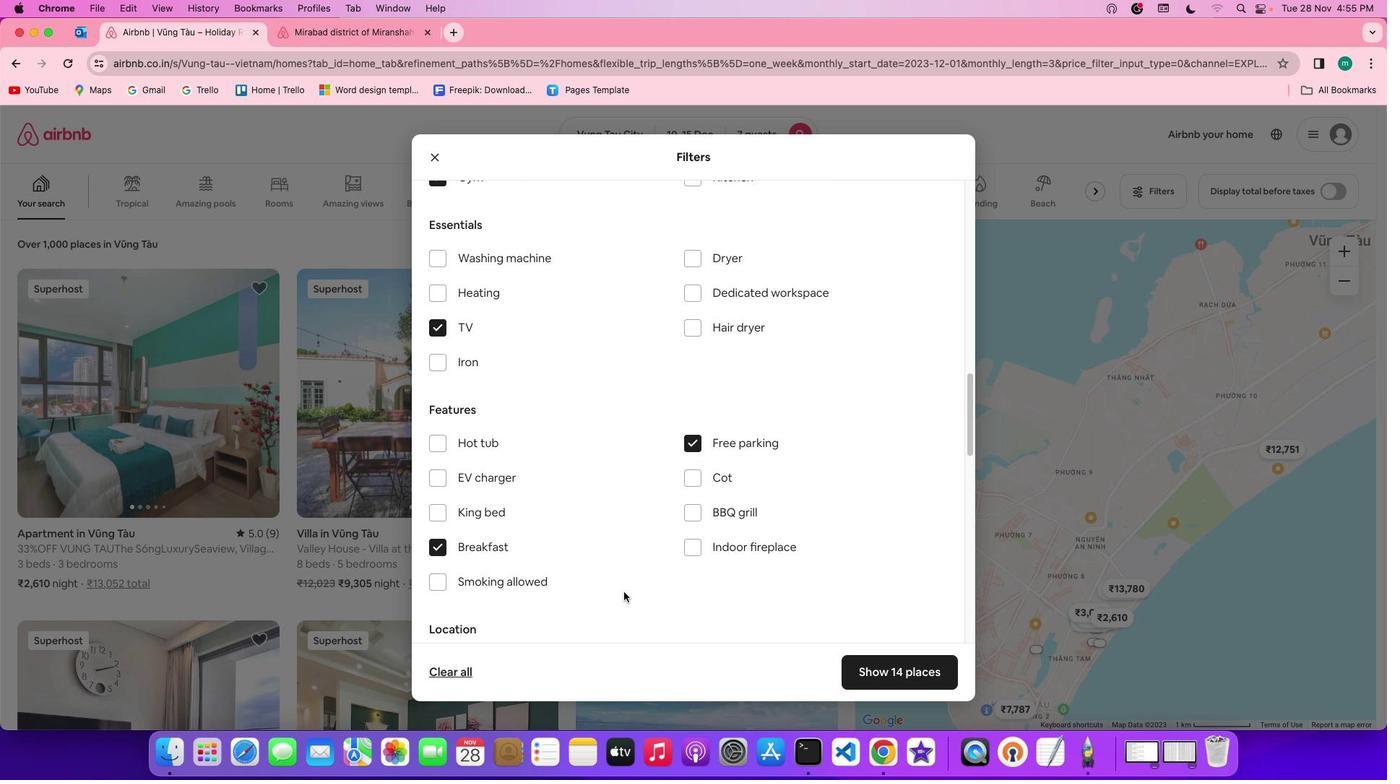 
Action: Mouse scrolled (624, 592) with delta (0, 0)
Screenshot: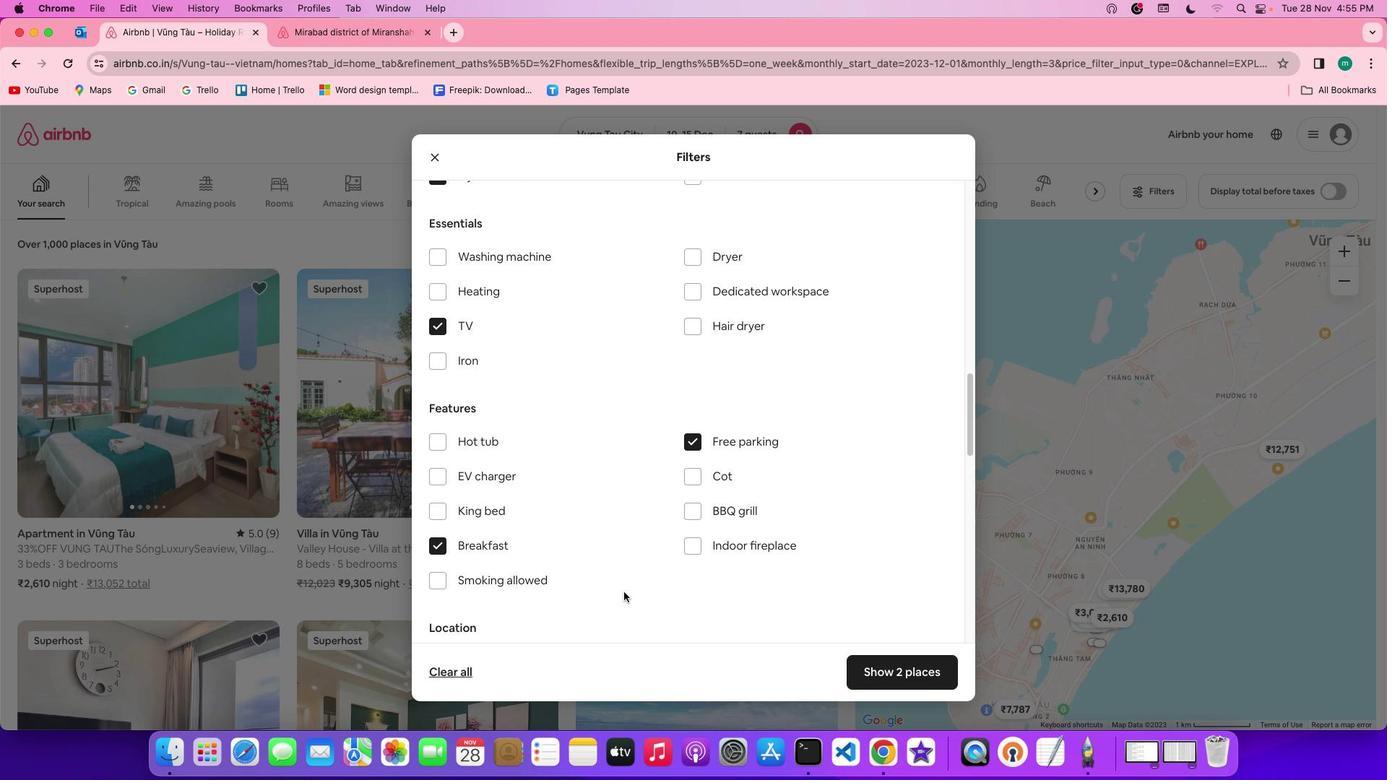 
Action: Mouse scrolled (624, 592) with delta (0, 0)
Screenshot: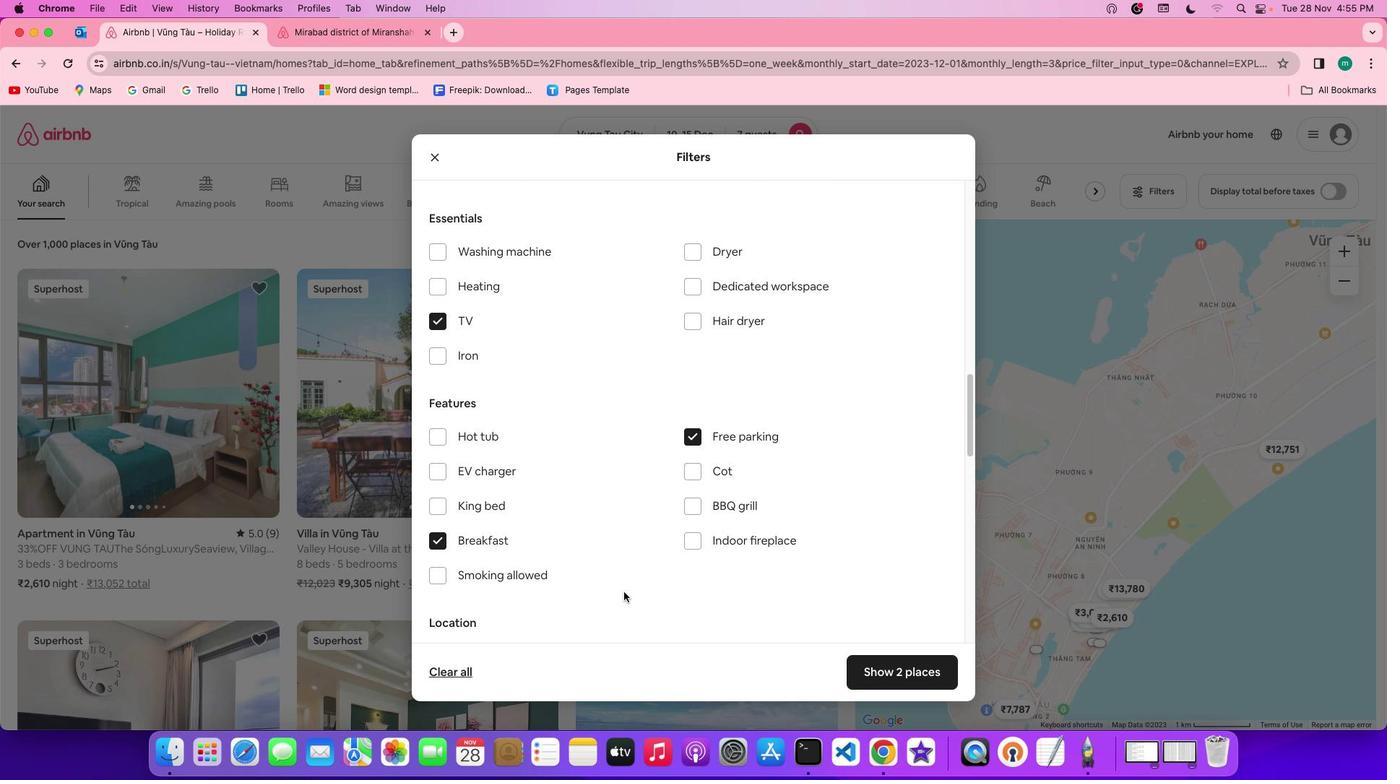 
Action: Mouse scrolled (624, 592) with delta (0, 0)
Screenshot: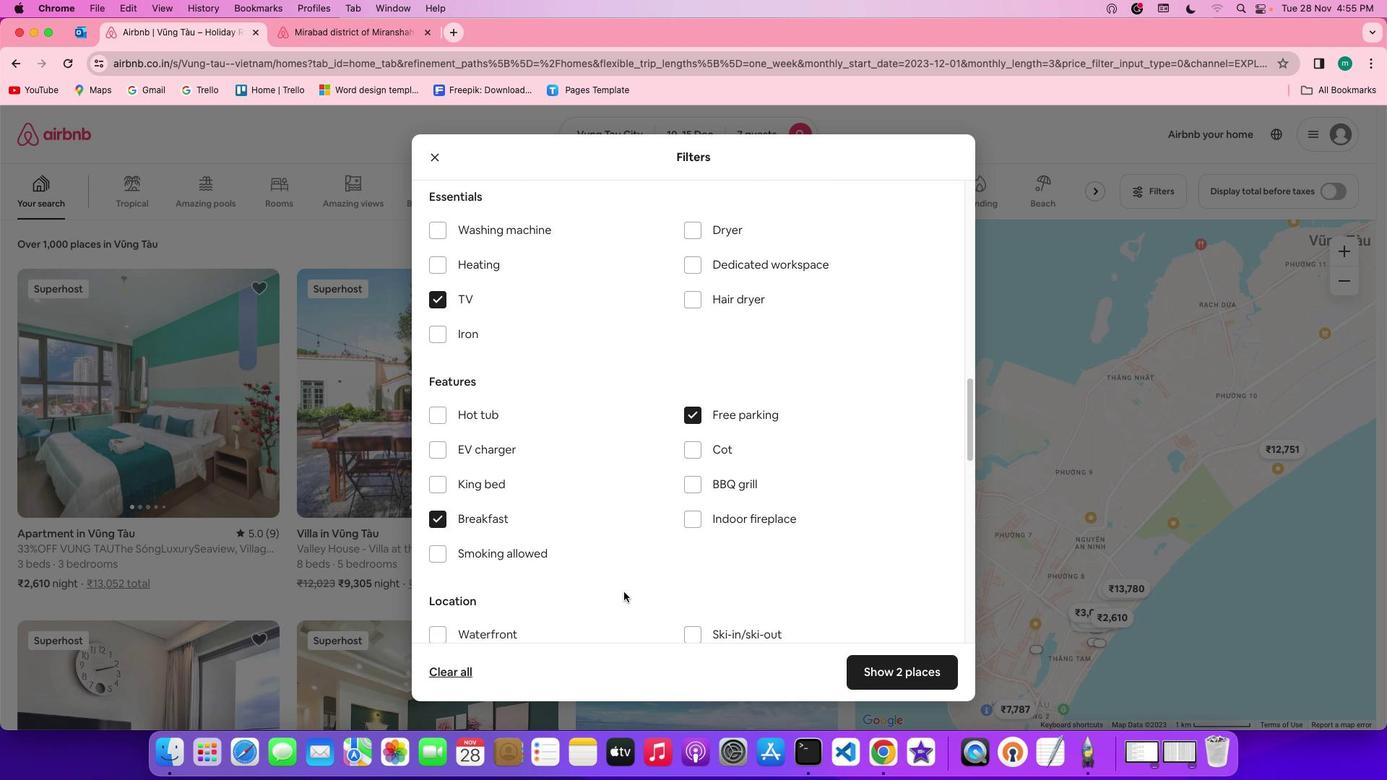 
Action: Mouse moved to (677, 576)
Screenshot: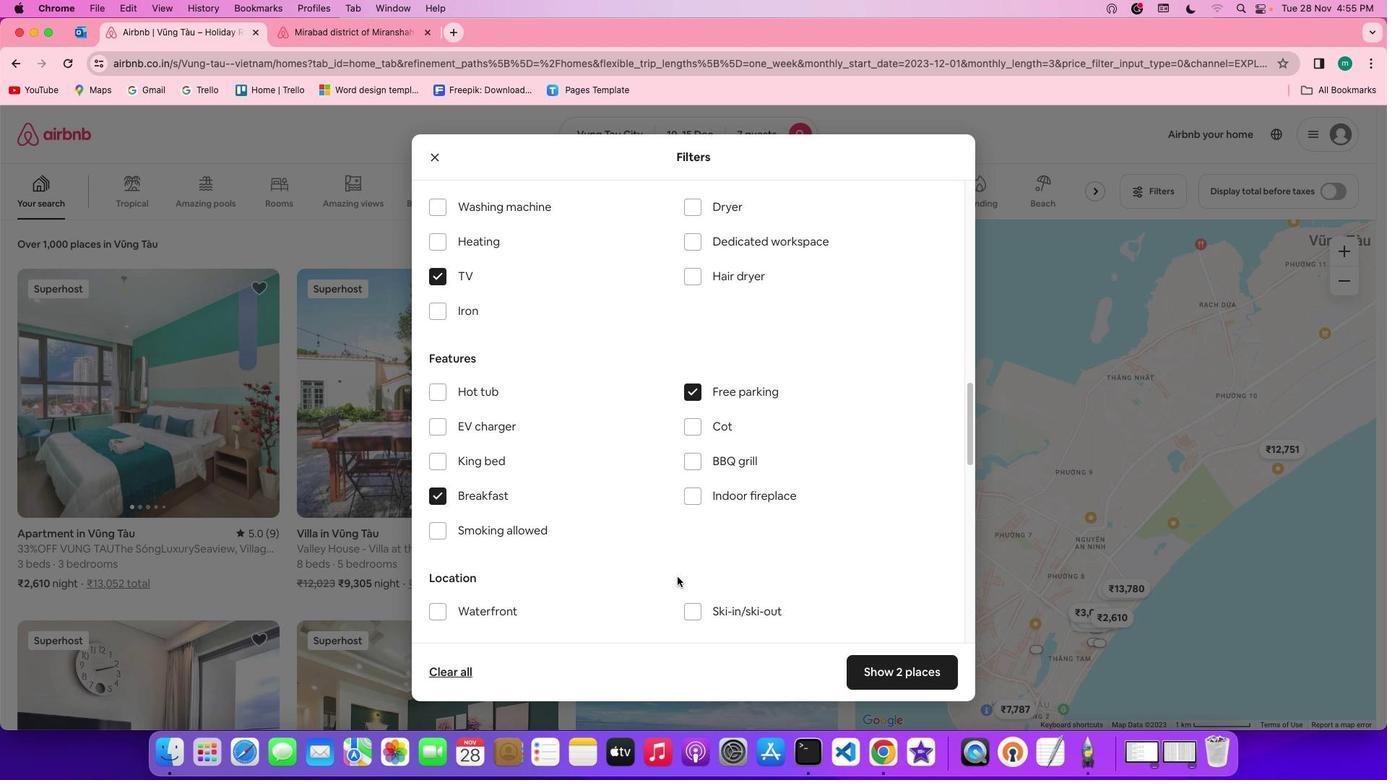 
Action: Mouse scrolled (677, 576) with delta (0, 0)
Screenshot: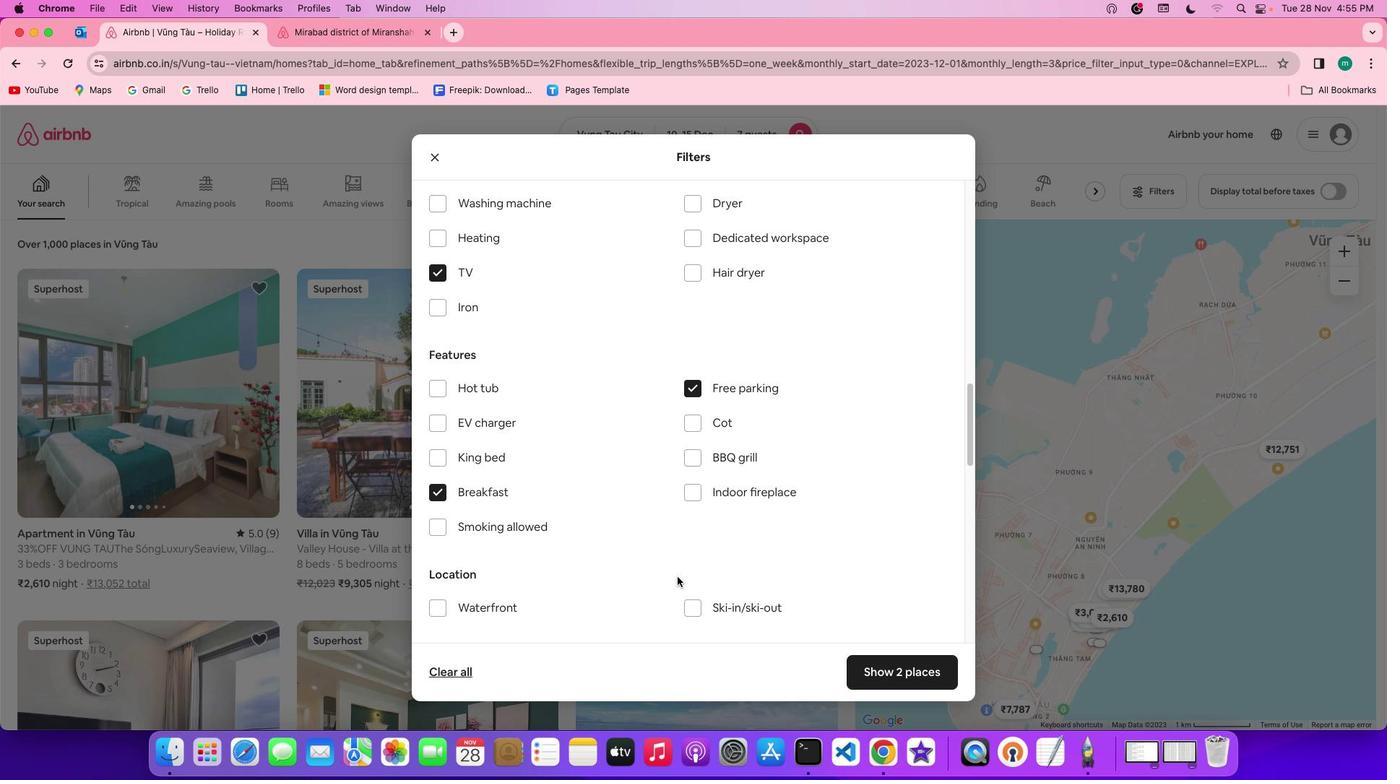 
Action: Mouse scrolled (677, 576) with delta (0, 0)
Screenshot: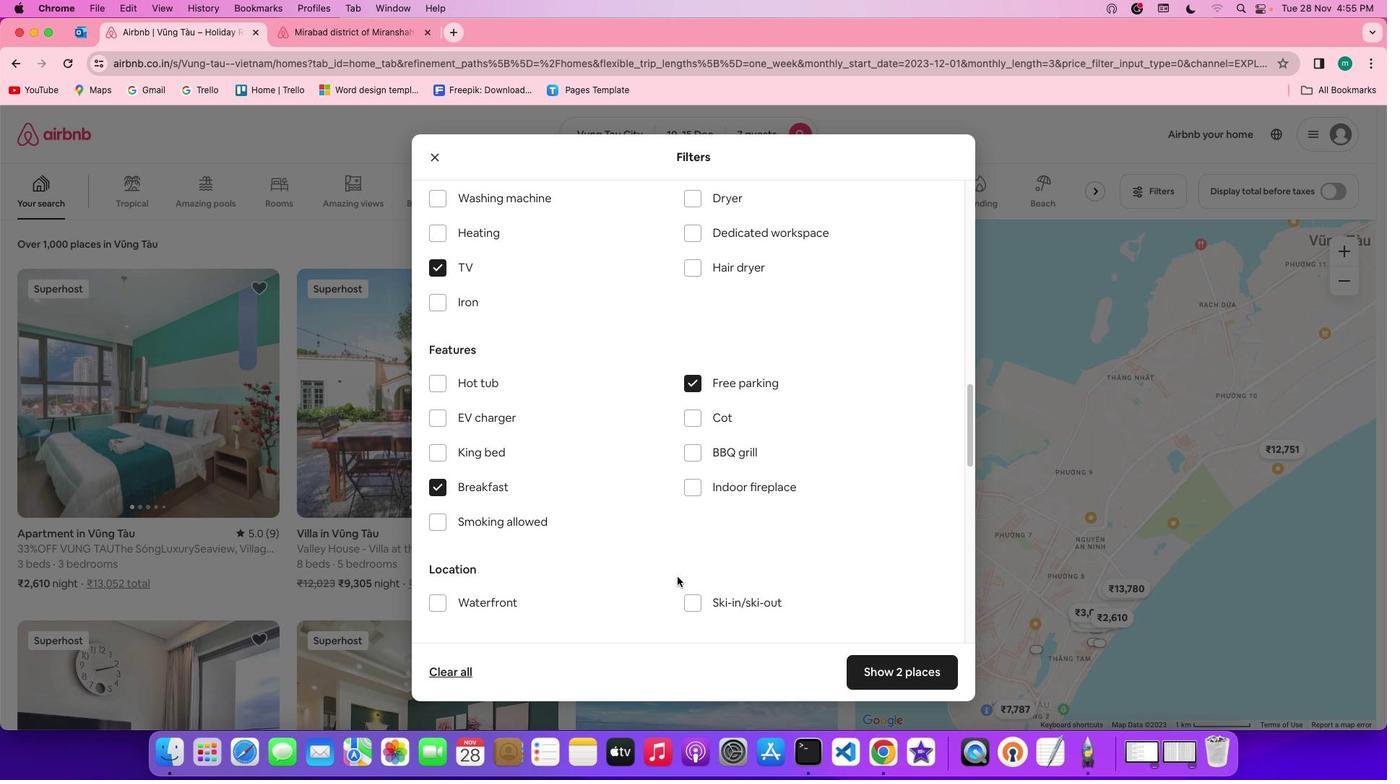 
Action: Mouse scrolled (677, 576) with delta (0, 0)
Screenshot: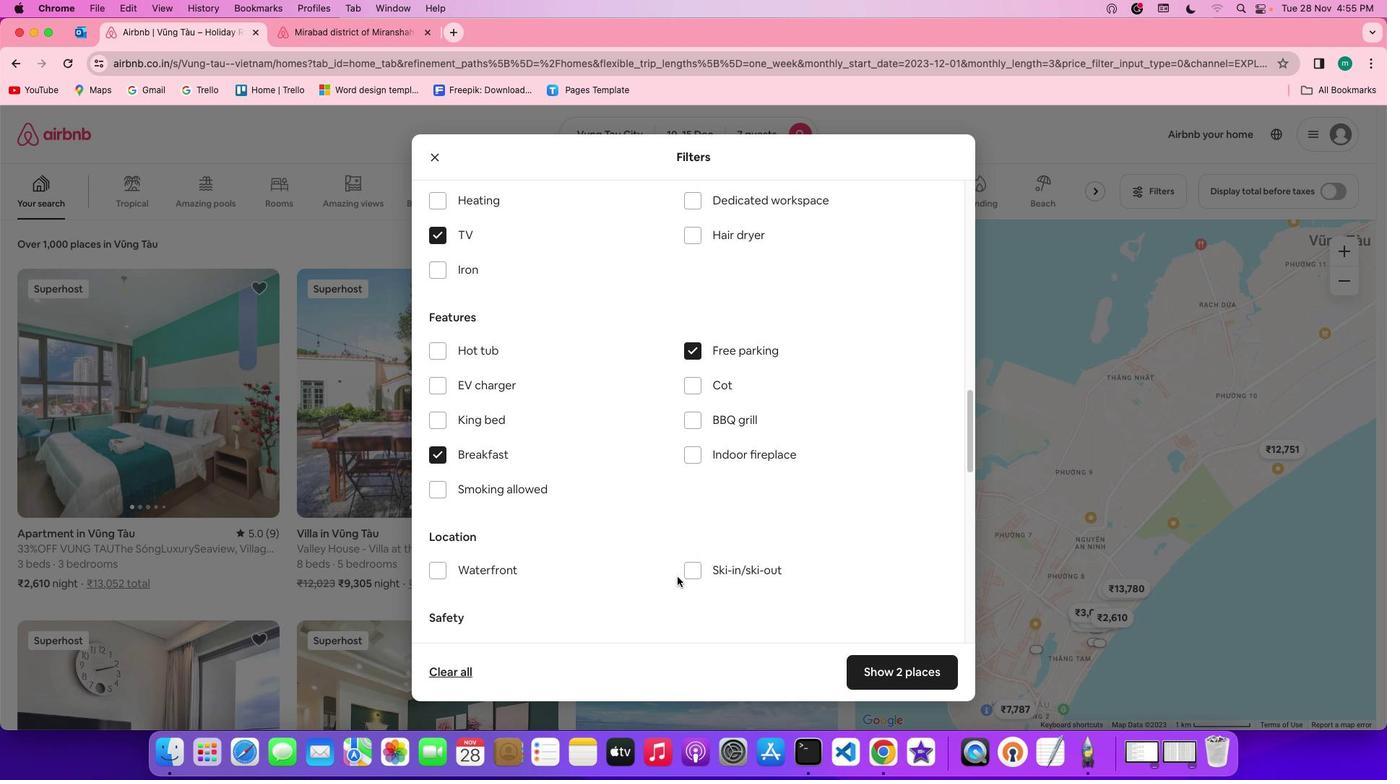 
Action: Mouse scrolled (677, 576) with delta (0, 0)
Screenshot: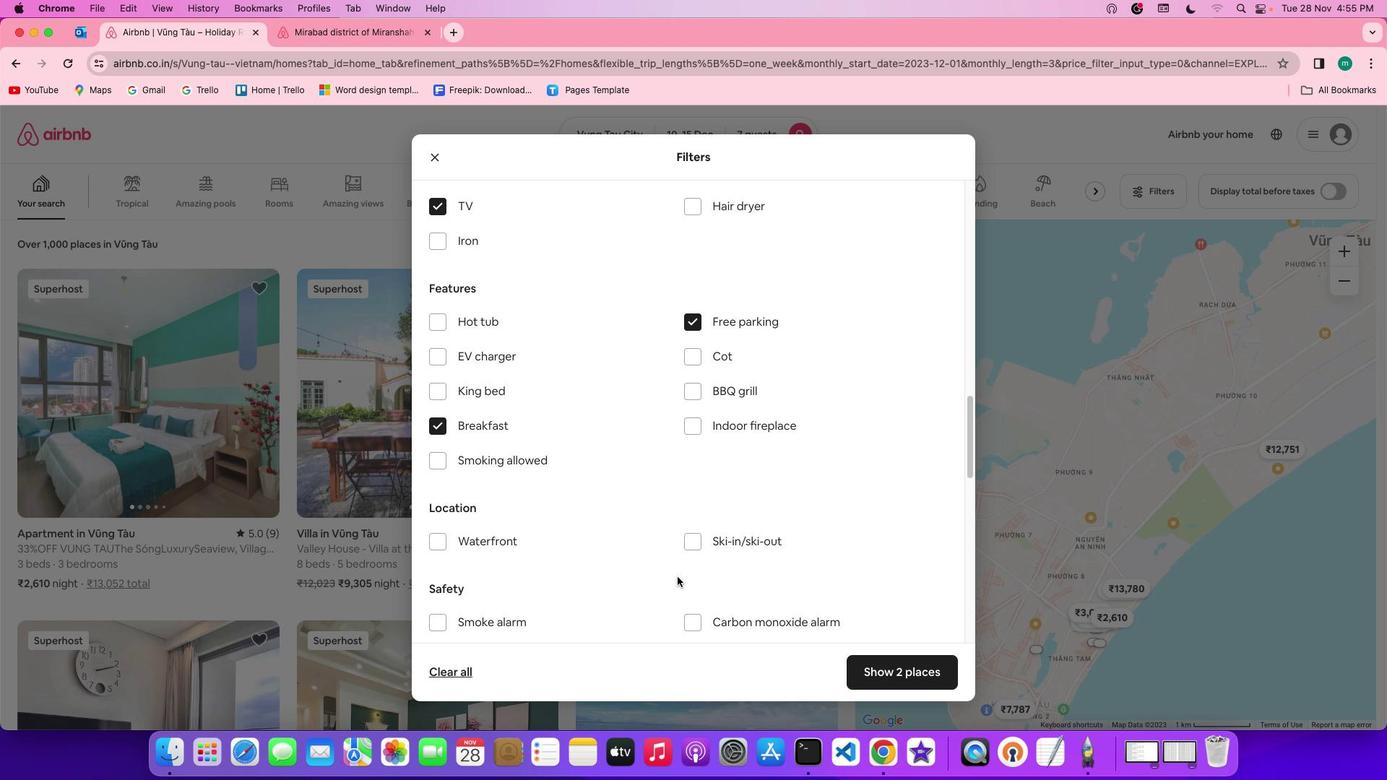
Action: Mouse scrolled (677, 576) with delta (0, 0)
Screenshot: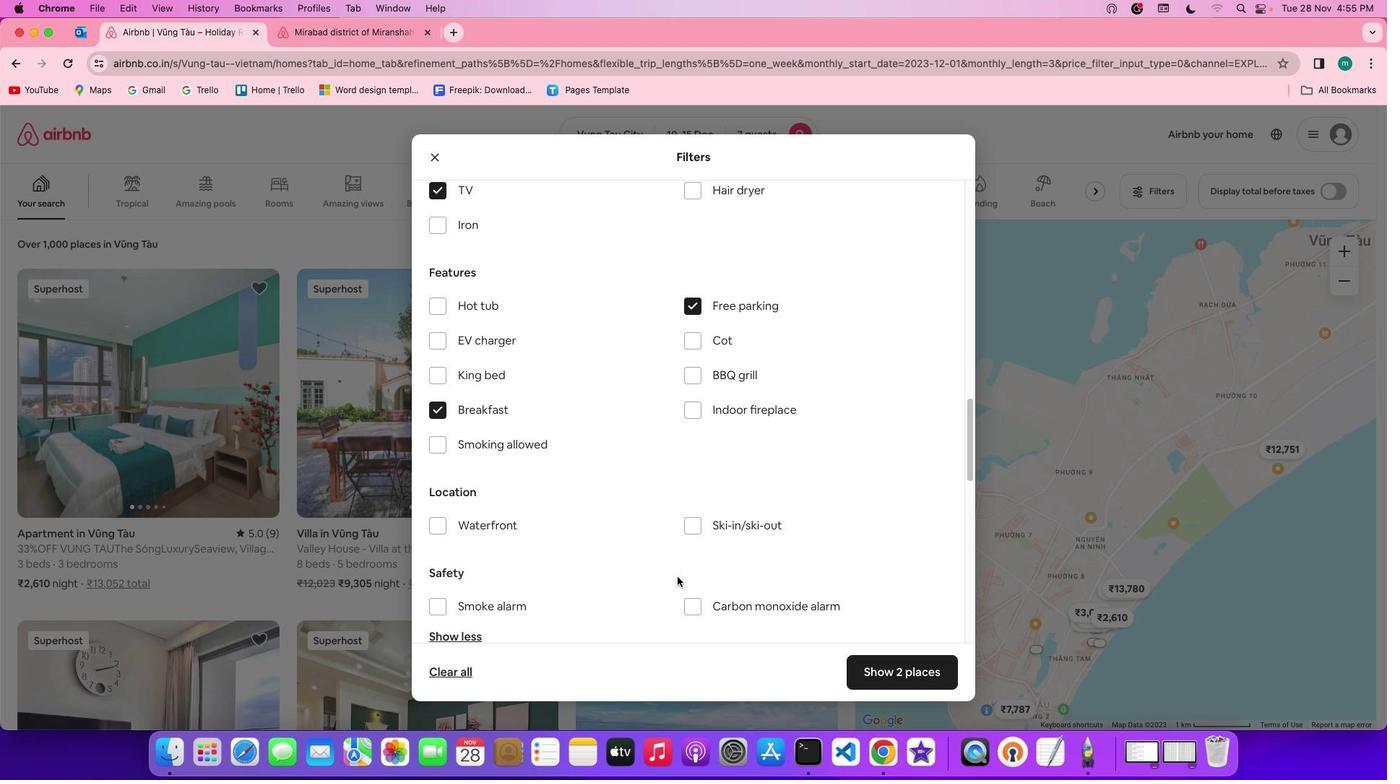 
Action: Mouse scrolled (677, 576) with delta (0, -1)
Screenshot: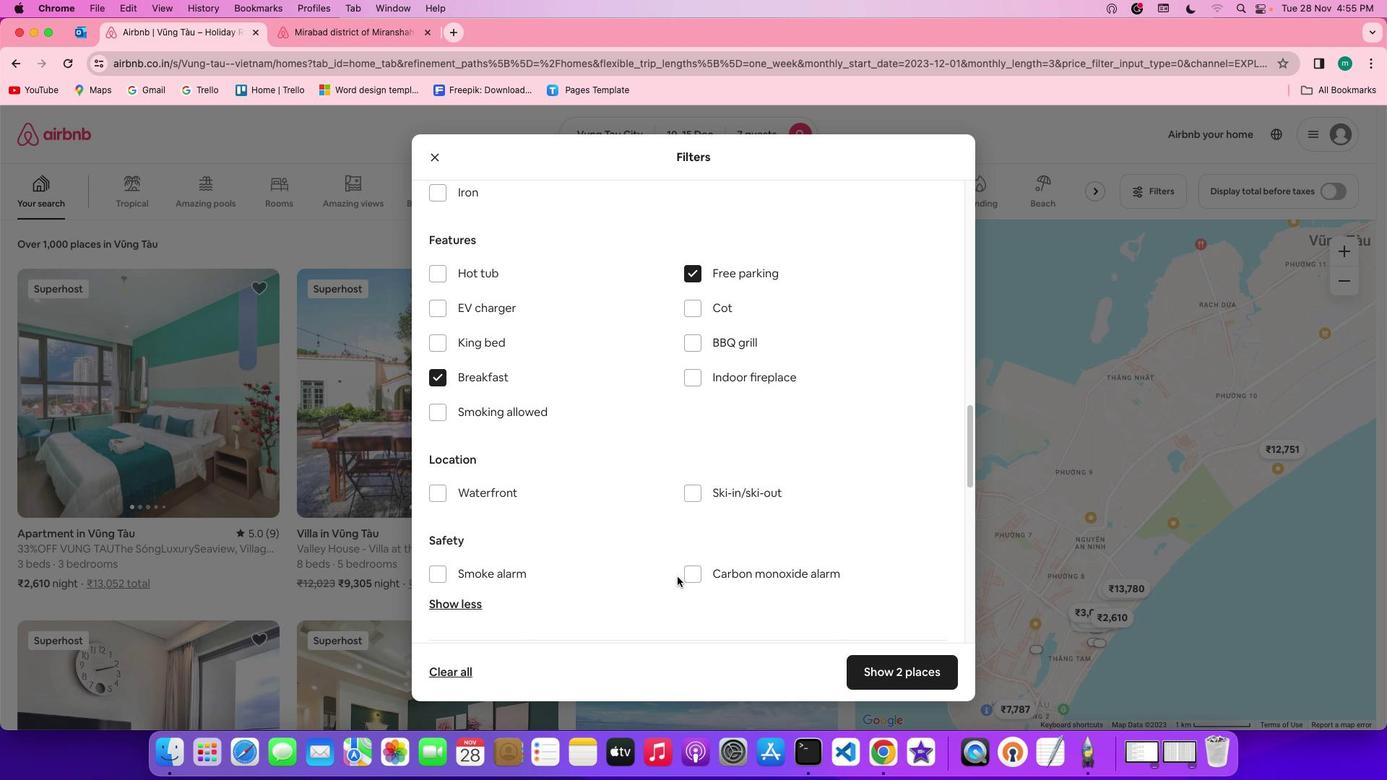 
Action: Mouse scrolled (677, 576) with delta (0, -2)
Screenshot: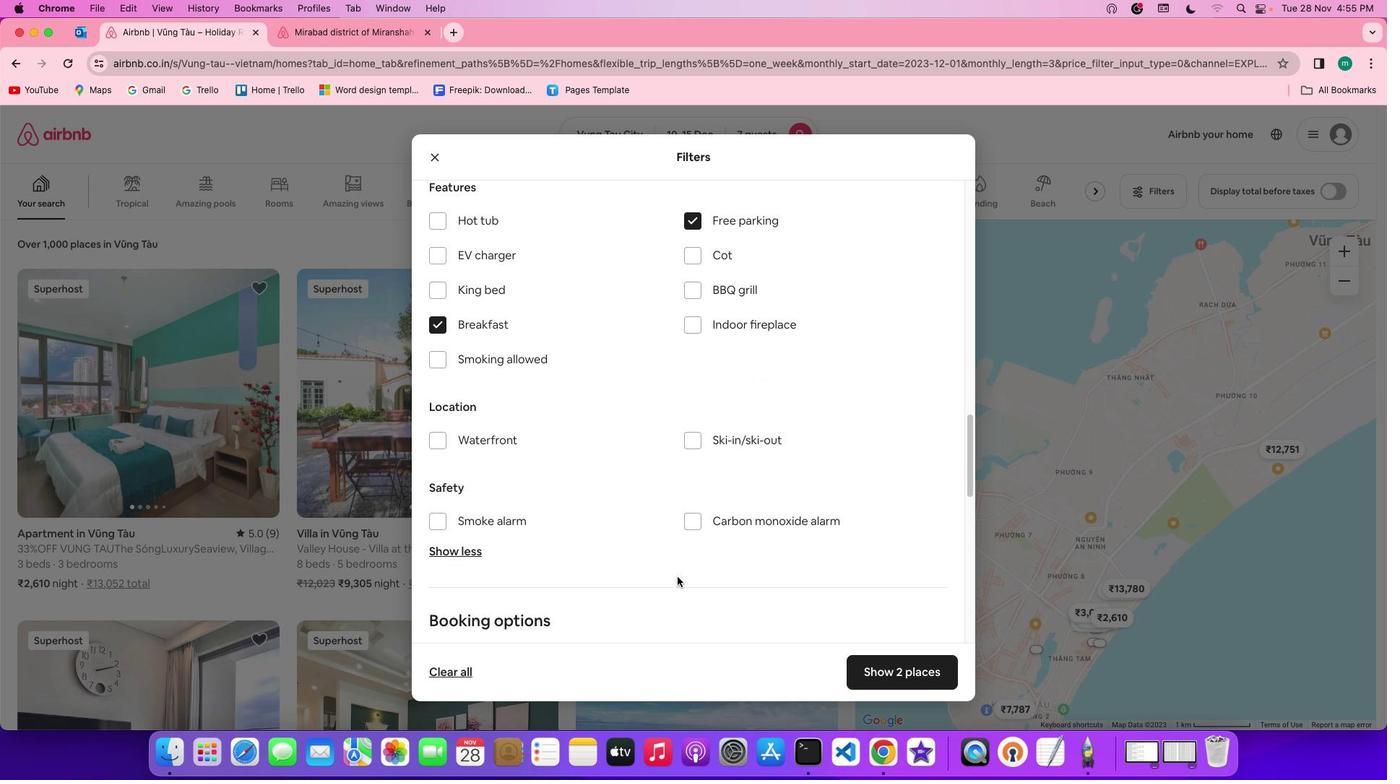 
Action: Mouse scrolled (677, 576) with delta (0, -2)
Screenshot: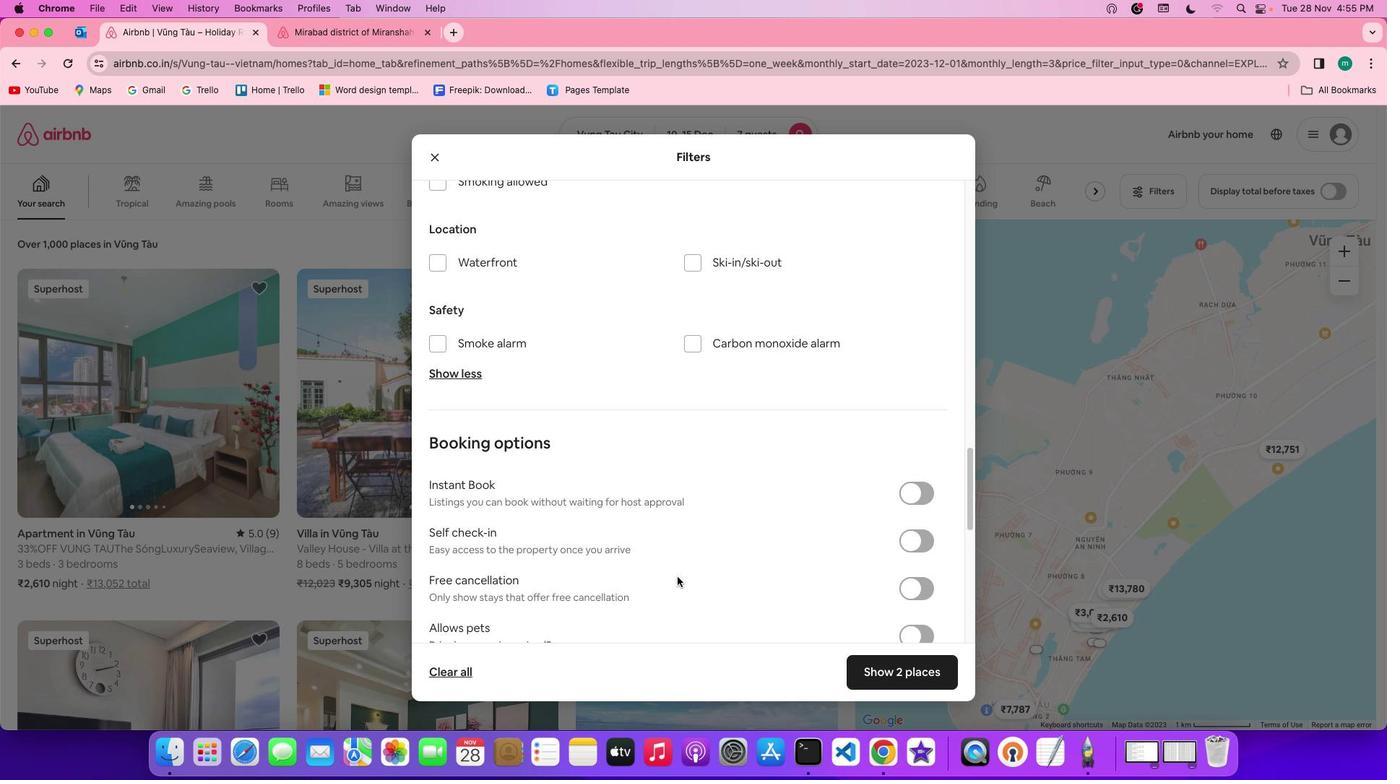 
Action: Mouse scrolled (677, 576) with delta (0, 0)
Screenshot: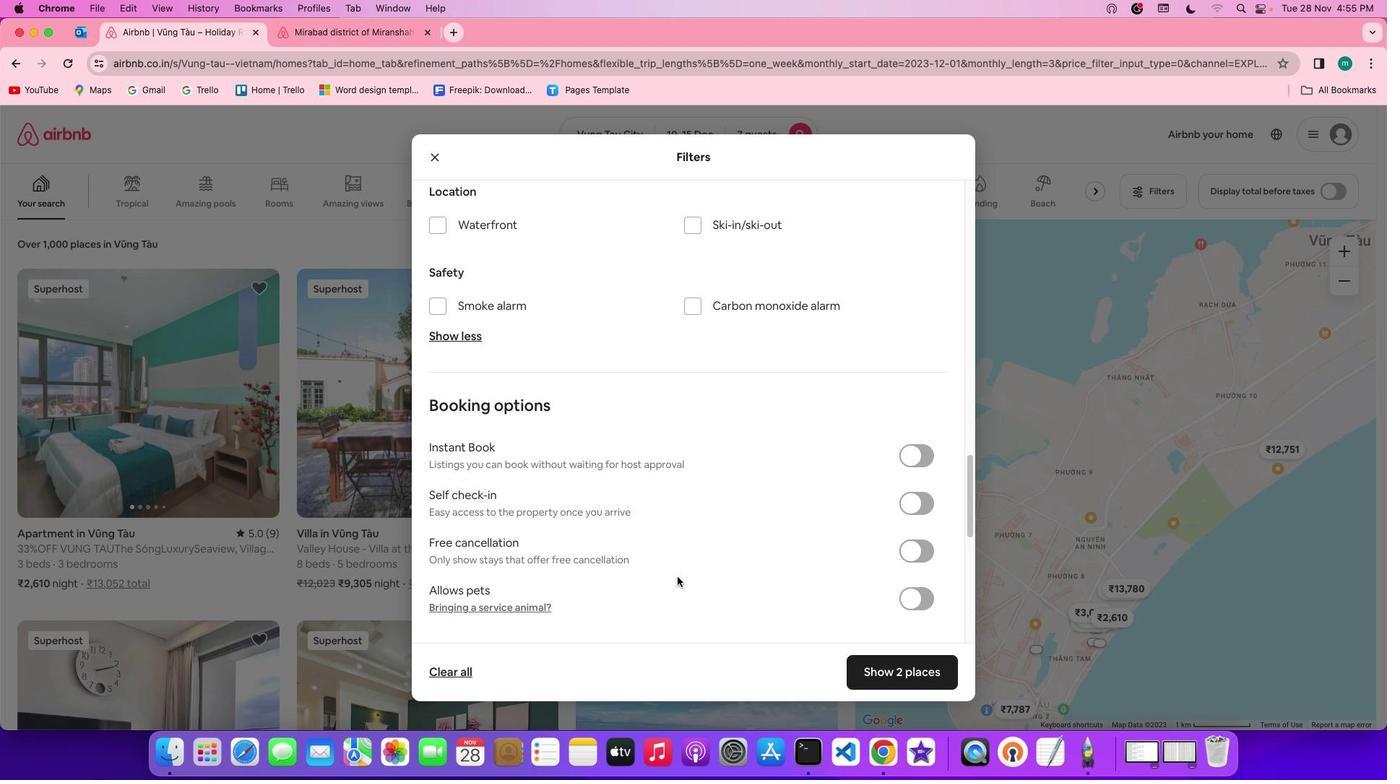 
Action: Mouse scrolled (677, 576) with delta (0, 0)
Screenshot: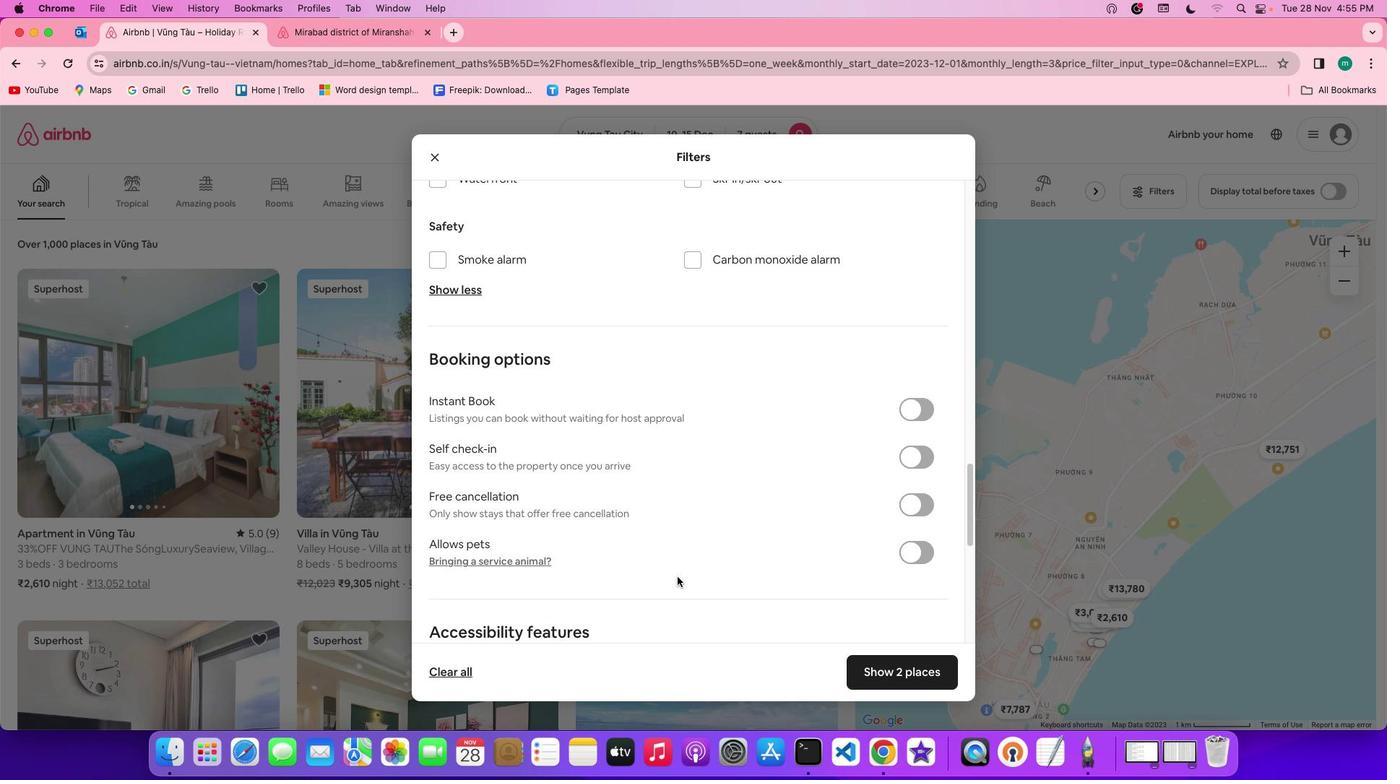 
Action: Mouse scrolled (677, 576) with delta (0, -2)
Screenshot: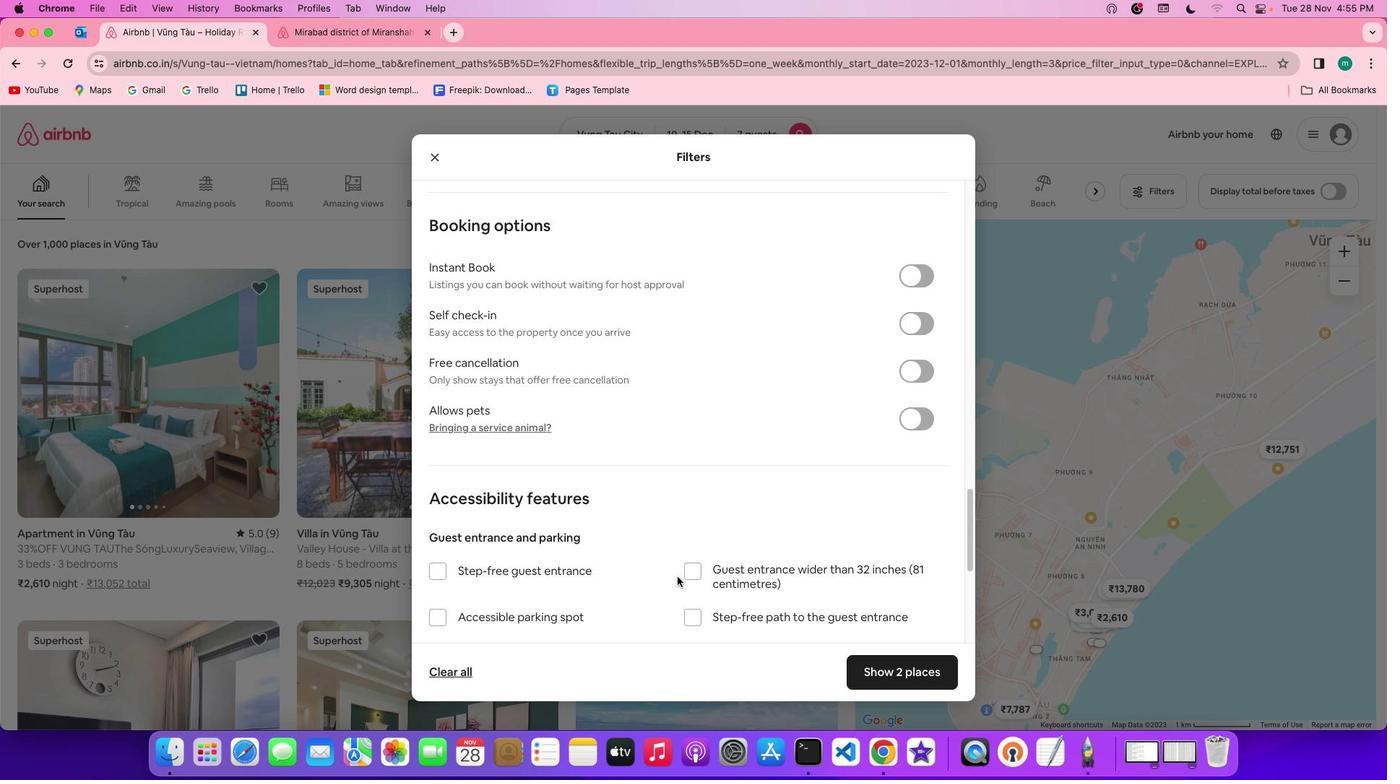 
Action: Mouse scrolled (677, 576) with delta (0, -3)
Screenshot: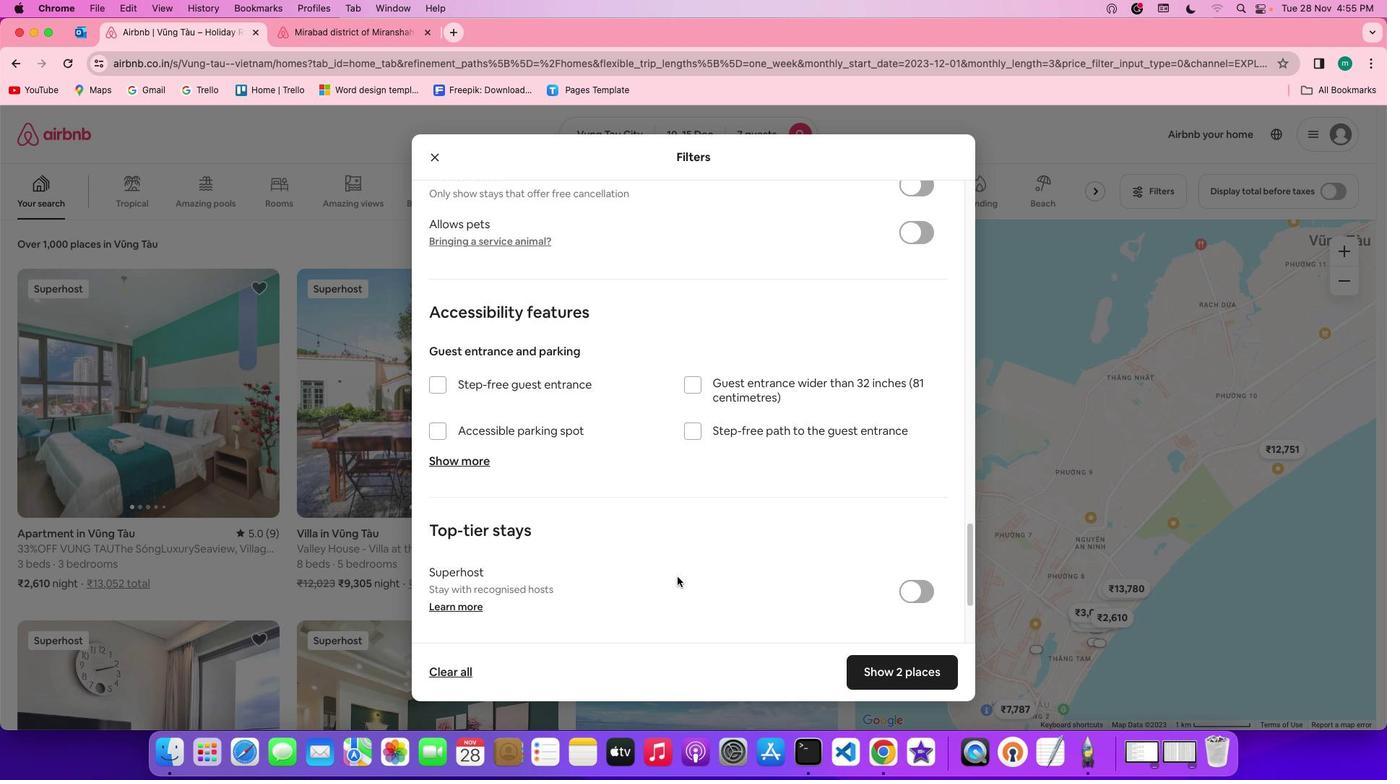 
Action: Mouse scrolled (677, 576) with delta (0, -3)
Screenshot: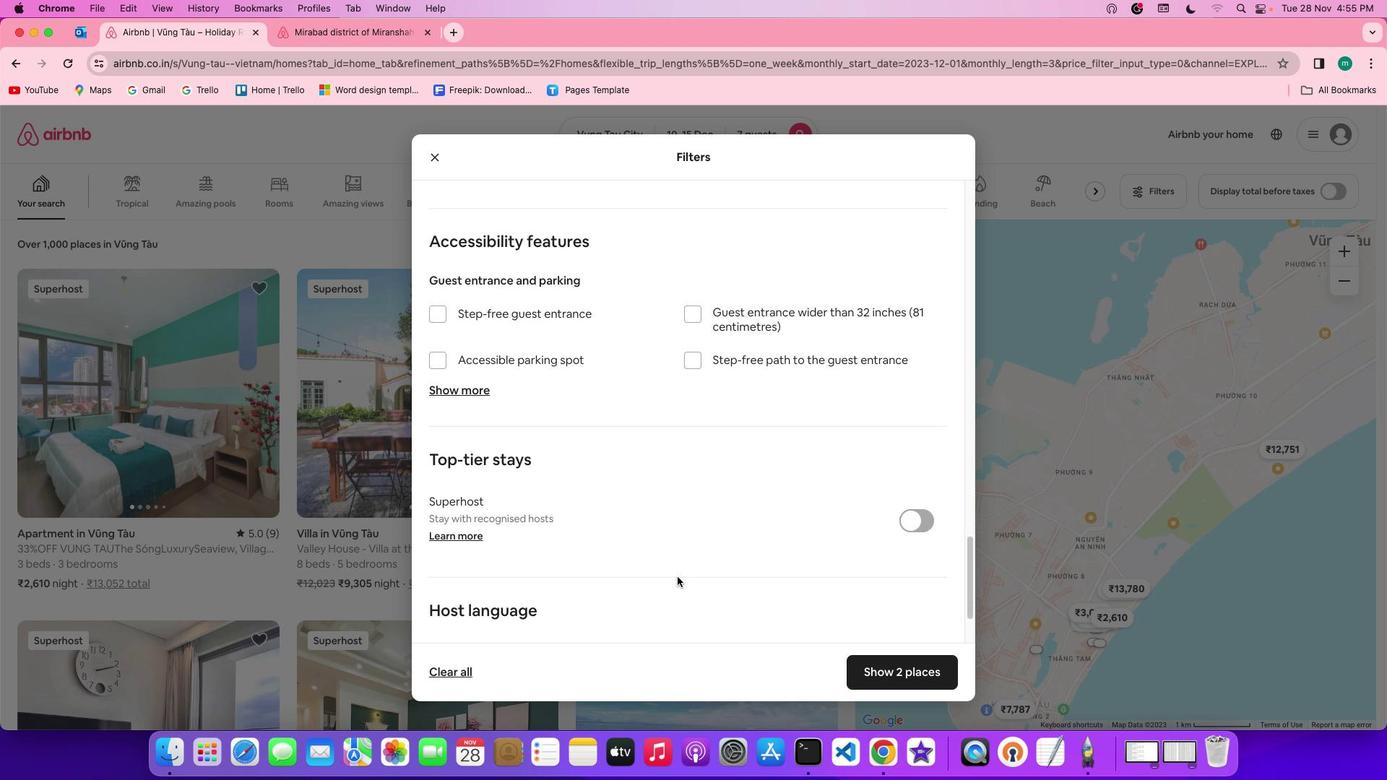 
Action: Mouse scrolled (677, 576) with delta (0, 0)
Screenshot: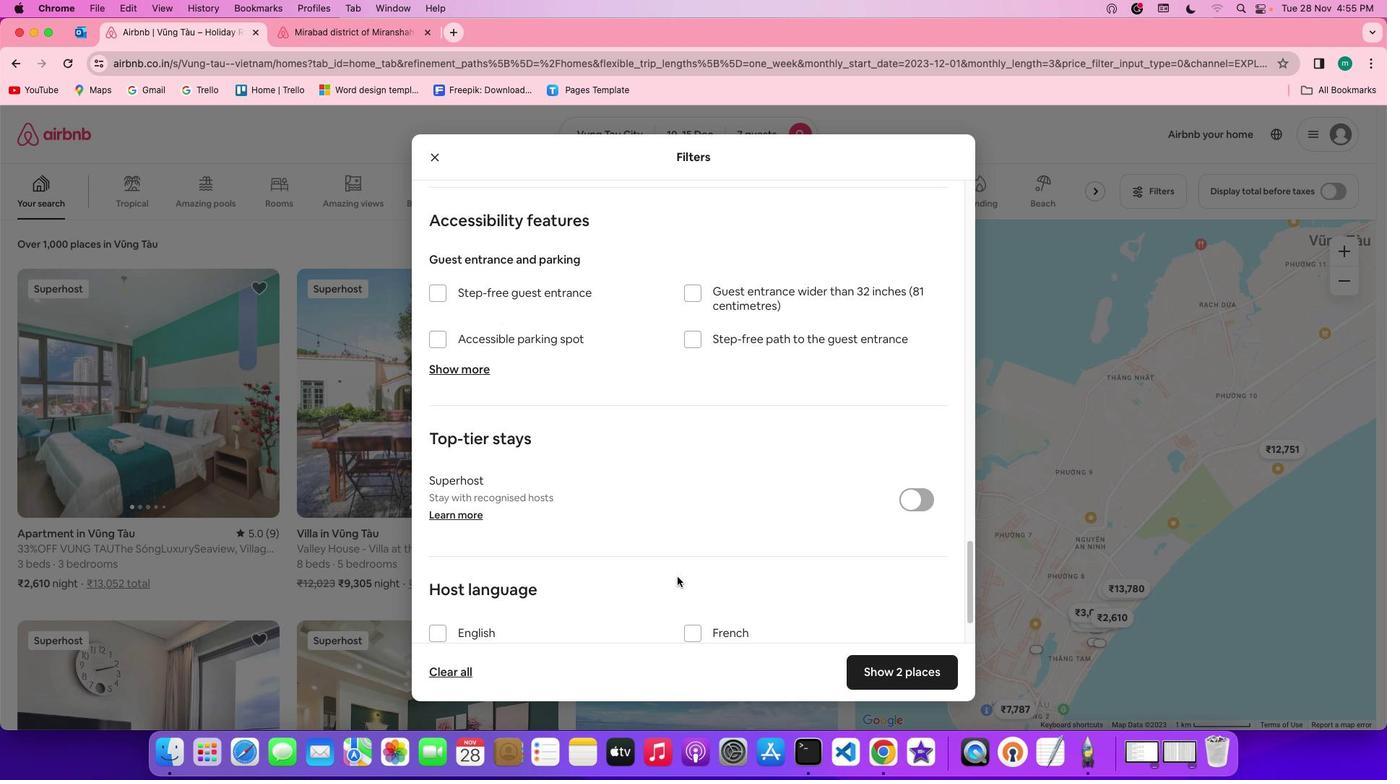 
Action: Mouse scrolled (677, 576) with delta (0, 0)
Screenshot: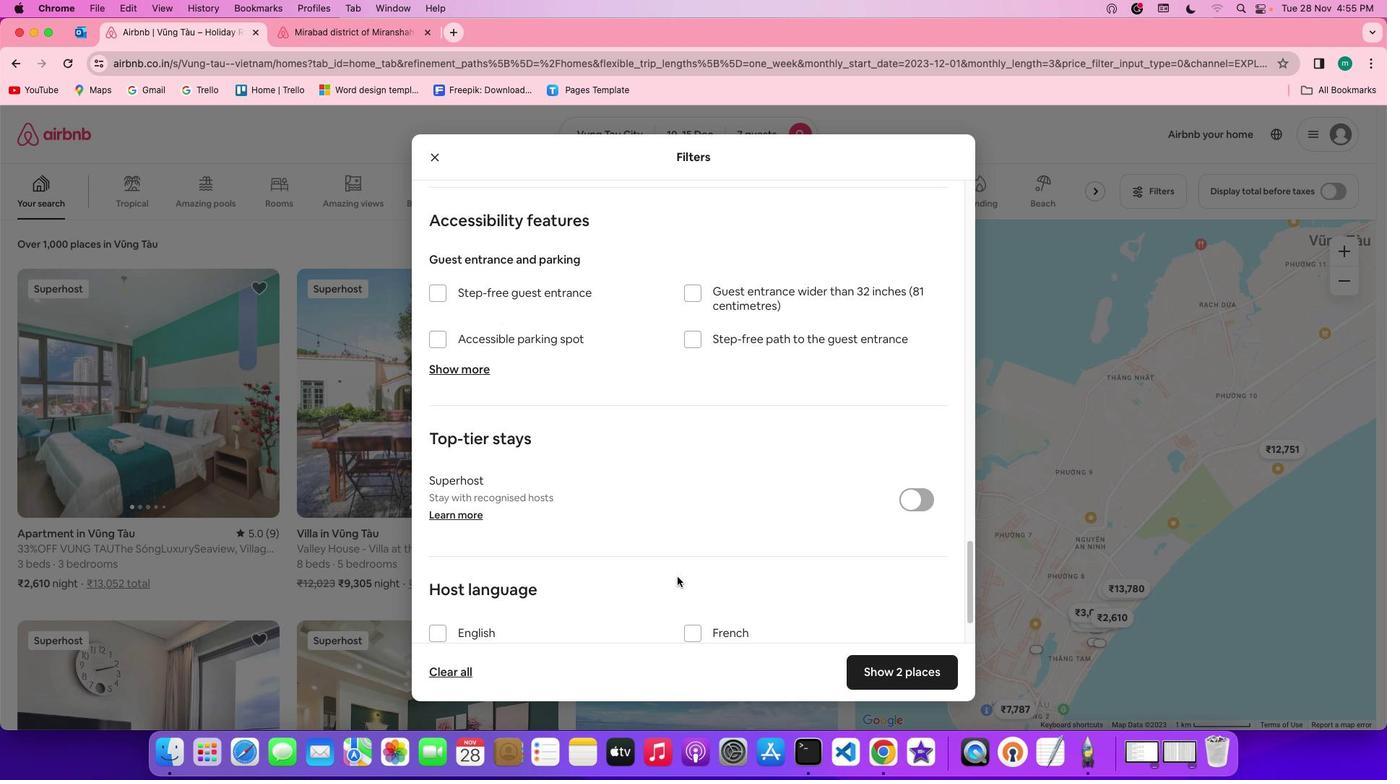 
Action: Mouse scrolled (677, 576) with delta (0, -2)
Screenshot: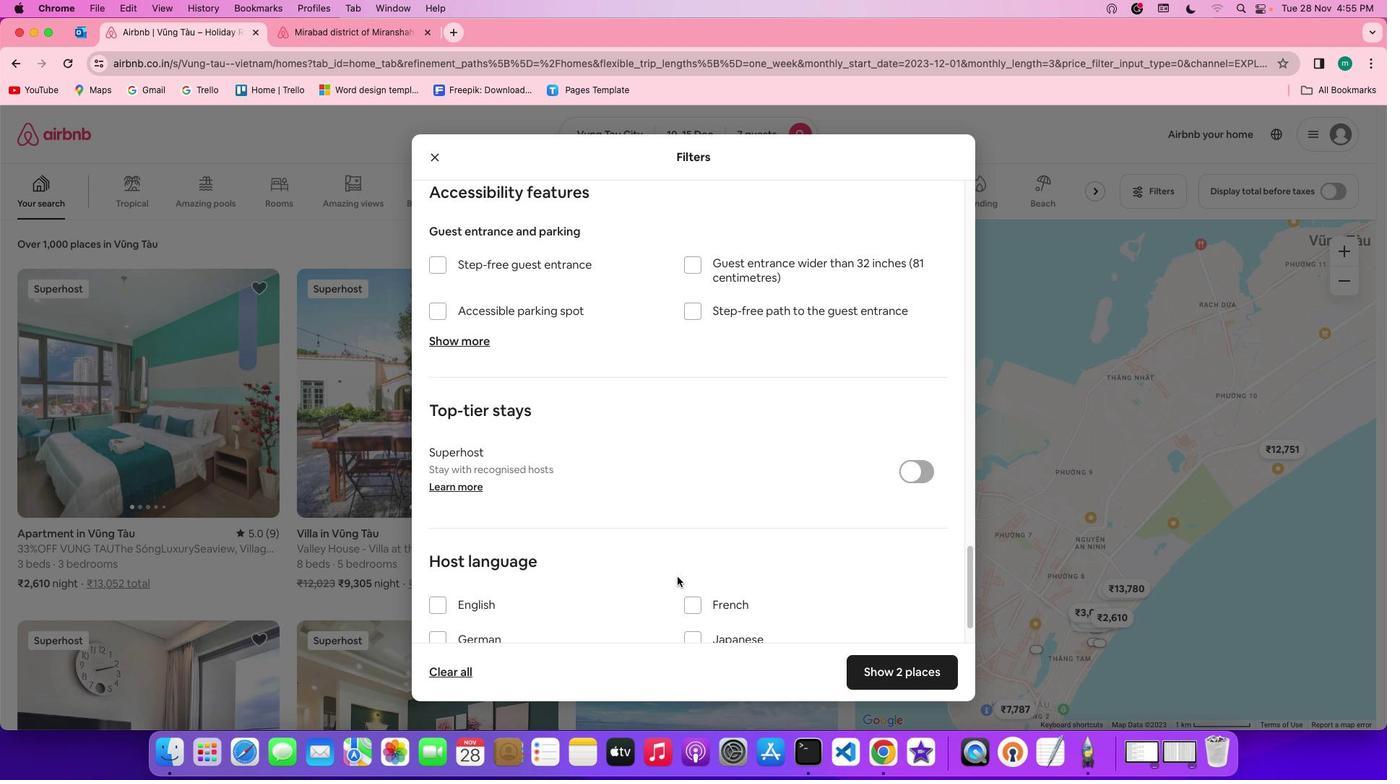 
Action: Mouse scrolled (677, 576) with delta (0, -3)
Screenshot: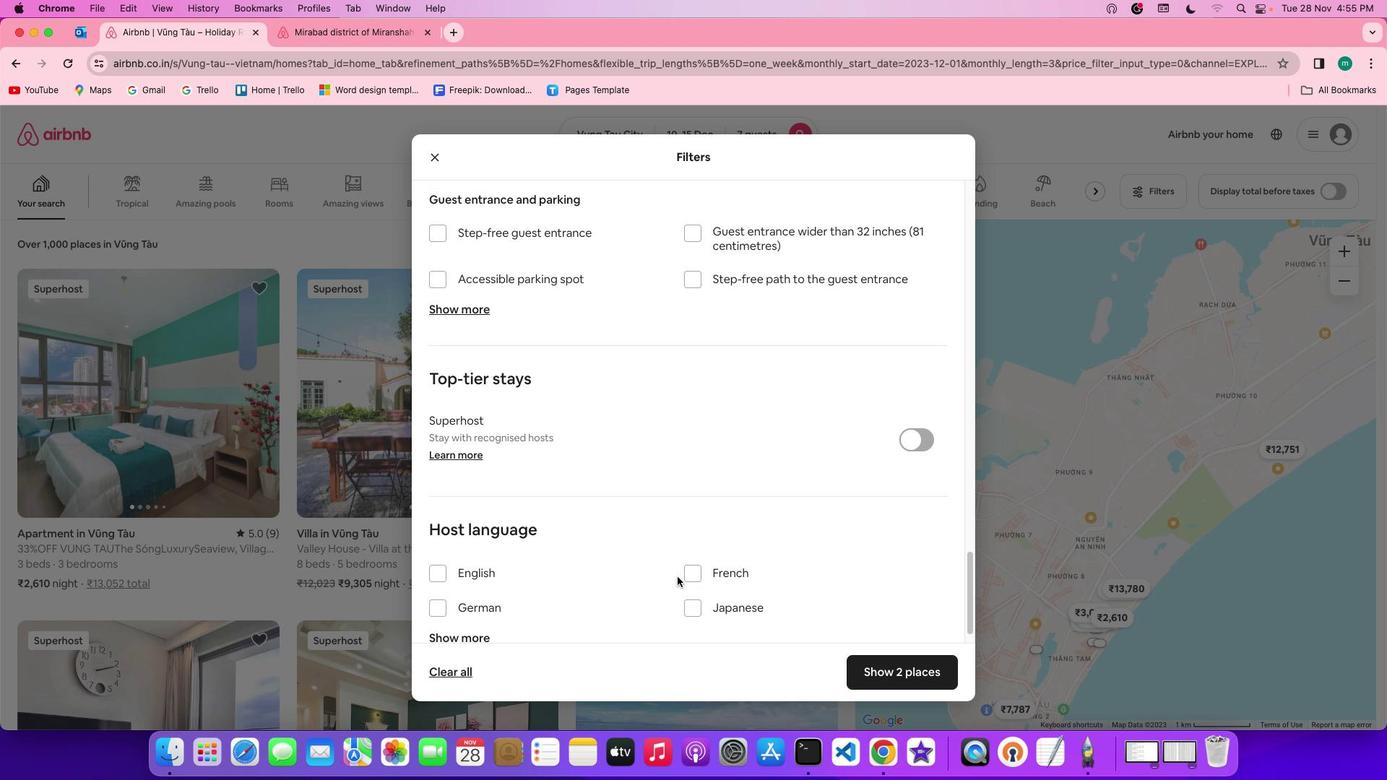
Action: Mouse scrolled (677, 576) with delta (0, -4)
Screenshot: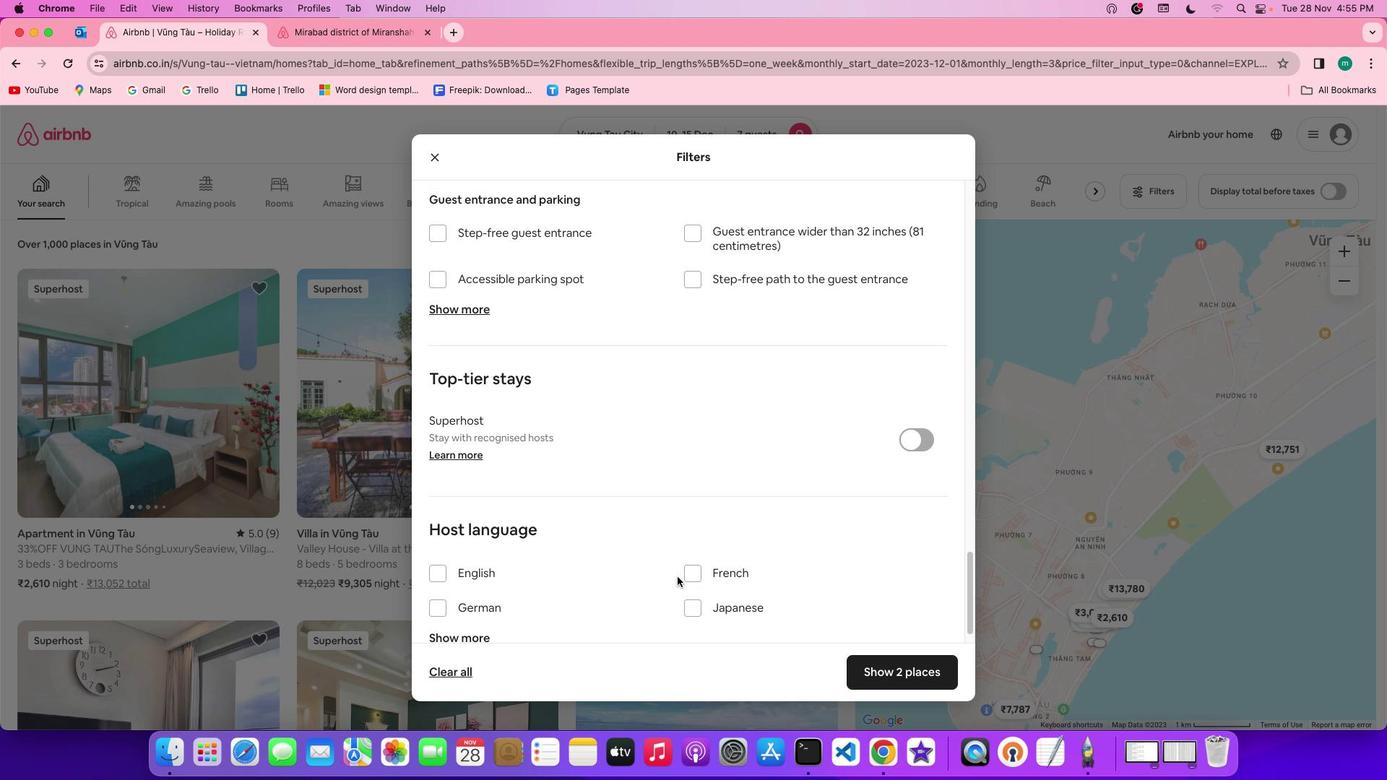 
Action: Mouse scrolled (677, 576) with delta (0, -4)
Screenshot: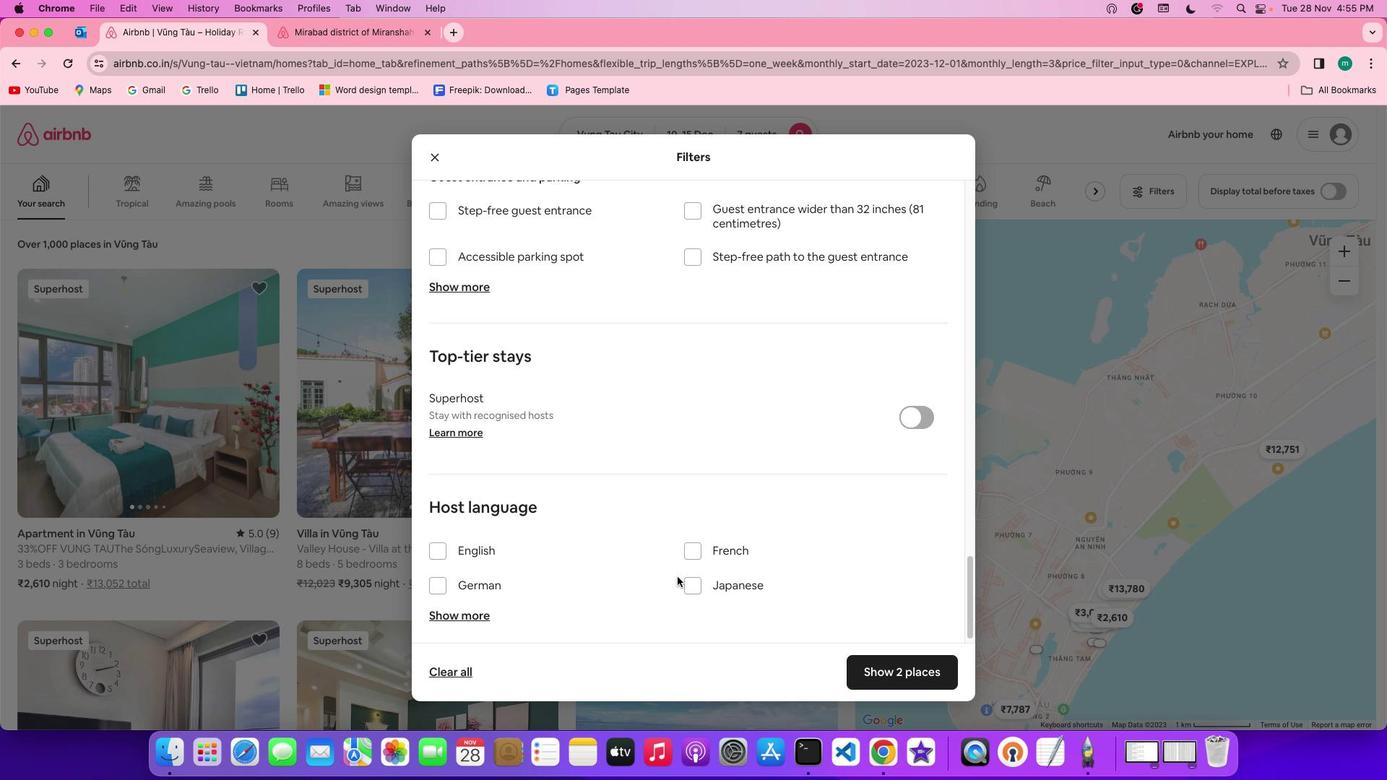 
Action: Mouse scrolled (677, 576) with delta (0, 0)
Screenshot: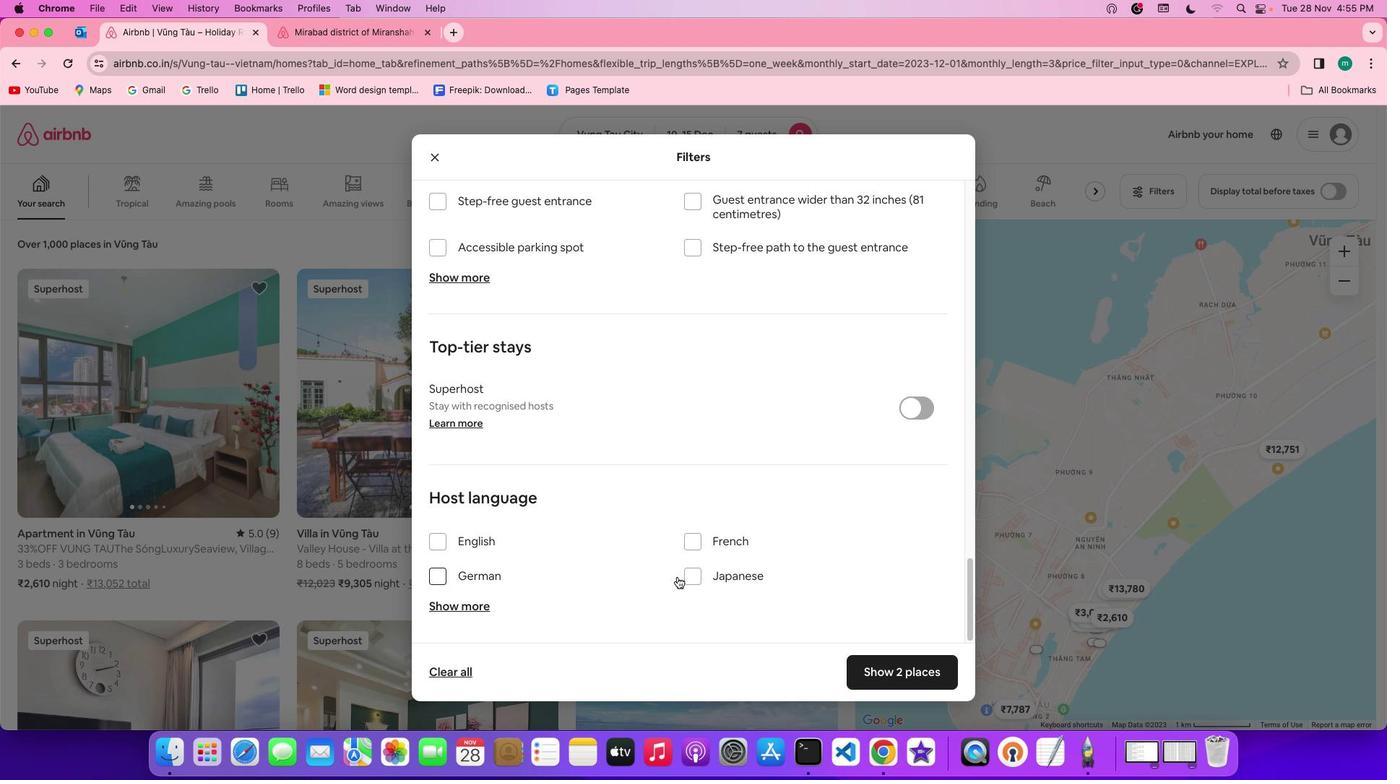 
Action: Mouse scrolled (677, 576) with delta (0, 0)
Screenshot: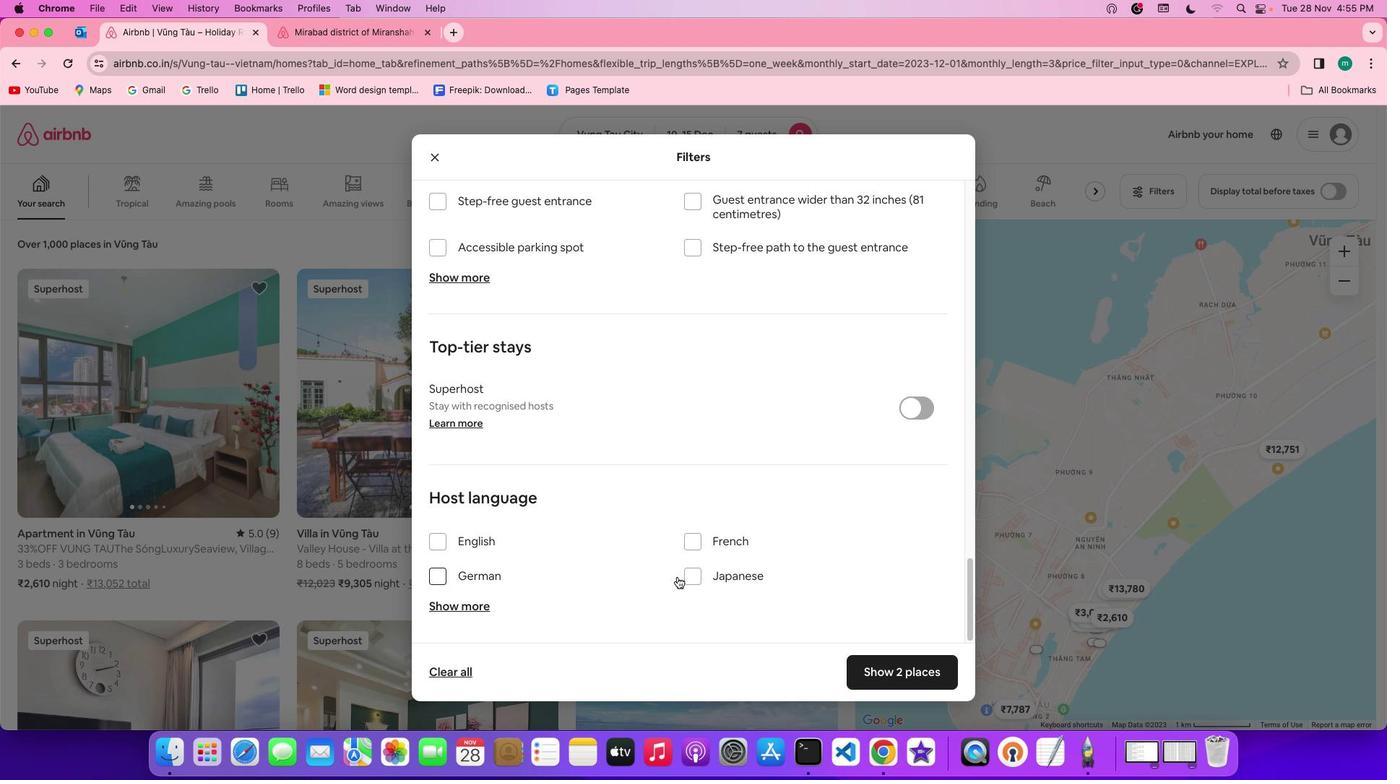 
Action: Mouse scrolled (677, 576) with delta (0, -2)
Screenshot: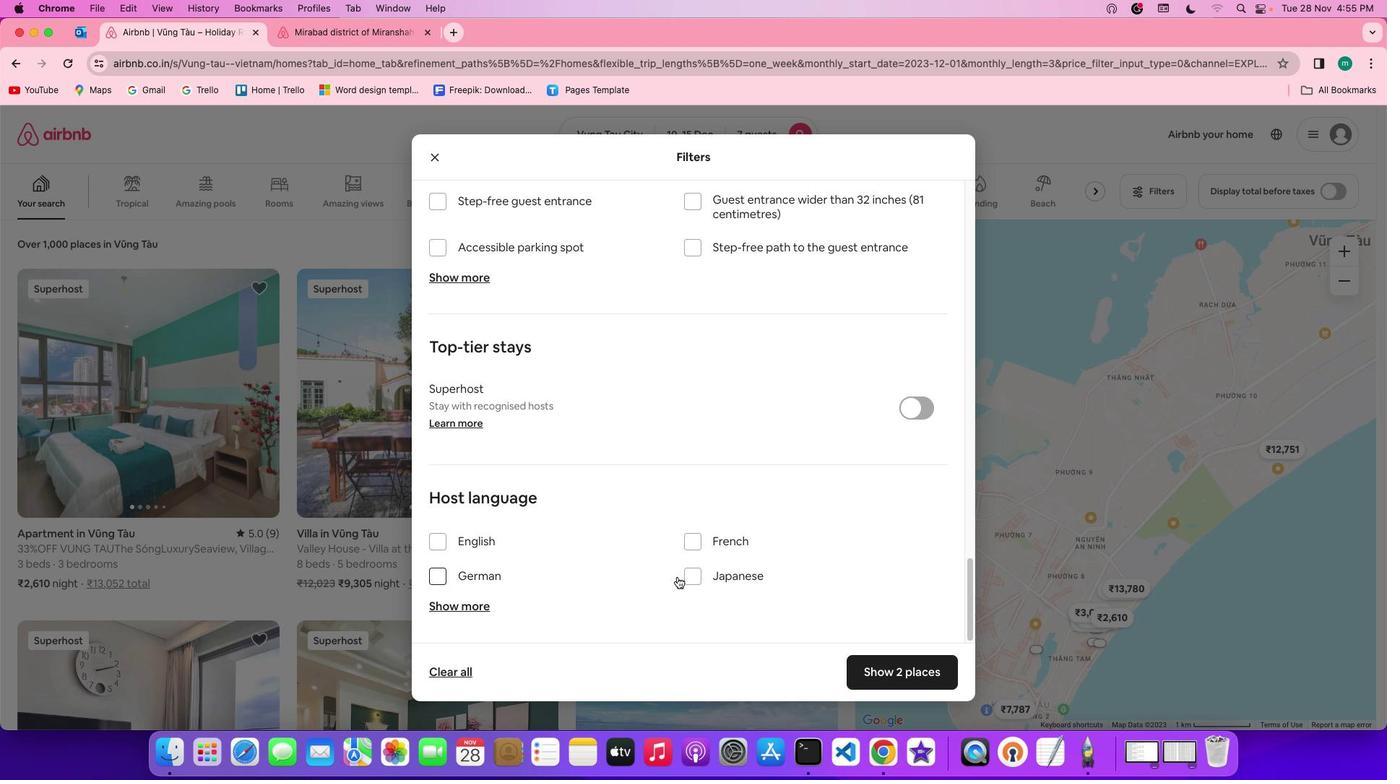 
Action: Mouse scrolled (677, 576) with delta (0, -3)
Screenshot: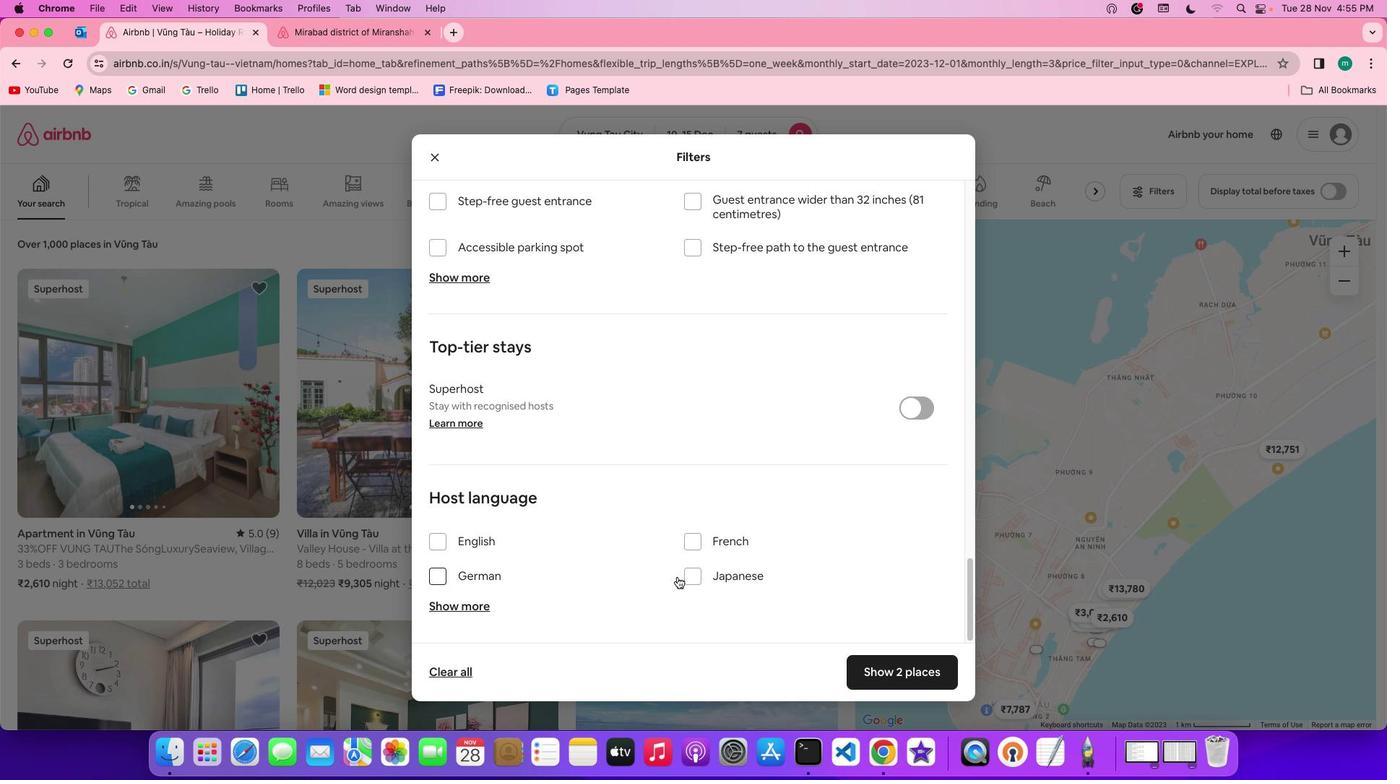 
Action: Mouse scrolled (677, 576) with delta (0, -4)
Screenshot: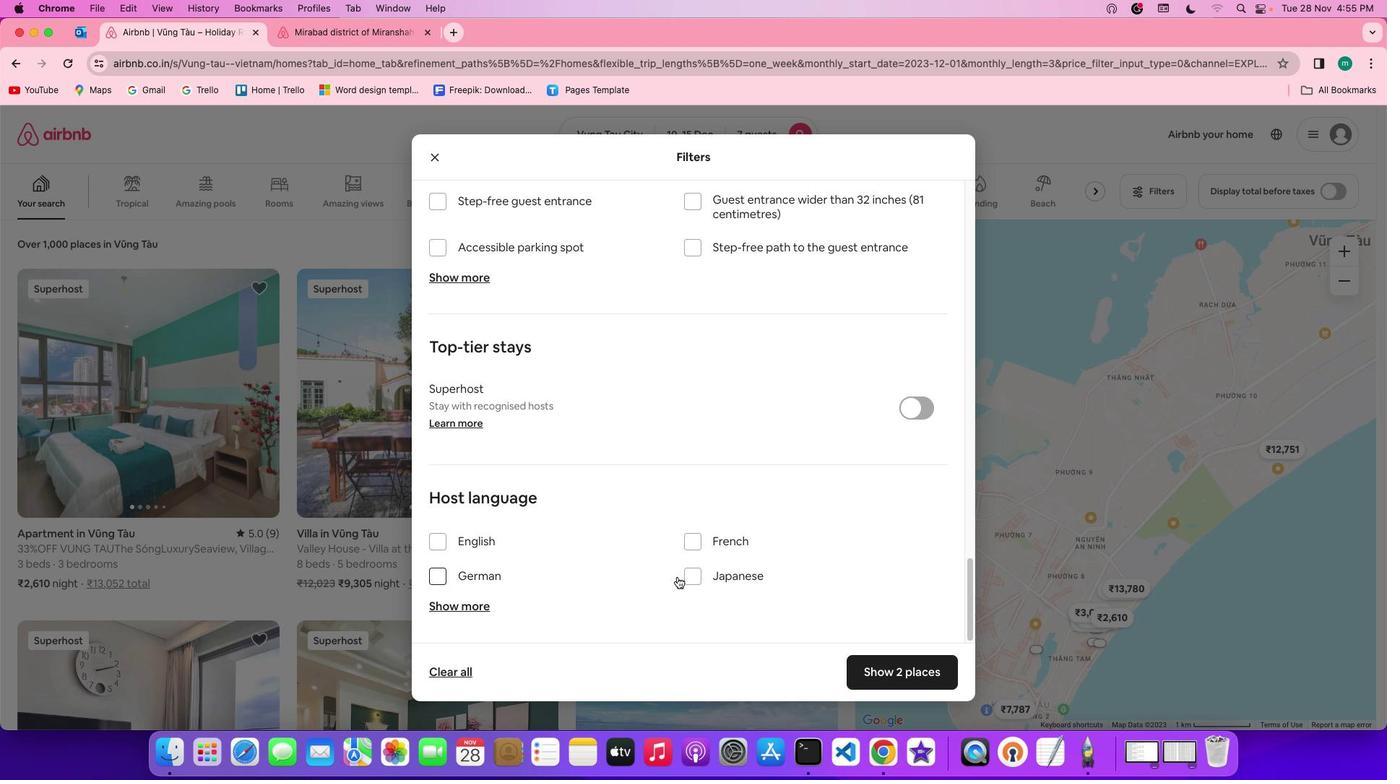 
Action: Mouse scrolled (677, 576) with delta (0, -4)
Screenshot: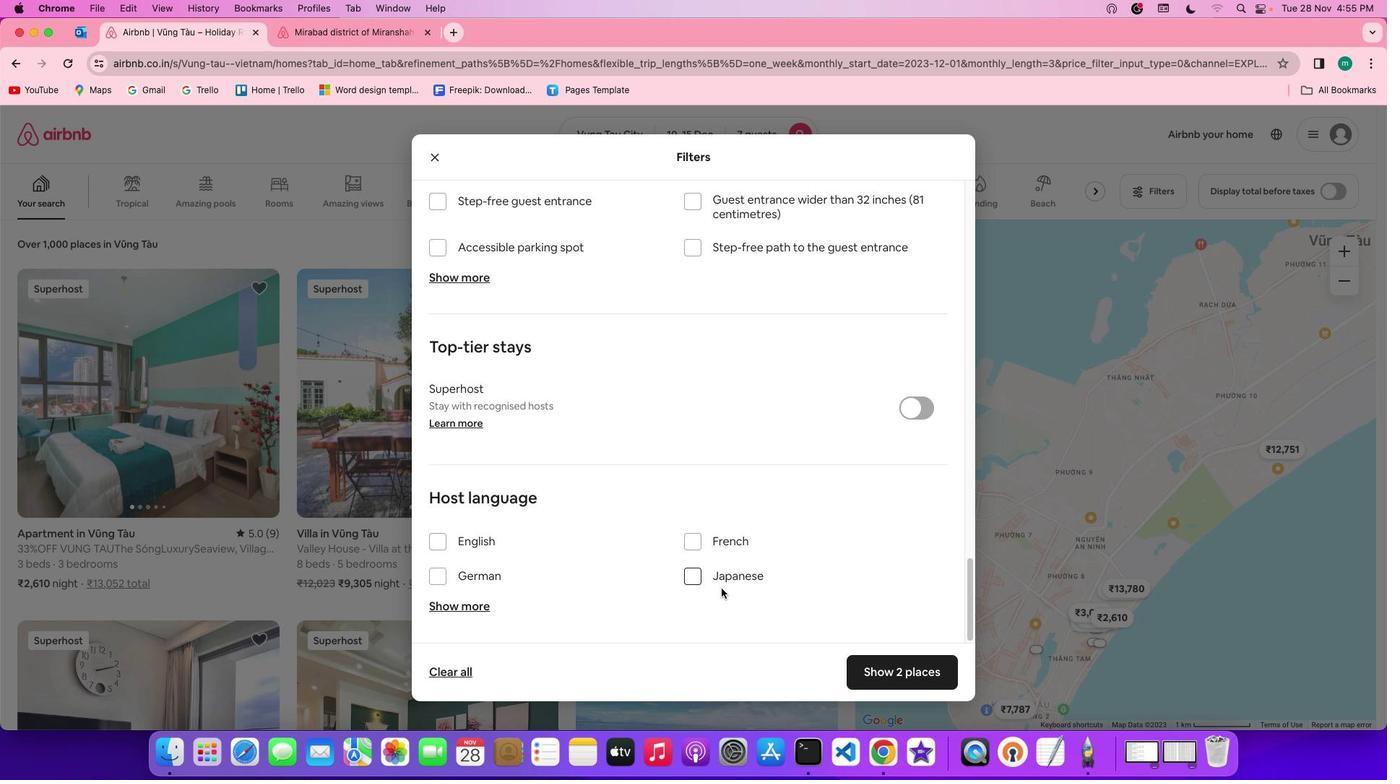 
Action: Mouse moved to (921, 672)
Screenshot: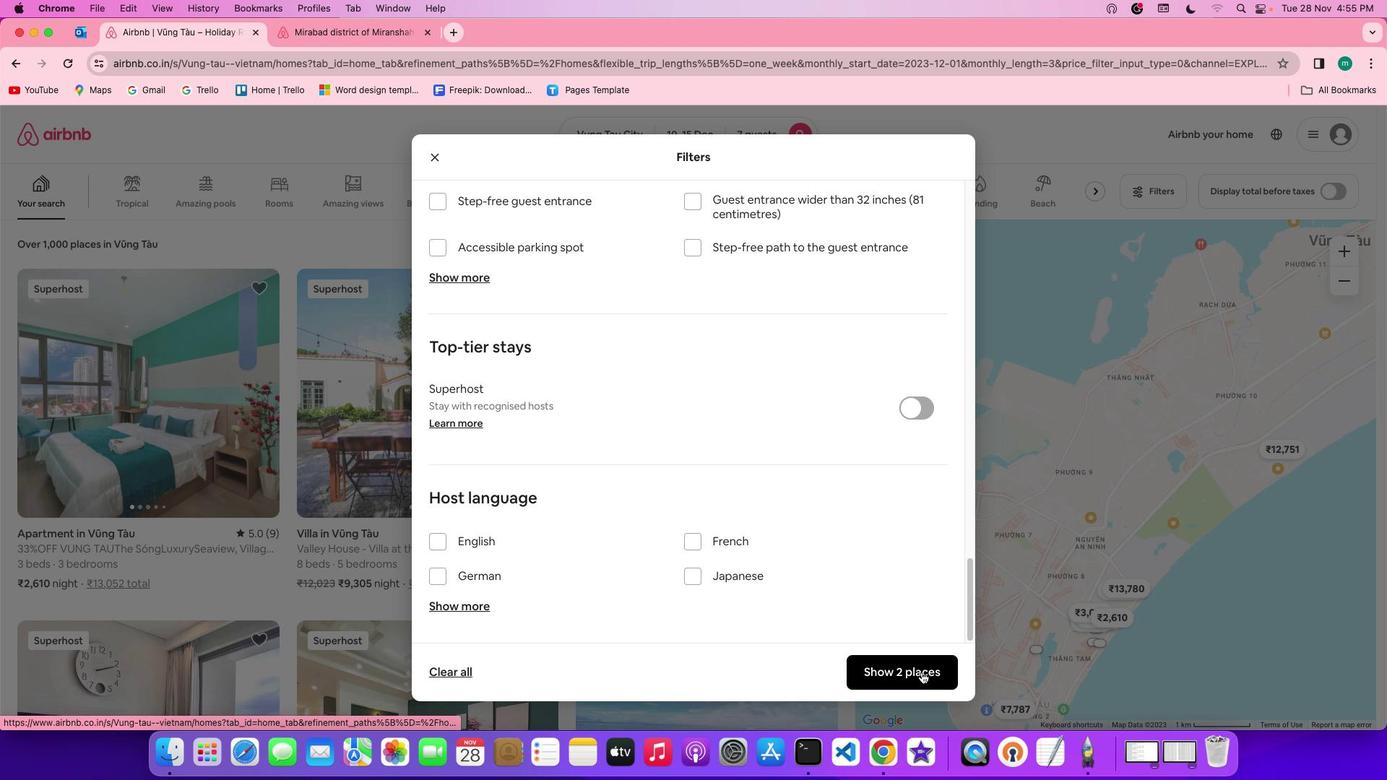 
Action: Mouse pressed left at (921, 672)
Screenshot: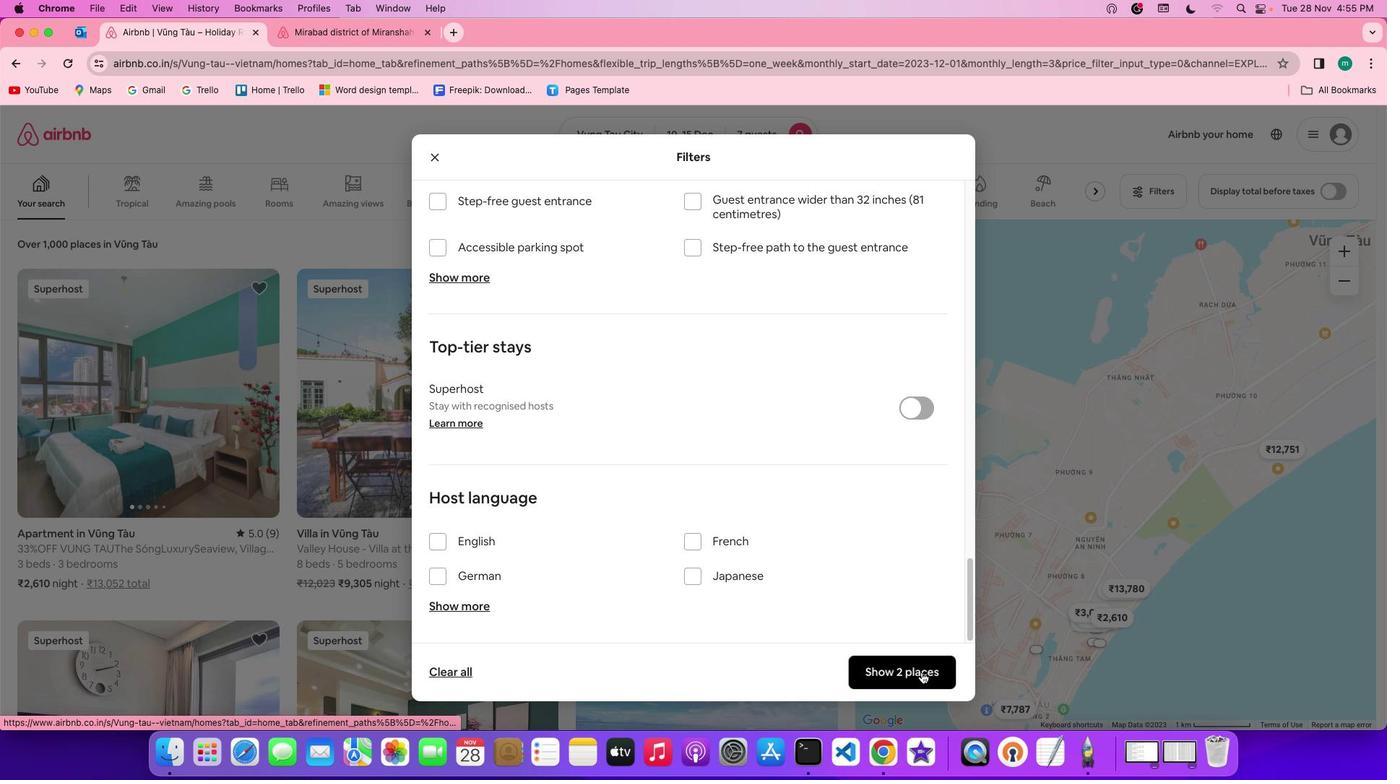
Action: Mouse moved to (203, 378)
Screenshot: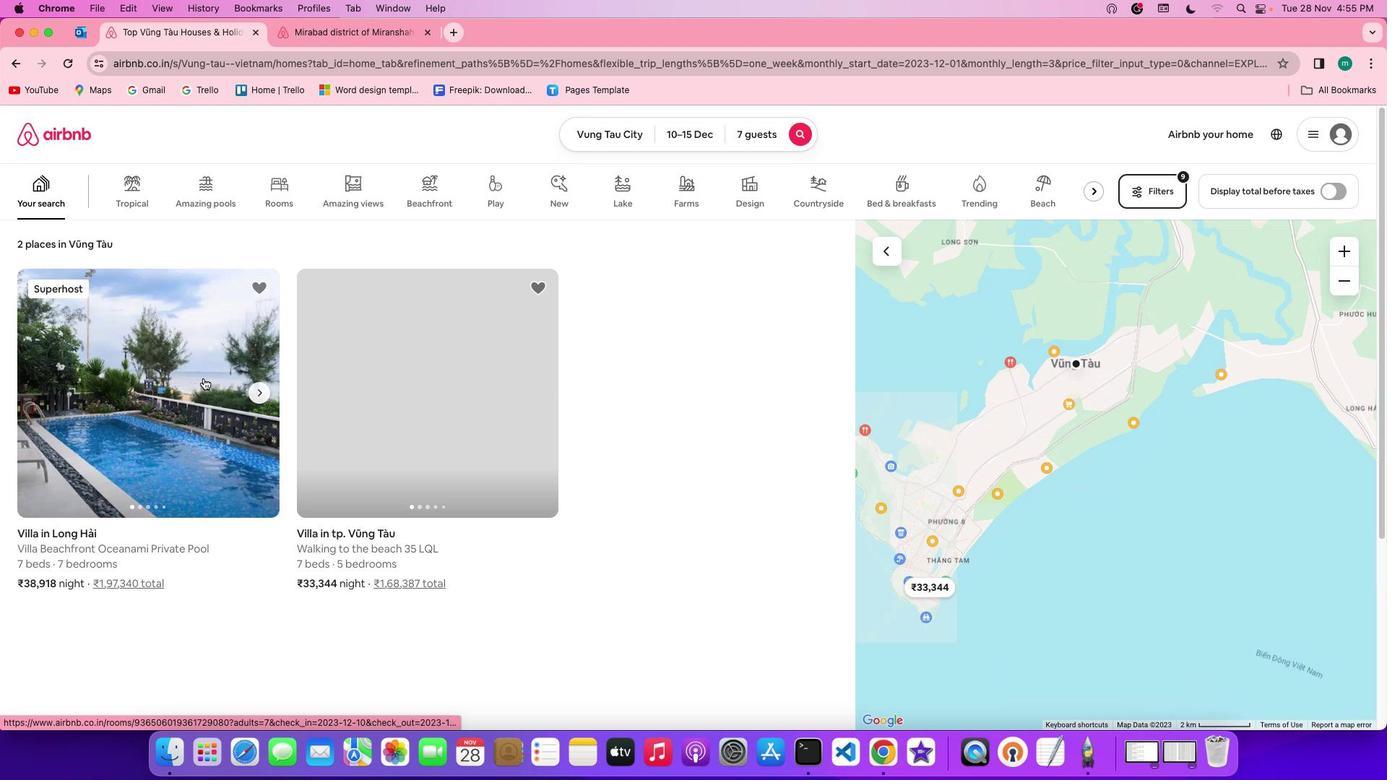 
Action: Mouse pressed left at (203, 378)
Screenshot: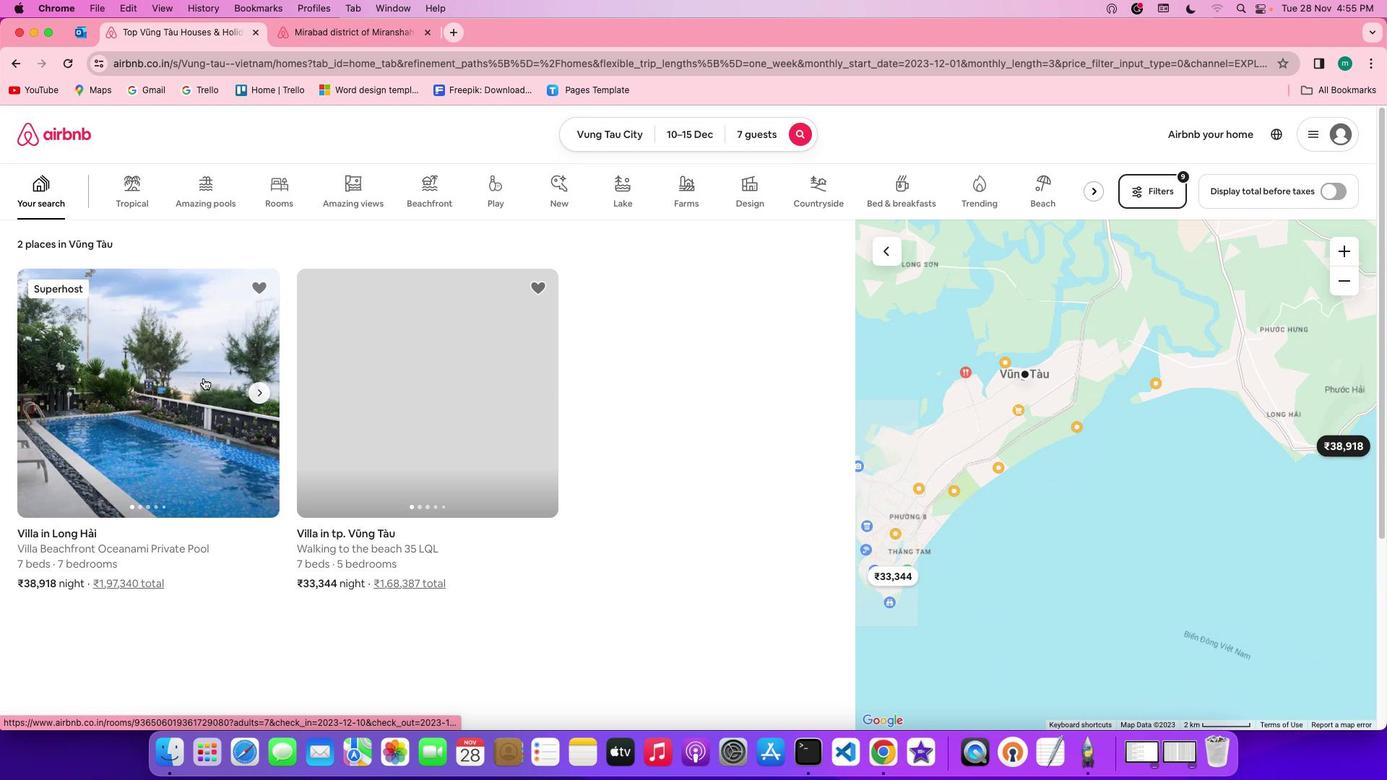 
Action: Mouse moved to (1032, 536)
Screenshot: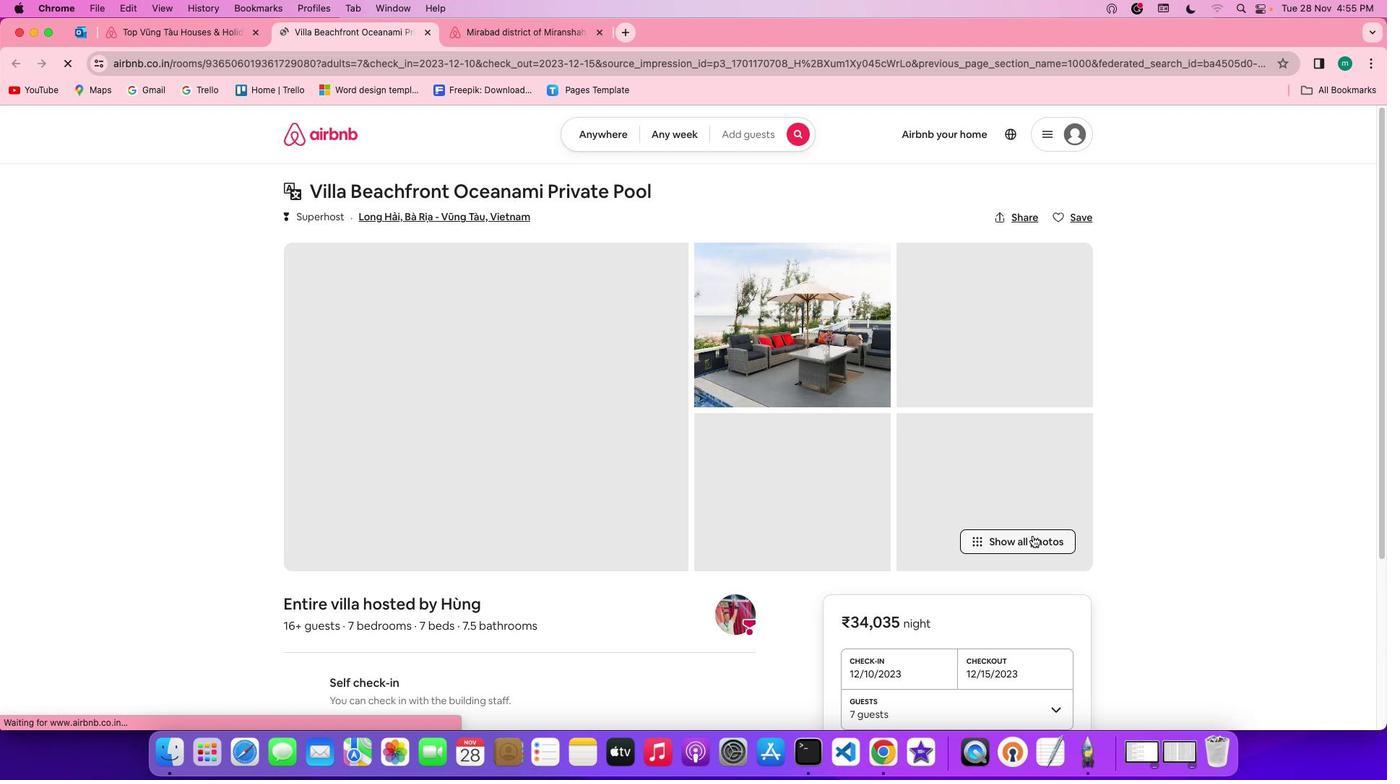 
Action: Mouse pressed left at (1032, 536)
Screenshot: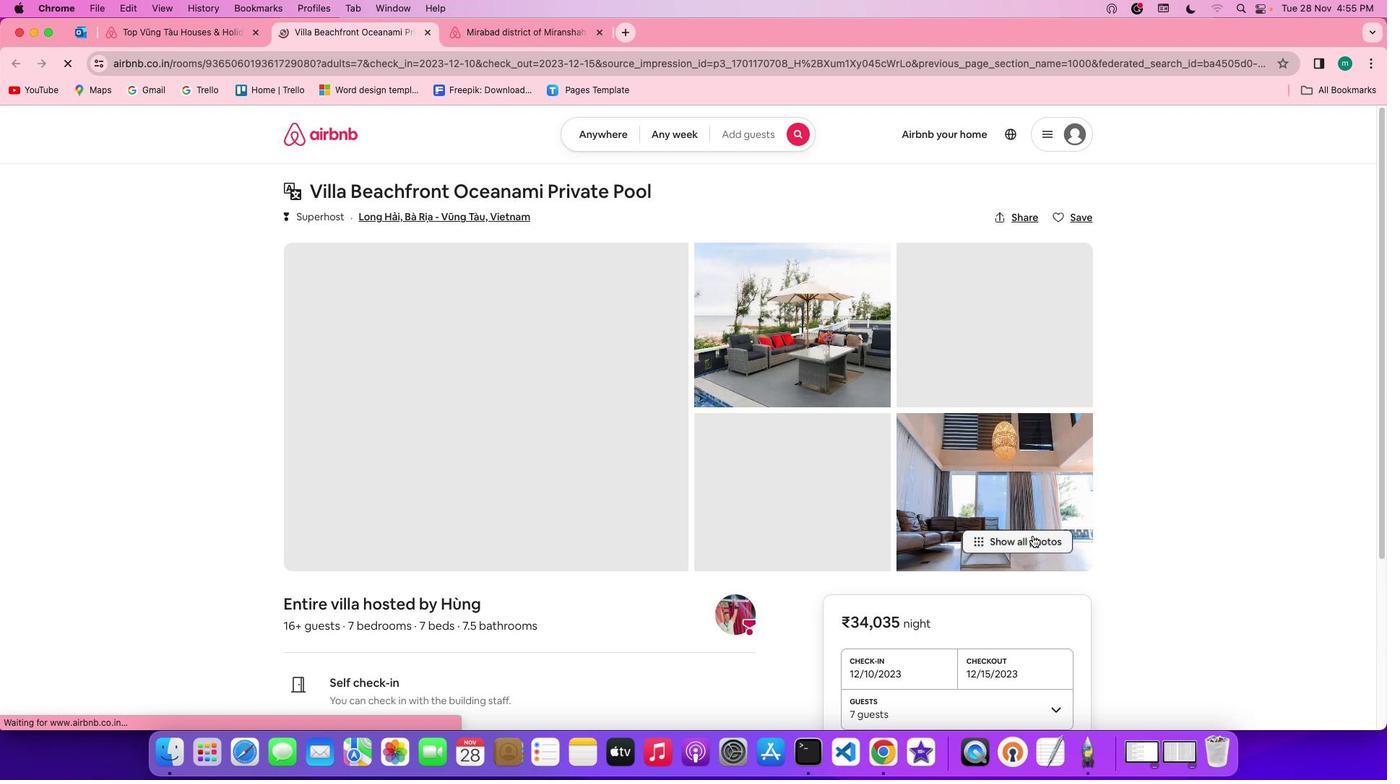 
Action: Mouse moved to (582, 445)
Screenshot: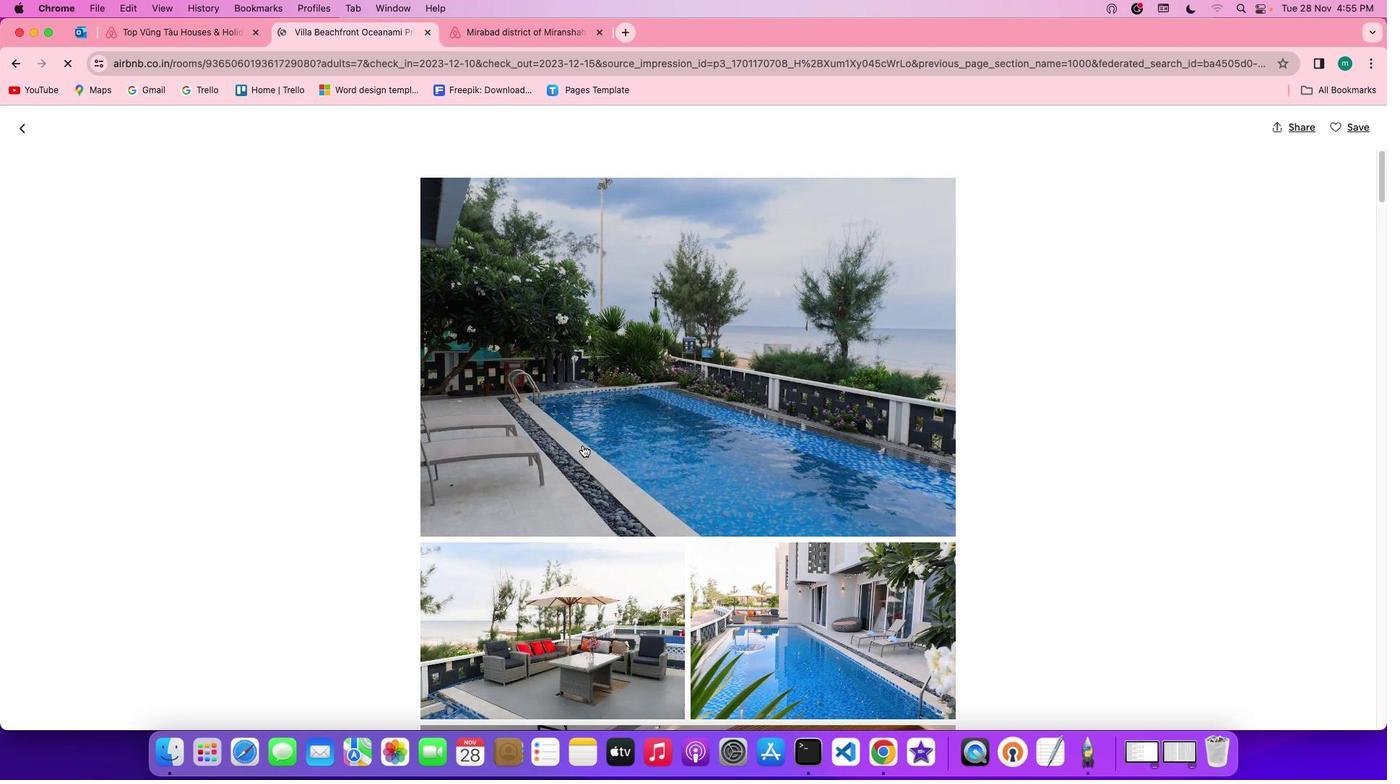 
Action: Mouse scrolled (582, 445) with delta (0, 0)
Screenshot: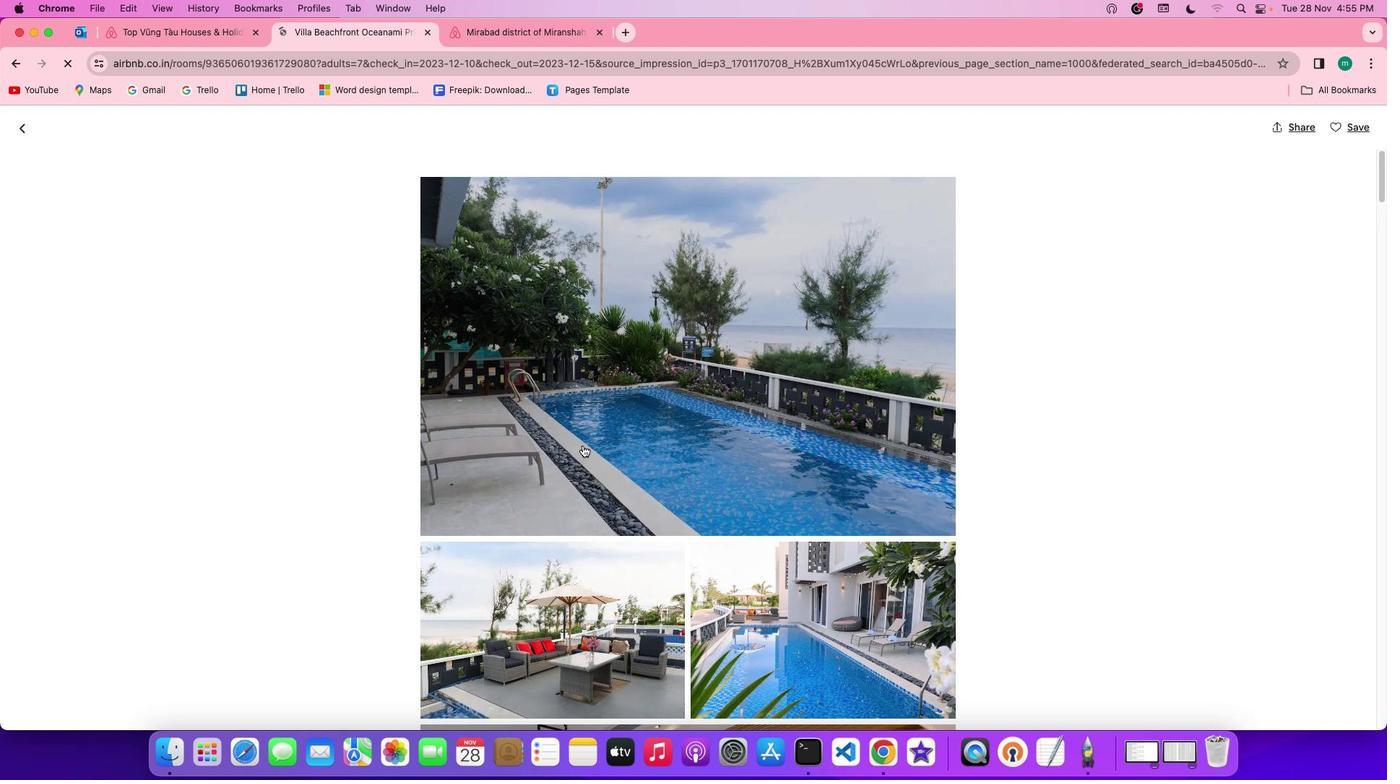 
Action: Mouse scrolled (582, 445) with delta (0, 0)
Screenshot: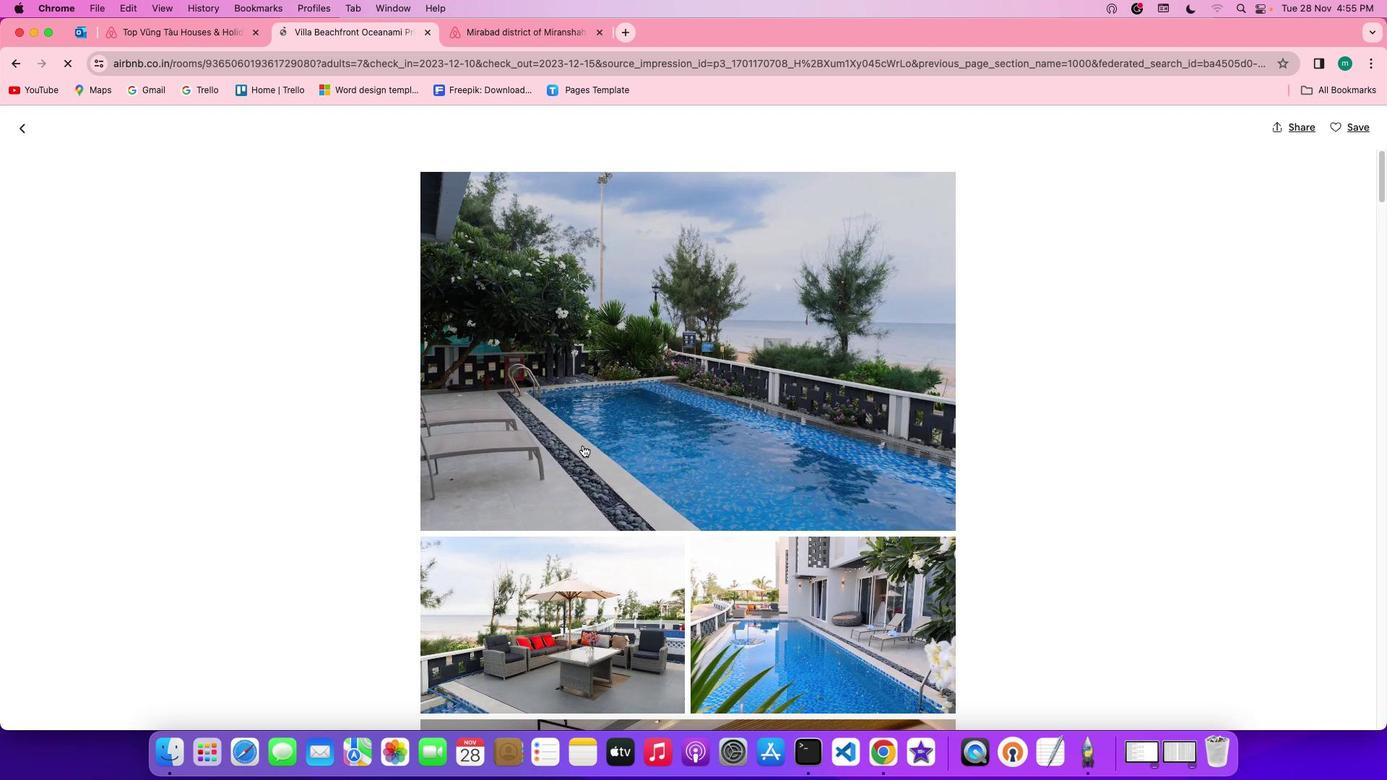 
Action: Mouse scrolled (582, 445) with delta (0, 0)
Screenshot: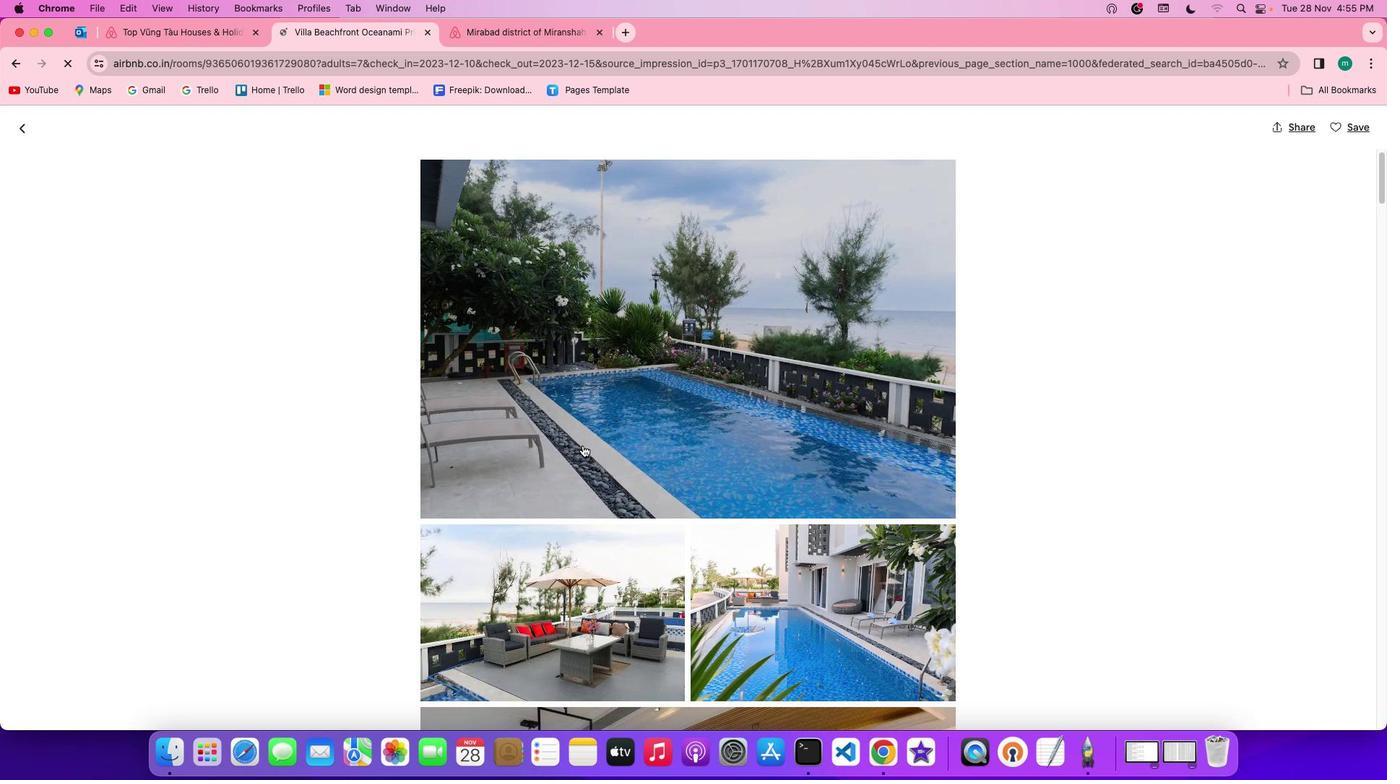 
Action: Mouse scrolled (582, 445) with delta (0, 0)
Screenshot: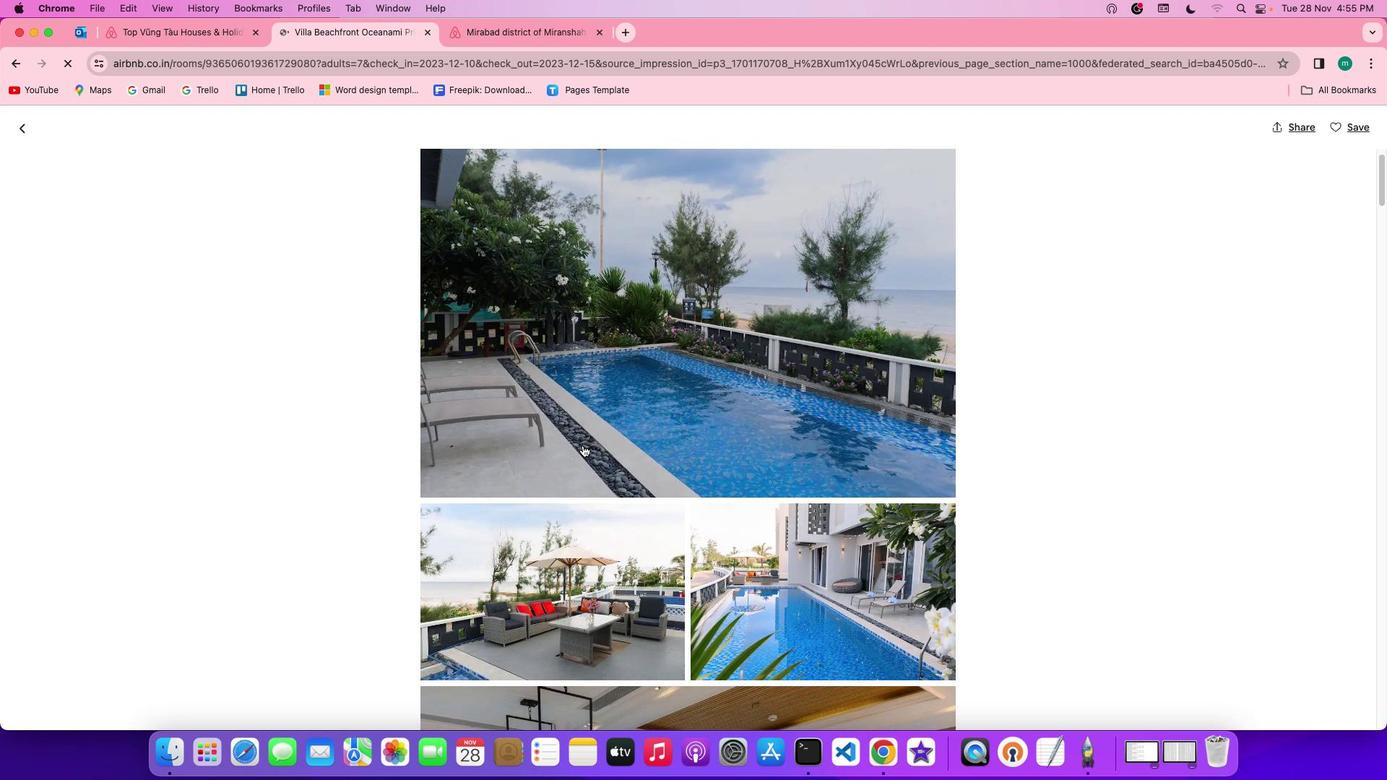 
Action: Mouse moved to (583, 445)
Screenshot: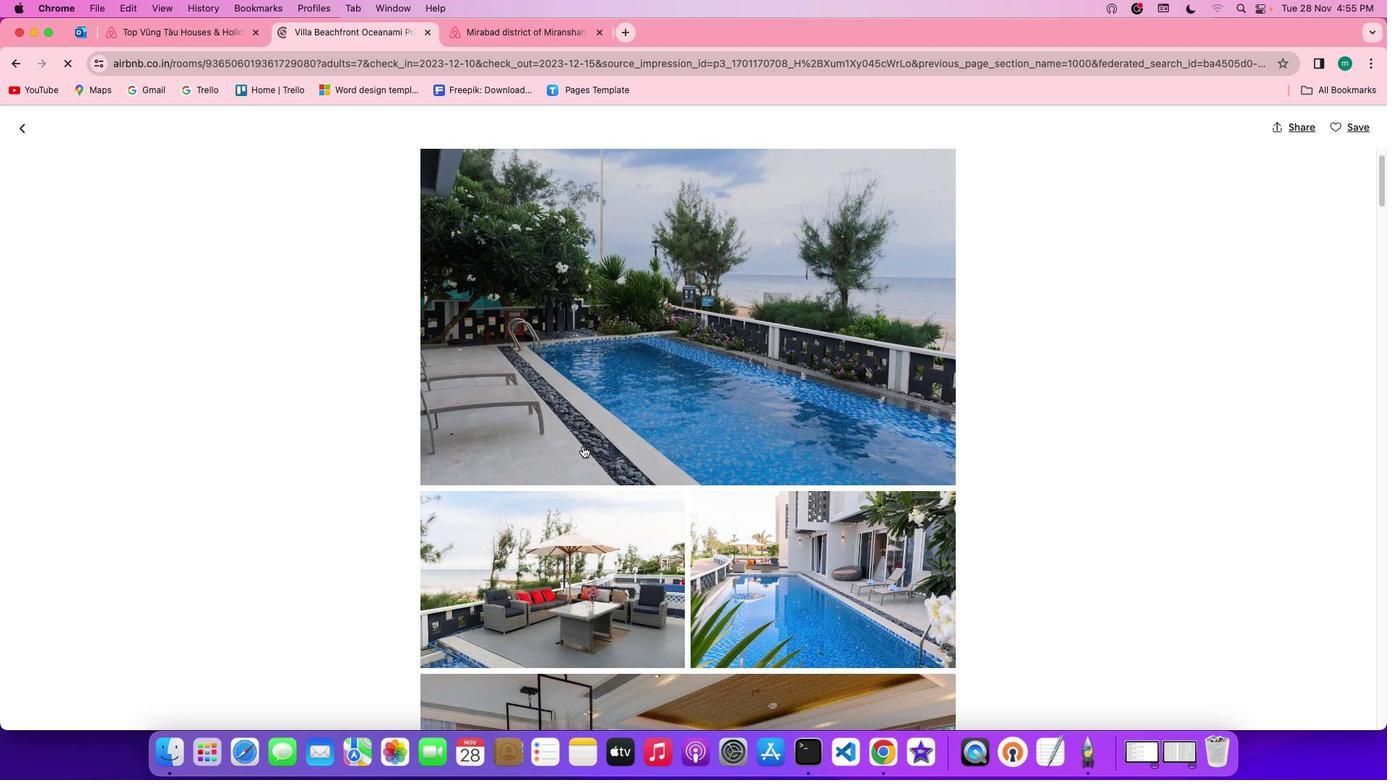 
Action: Mouse scrolled (583, 445) with delta (0, 0)
Screenshot: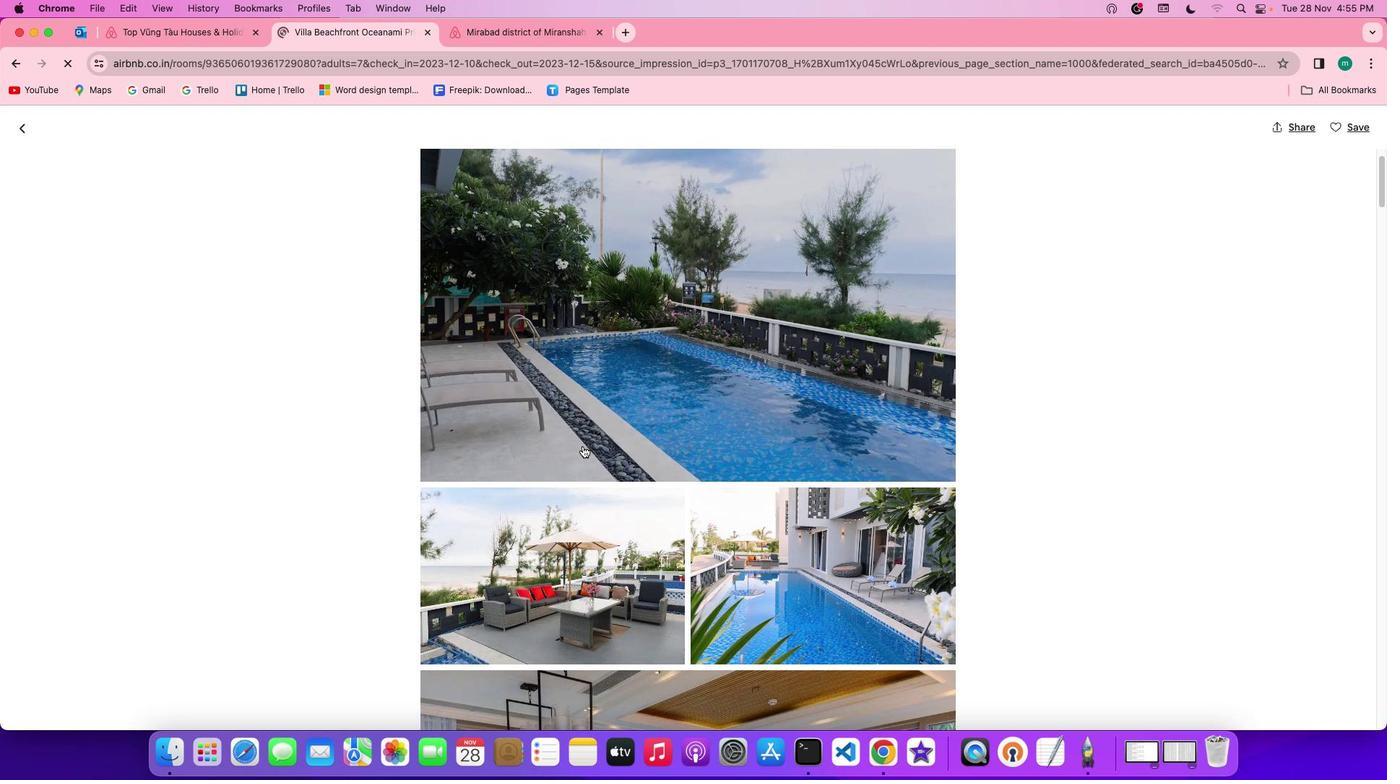 
Action: Mouse scrolled (583, 445) with delta (0, 0)
Screenshot: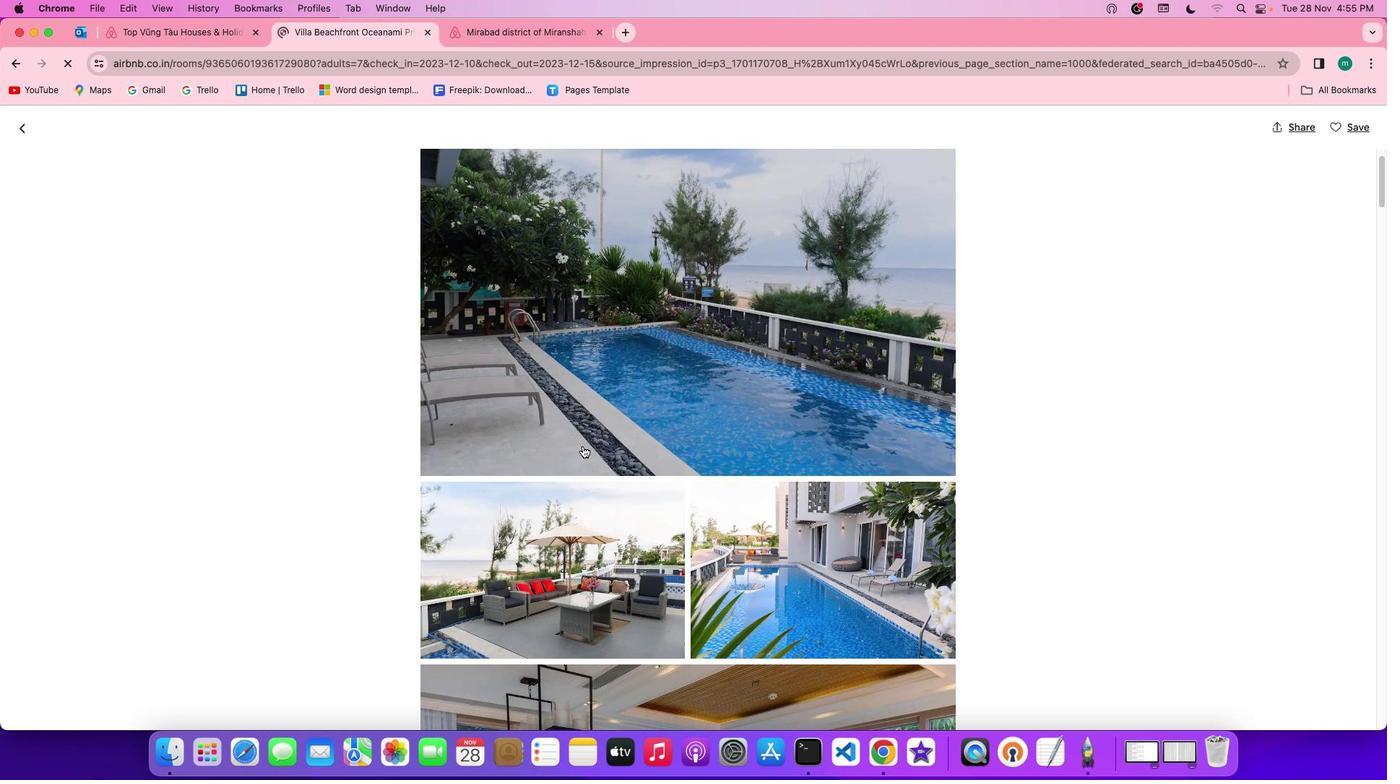 
Action: Mouse scrolled (583, 445) with delta (0, 0)
Screenshot: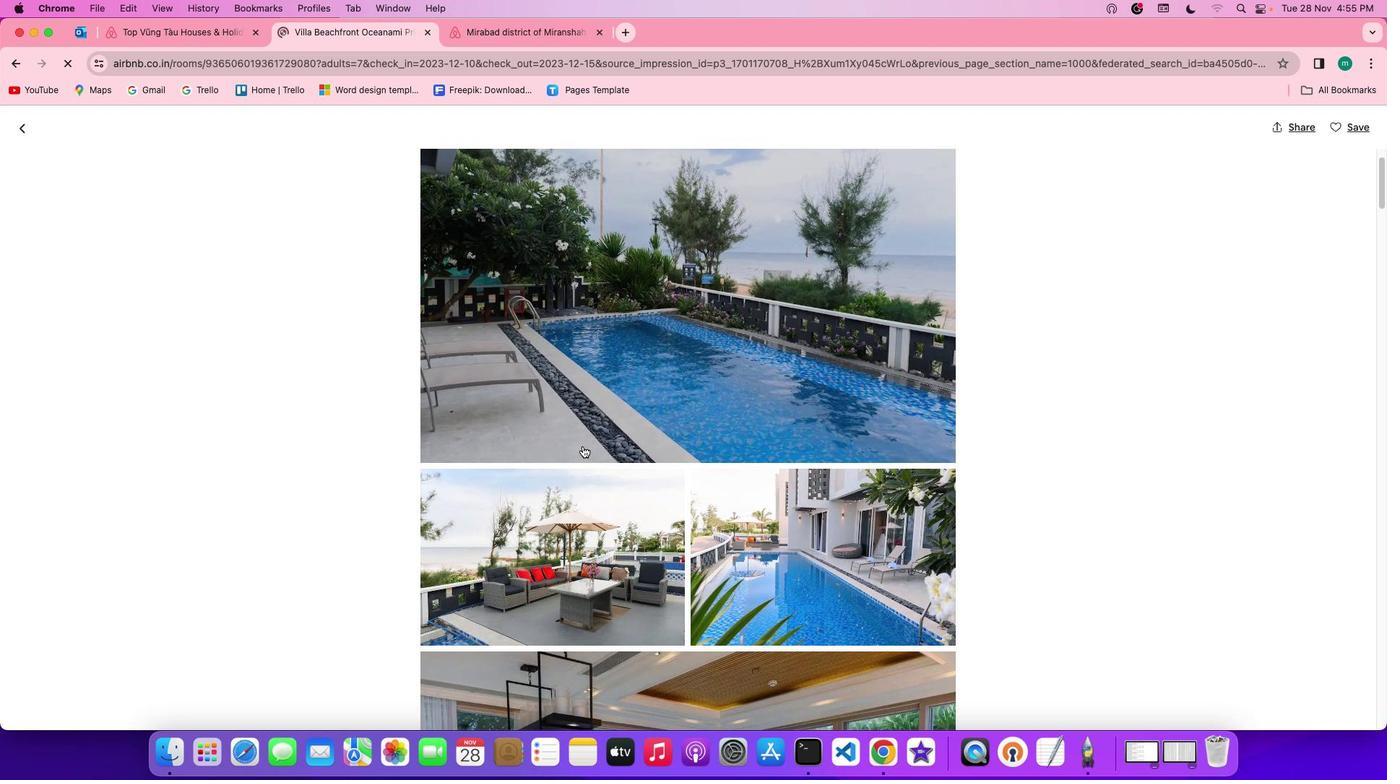 
Action: Mouse scrolled (583, 445) with delta (0, 0)
Screenshot: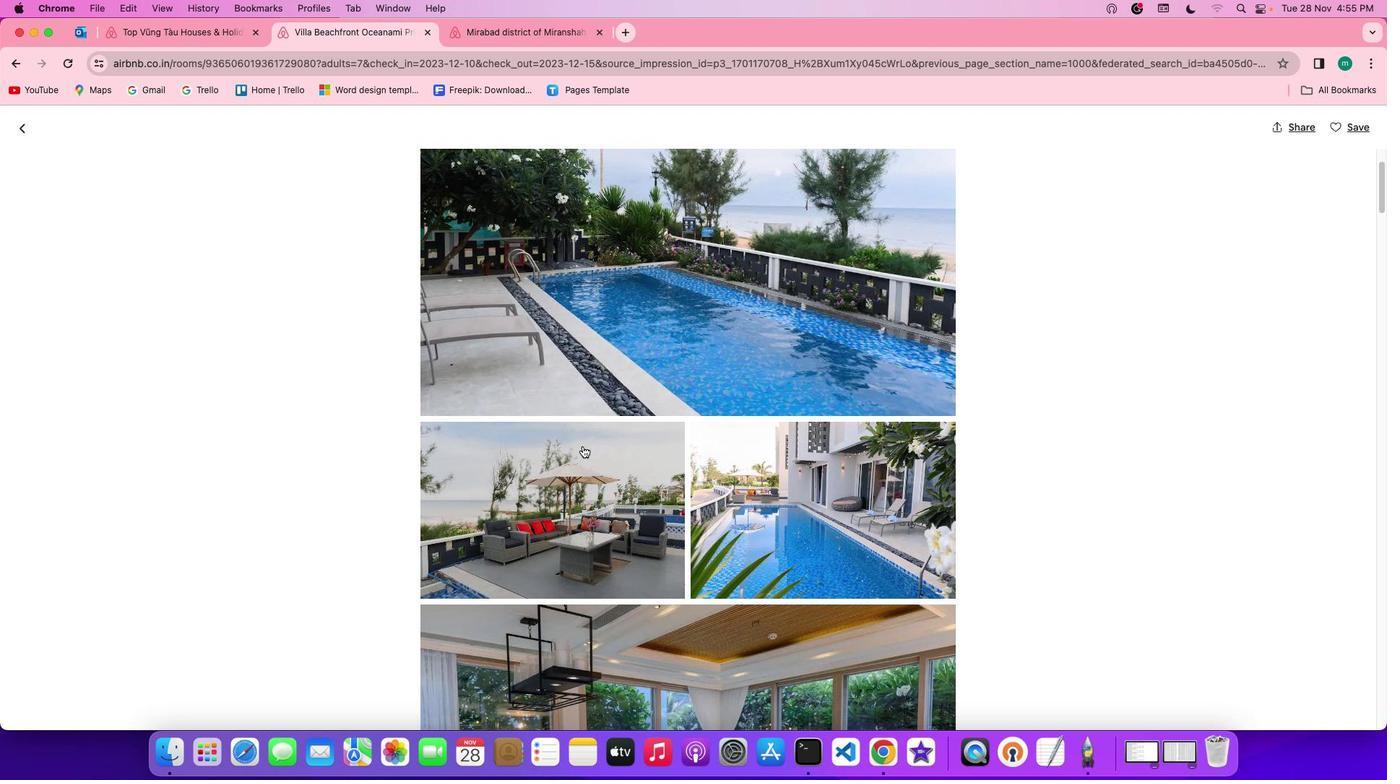 
Action: Mouse scrolled (583, 445) with delta (0, 0)
Screenshot: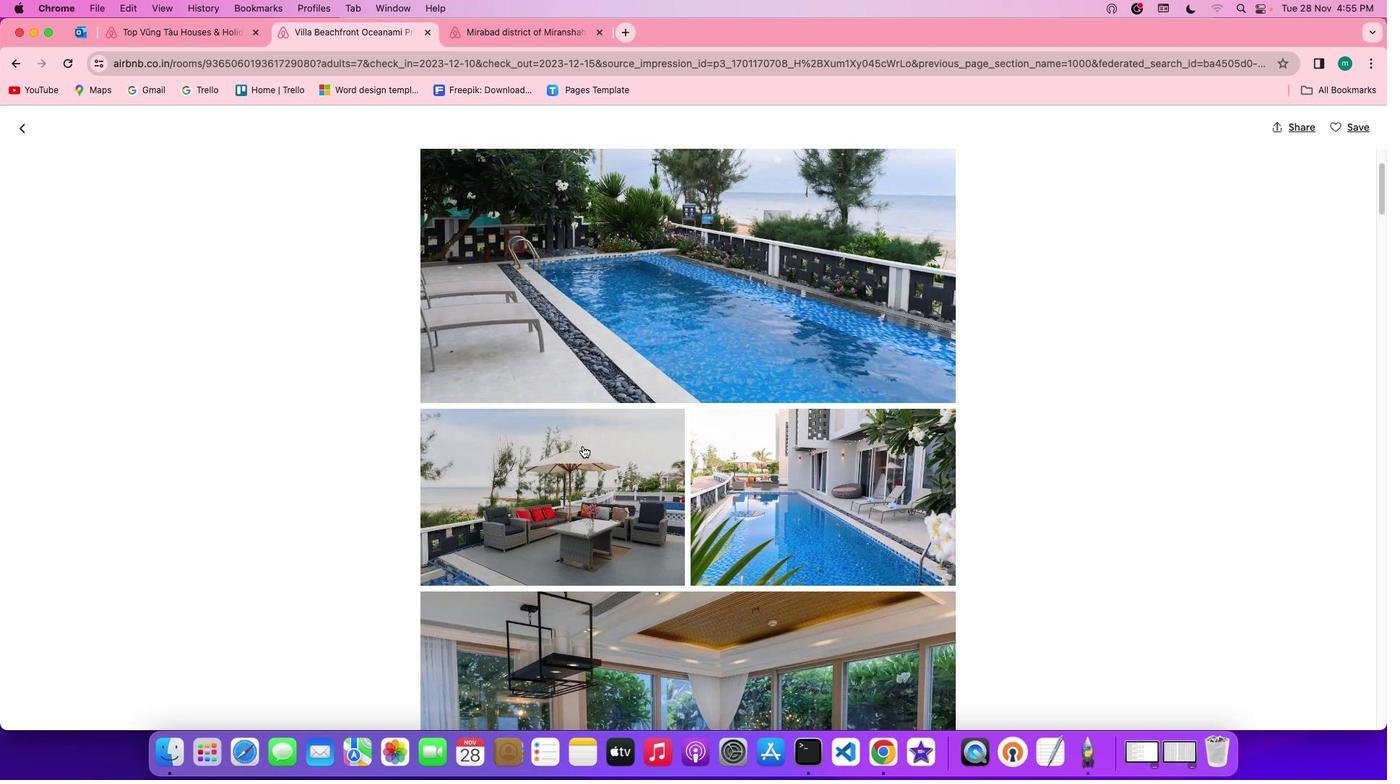 
Action: Mouse scrolled (583, 445) with delta (0, 0)
Screenshot: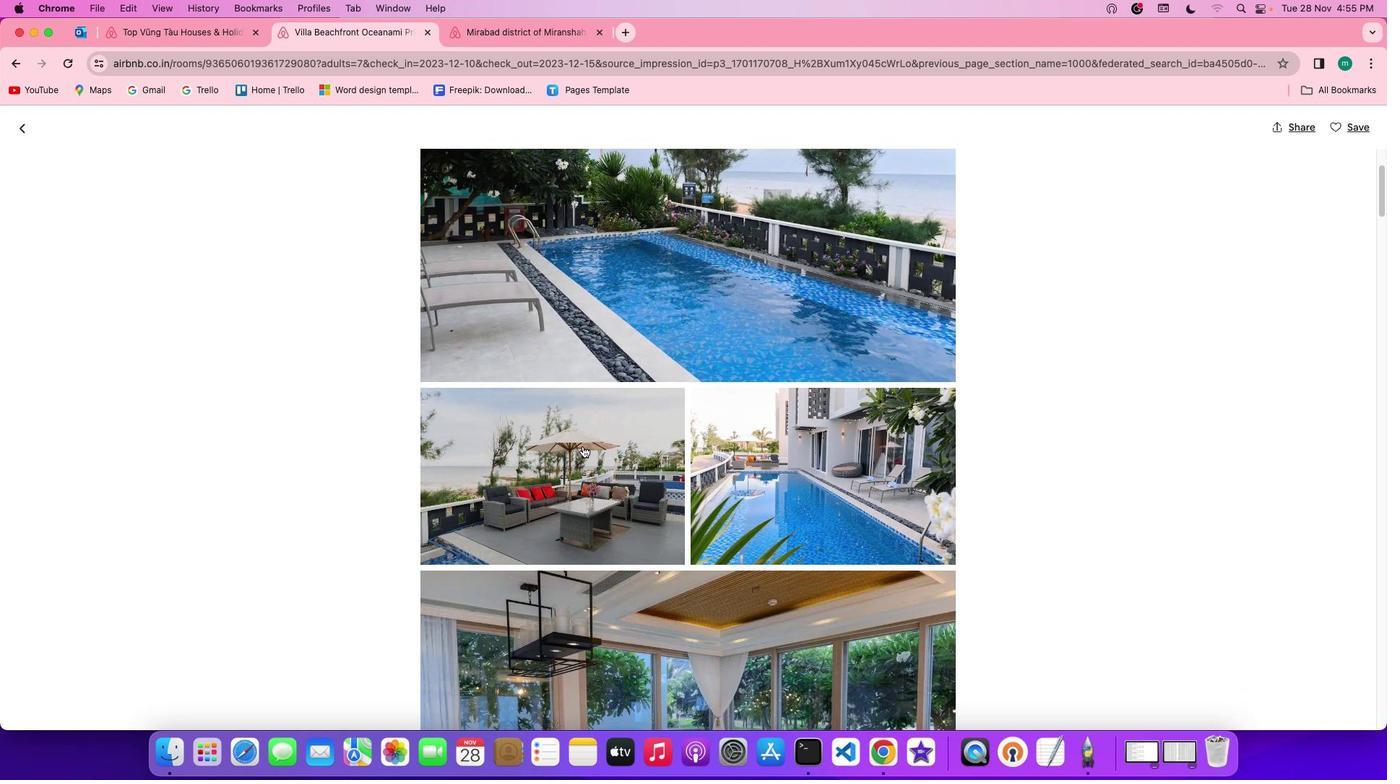 
Action: Mouse moved to (583, 445)
Screenshot: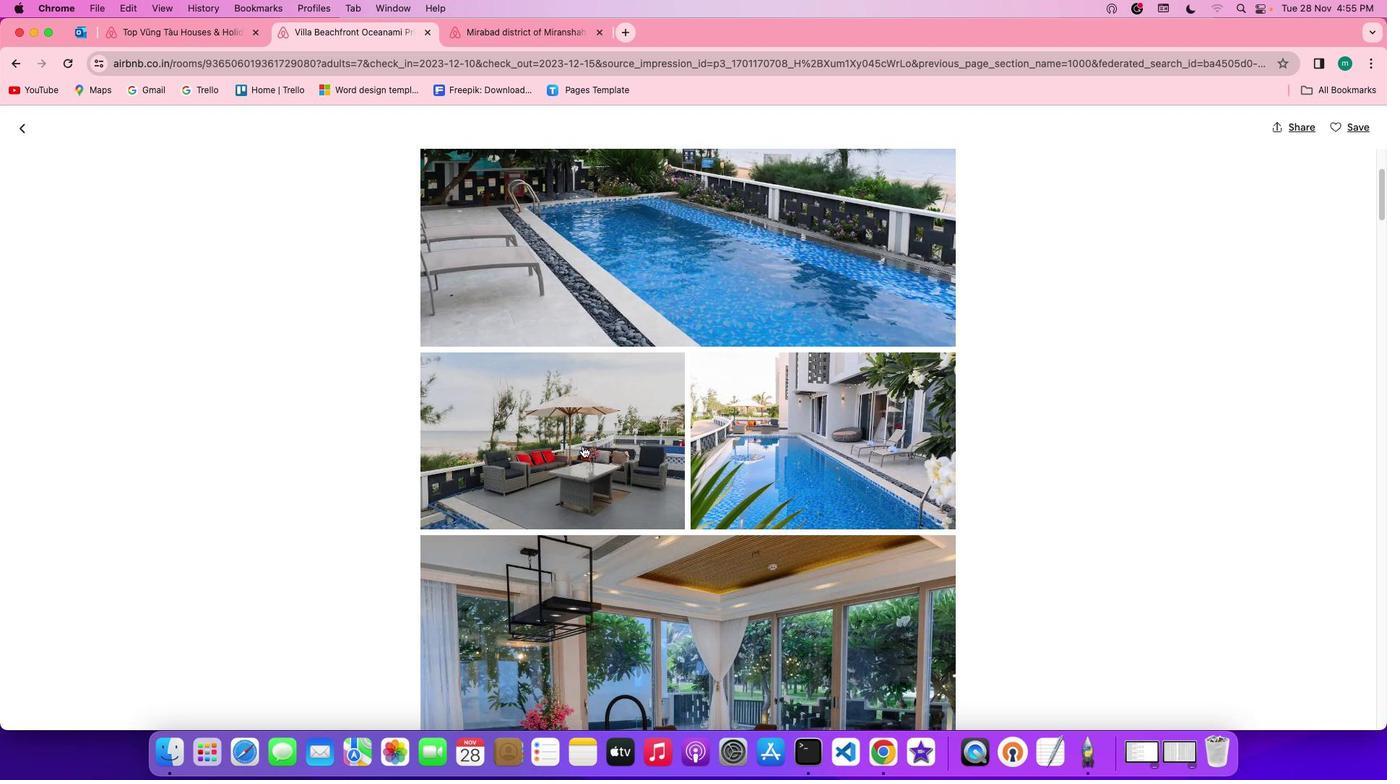 
Action: Mouse scrolled (583, 445) with delta (0, 0)
Screenshot: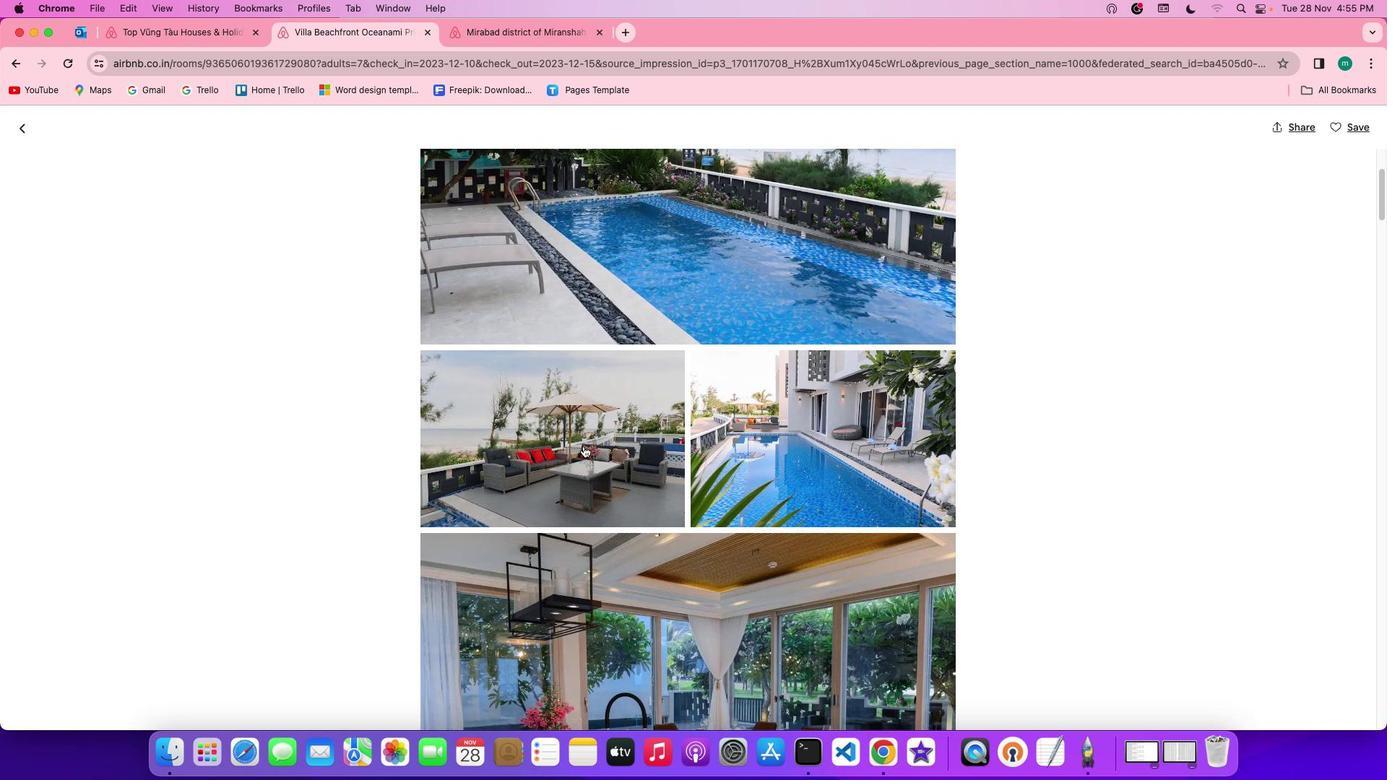 
Action: Mouse scrolled (583, 445) with delta (0, 0)
Screenshot: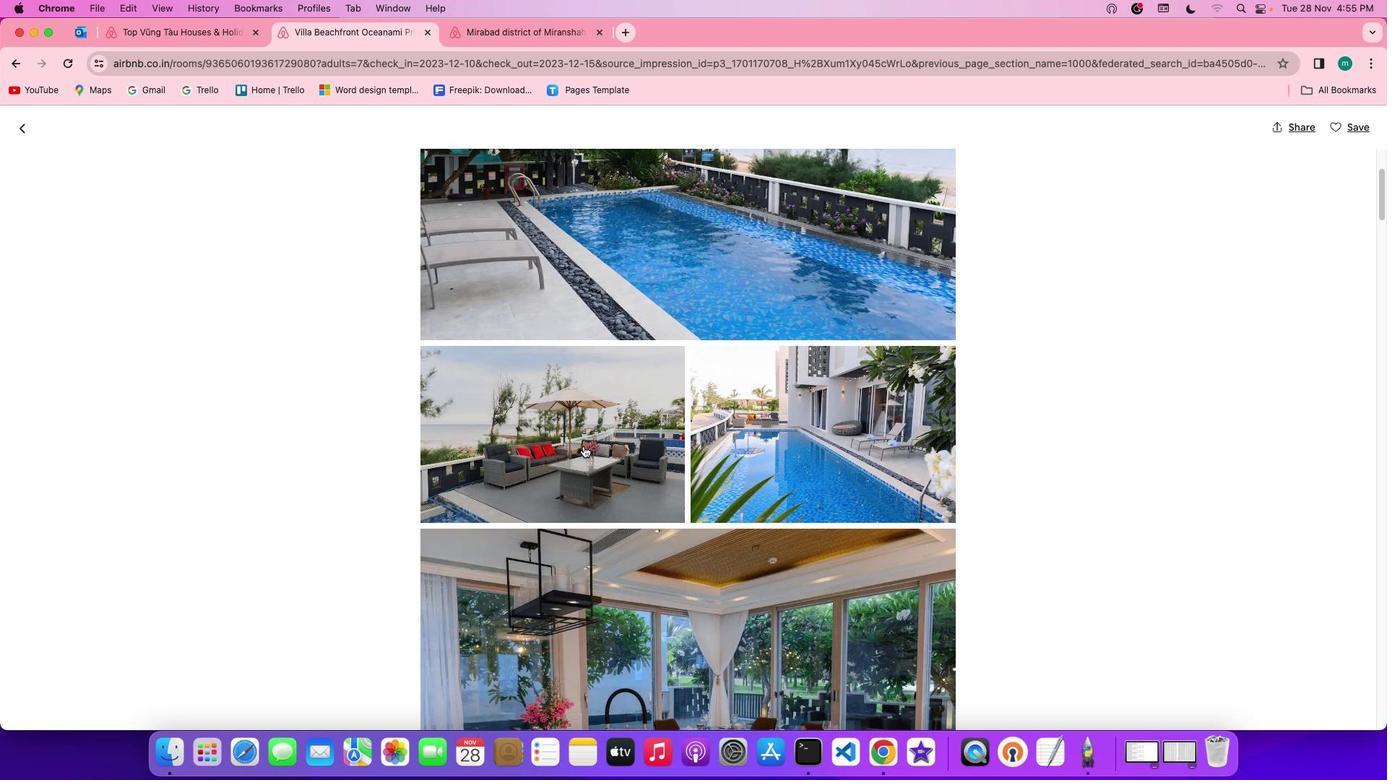 
Action: Mouse moved to (583, 445)
Screenshot: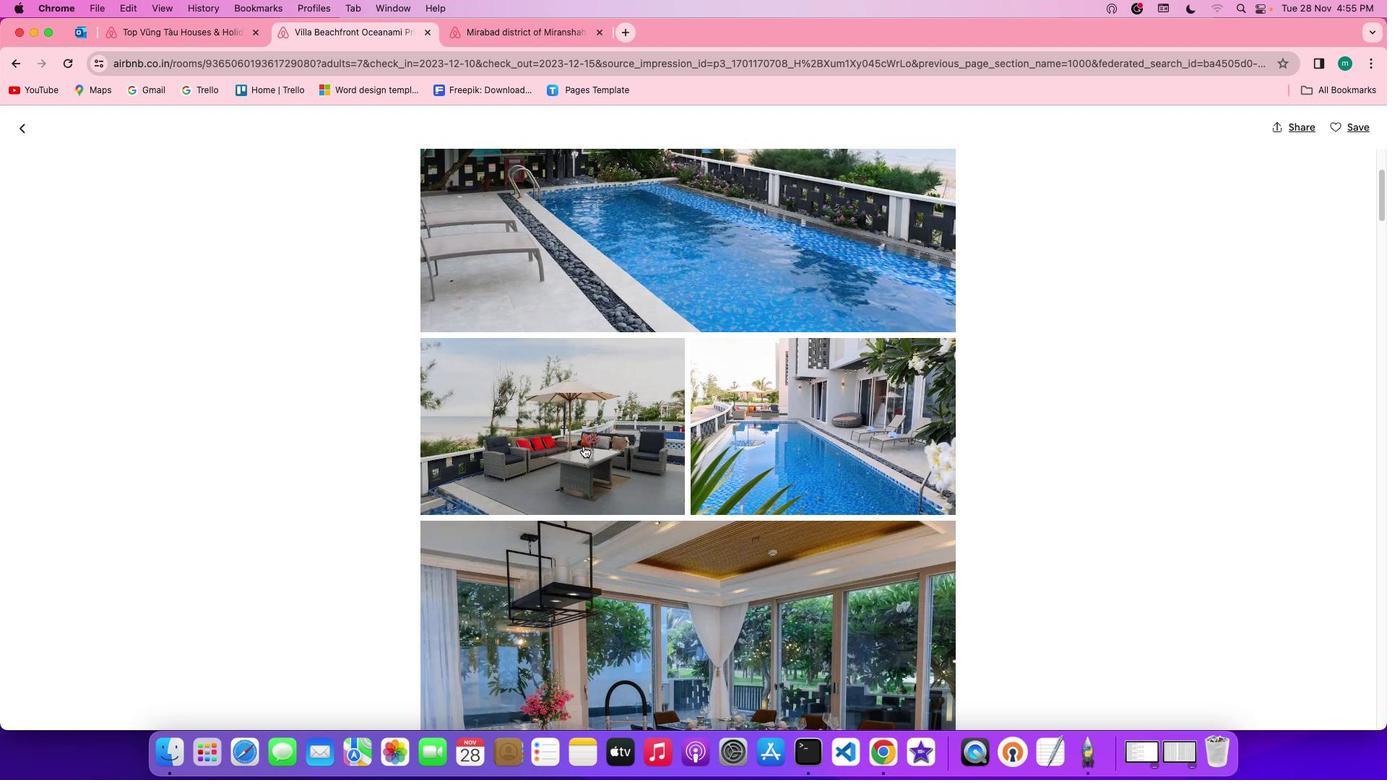 
Action: Mouse scrolled (583, 445) with delta (0, 0)
Screenshot: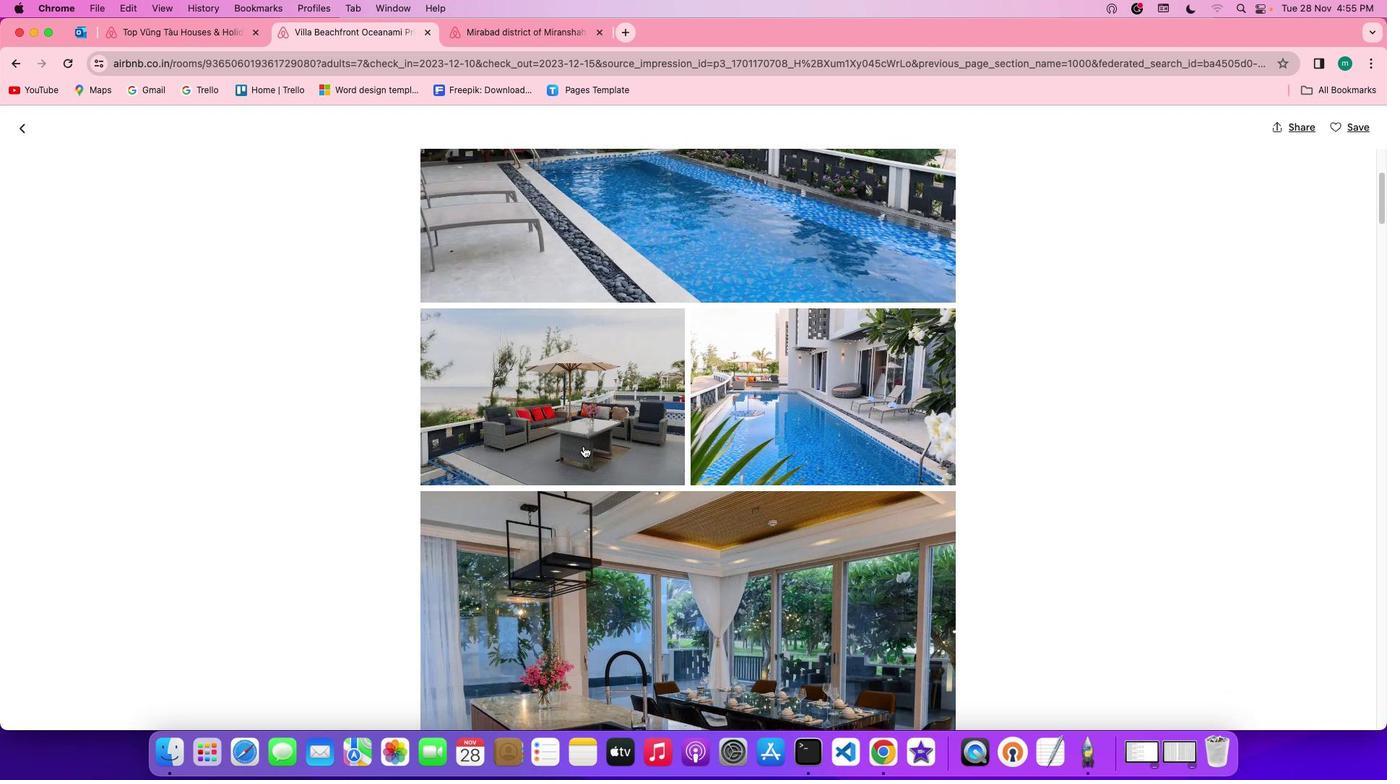 
Action: Mouse scrolled (583, 445) with delta (0, 0)
Screenshot: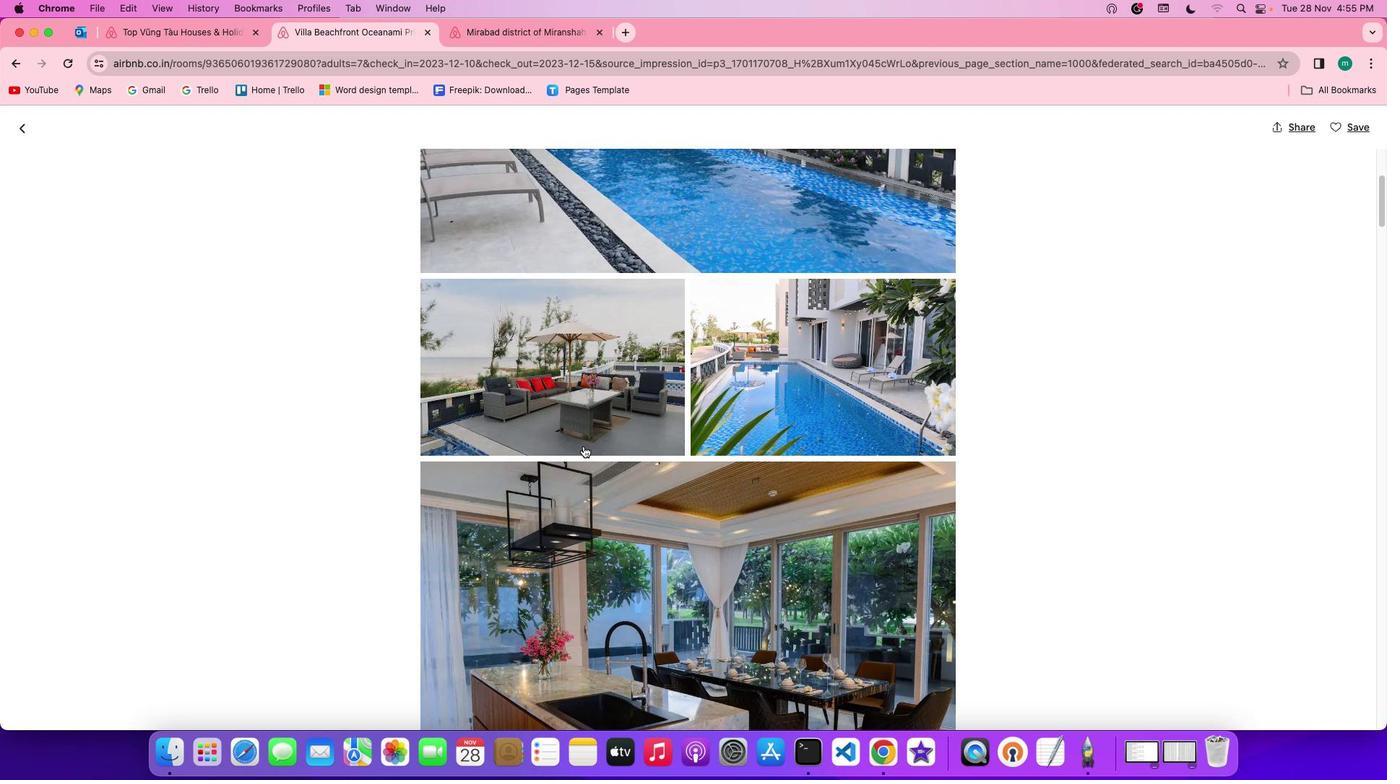 
Action: Mouse scrolled (583, 445) with delta (0, 0)
Screenshot: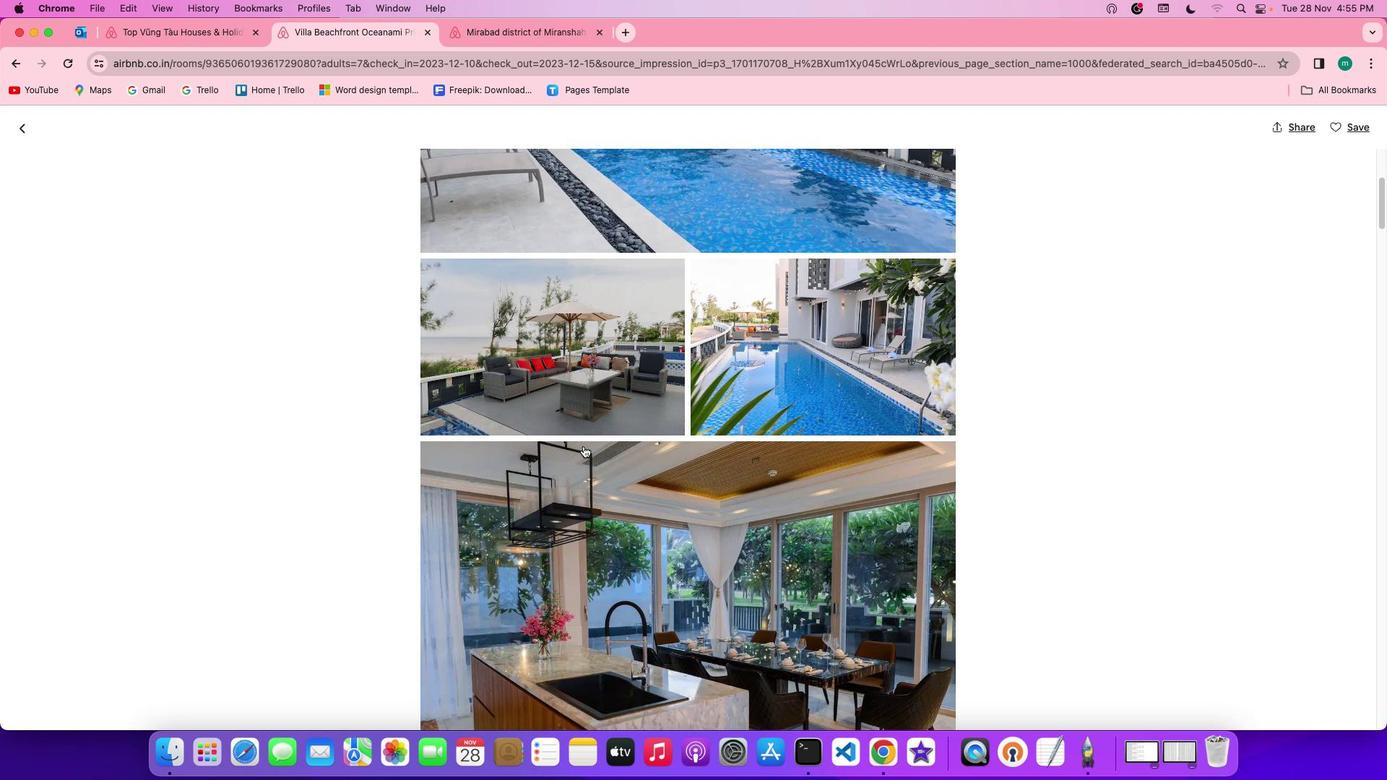 
Action: Mouse scrolled (583, 445) with delta (0, -1)
Screenshot: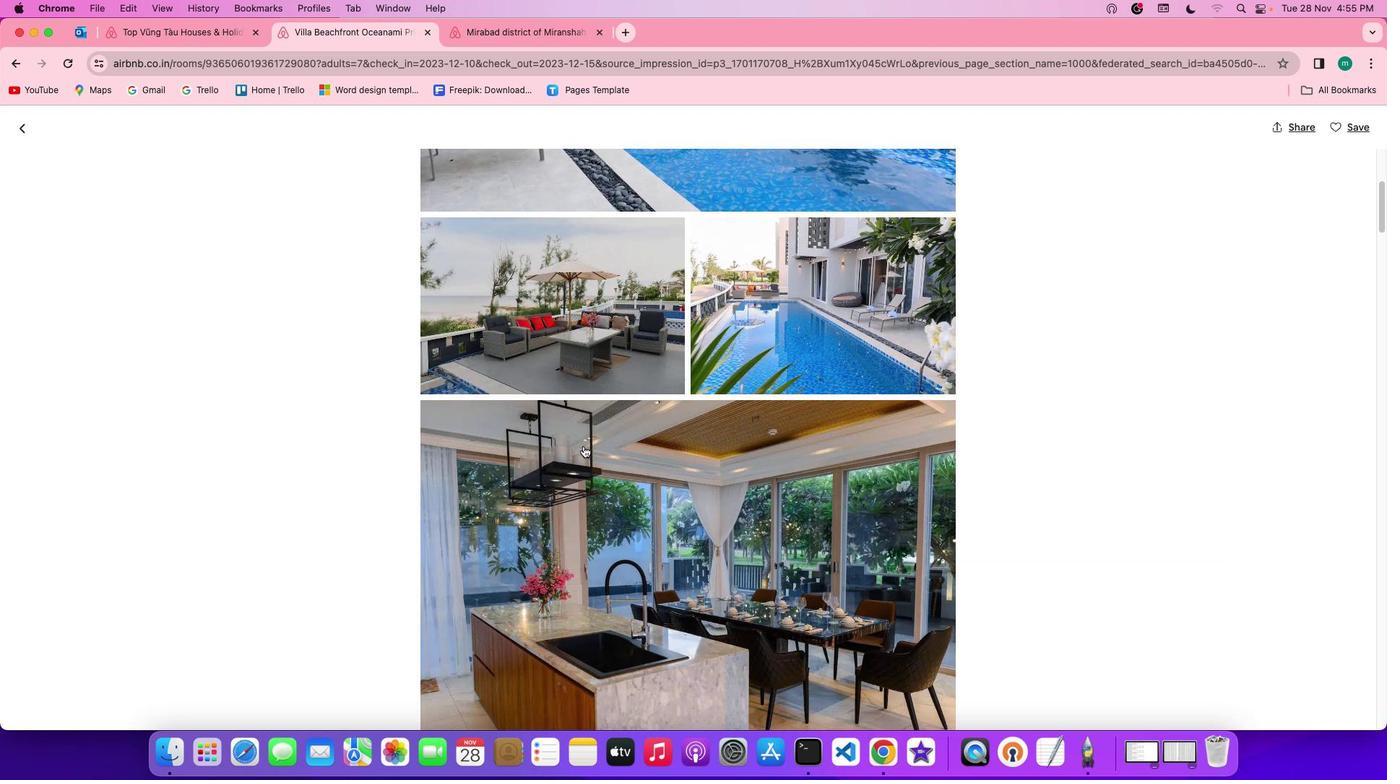 
Action: Mouse scrolled (583, 445) with delta (0, -2)
Screenshot: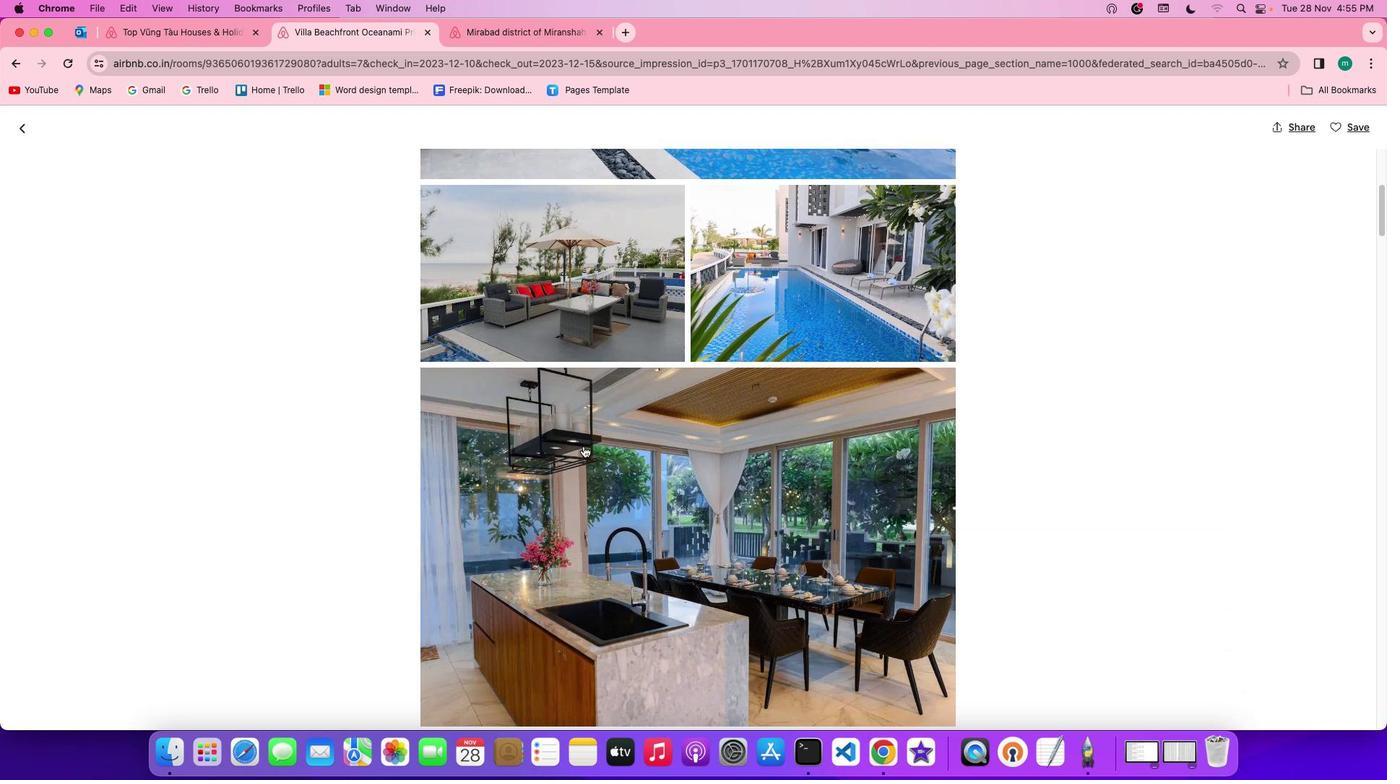 
Action: Mouse scrolled (583, 445) with delta (0, 0)
Screenshot: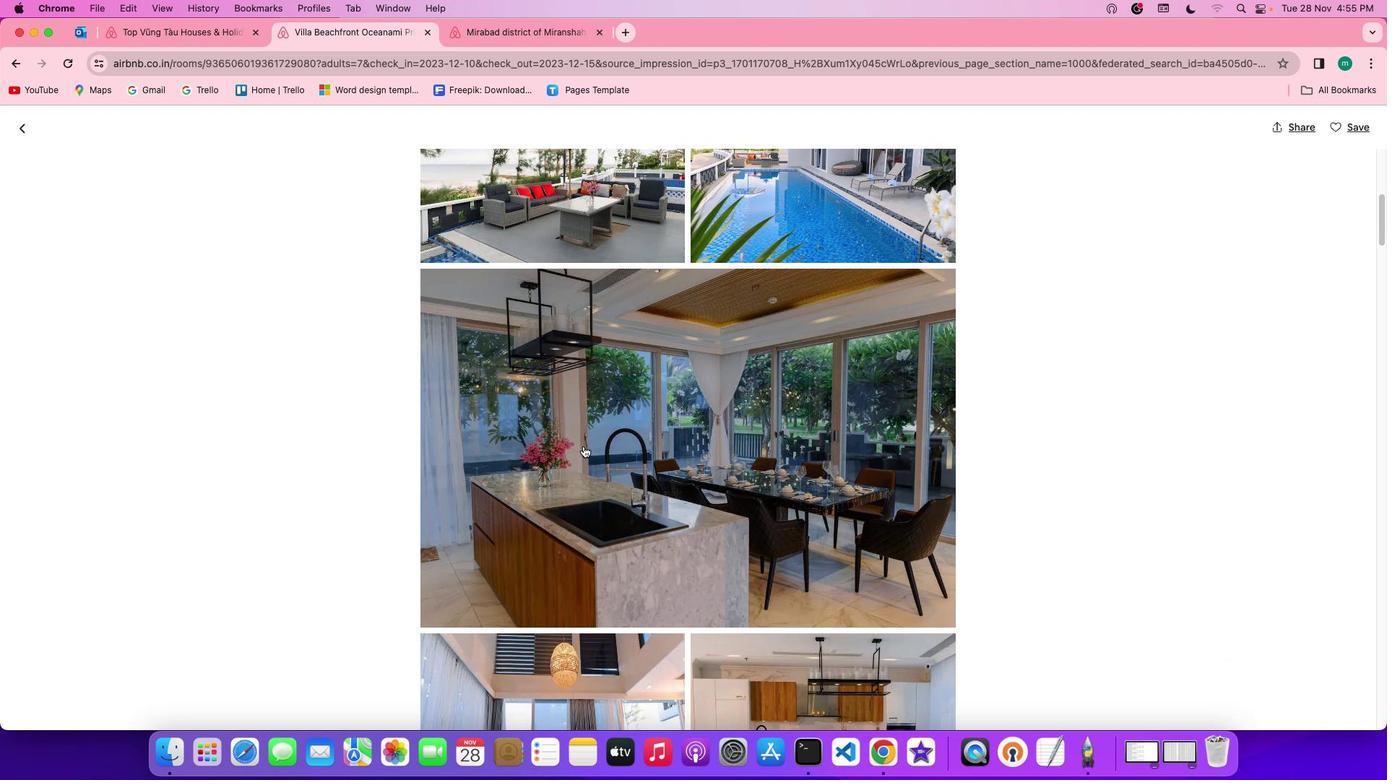 
Action: Mouse scrolled (583, 445) with delta (0, 0)
Screenshot: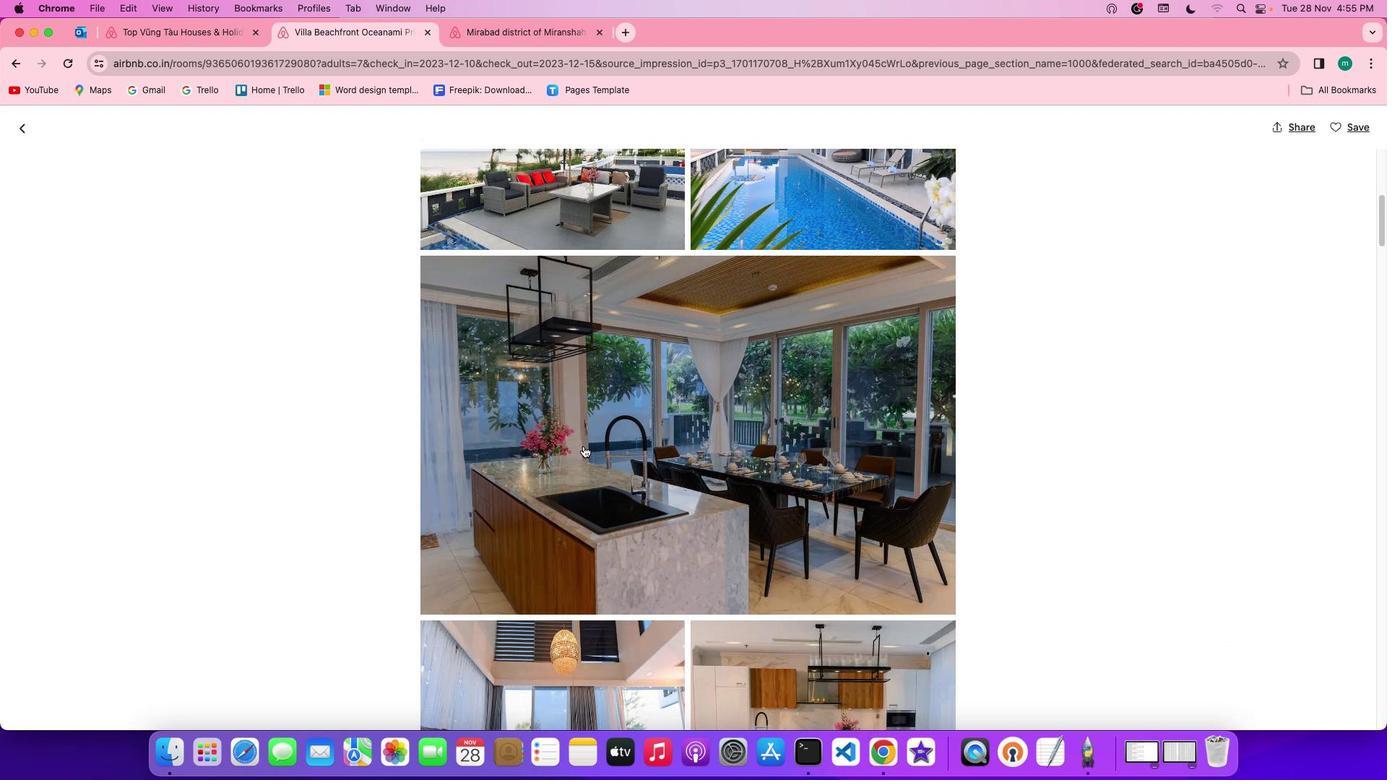 
Action: Mouse scrolled (583, 445) with delta (0, -1)
Screenshot: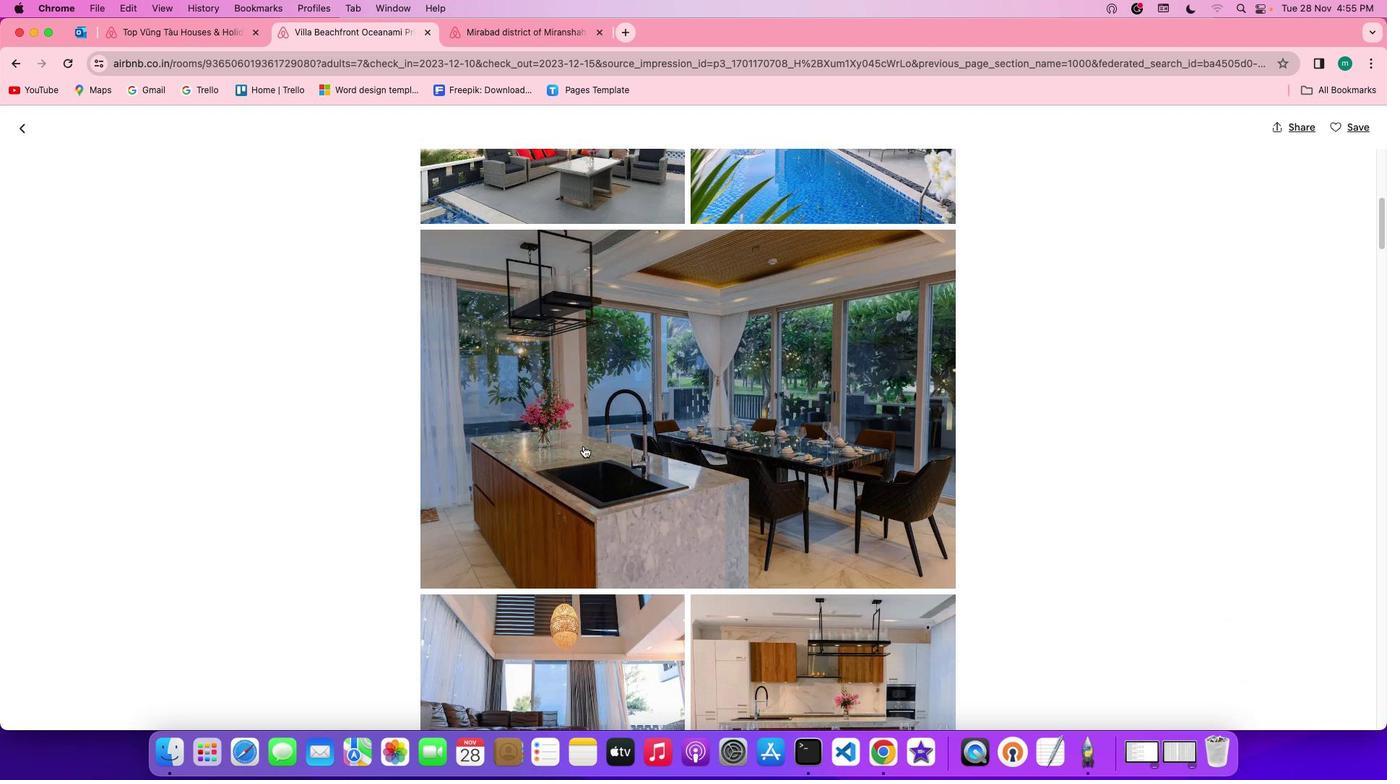 
Action: Mouse scrolled (583, 445) with delta (0, 0)
Screenshot: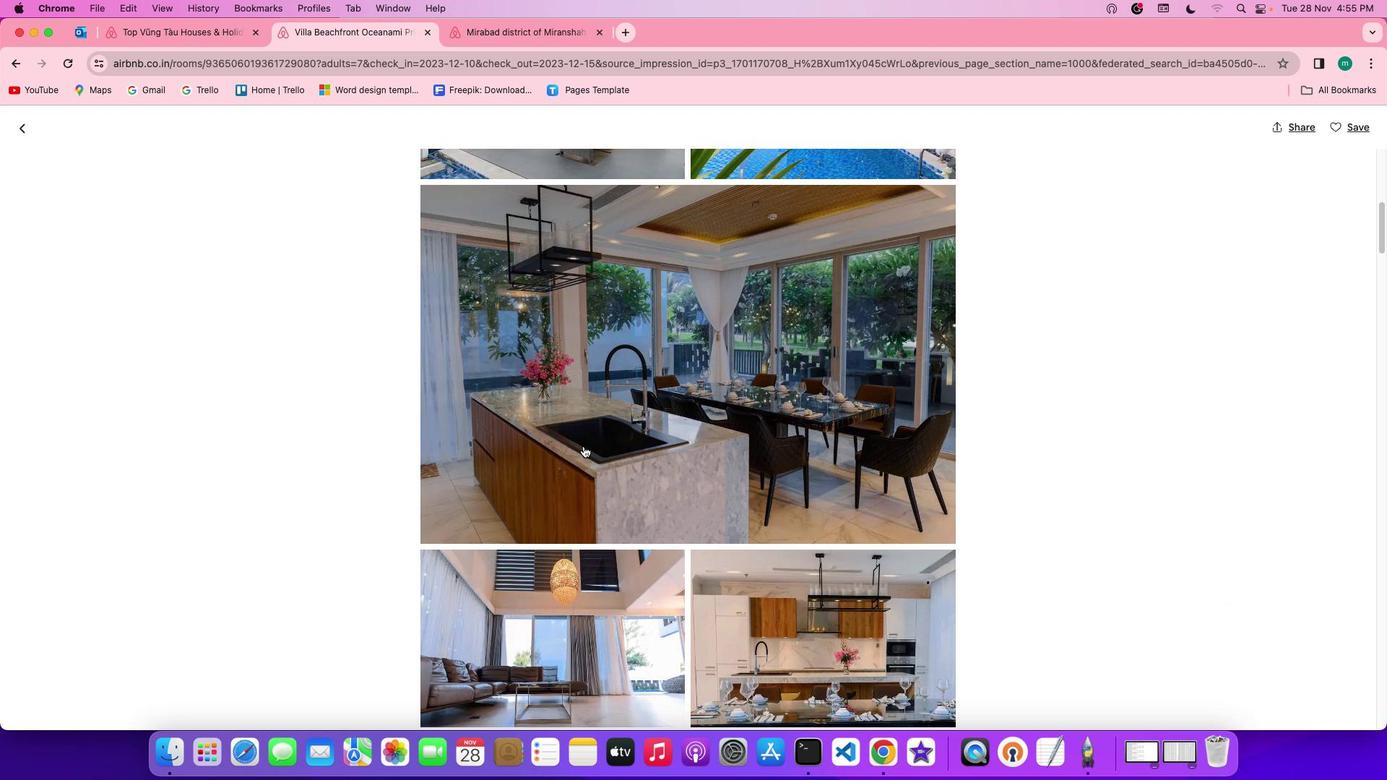 
Action: Mouse scrolled (583, 445) with delta (0, 0)
Screenshot: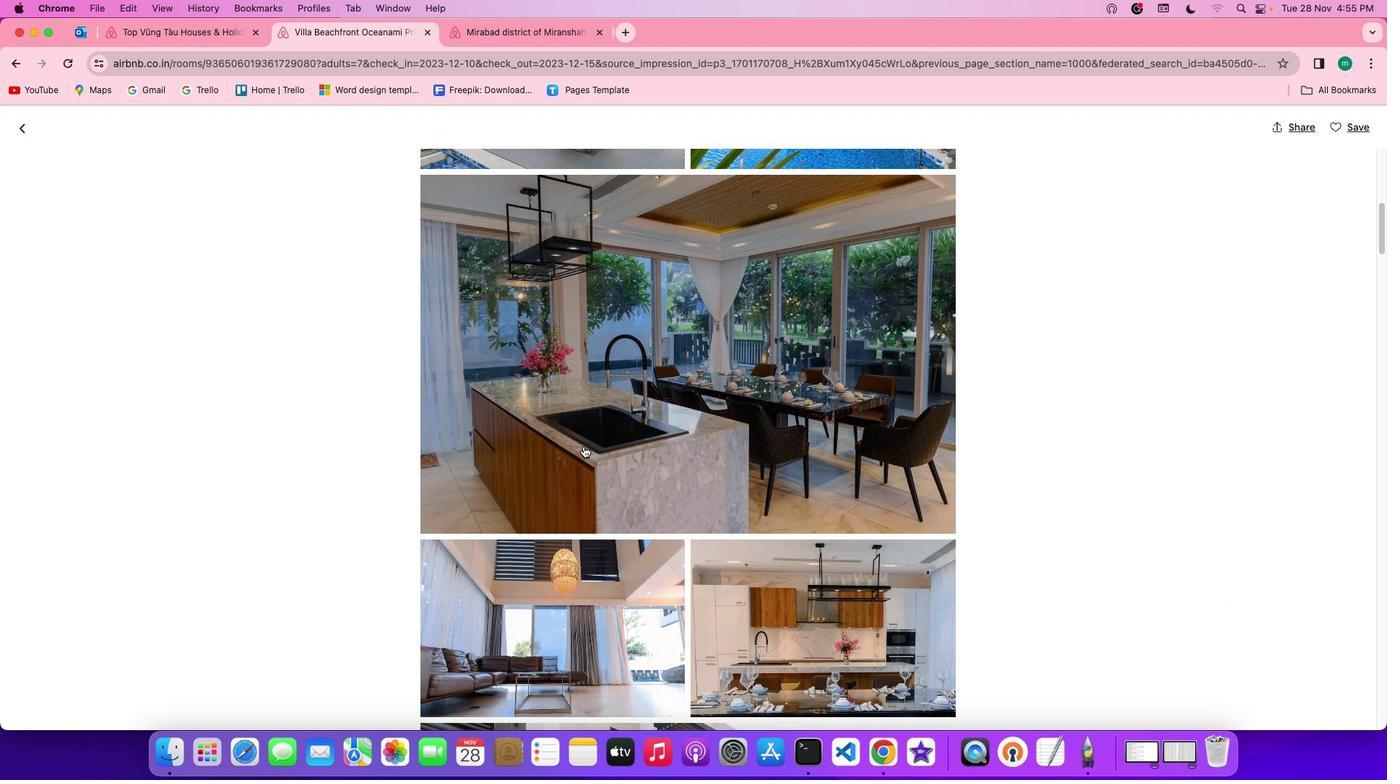 
Action: Mouse scrolled (583, 445) with delta (0, 0)
Screenshot: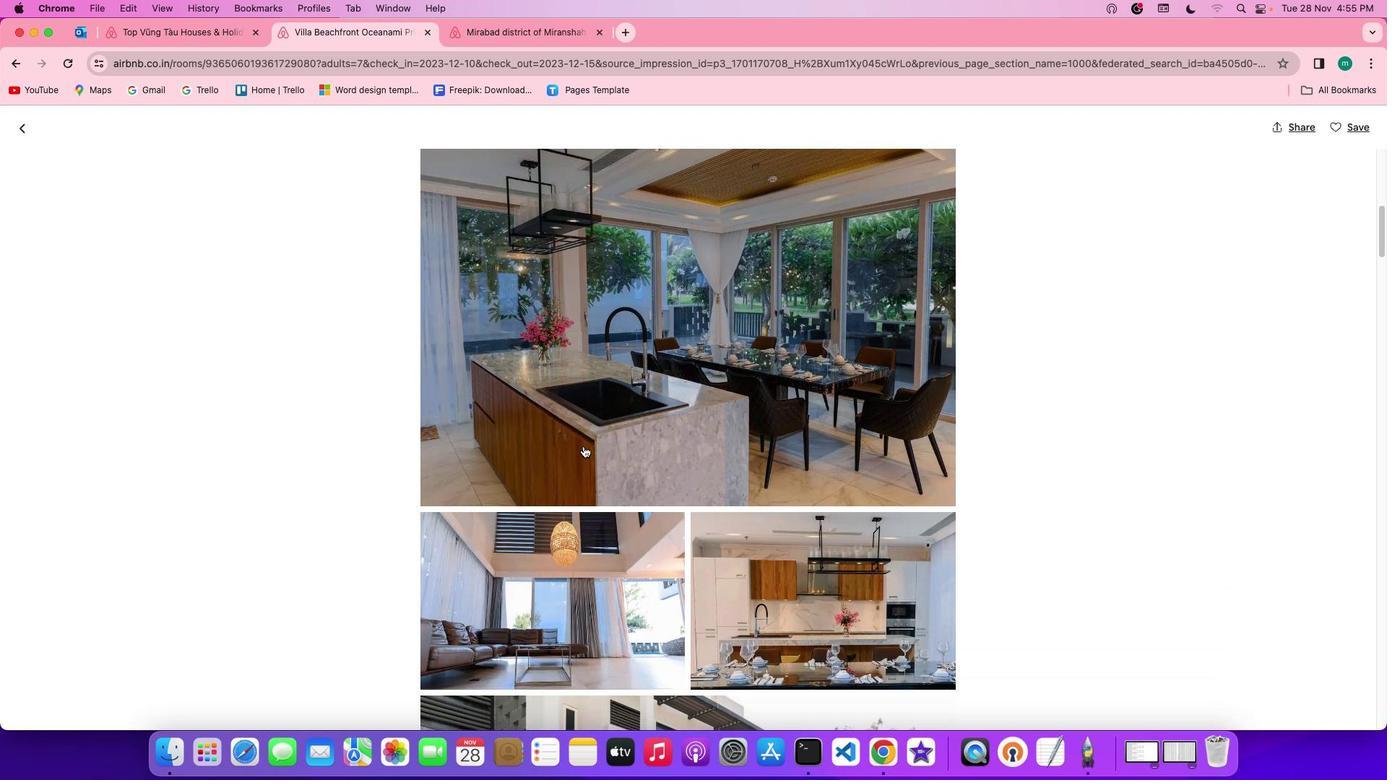 
Action: Mouse moved to (583, 445)
Screenshot: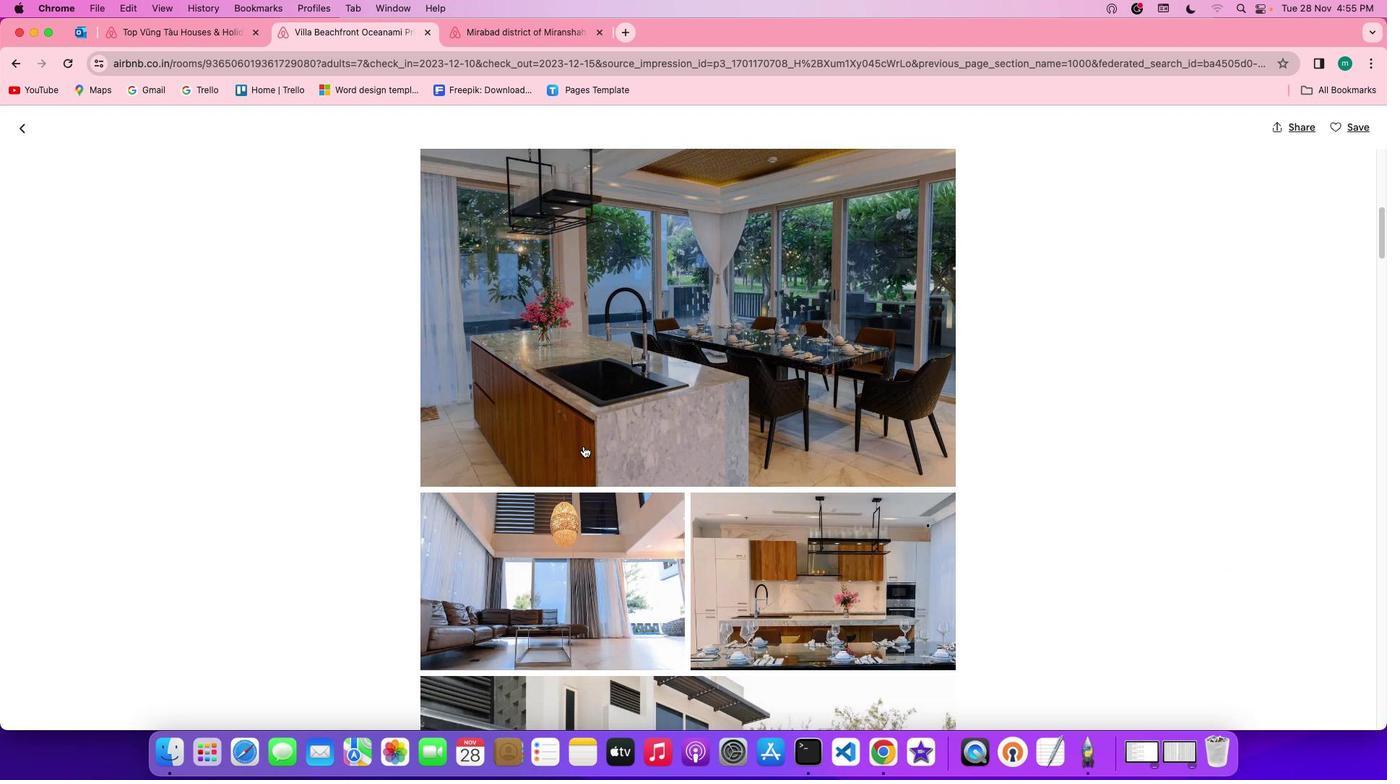 
Action: Mouse scrolled (583, 445) with delta (0, 0)
Screenshot: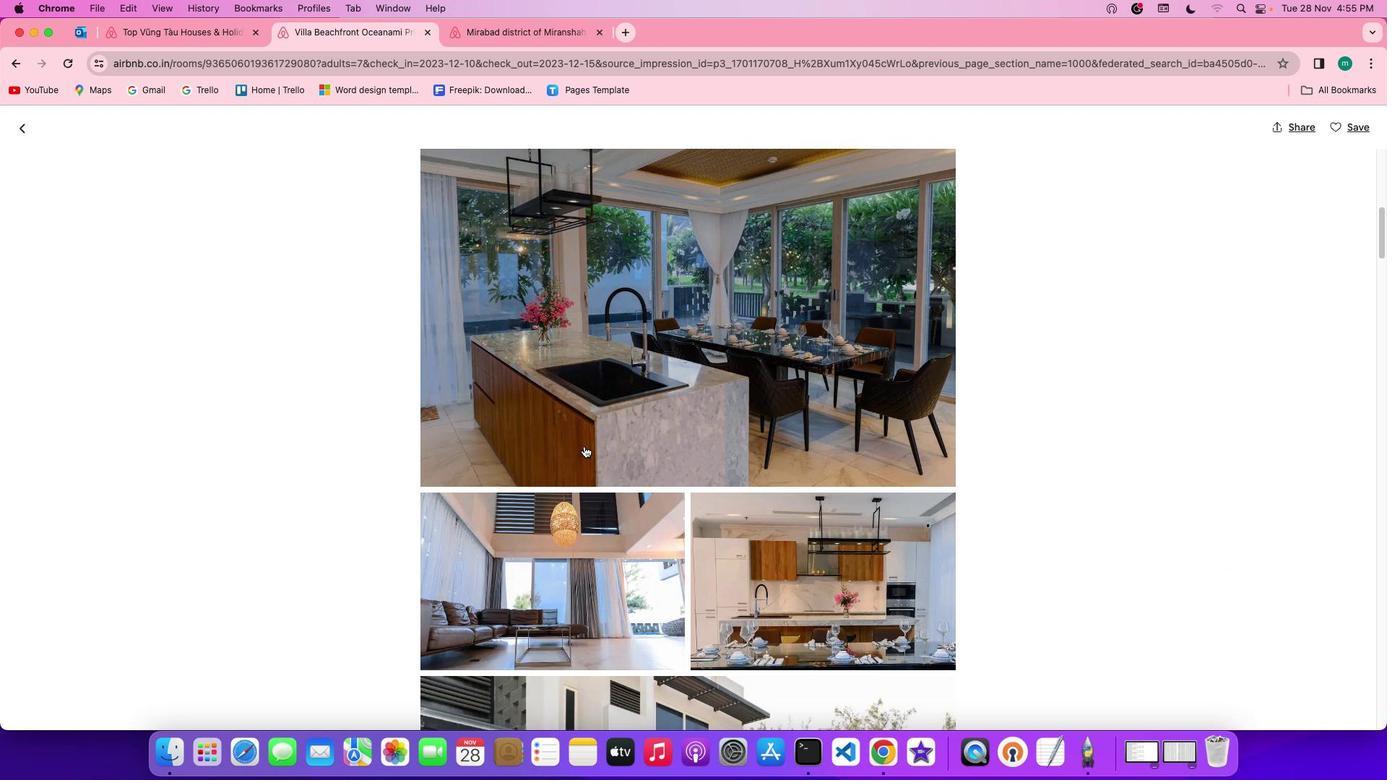 
Action: Mouse moved to (584, 445)
Screenshot: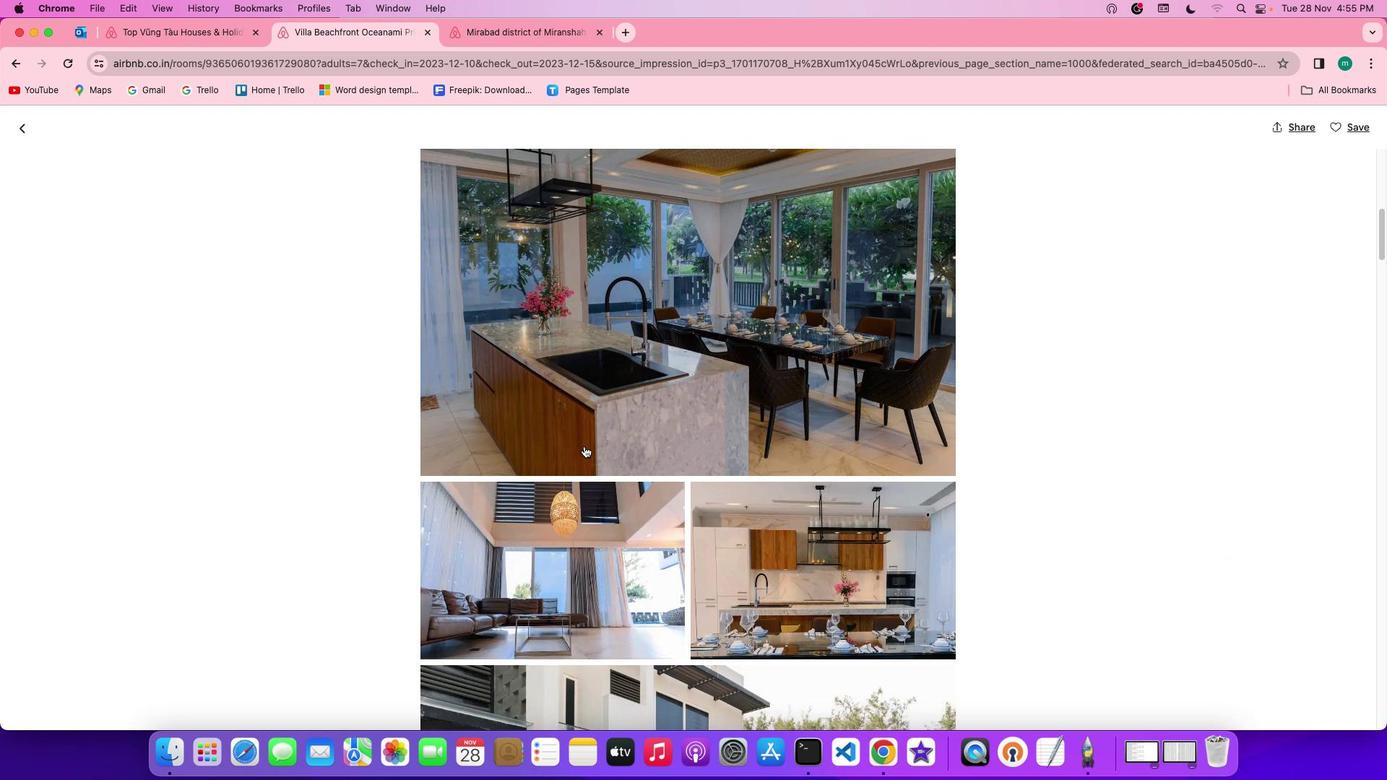 
Action: Mouse scrolled (584, 445) with delta (0, 0)
Screenshot: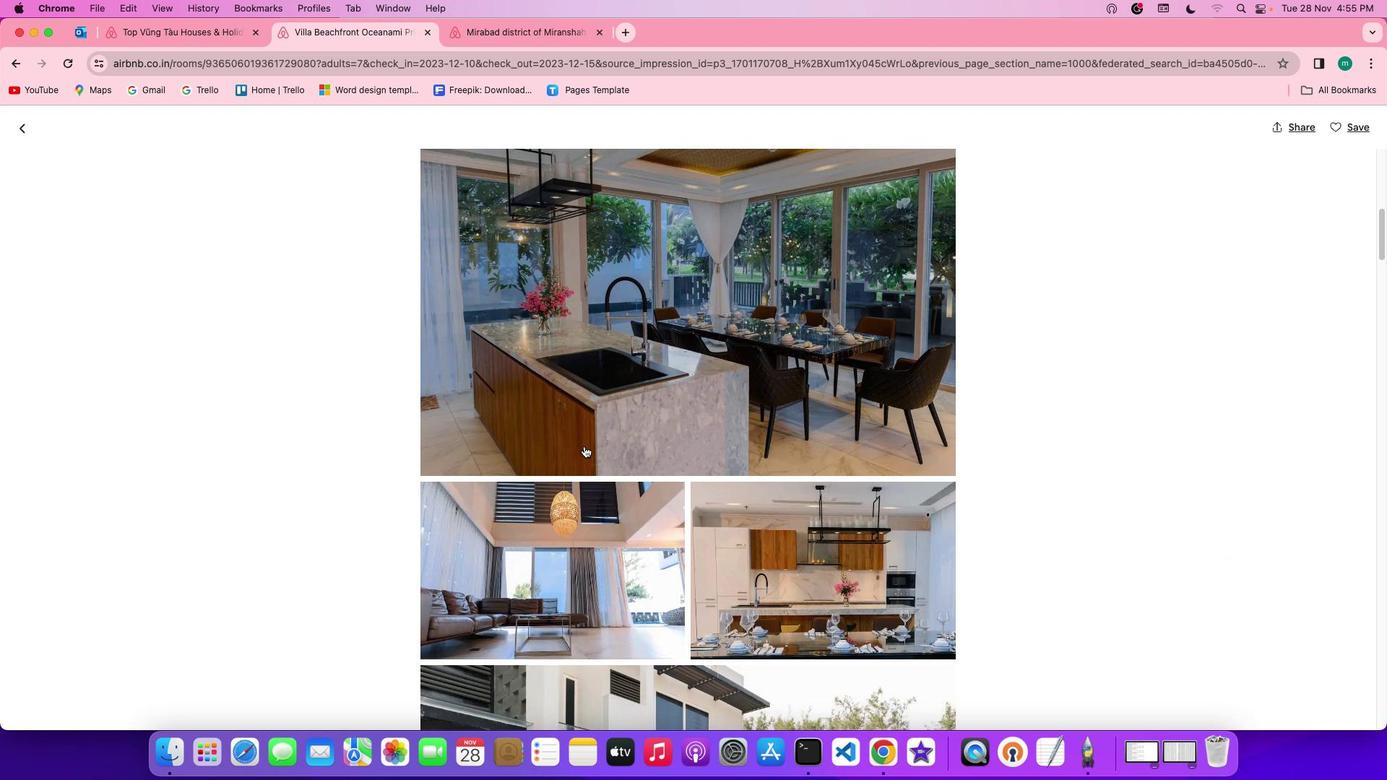 
Action: Mouse scrolled (584, 445) with delta (0, 0)
Screenshot: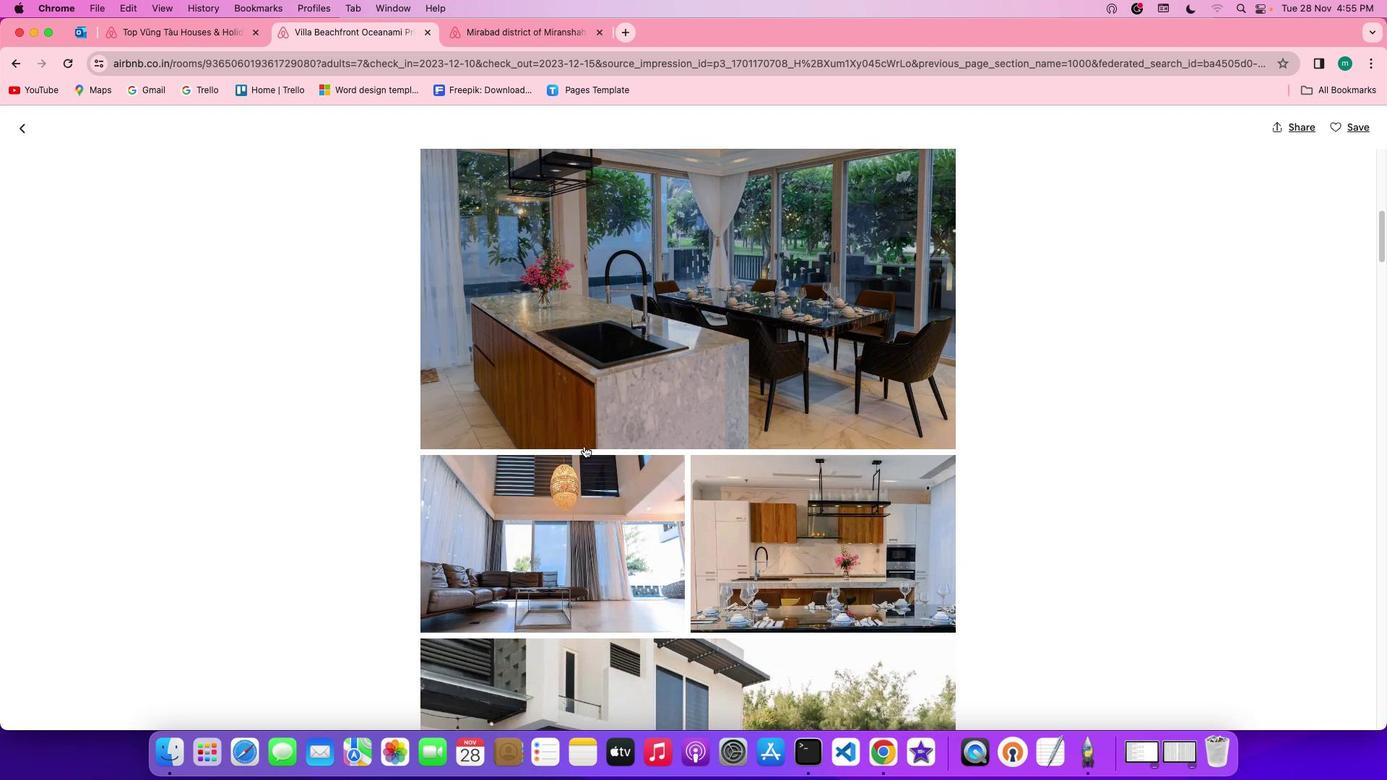 
Action: Mouse scrolled (584, 445) with delta (0, 0)
Screenshot: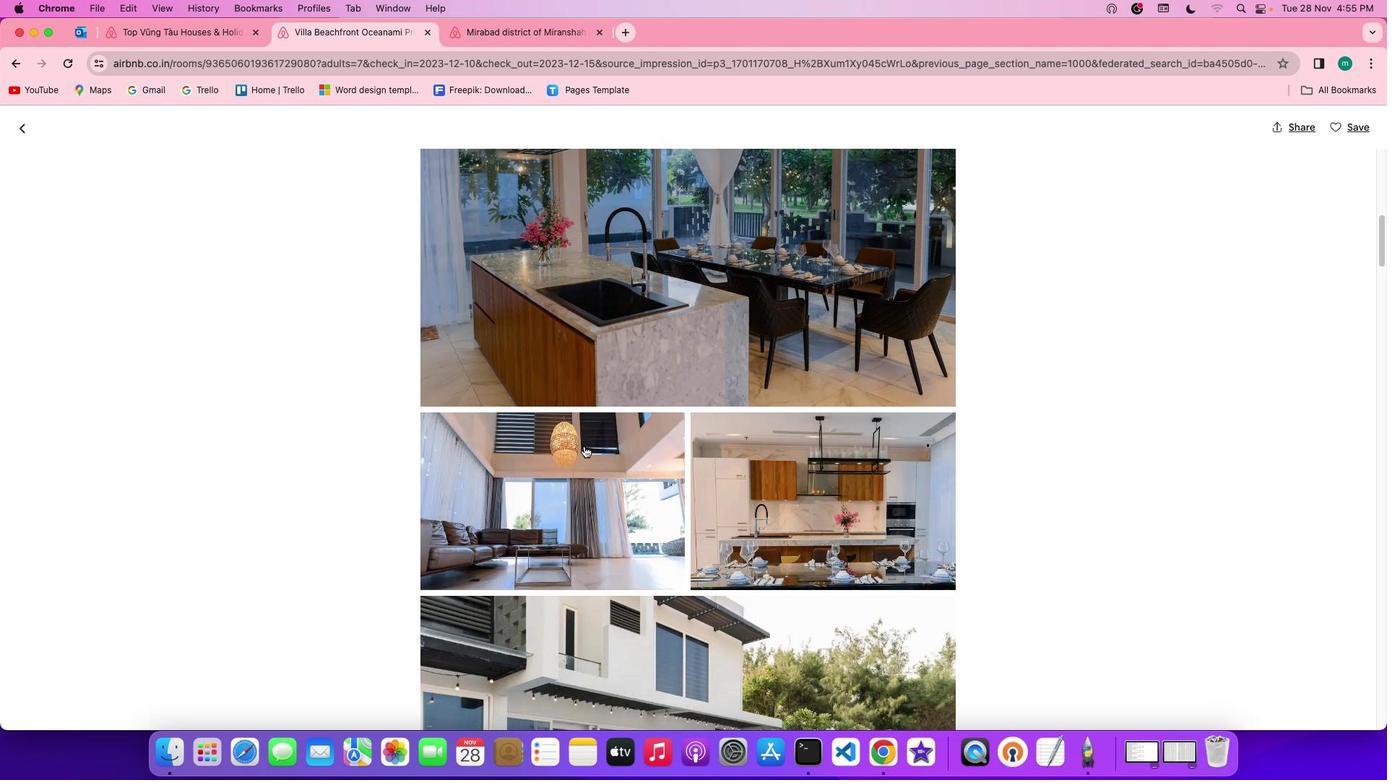 
Action: Mouse scrolled (584, 445) with delta (0, 0)
Screenshot: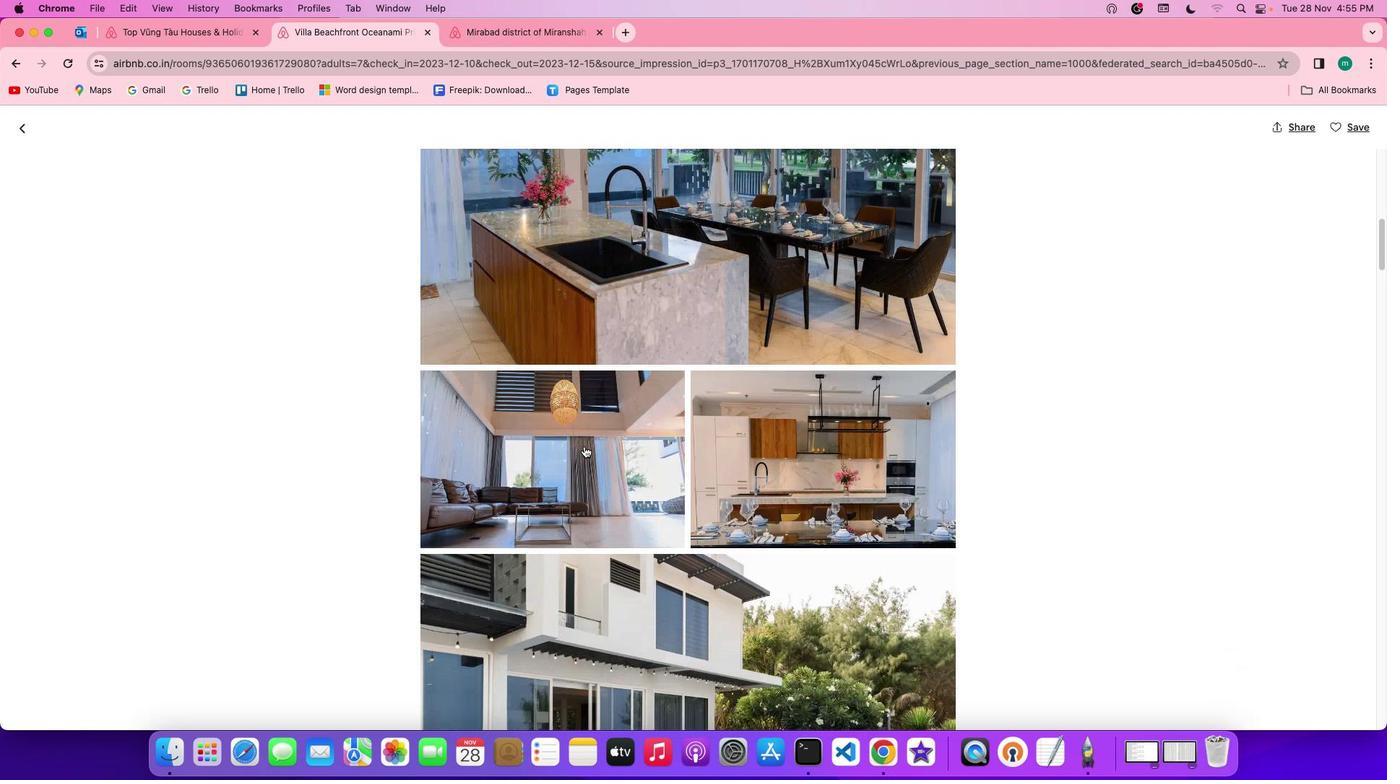 
Action: Mouse scrolled (584, 445) with delta (0, -2)
Screenshot: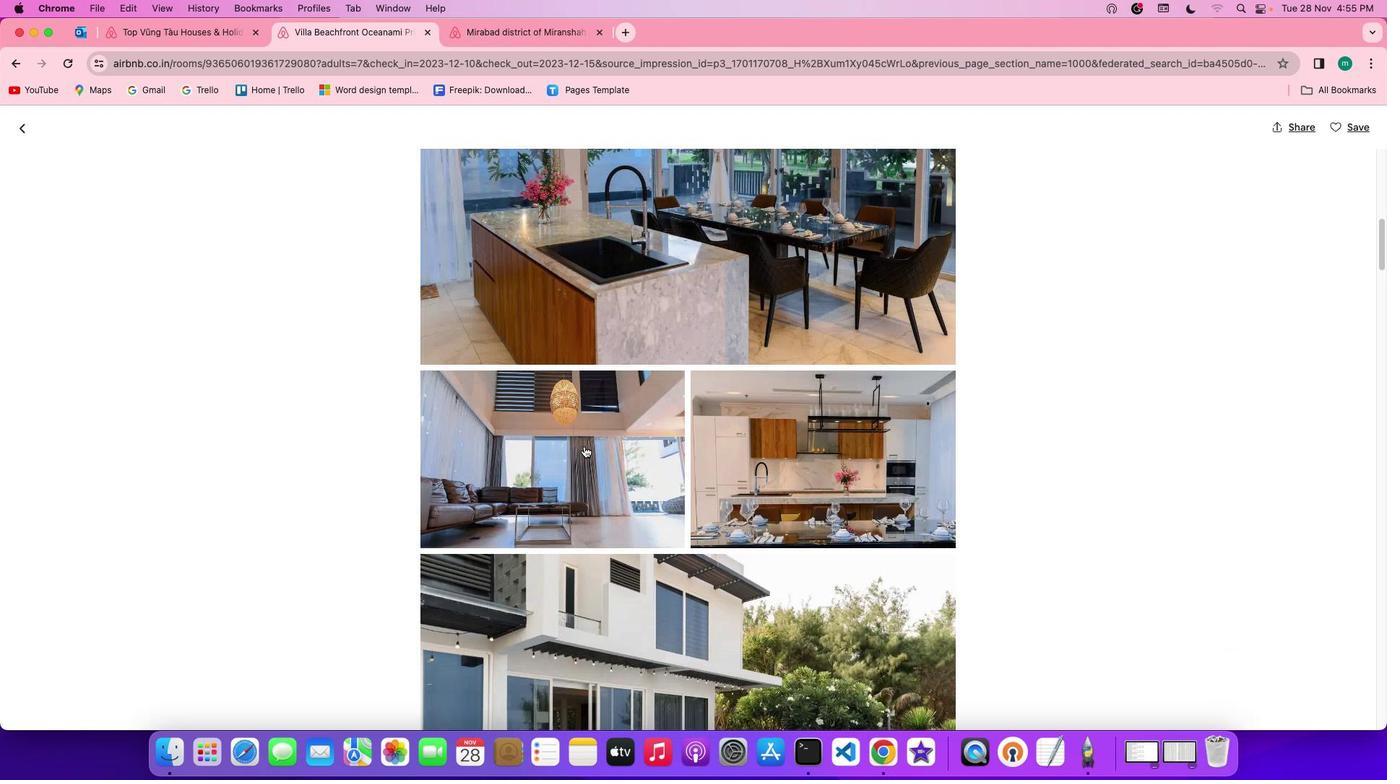 
Action: Mouse scrolled (584, 445) with delta (0, -2)
Screenshot: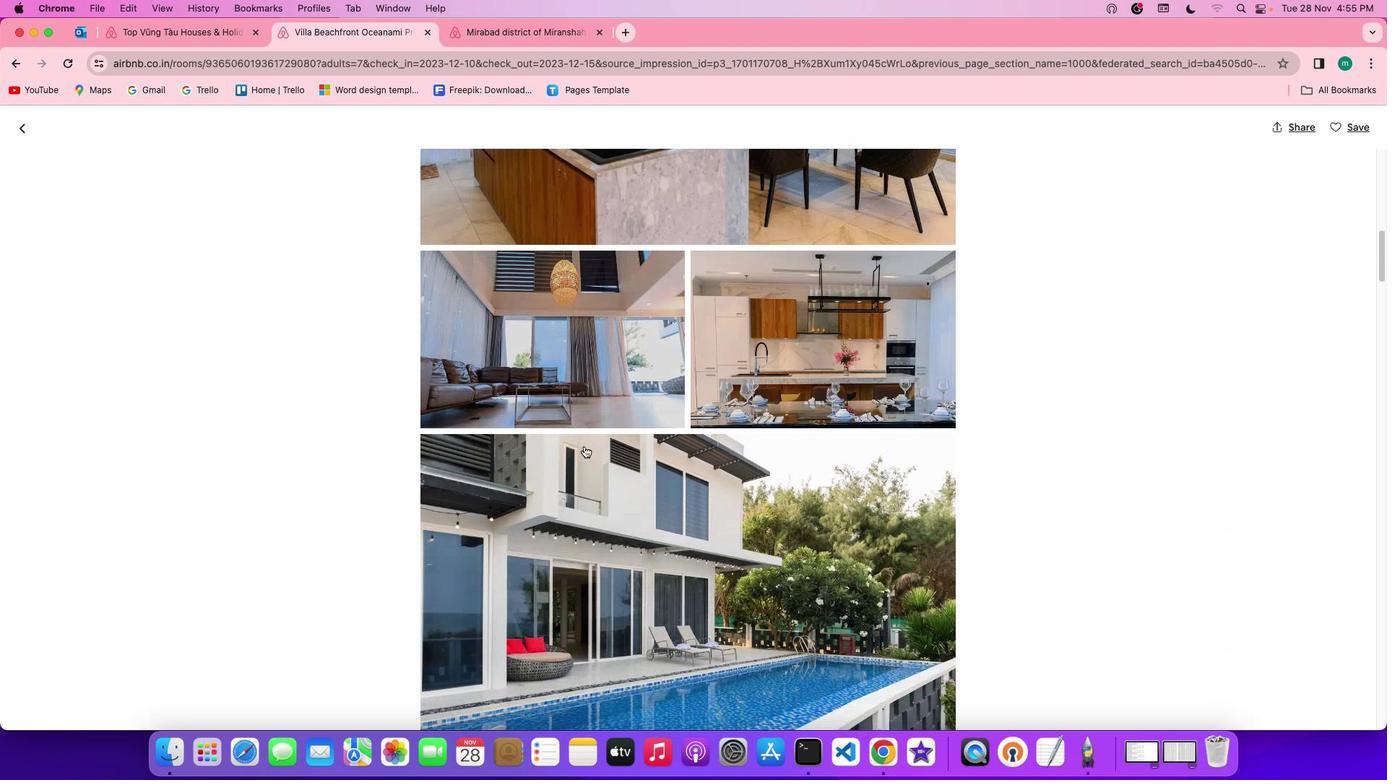 
Action: Mouse moved to (584, 445)
Screenshot: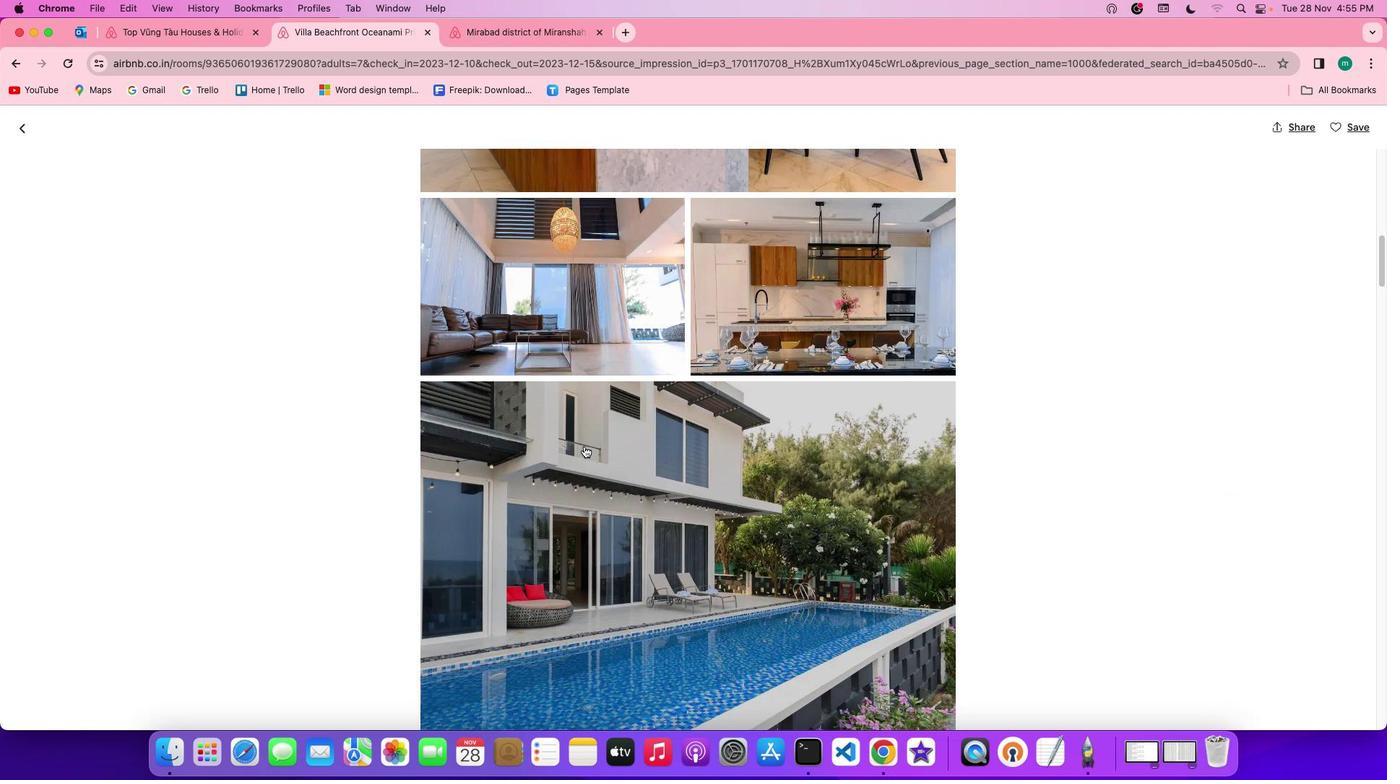 
Action: Mouse scrolled (584, 445) with delta (0, 0)
Screenshot: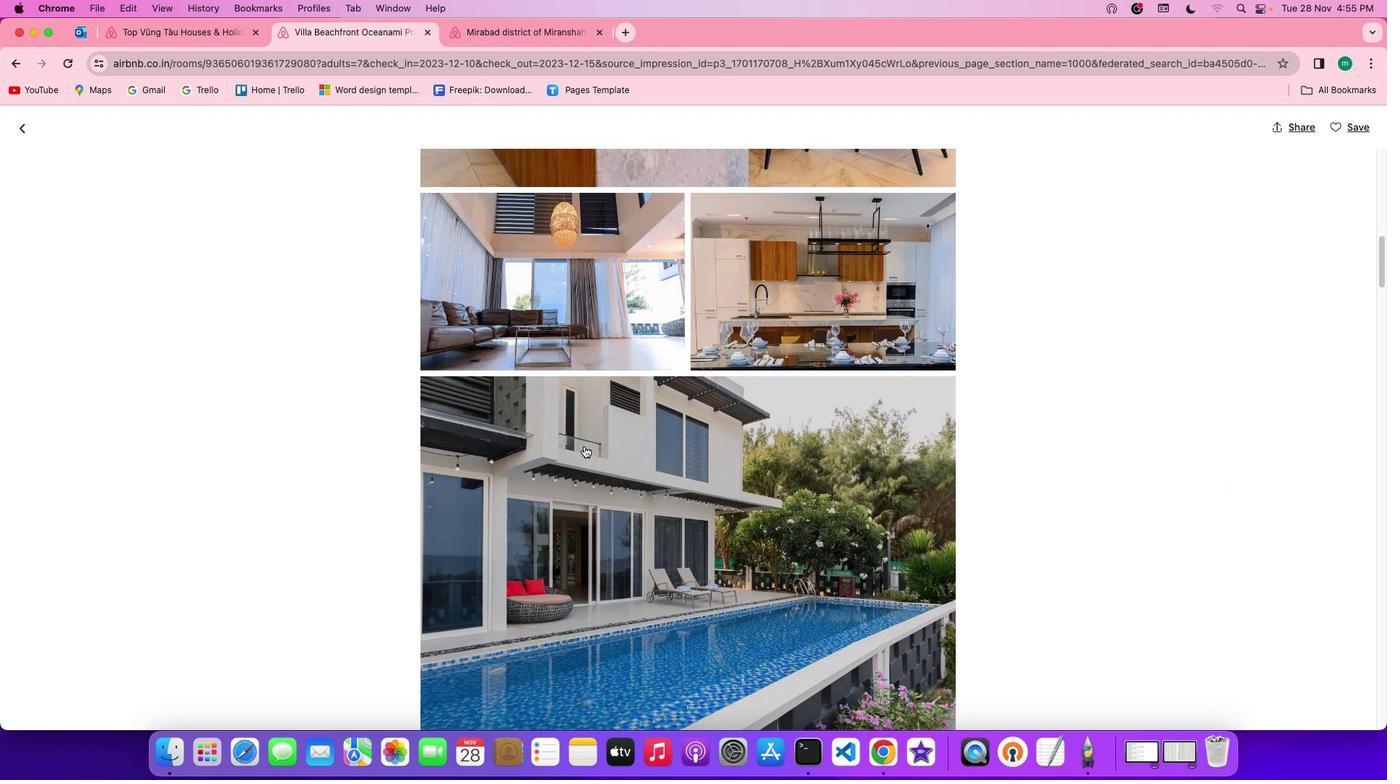 
Action: Mouse scrolled (584, 445) with delta (0, 0)
Screenshot: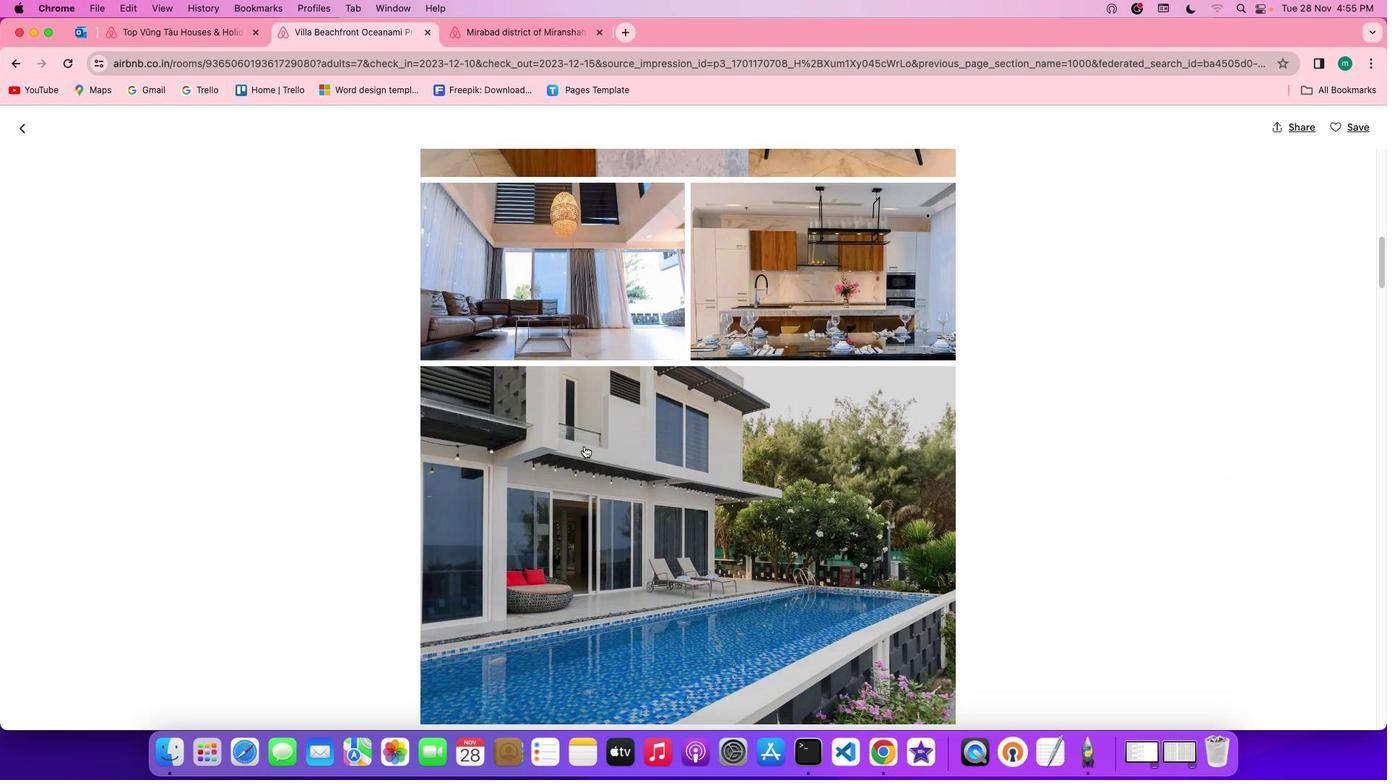 
Action: Mouse scrolled (584, 445) with delta (0, -1)
Screenshot: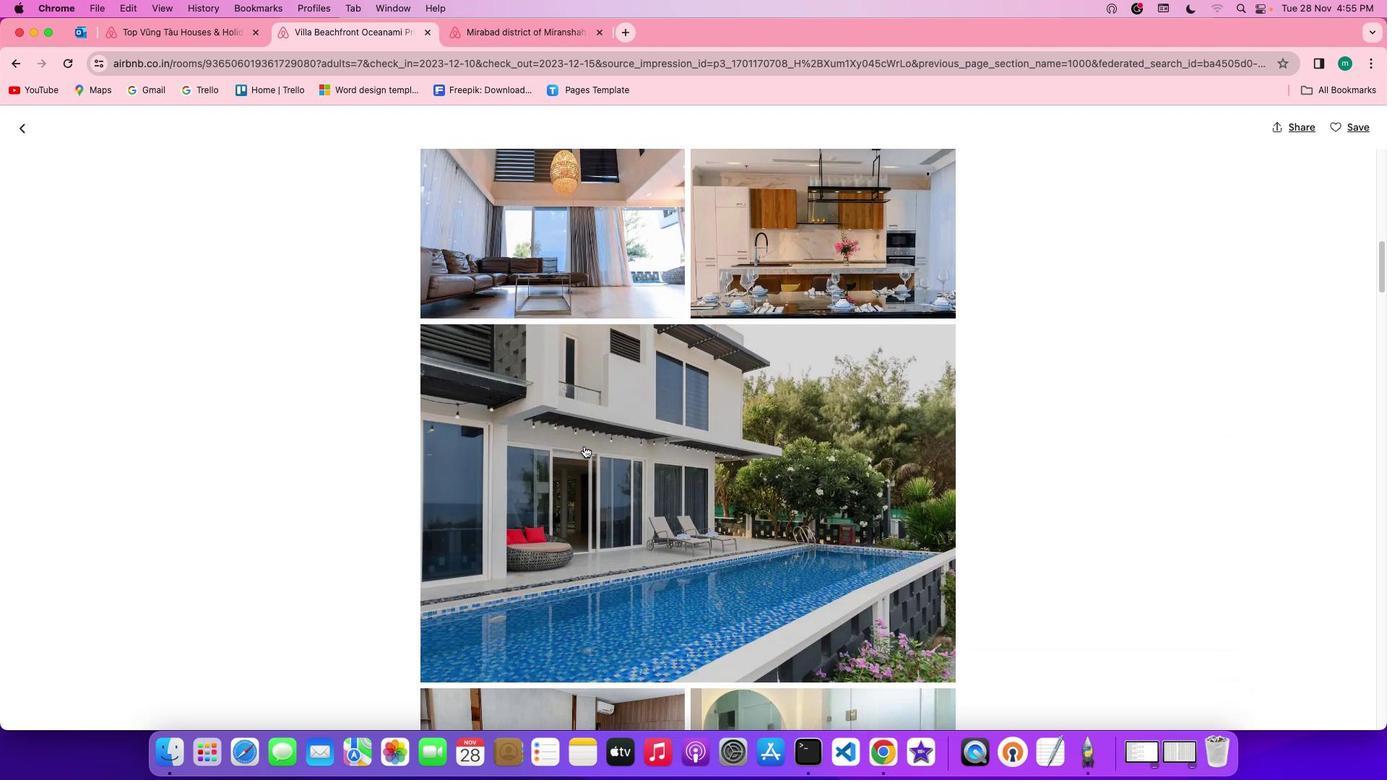 
Action: Mouse scrolled (584, 445) with delta (0, 0)
Screenshot: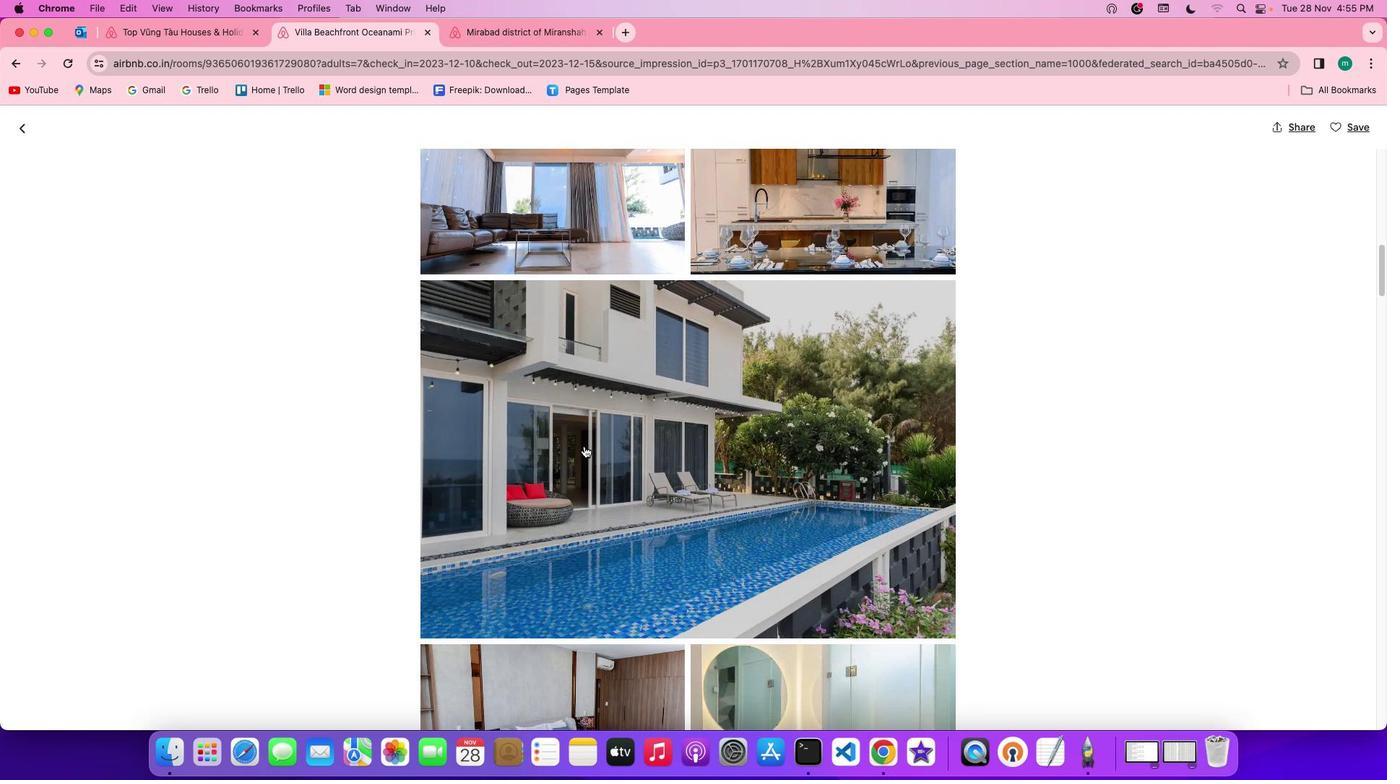 
Action: Mouse scrolled (584, 445) with delta (0, 0)
Screenshot: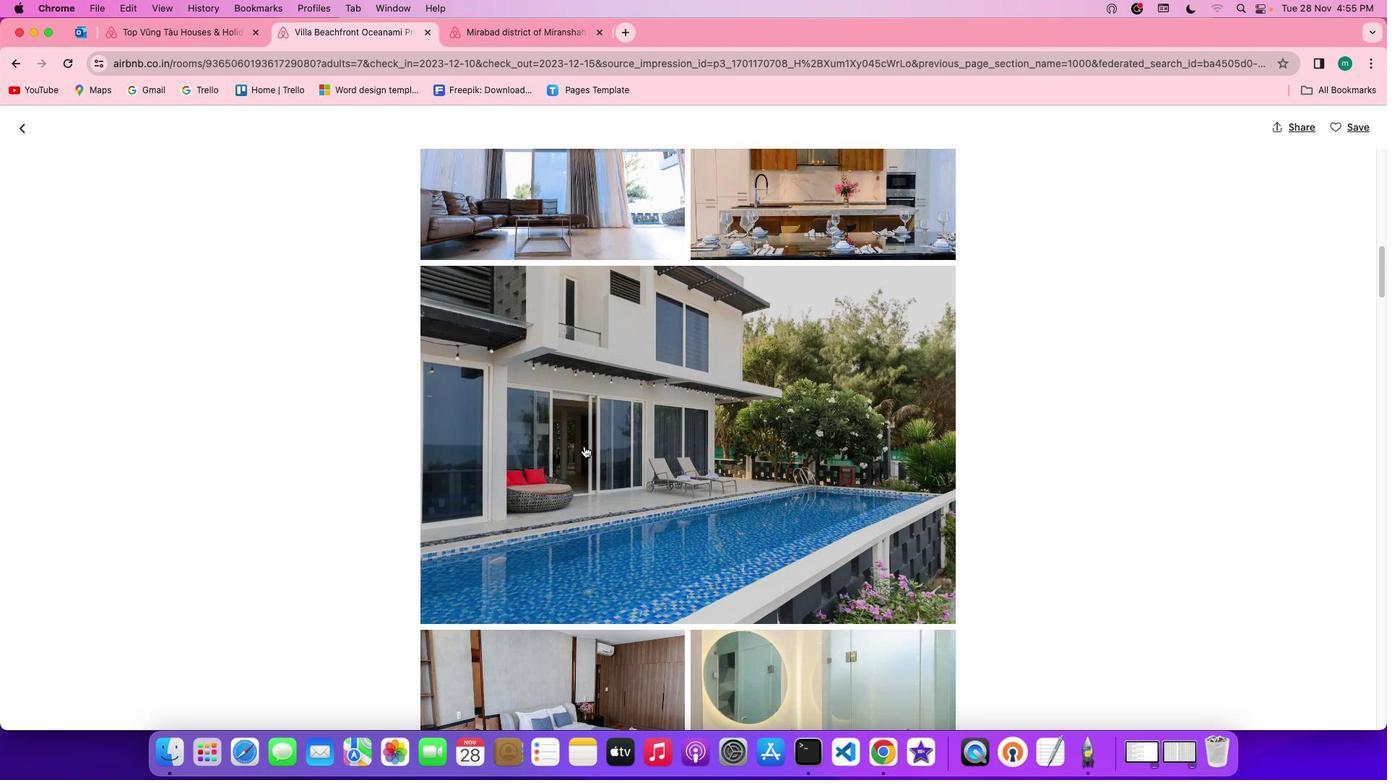 
Action: Mouse scrolled (584, 445) with delta (0, -1)
Screenshot: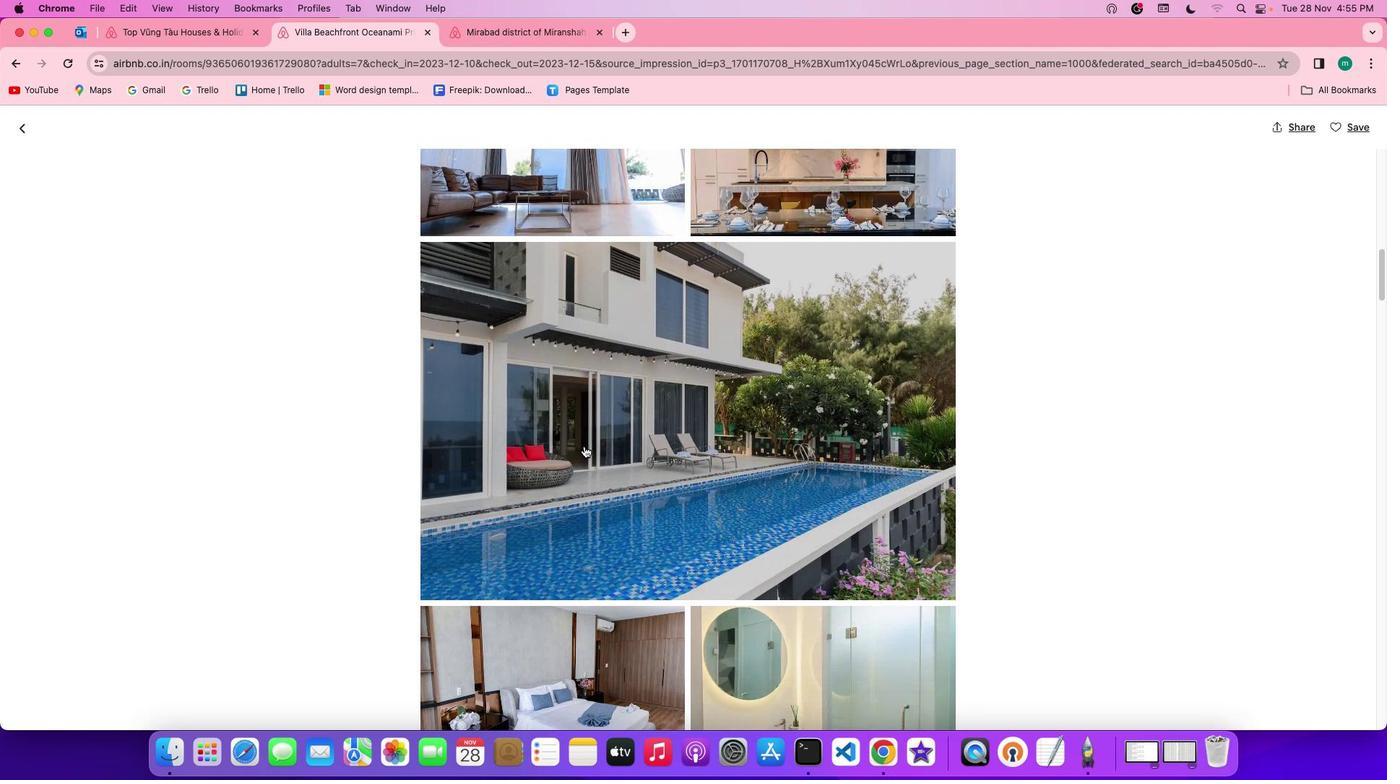 
Action: Mouse scrolled (584, 445) with delta (0, 0)
Screenshot: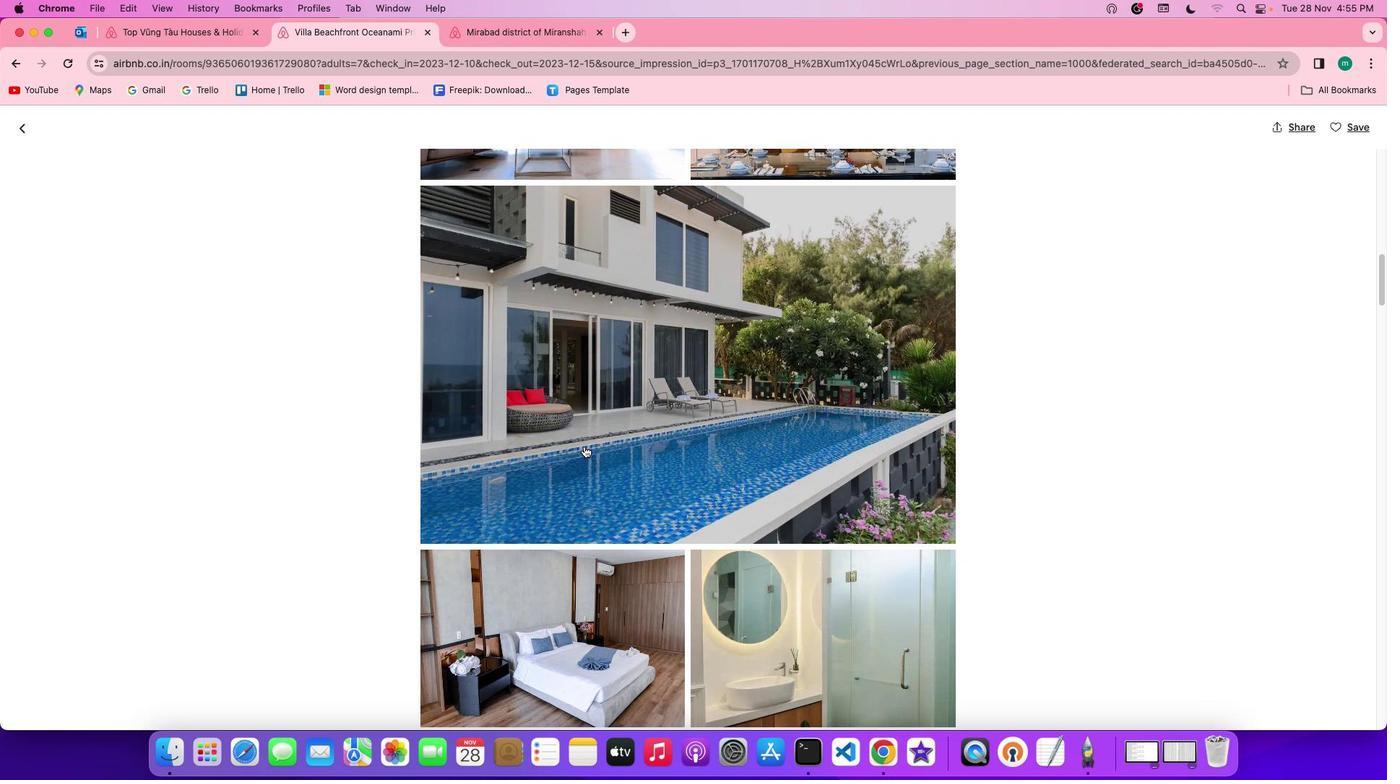
Action: Mouse scrolled (584, 445) with delta (0, 0)
Screenshot: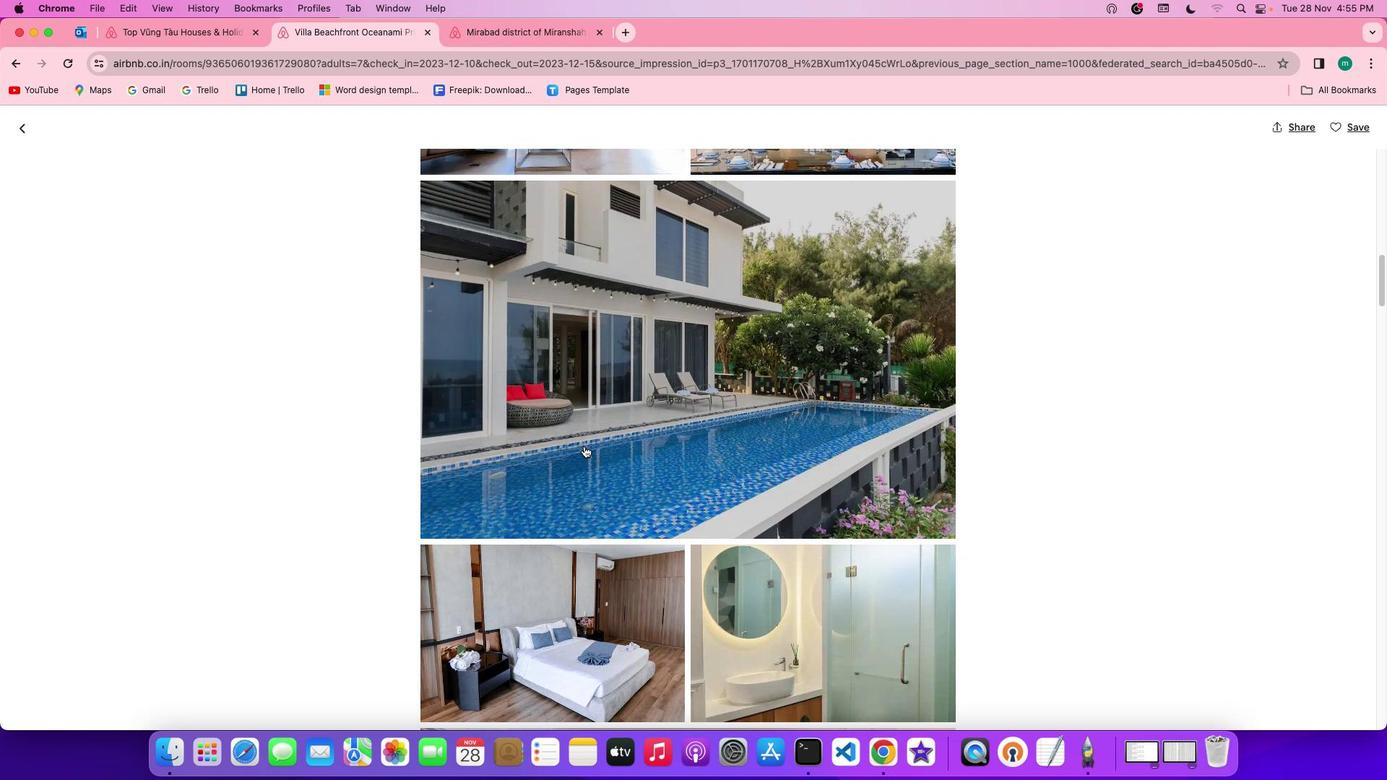 
Action: Mouse scrolled (584, 445) with delta (0, -1)
Screenshot: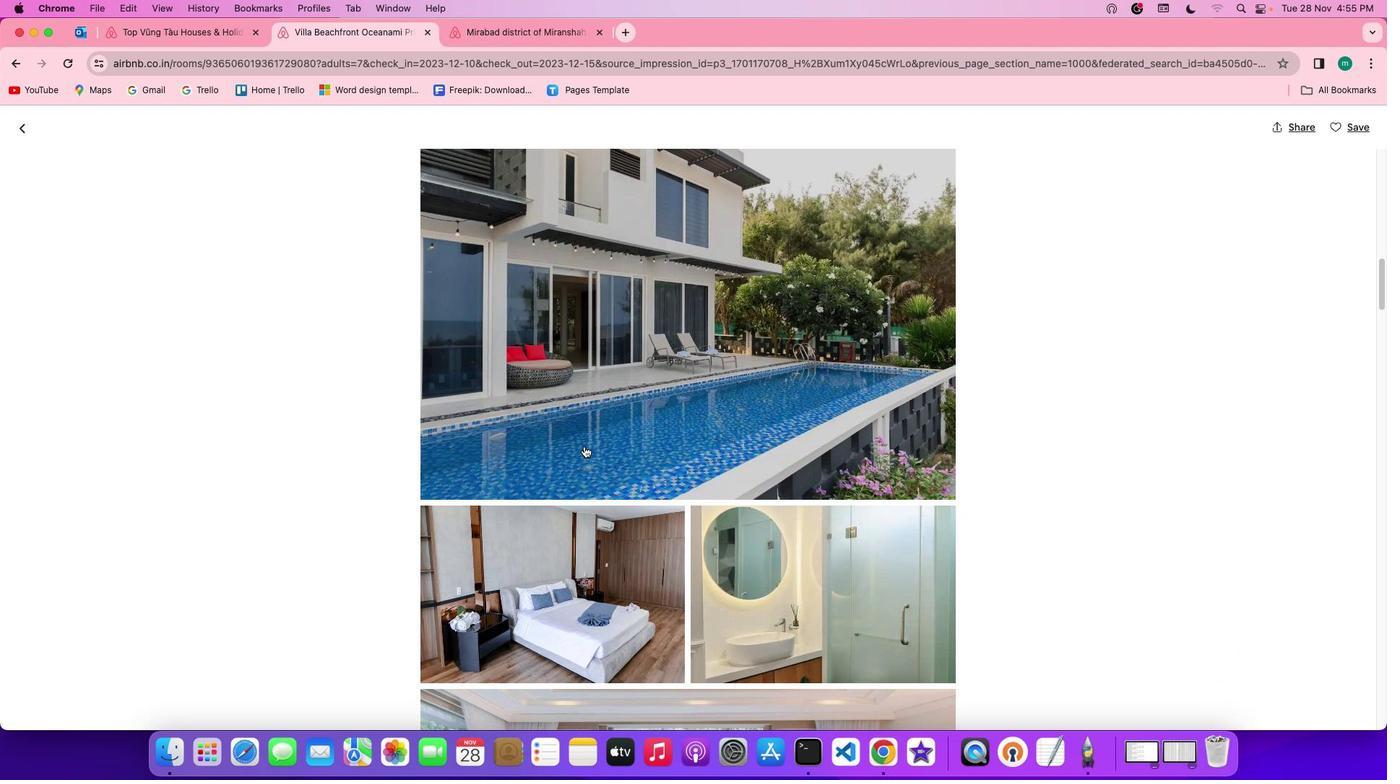 
Action: Mouse scrolled (584, 445) with delta (0, -2)
Screenshot: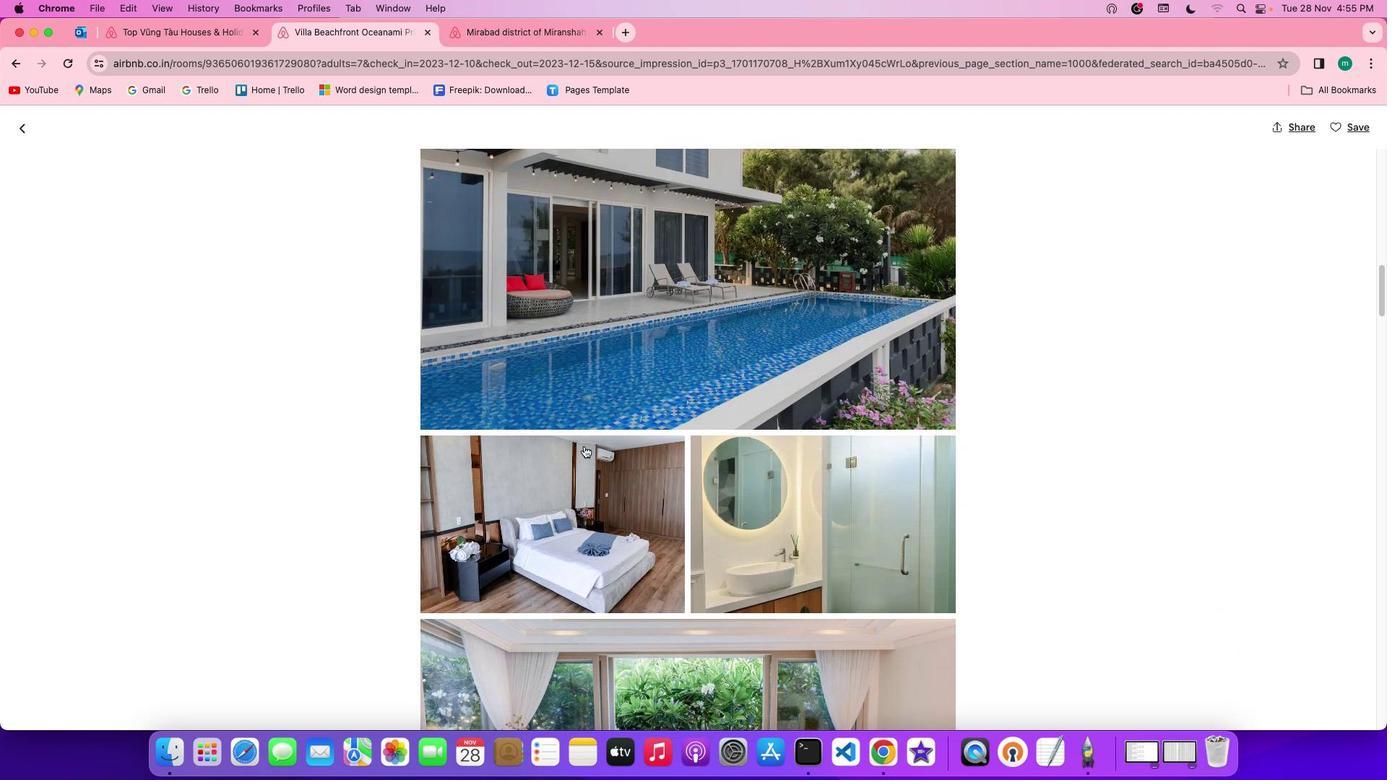 
Action: Mouse scrolled (584, 445) with delta (0, 0)
Screenshot: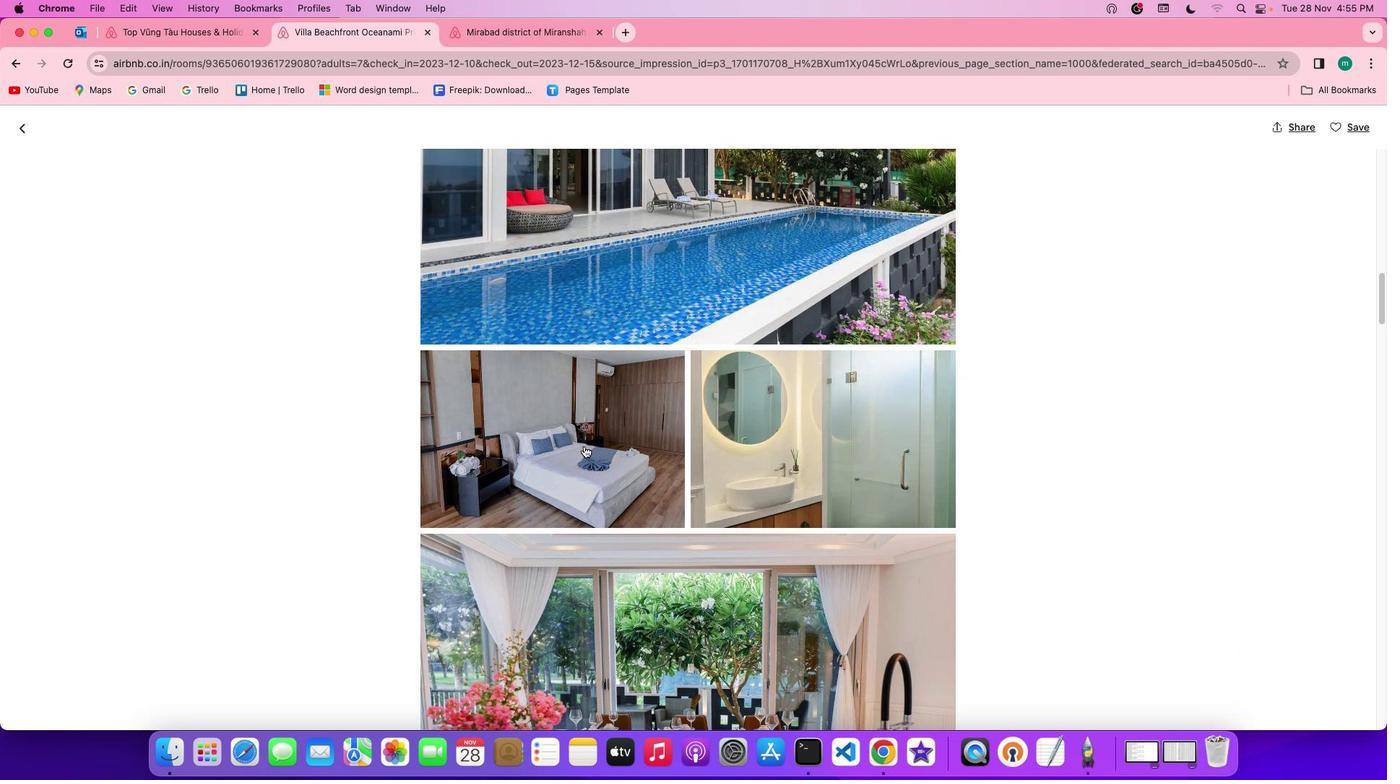 
Action: Mouse scrolled (584, 445) with delta (0, 0)
Screenshot: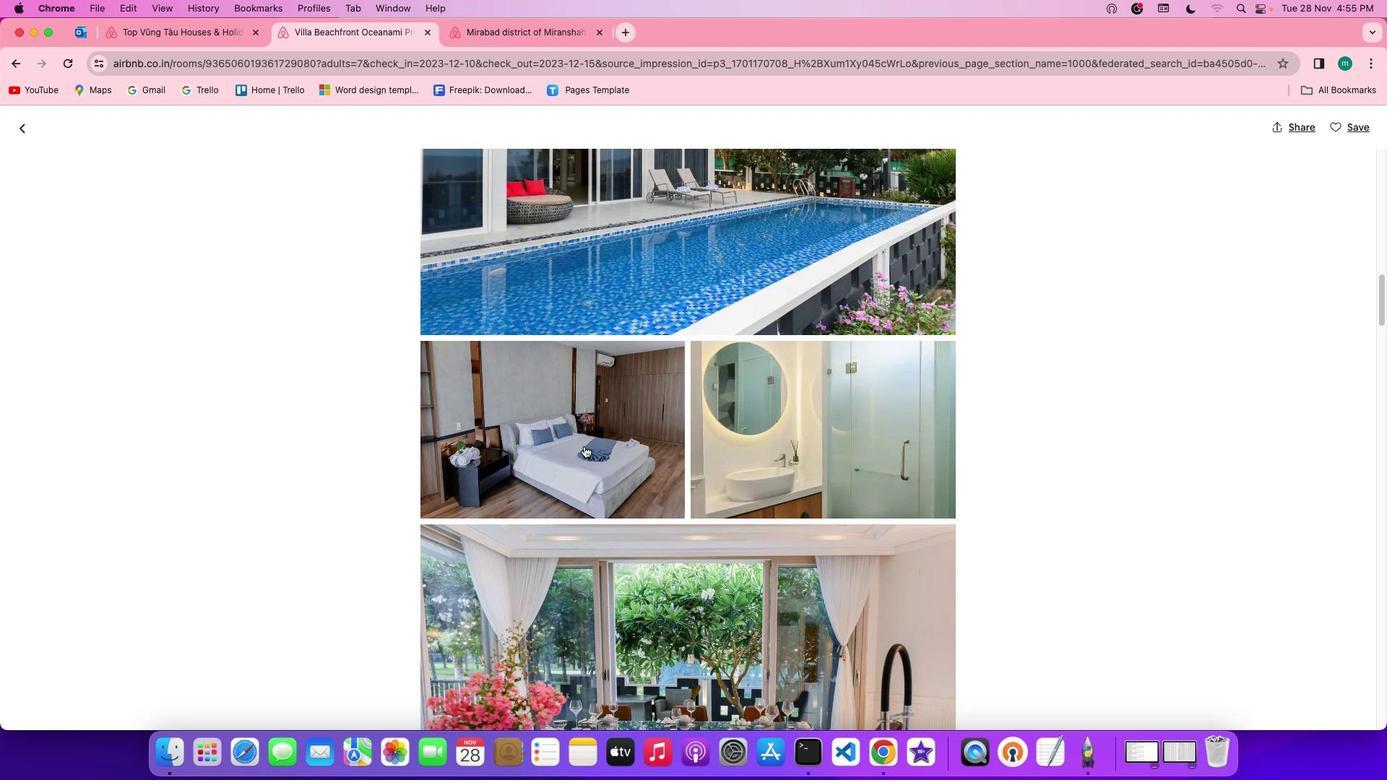 
Action: Mouse scrolled (584, 445) with delta (0, -1)
Screenshot: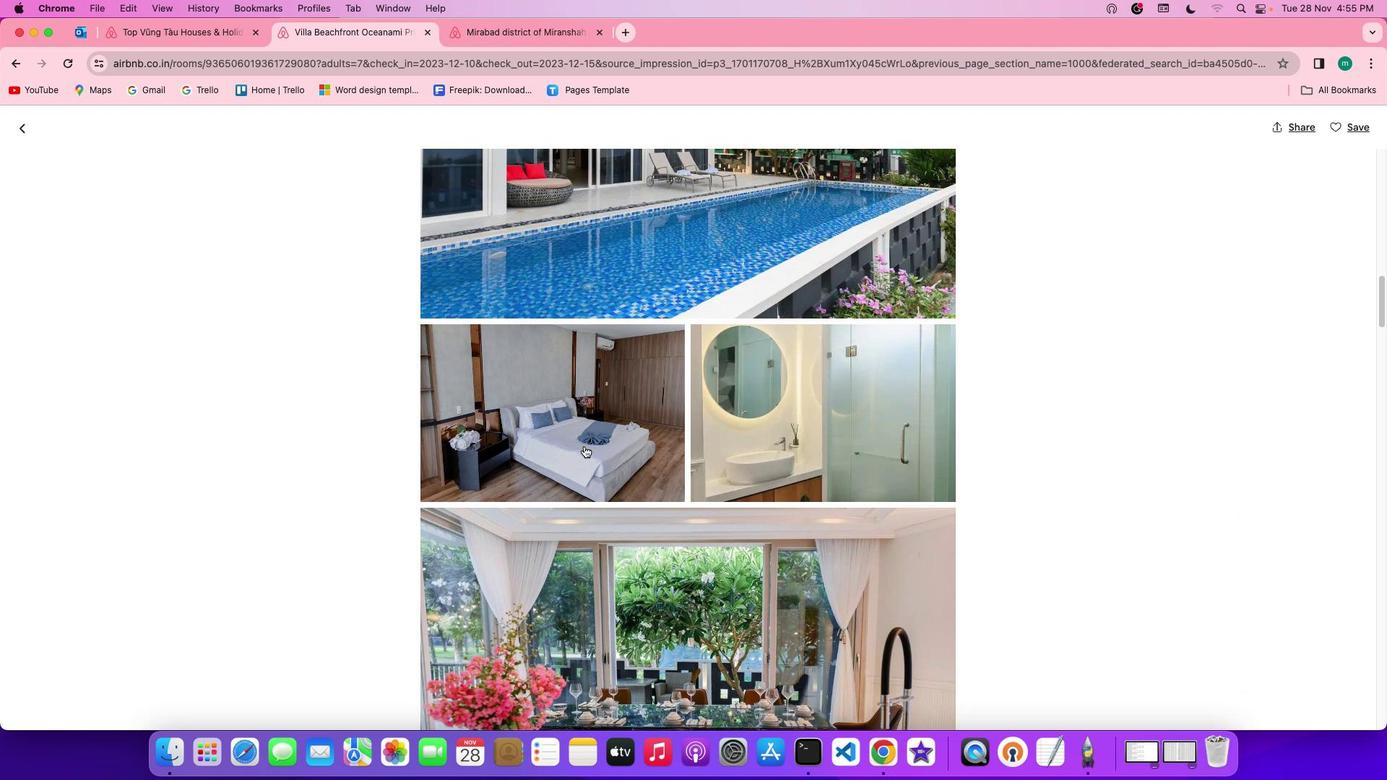 
Action: Mouse scrolled (584, 445) with delta (0, -2)
Screenshot: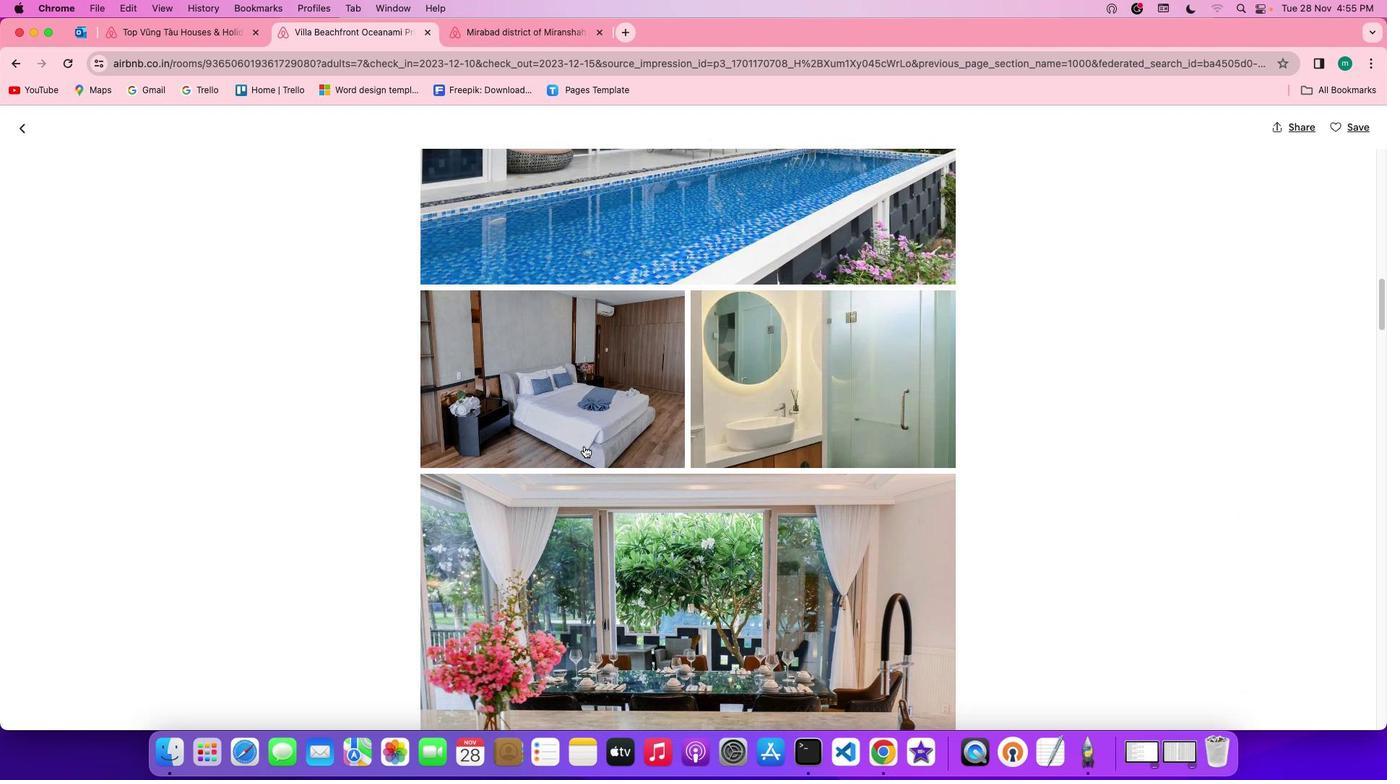 
Action: Mouse scrolled (584, 445) with delta (0, -2)
Screenshot: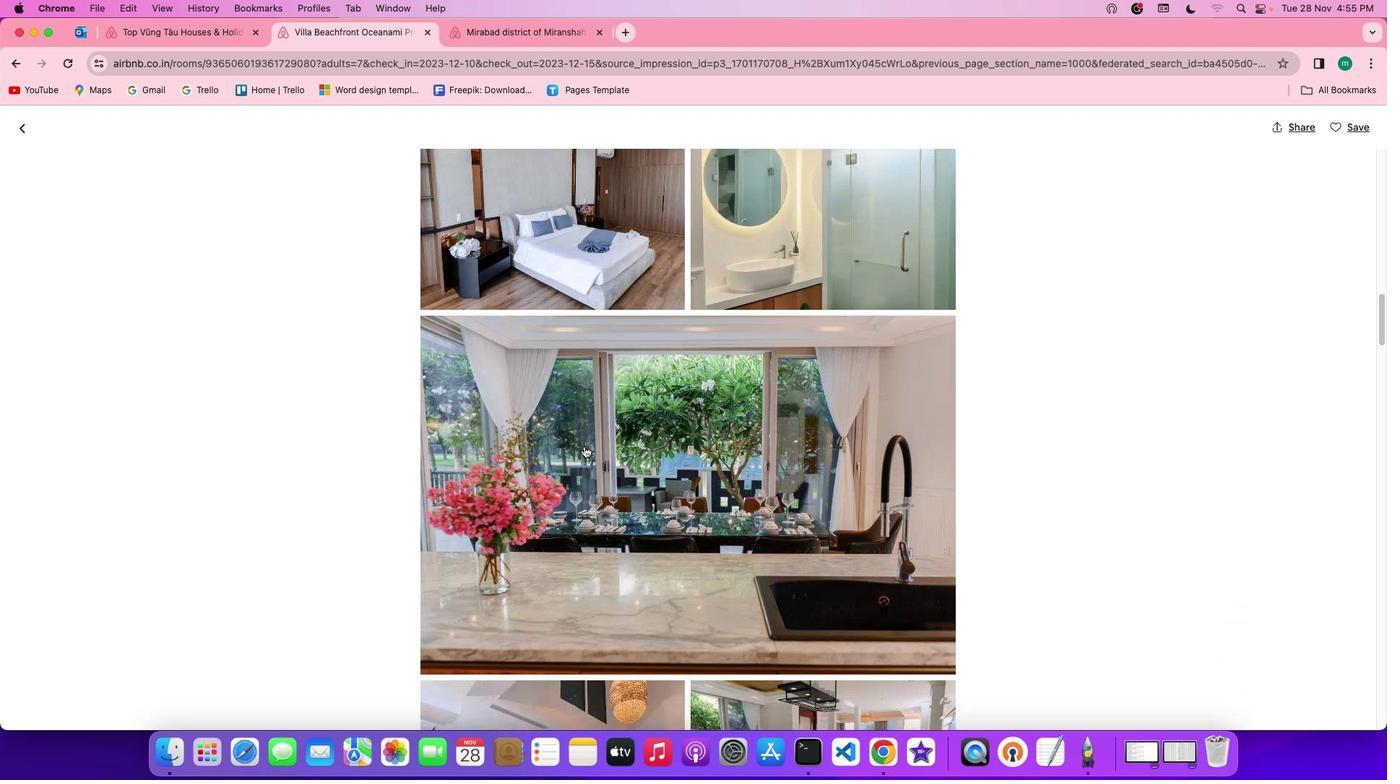
Action: Mouse scrolled (584, 445) with delta (0, 0)
Screenshot: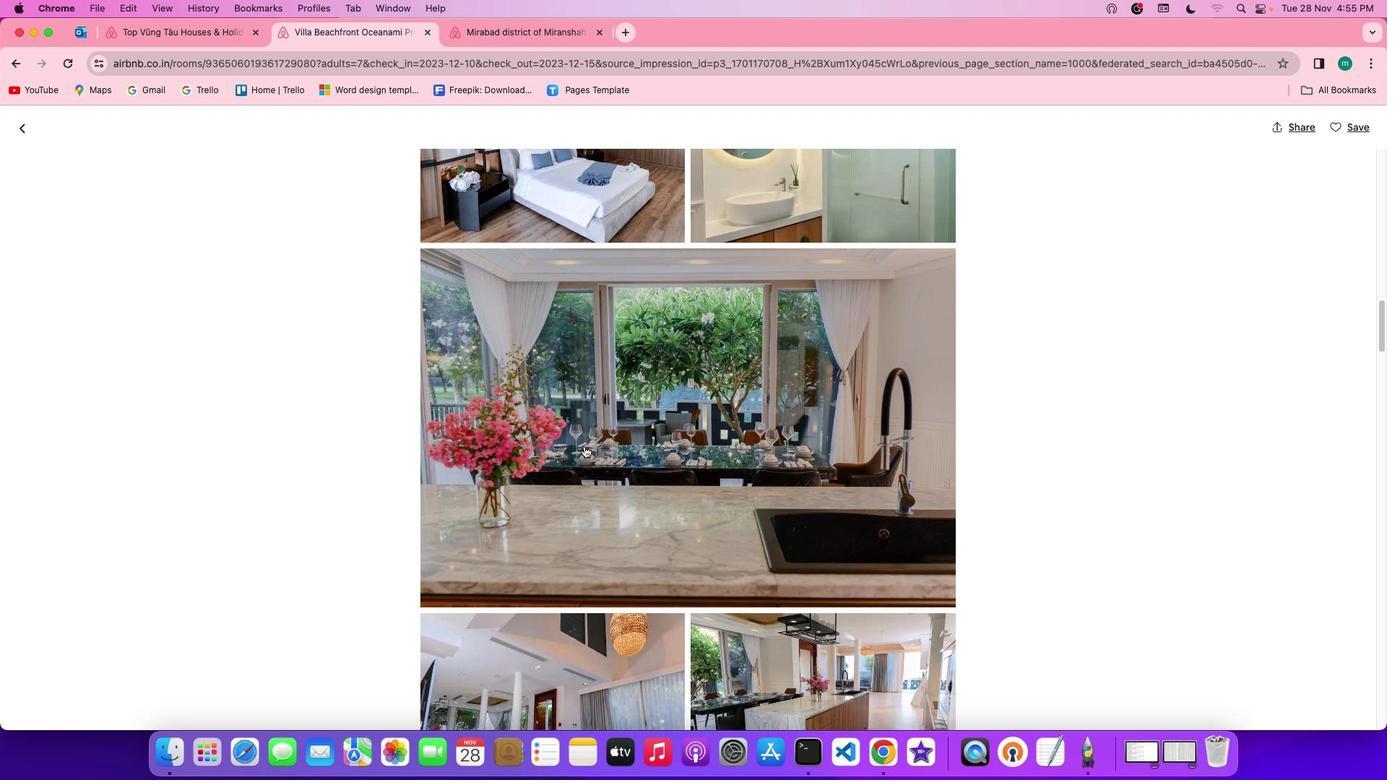 
Action: Mouse scrolled (584, 445) with delta (0, 0)
Screenshot: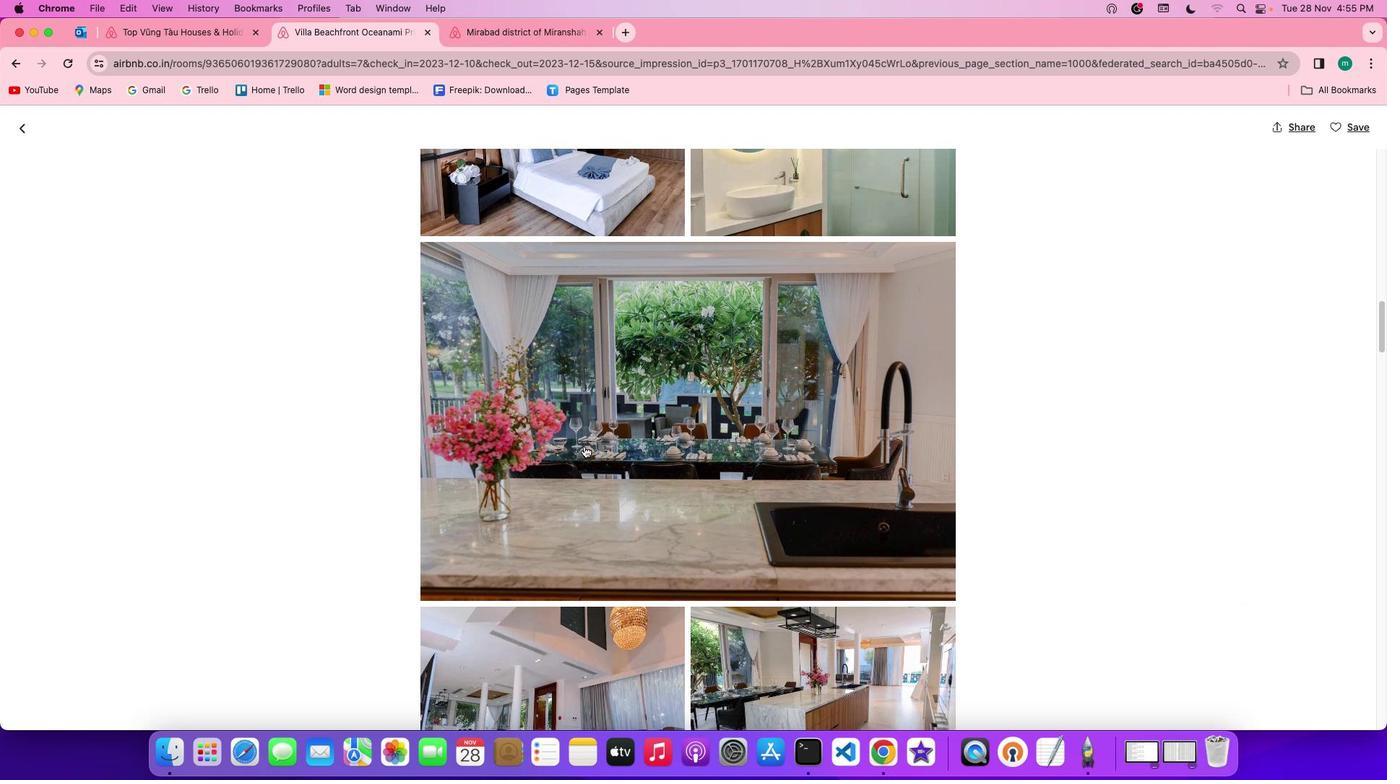 
Action: Mouse scrolled (584, 445) with delta (0, 0)
Screenshot: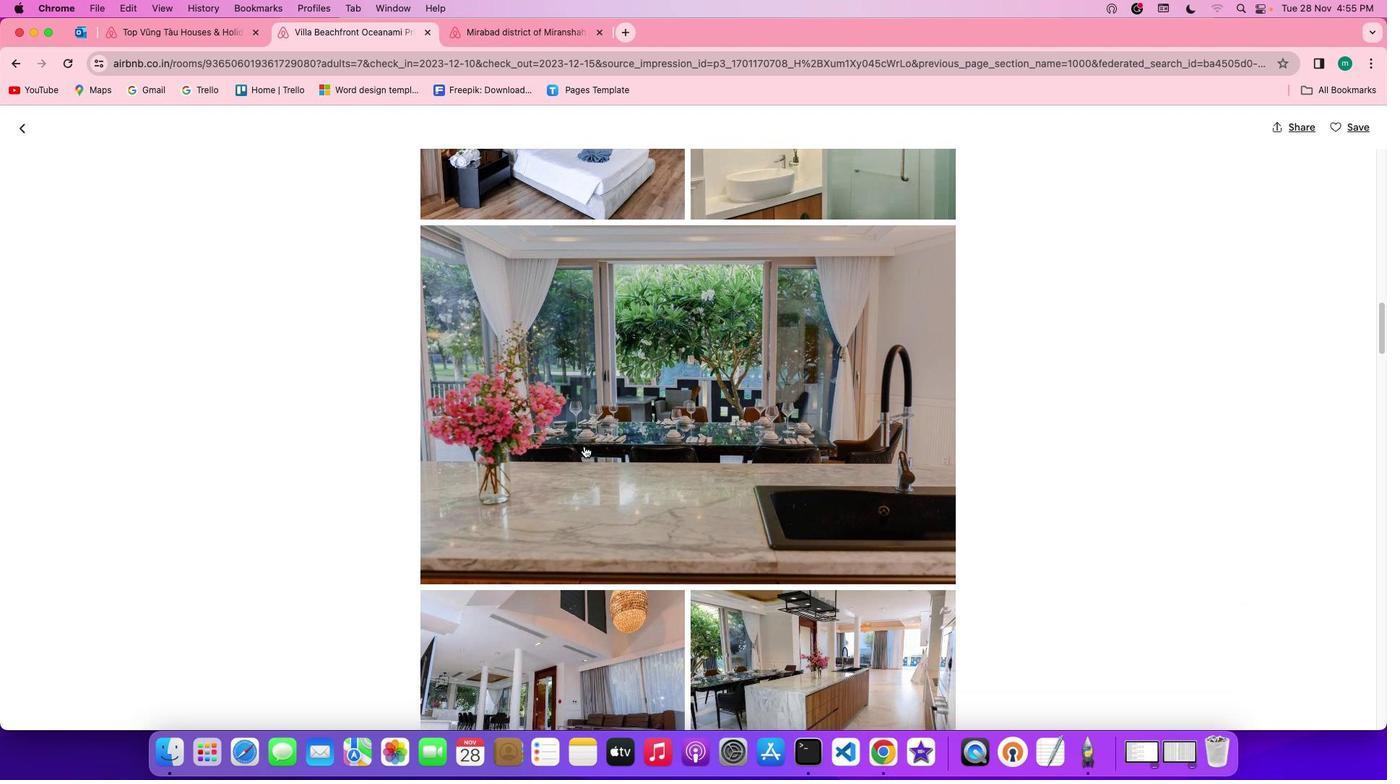 
Action: Mouse scrolled (584, 445) with delta (0, -1)
Screenshot: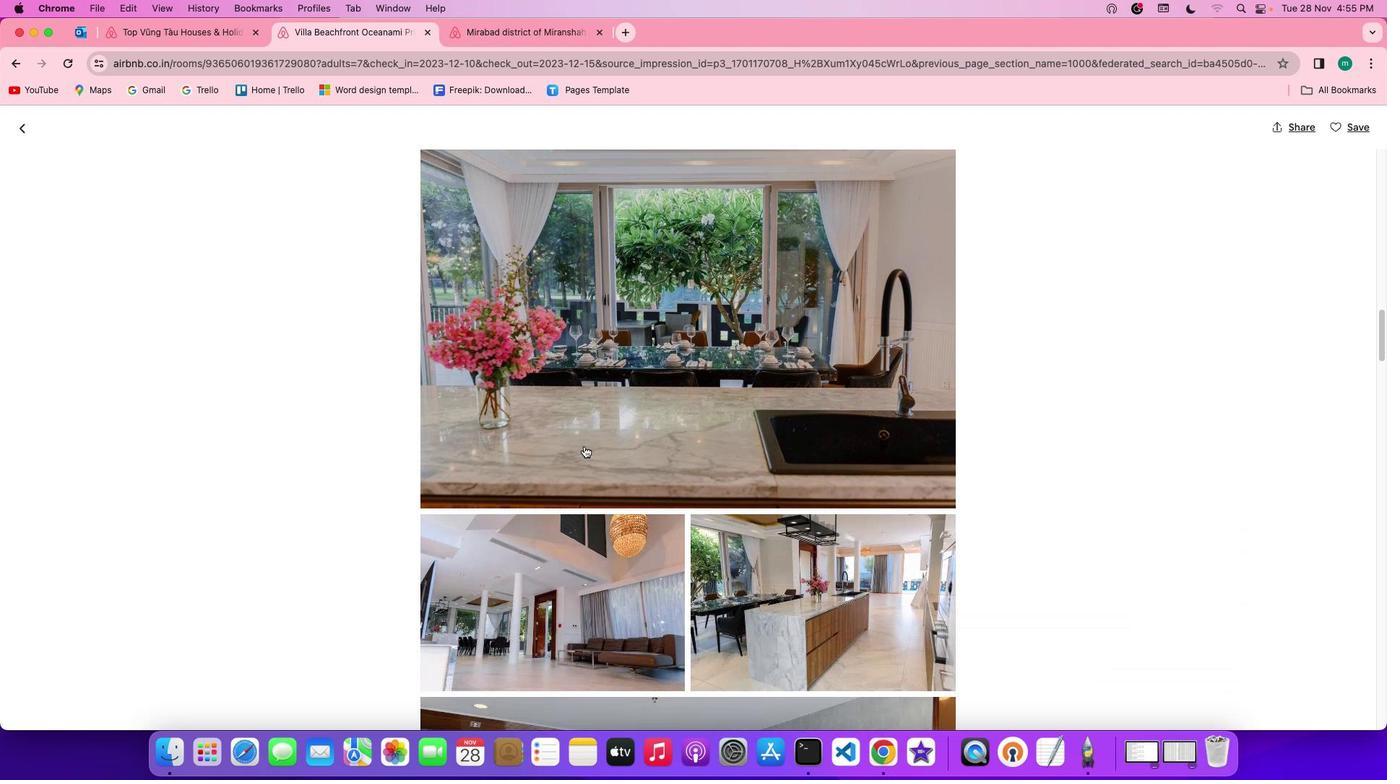 
Action: Mouse scrolled (584, 445) with delta (0, -2)
Screenshot: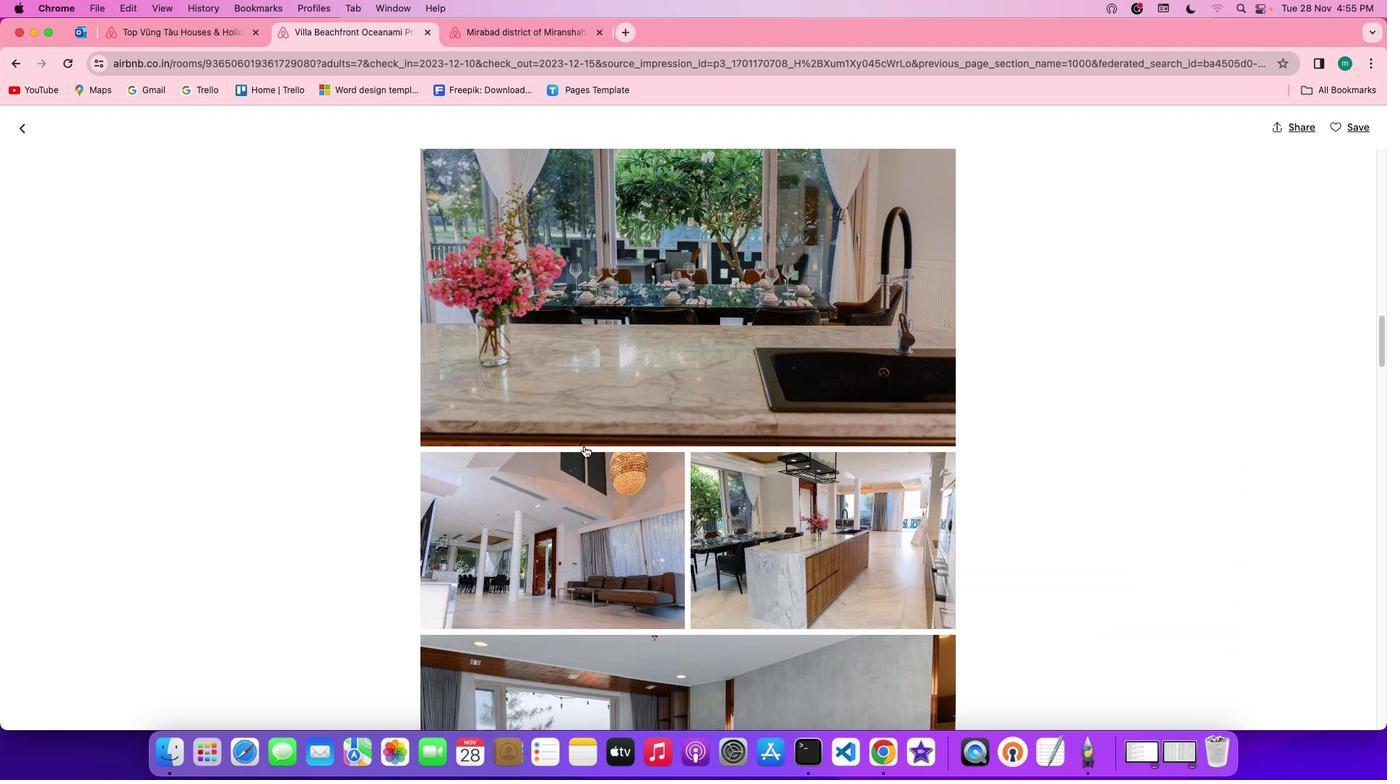 
Action: Mouse scrolled (584, 445) with delta (0, 0)
Screenshot: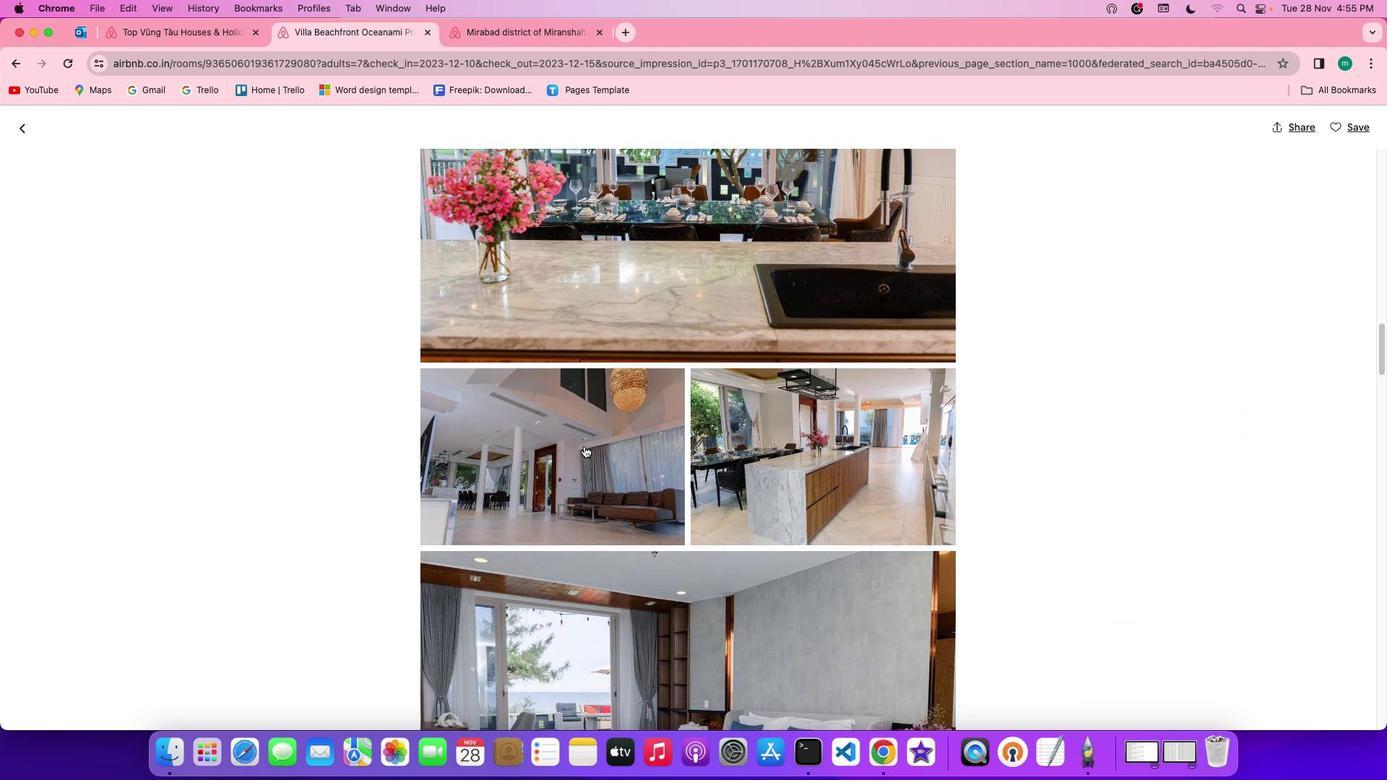 
Action: Mouse scrolled (584, 445) with delta (0, 0)
Screenshot: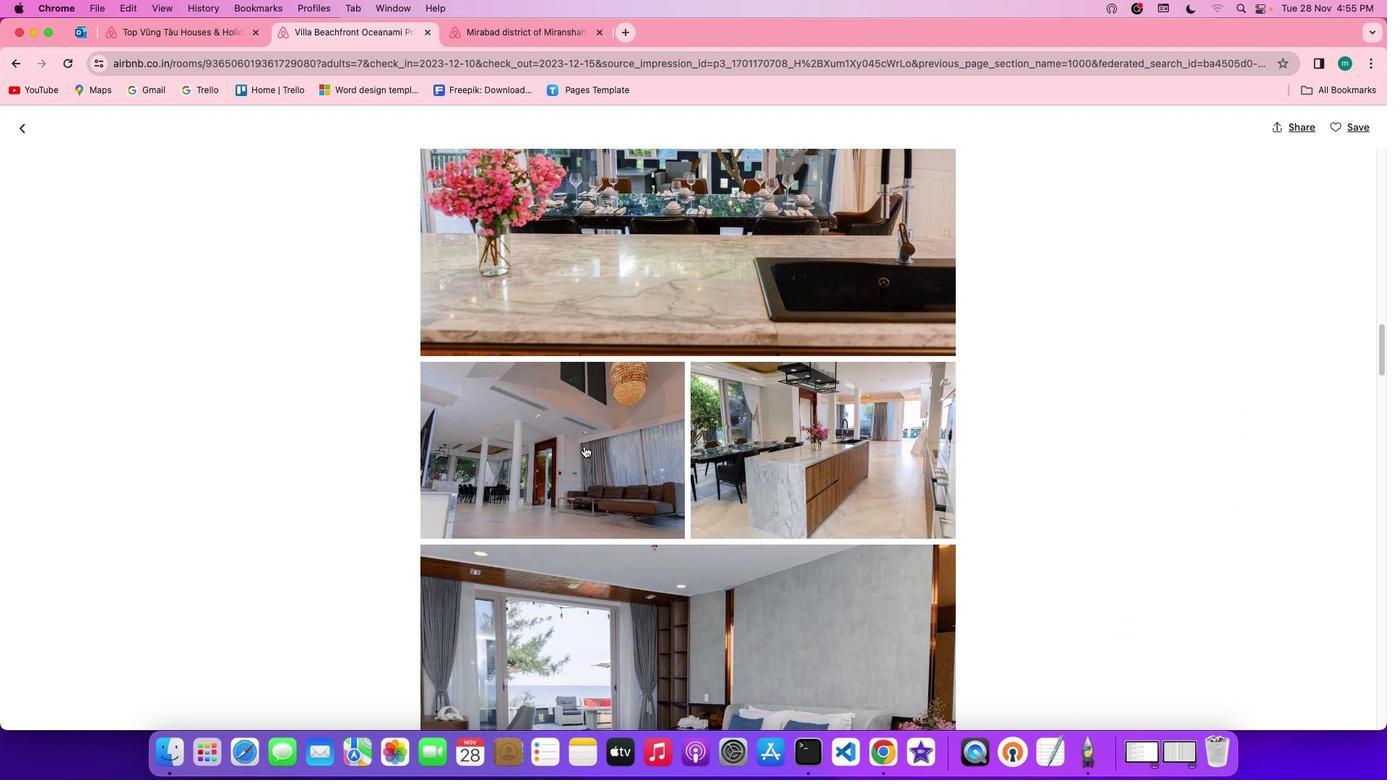
Action: Mouse scrolled (584, 445) with delta (0, -1)
Screenshot: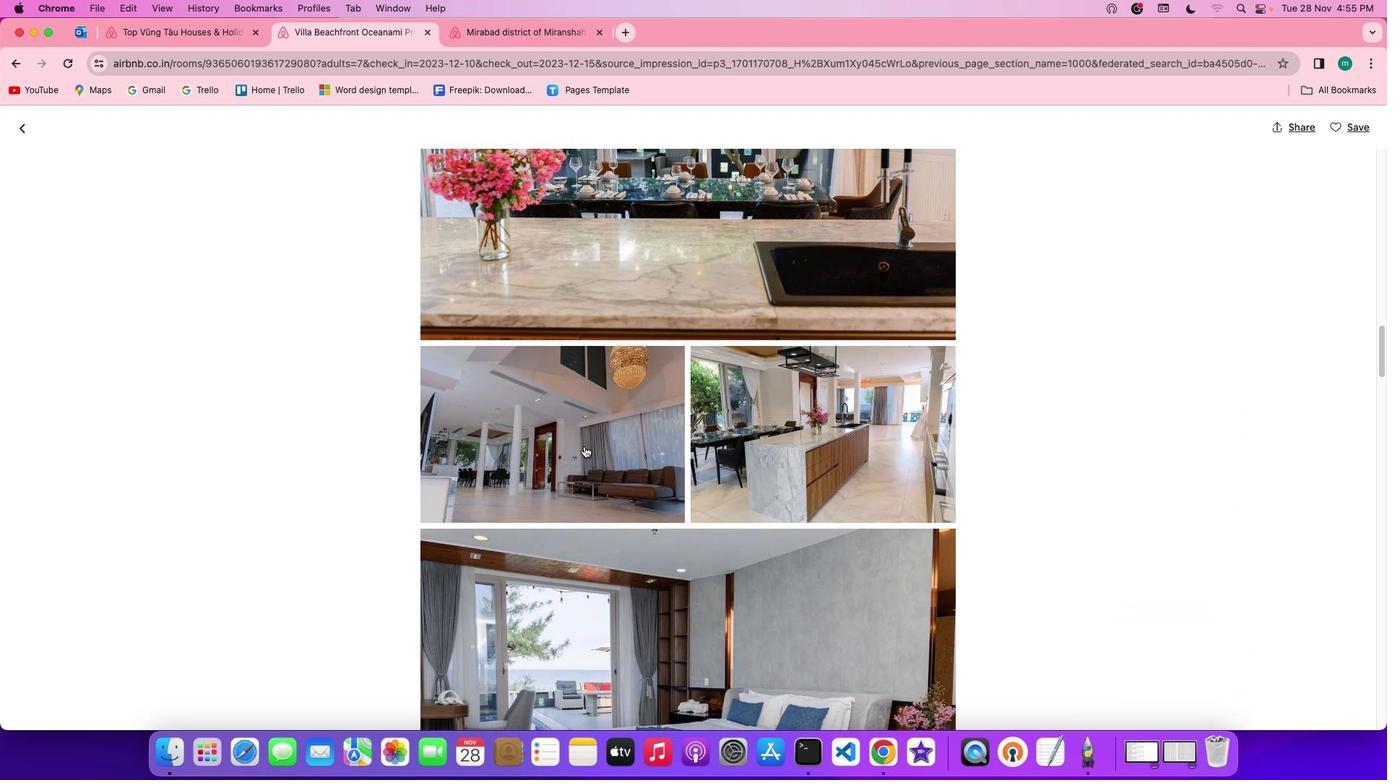
Action: Mouse scrolled (584, 445) with delta (0, -2)
Screenshot: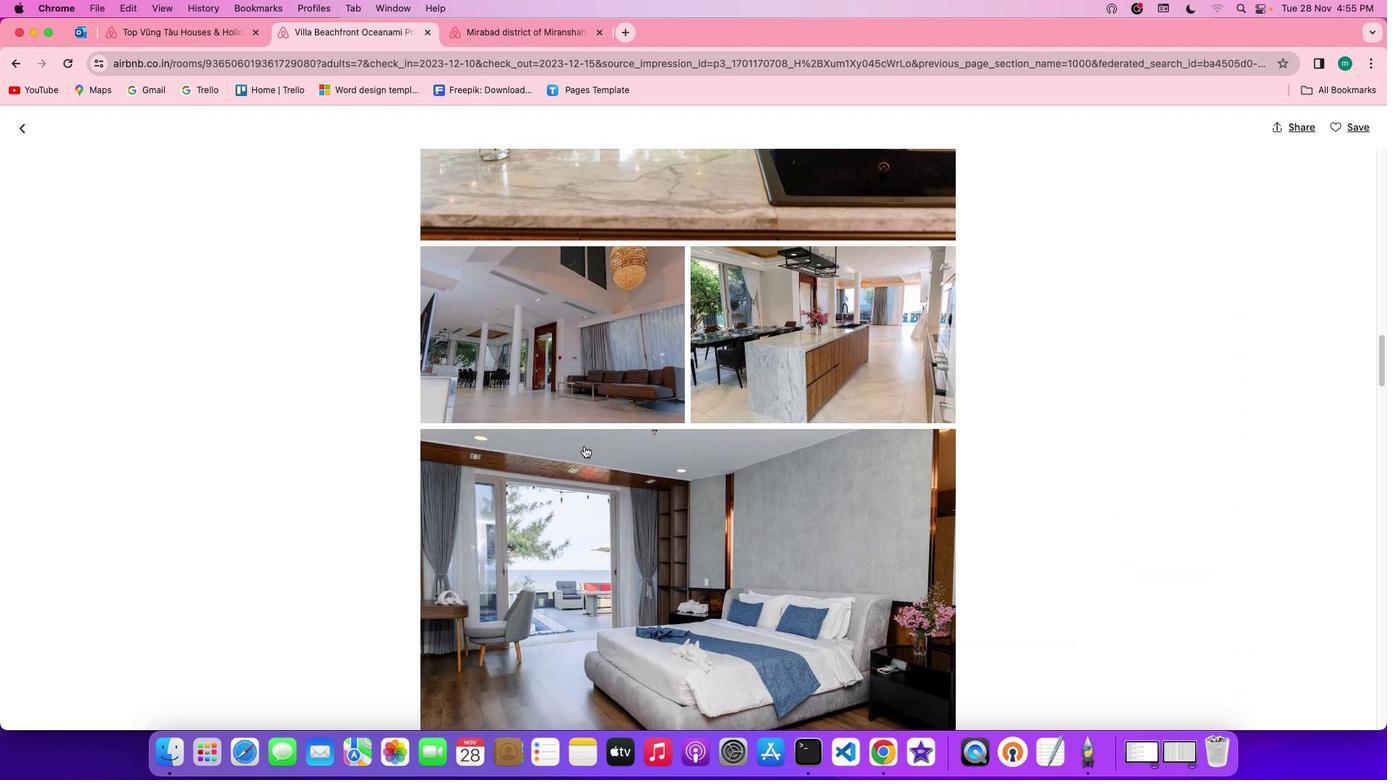 
Action: Mouse scrolled (584, 445) with delta (0, -2)
Screenshot: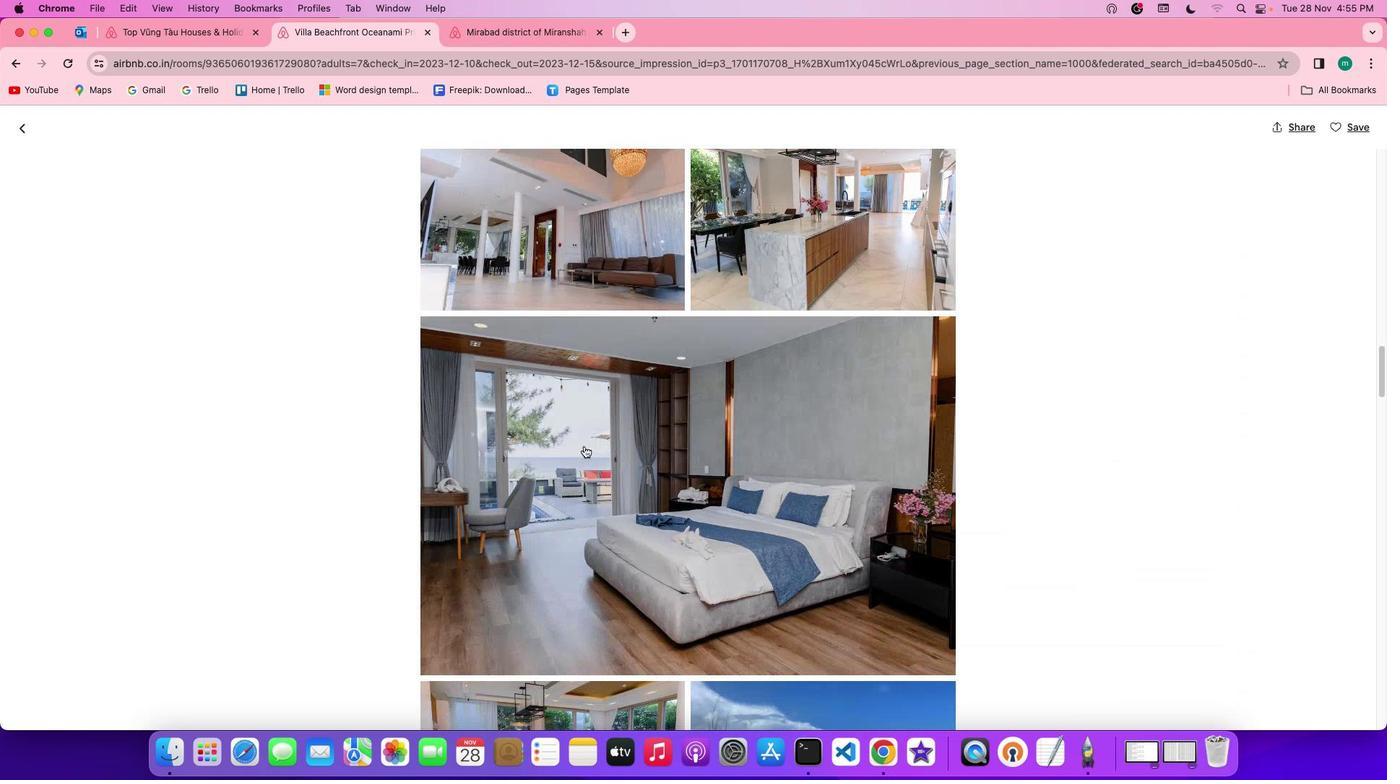 
Action: Mouse moved to (585, 445)
Screenshot: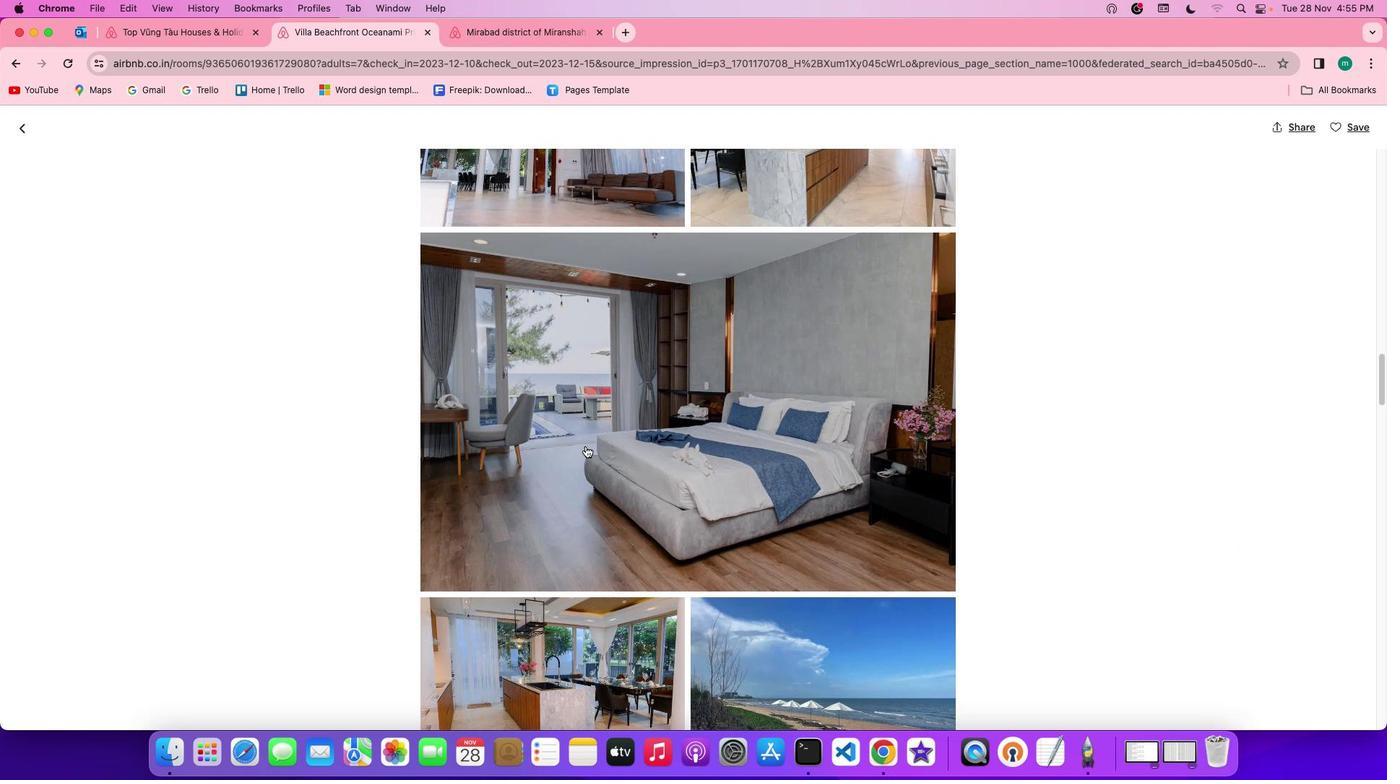 
Action: Mouse scrolled (585, 445) with delta (0, 0)
Screenshot: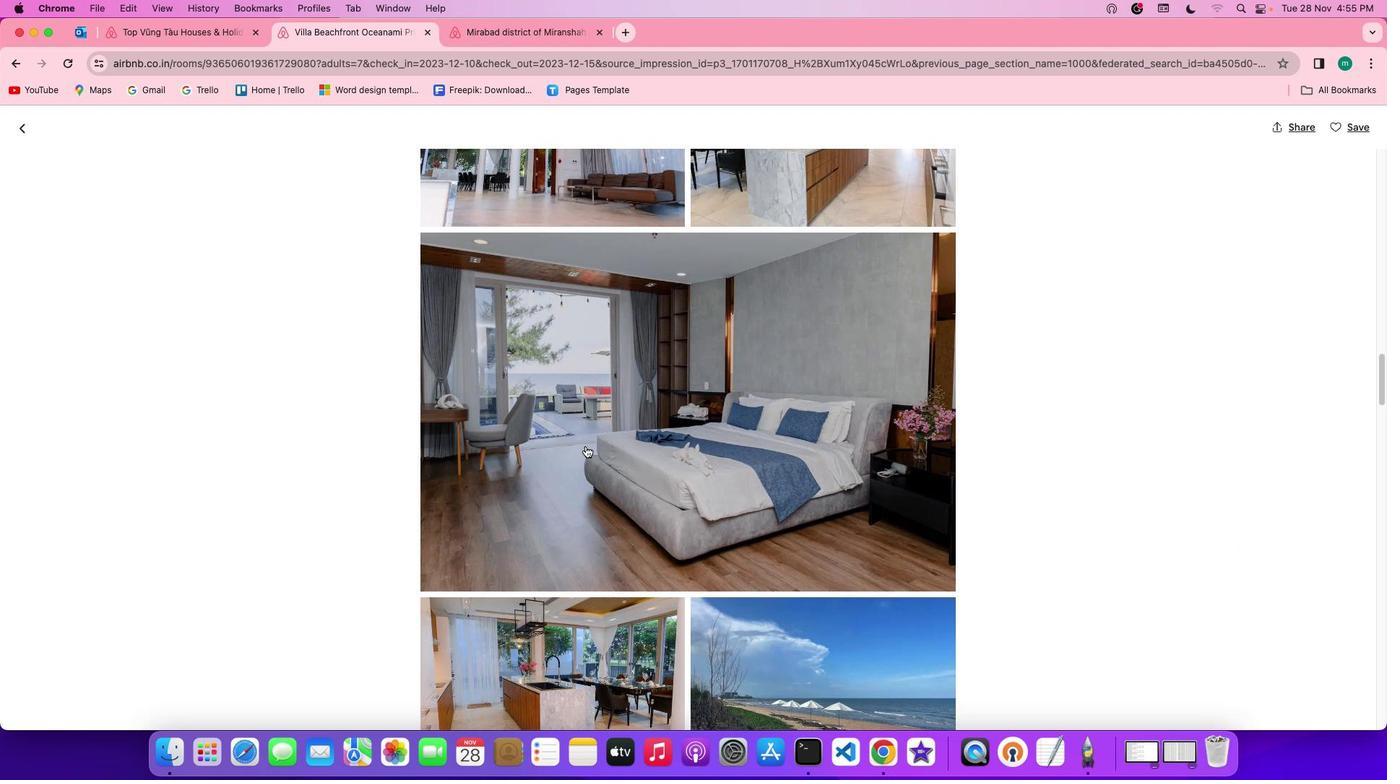 
Action: Mouse scrolled (585, 445) with delta (0, 0)
Screenshot: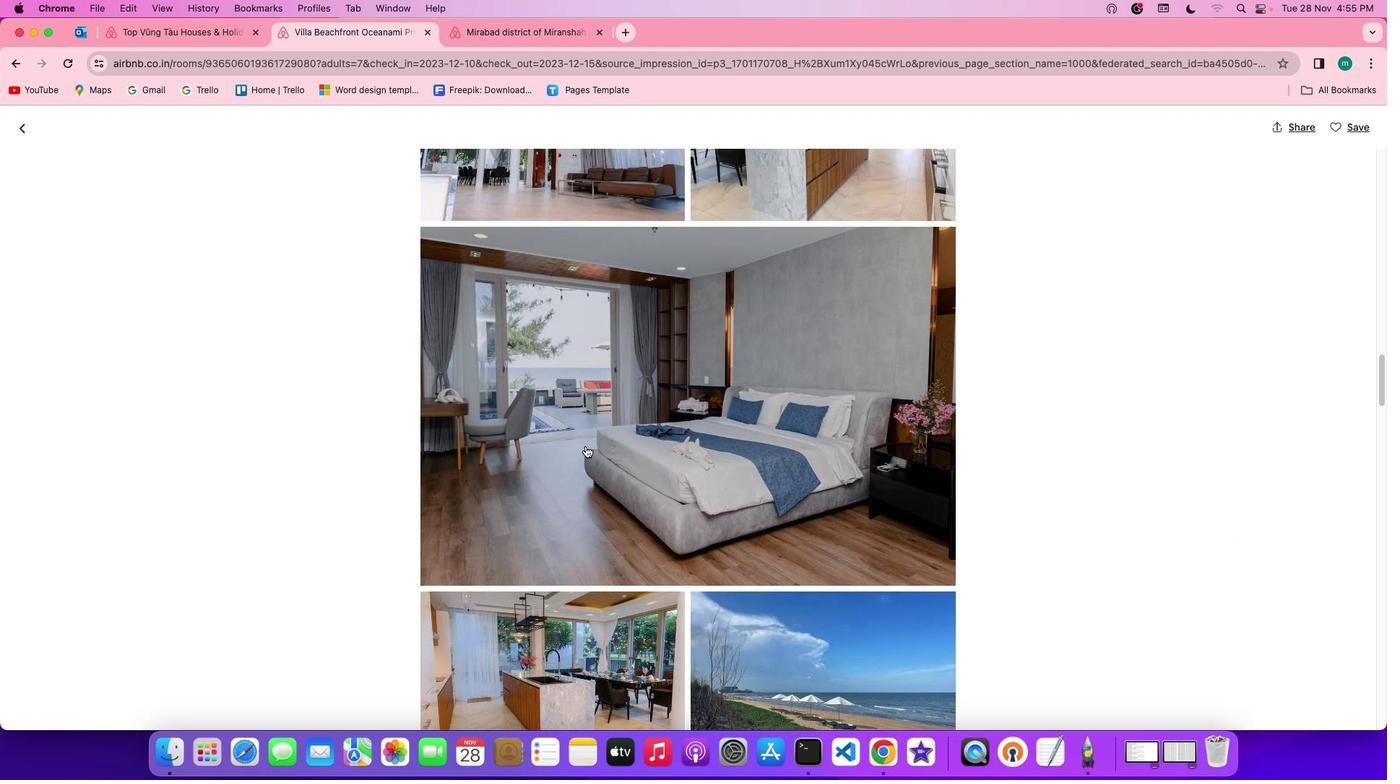 
Action: Mouse scrolled (585, 445) with delta (0, -1)
Screenshot: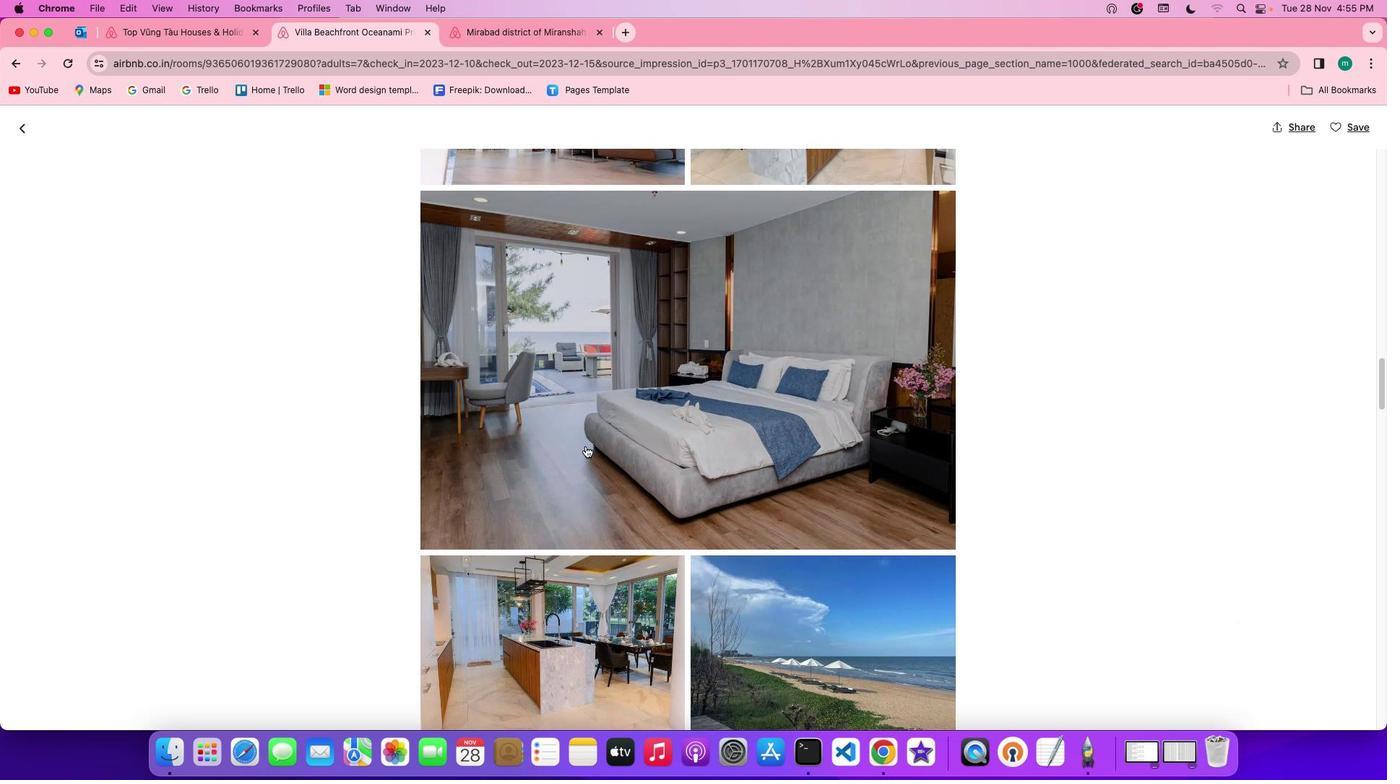 
Action: Mouse scrolled (585, 445) with delta (0, -2)
Screenshot: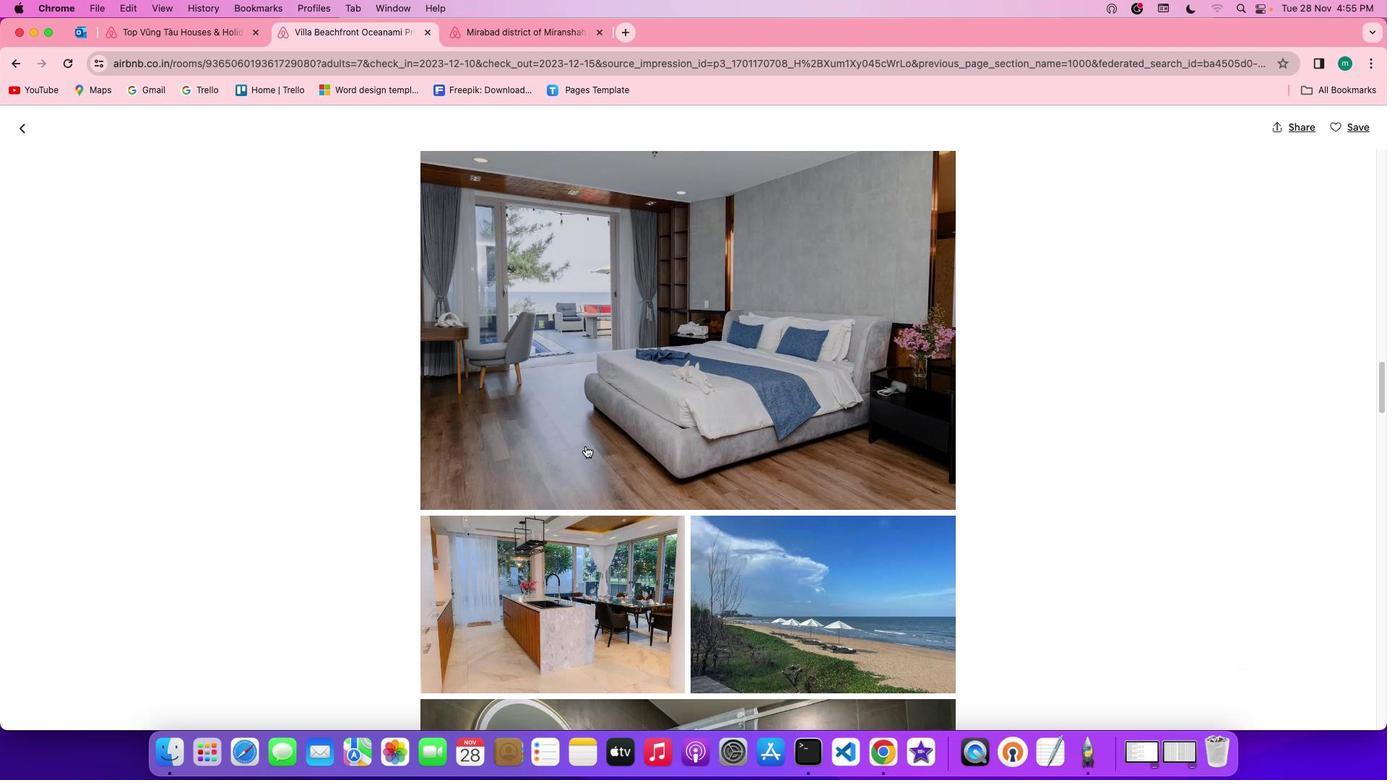 
Action: Mouse scrolled (585, 445) with delta (0, -2)
Screenshot: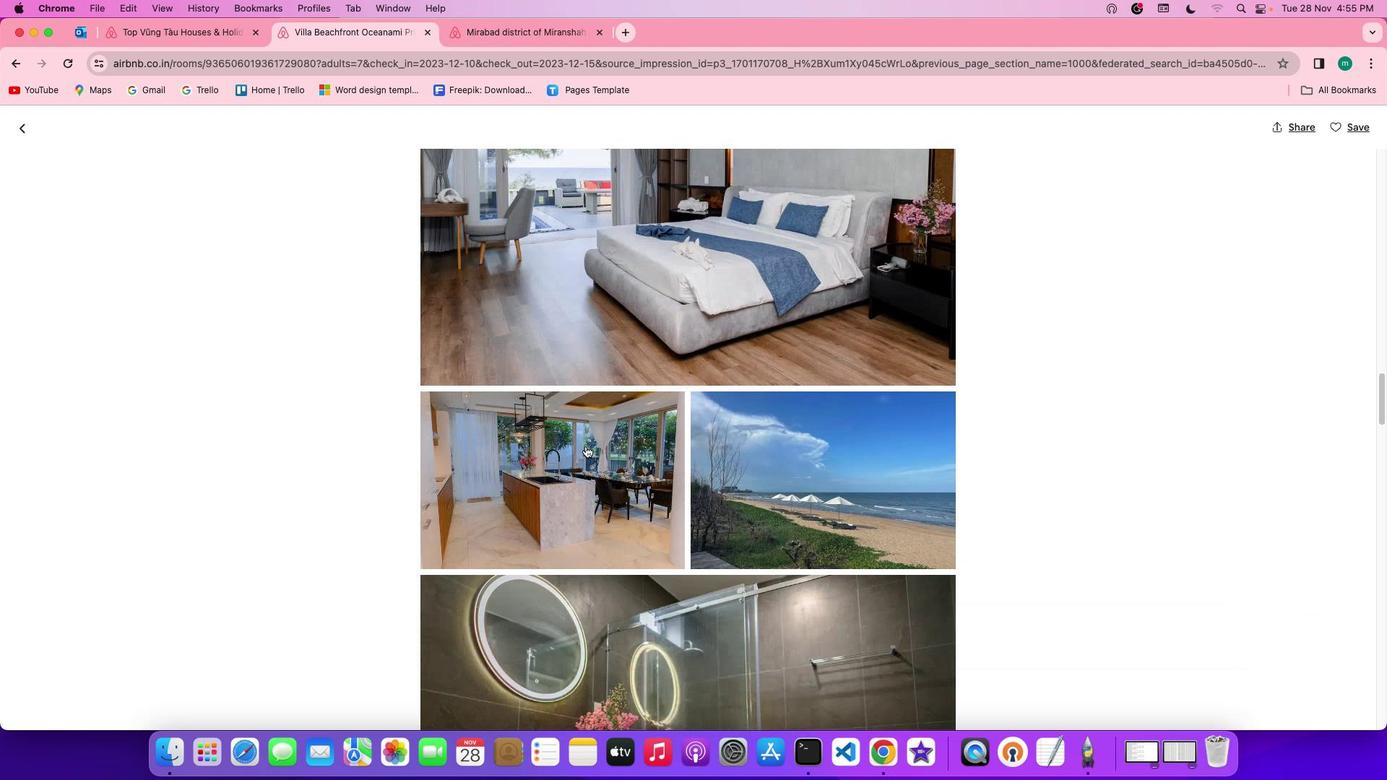 
Action: Mouse scrolled (585, 445) with delta (0, 0)
Screenshot: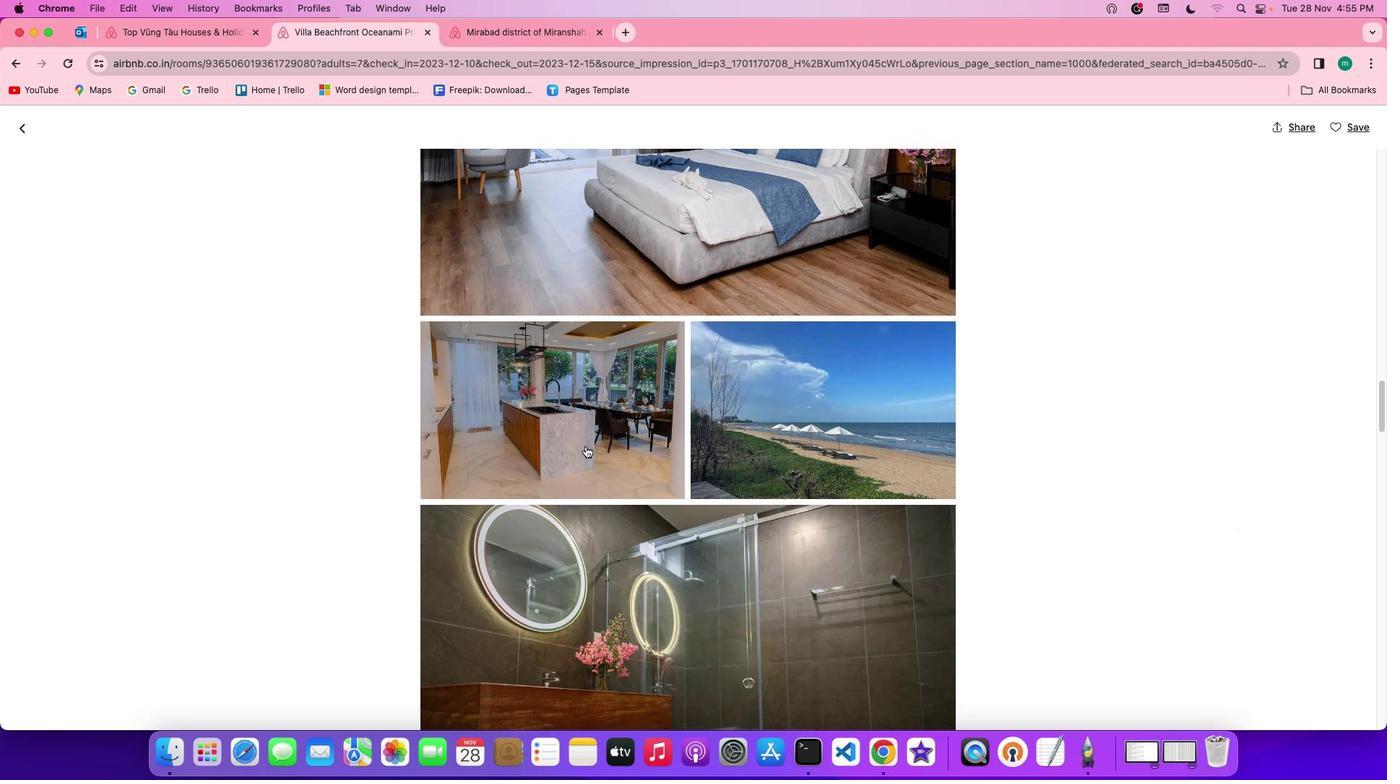 
Action: Mouse scrolled (585, 445) with delta (0, 0)
Screenshot: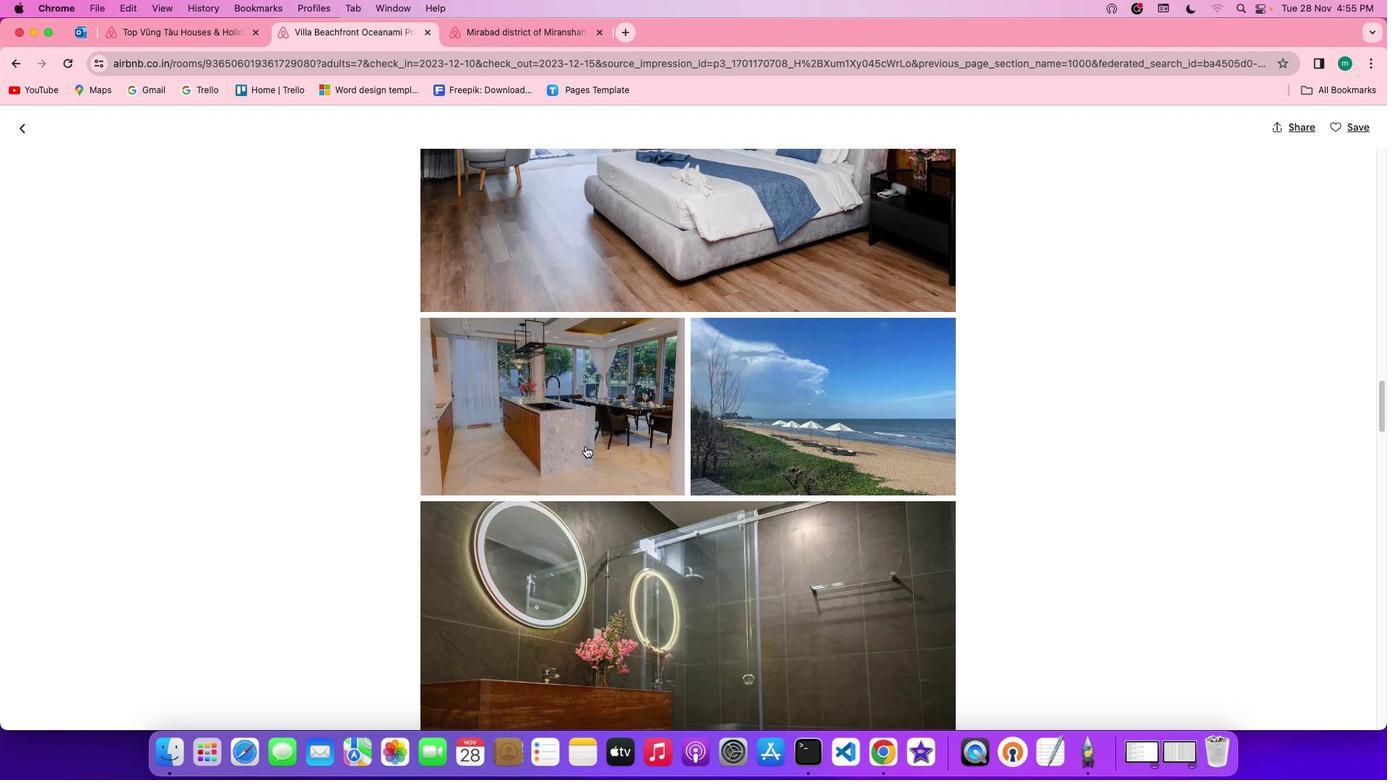 
Action: Mouse scrolled (585, 445) with delta (0, 0)
Screenshot: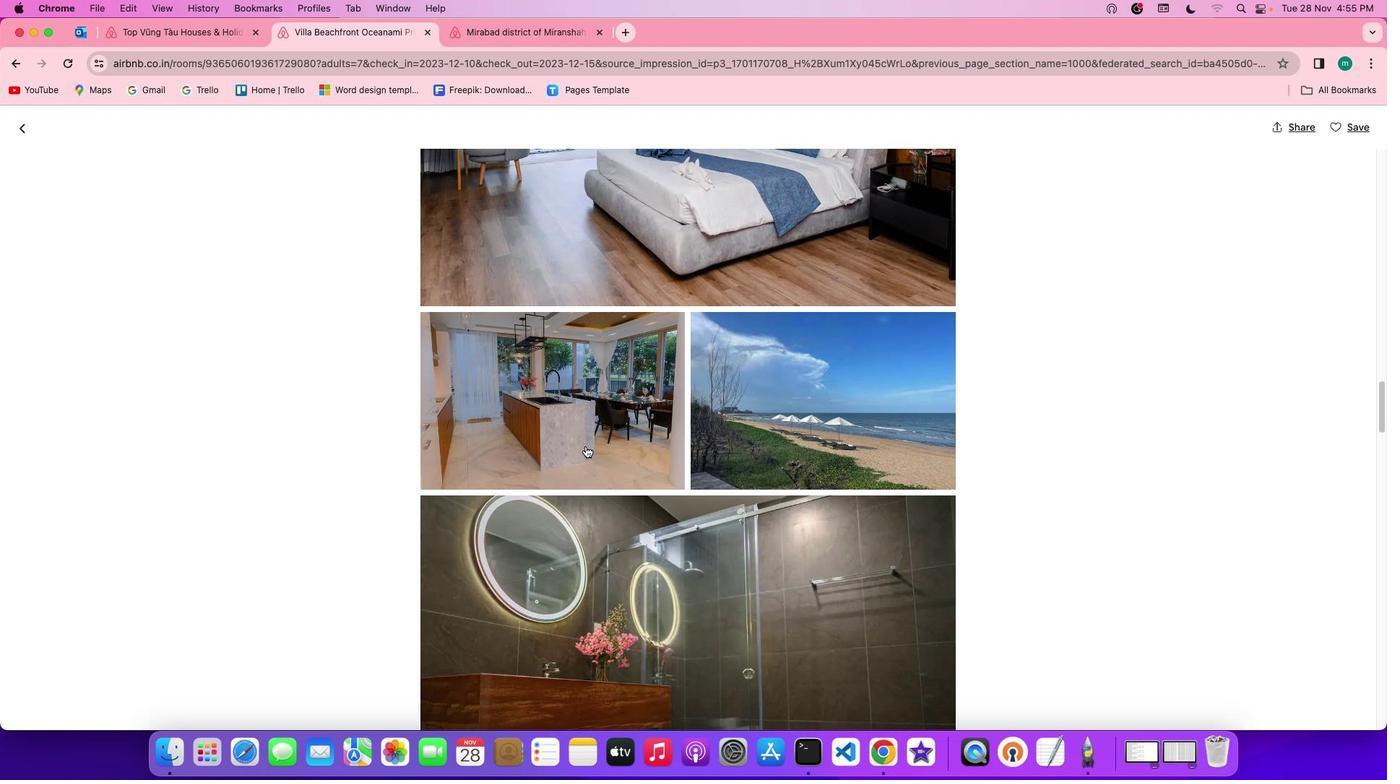 
Action: Mouse scrolled (585, 445) with delta (0, 0)
Screenshot: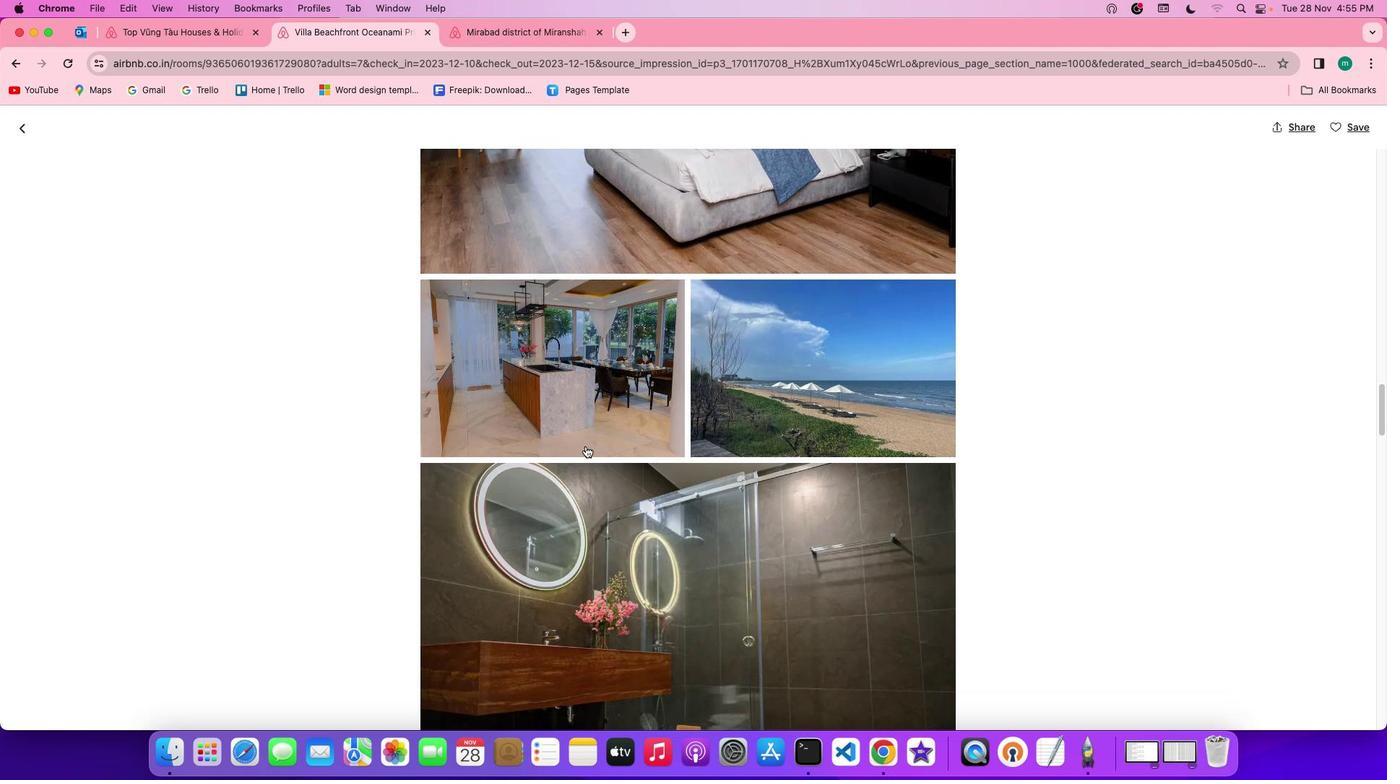 
Action: Mouse scrolled (585, 445) with delta (0, 0)
Screenshot: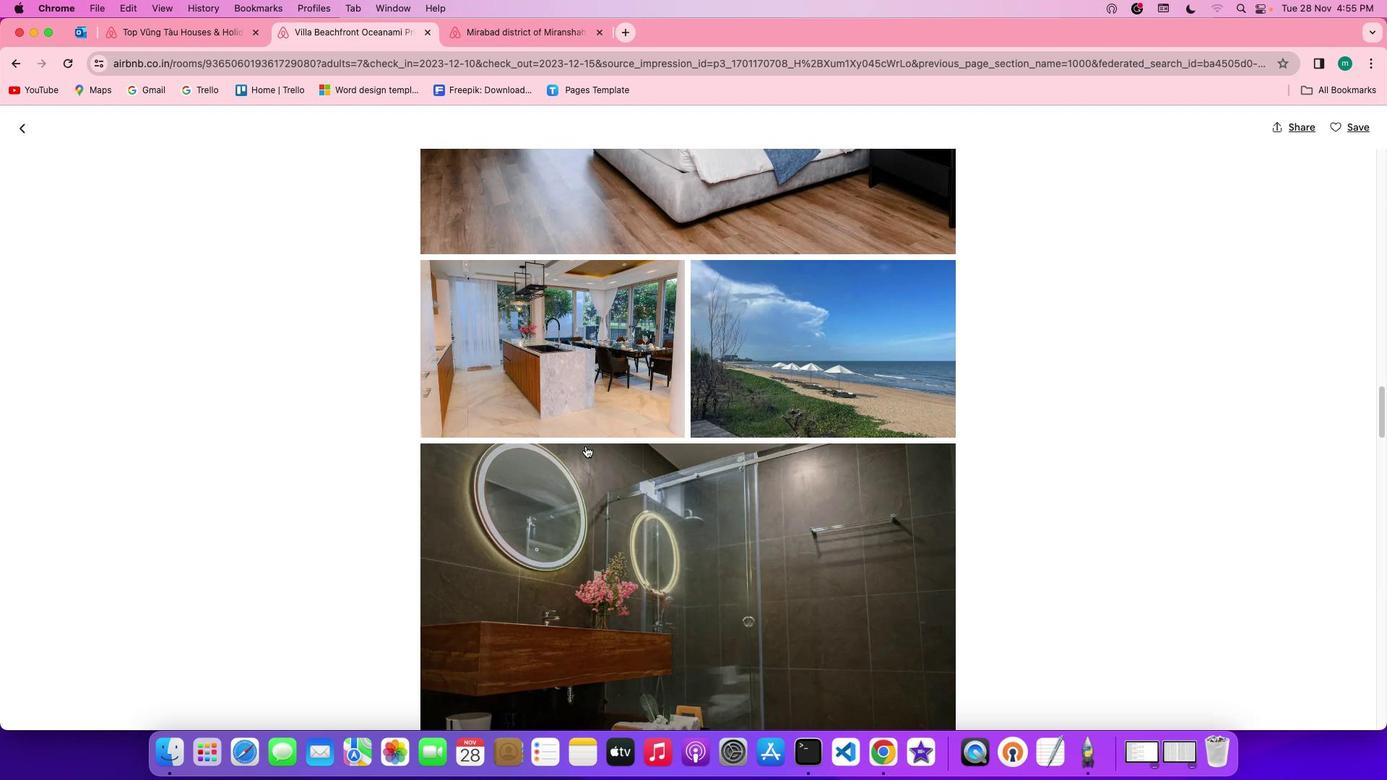 
Action: Mouse scrolled (585, 445) with delta (0, 0)
Screenshot: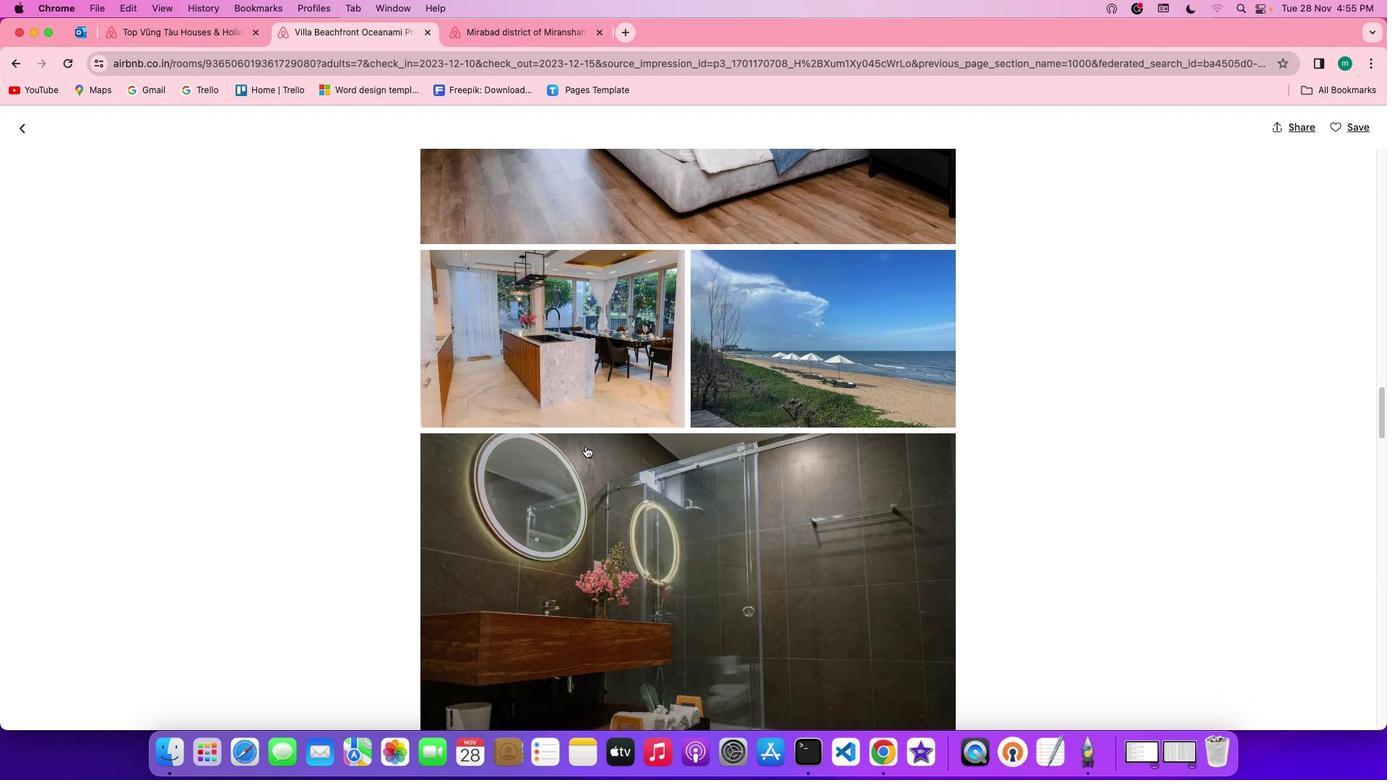 
Action: Mouse scrolled (585, 445) with delta (0, -1)
Screenshot: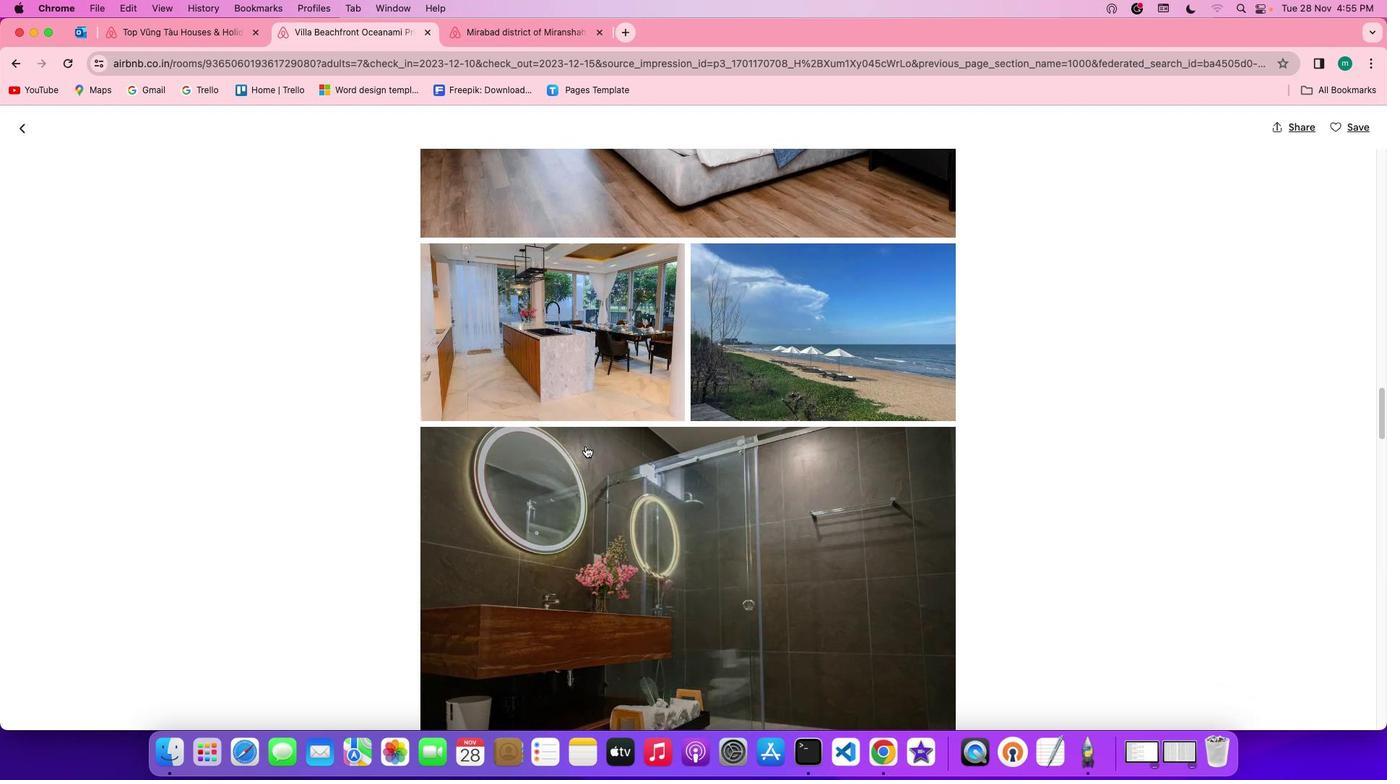 
Action: Mouse scrolled (585, 445) with delta (0, -1)
Screenshot: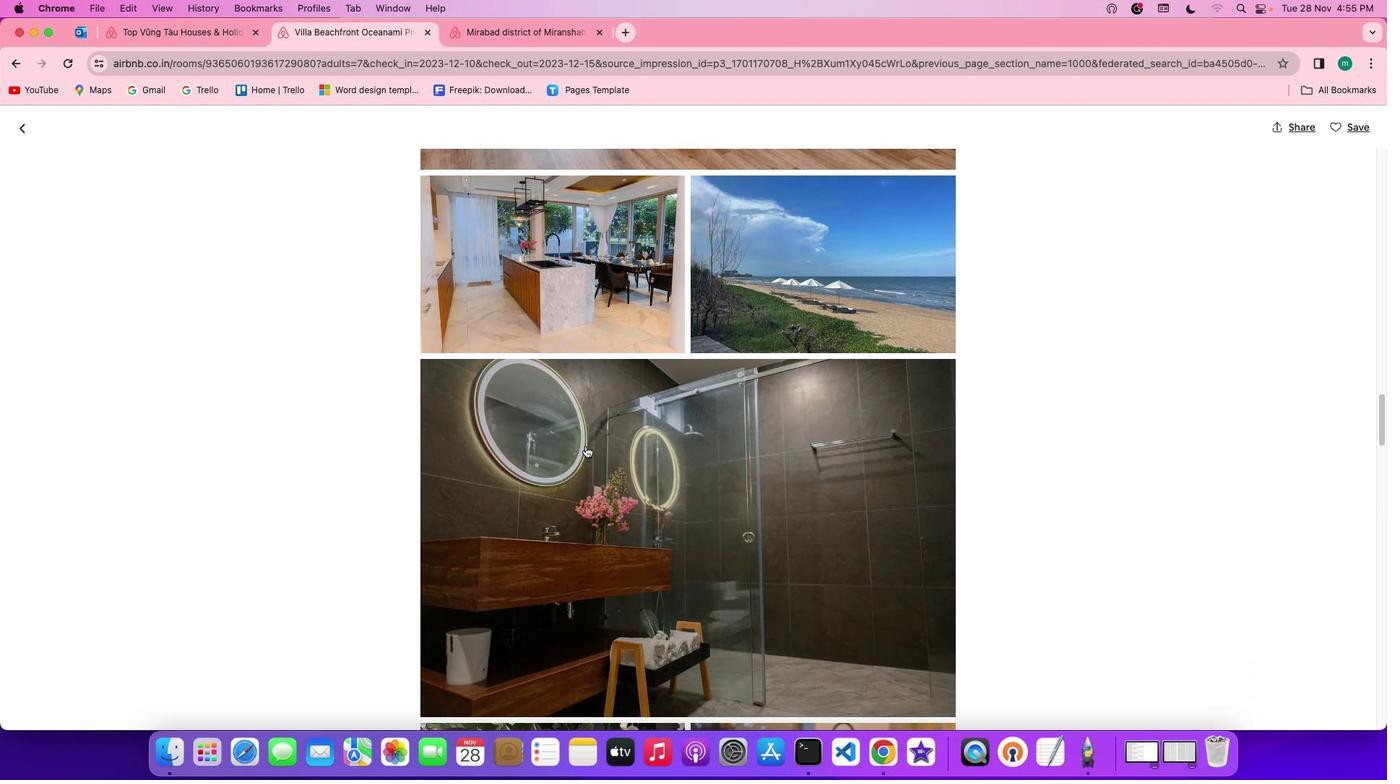 
Action: Mouse scrolled (585, 445) with delta (0, 0)
Screenshot: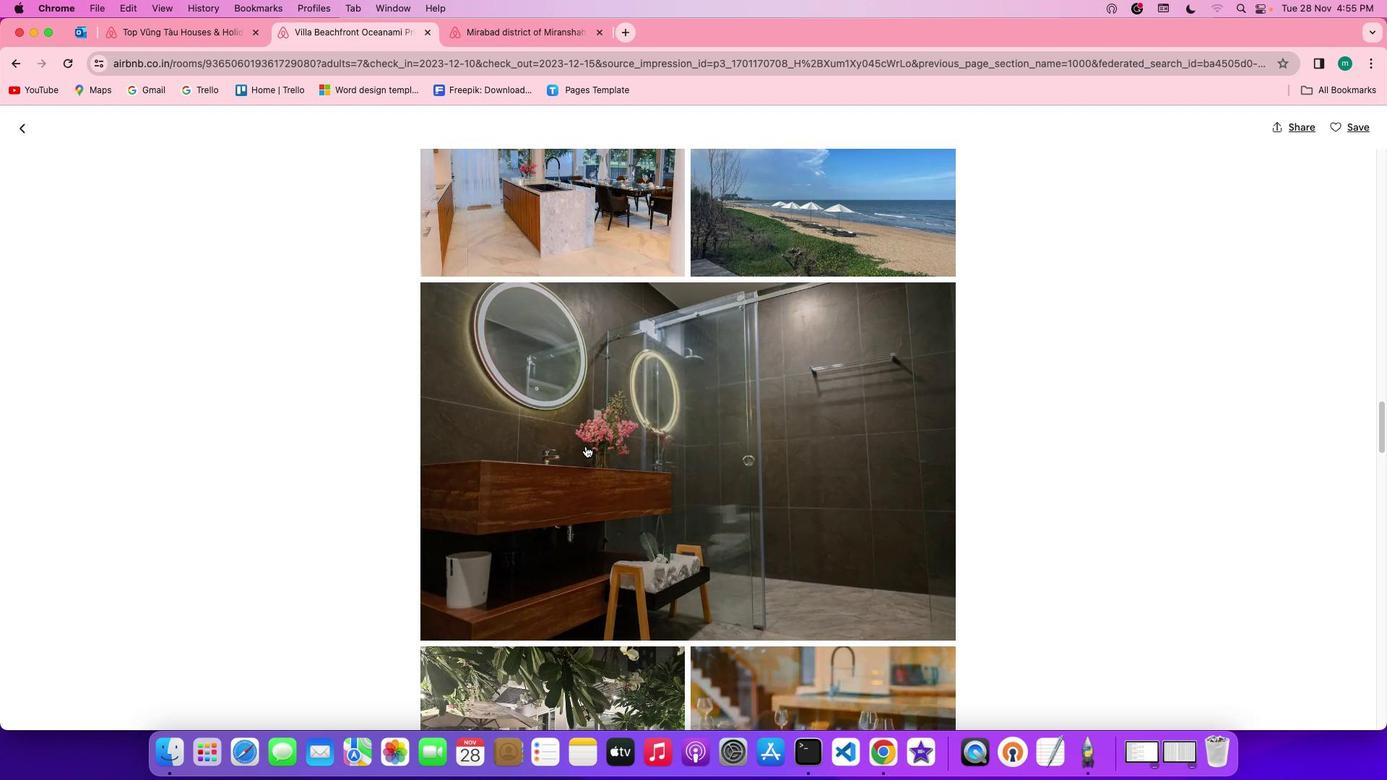 
Action: Mouse scrolled (585, 445) with delta (0, 0)
